 Task: Get directions from Cape Cod, Massachusetts, United States to World of Coca-Cola, Georgia, United States and explore the nearby things to do with rating 2 and above and open now
Action: Mouse moved to (231, 69)
Screenshot: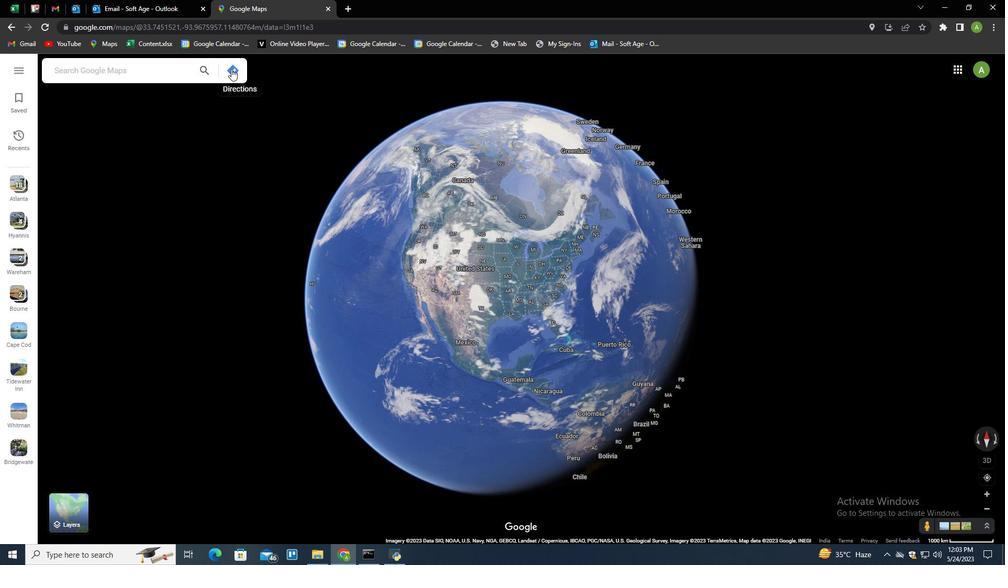 
Action: Mouse pressed left at (231, 69)
Screenshot: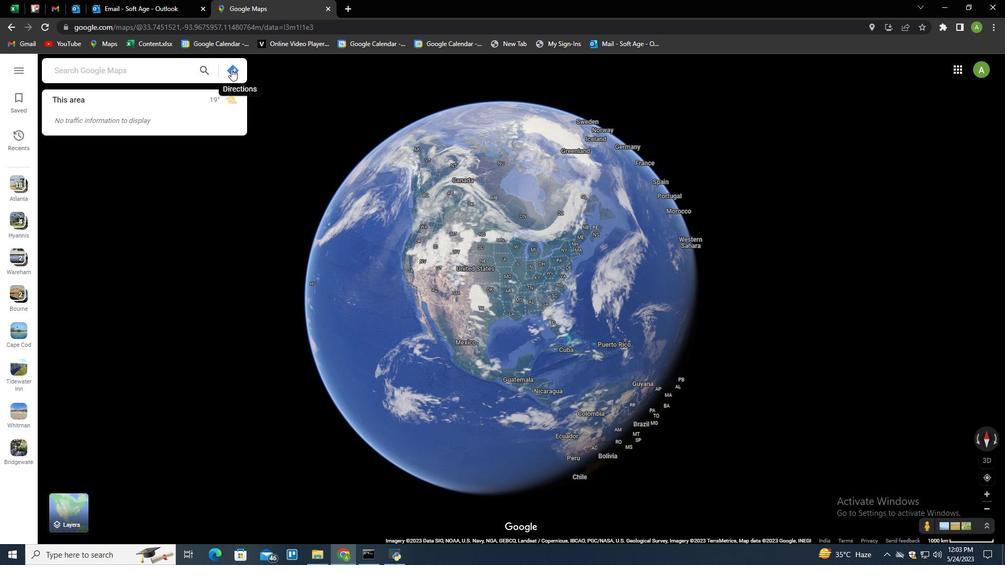 
Action: Mouse moved to (162, 102)
Screenshot: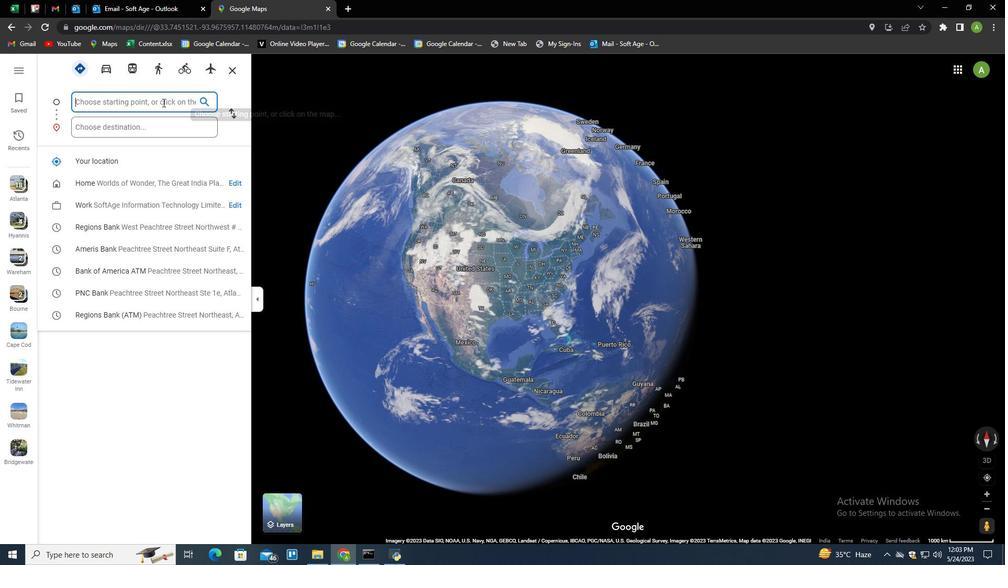 
Action: Mouse pressed left at (162, 102)
Screenshot: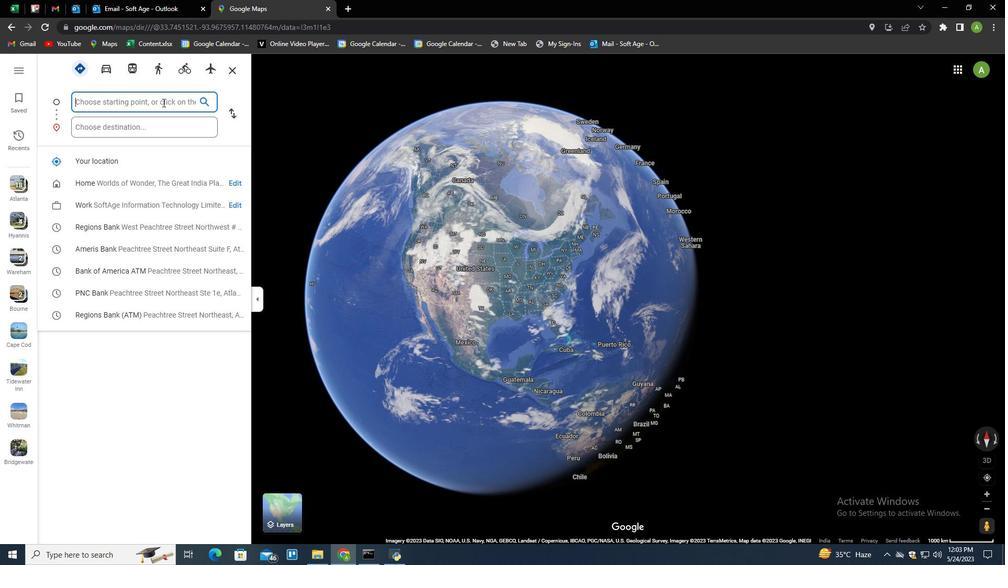 
Action: Key pressed <Key.shift>Cape<Key.space><Key.shift>Cod,<Key.space><Key.shift>Massachusetts,<Key.space><Key.shift>United<Key.space><Key.shift>Statee<Key.backspace>s<Key.tab><Key.tab><Key.shift>Work<Key.backspace>ld<Key.space>of<Key.space><Key.shift>Coca-<Key.shift>Coa,<Key.space><Key.shift>Geordia<Key.backspace><Key.backspace><Key.backspace>gia,<Key.space><Key.shift>United<Key.space><Key.shift>States<Key.down><Key.enter>
Screenshot: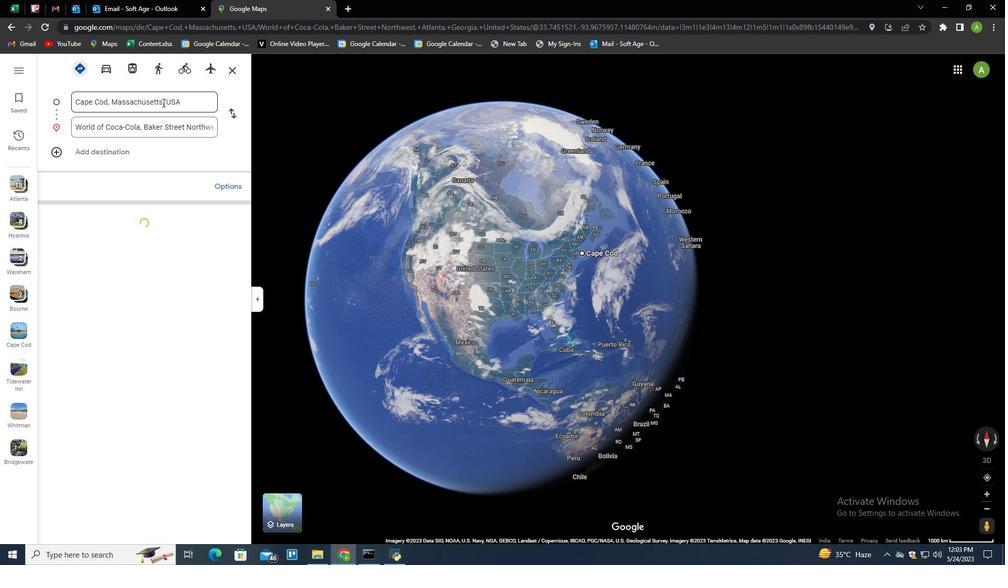 
Action: Mouse moved to (572, 70)
Screenshot: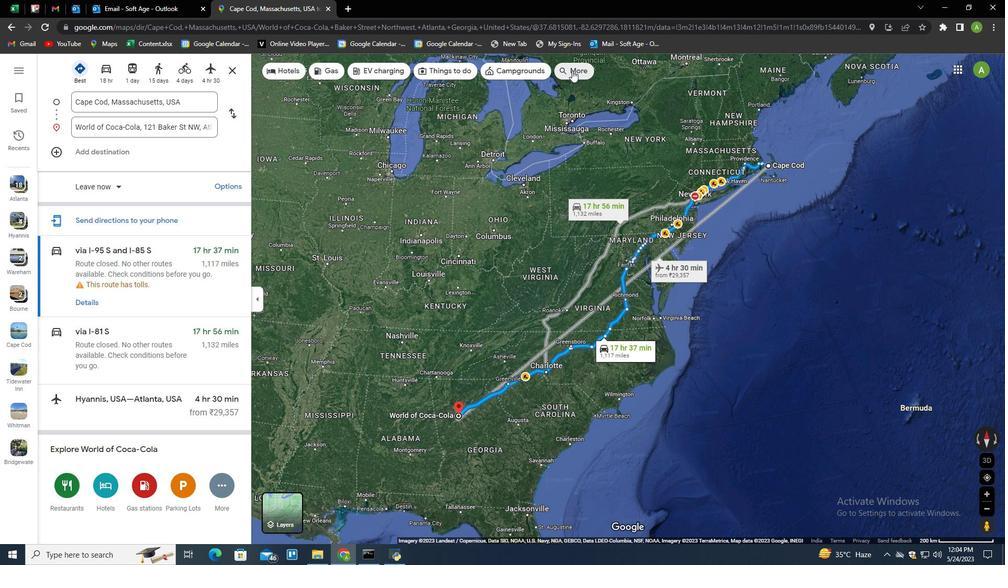 
Action: Mouse pressed left at (572, 70)
Screenshot: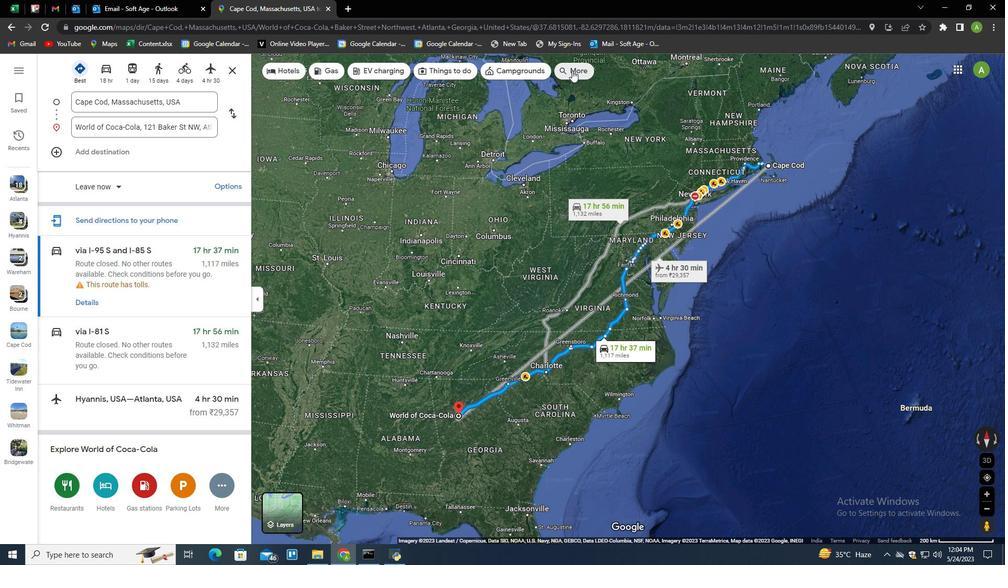 
Action: Mouse moved to (192, 336)
Screenshot: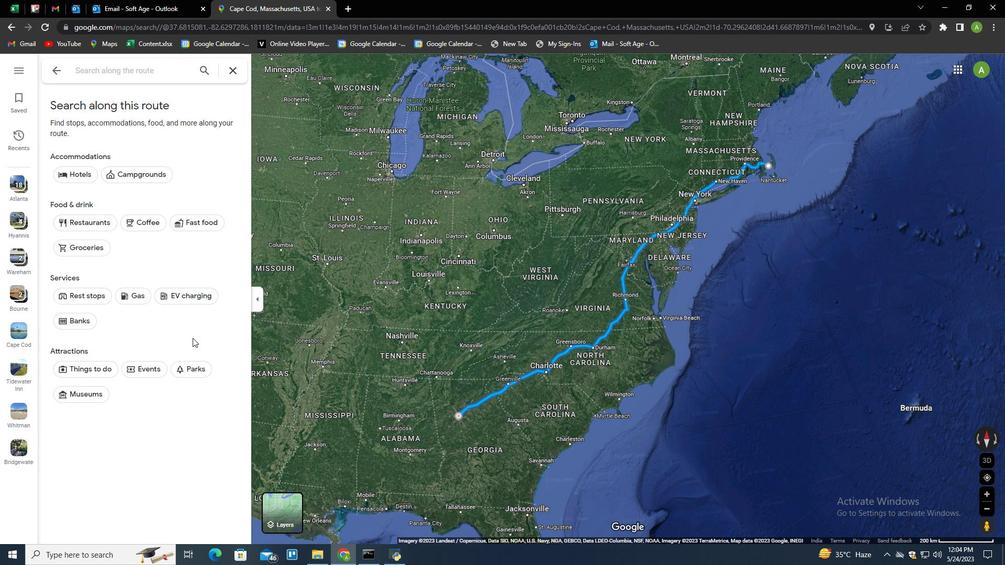 
Action: Mouse scrolled (192, 336) with delta (0, 0)
Screenshot: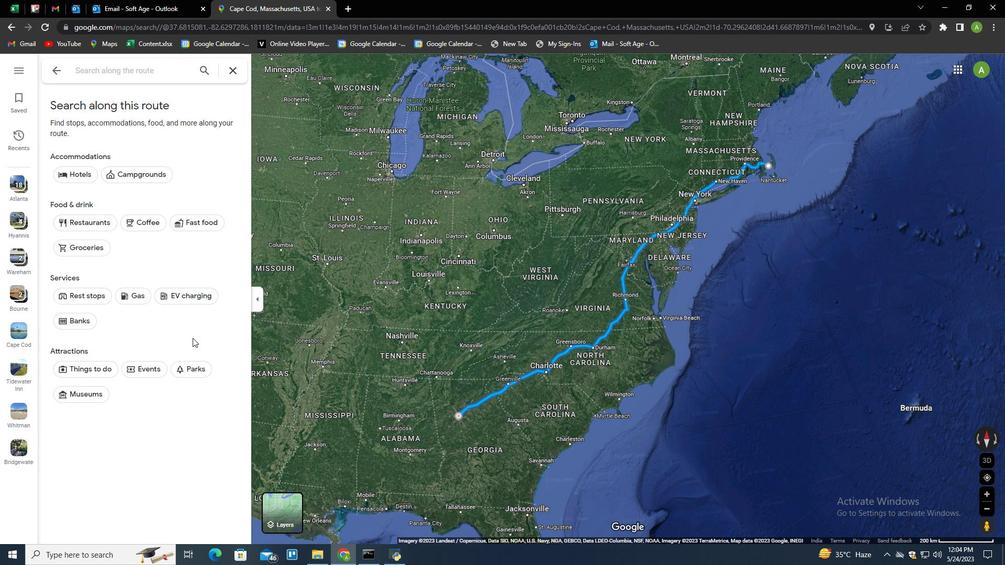
Action: Mouse moved to (52, 66)
Screenshot: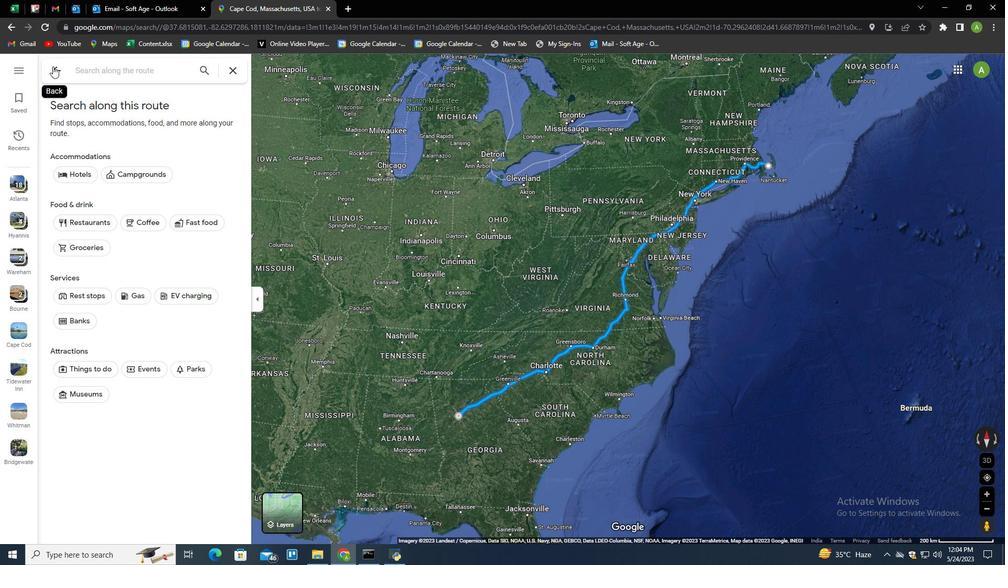 
Action: Mouse pressed left at (52, 66)
Screenshot: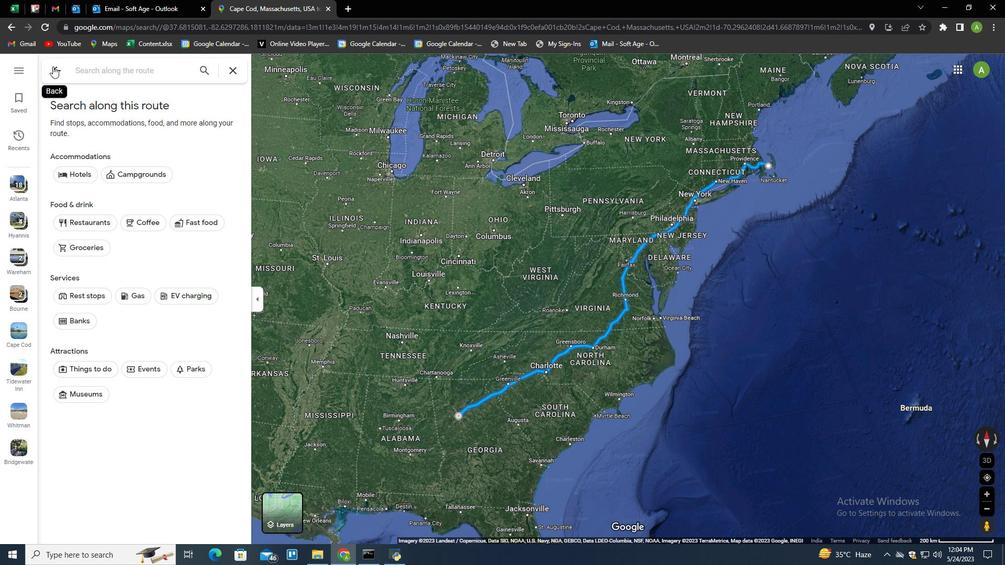 
Action: Mouse moved to (158, 281)
Screenshot: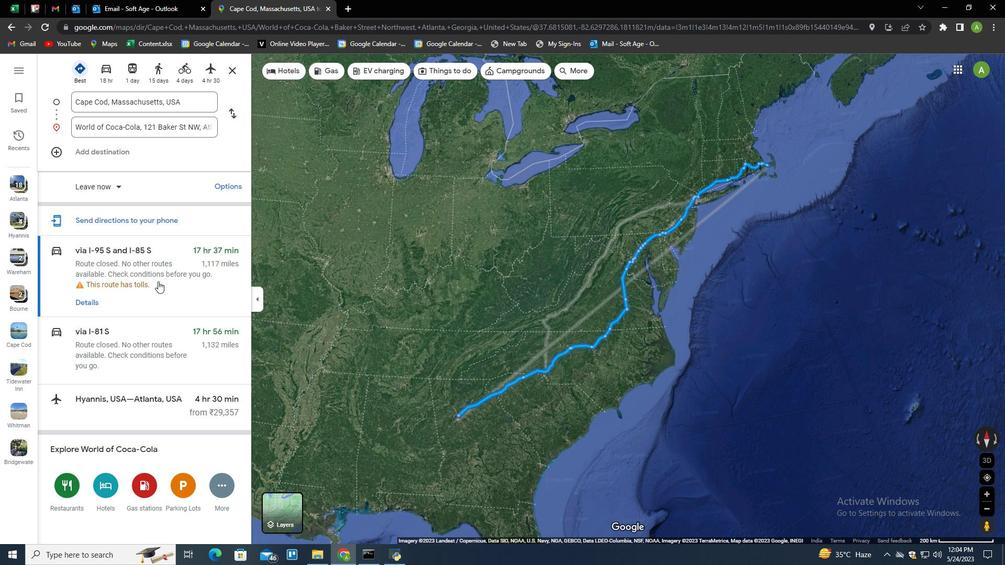 
Action: Mouse scrolled (158, 281) with delta (0, 0)
Screenshot: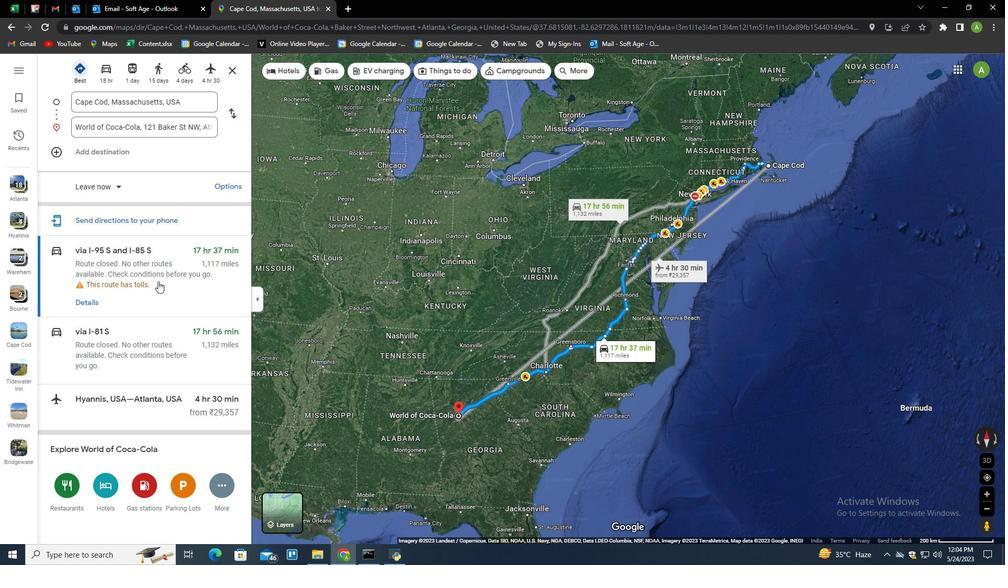 
Action: Mouse scrolled (158, 281) with delta (0, 0)
Screenshot: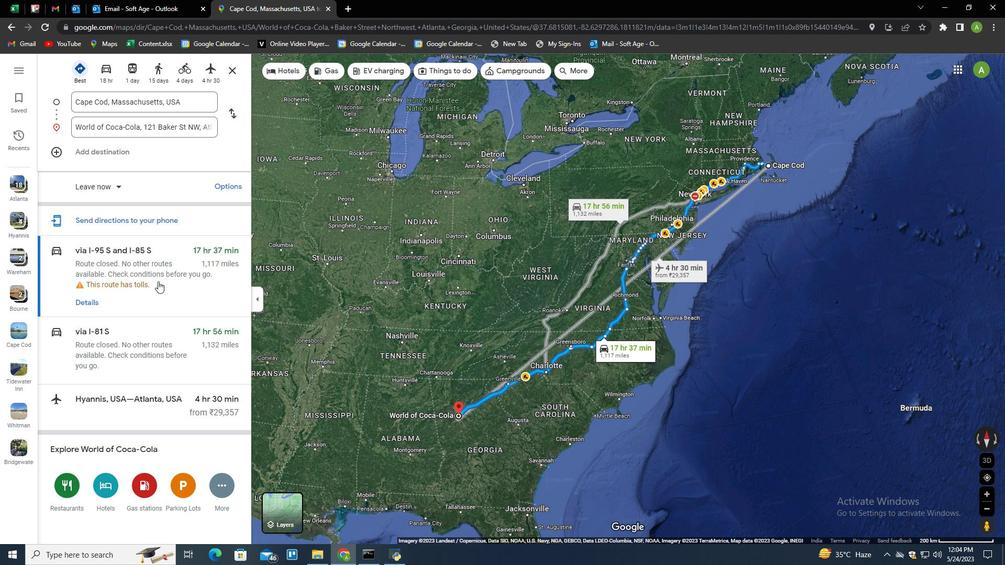 
Action: Mouse scrolled (158, 281) with delta (0, 0)
Screenshot: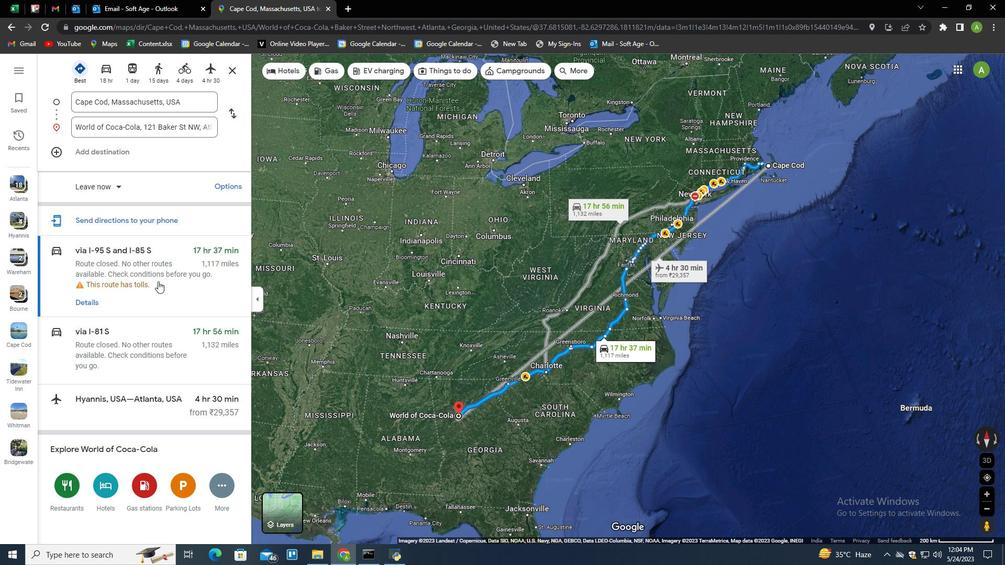 
Action: Mouse scrolled (158, 281) with delta (0, 0)
Screenshot: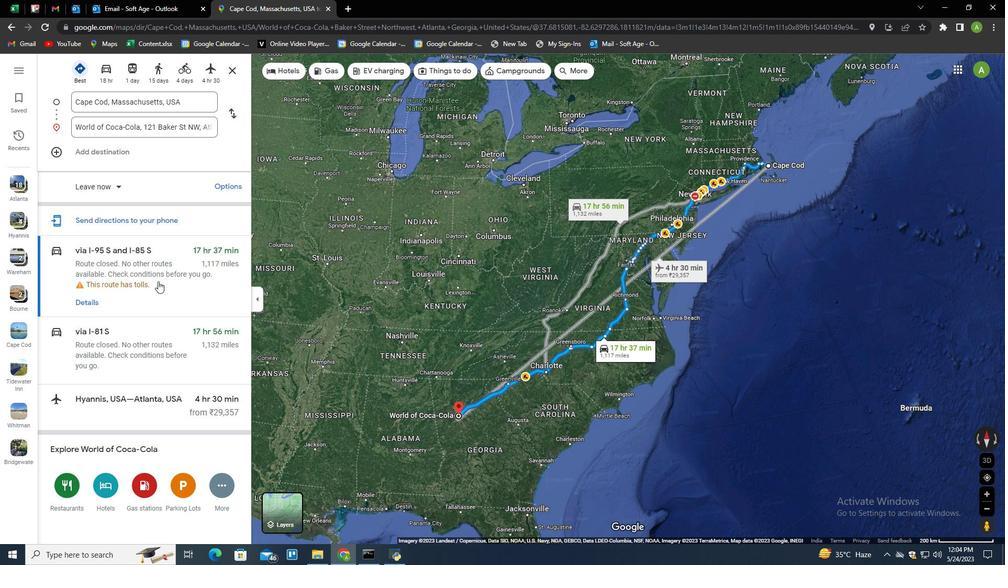 
Action: Mouse moved to (114, 185)
Screenshot: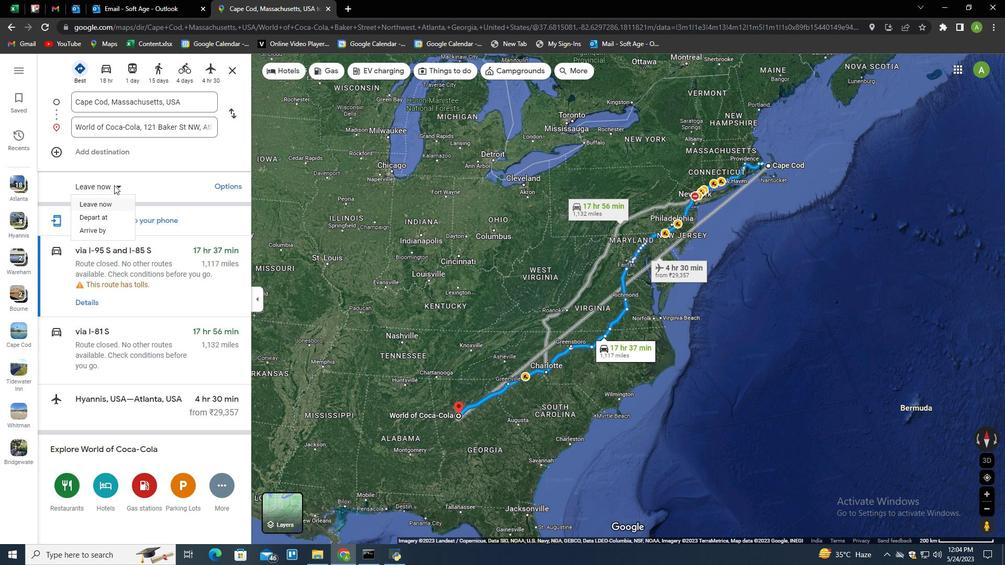 
Action: Mouse pressed left at (114, 185)
Screenshot: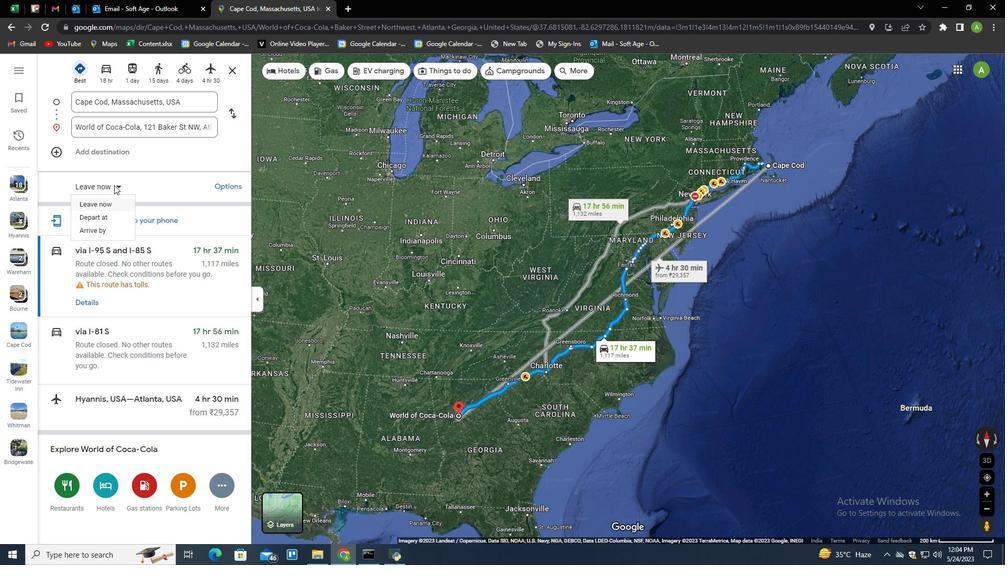 
Action: Mouse moved to (107, 225)
Screenshot: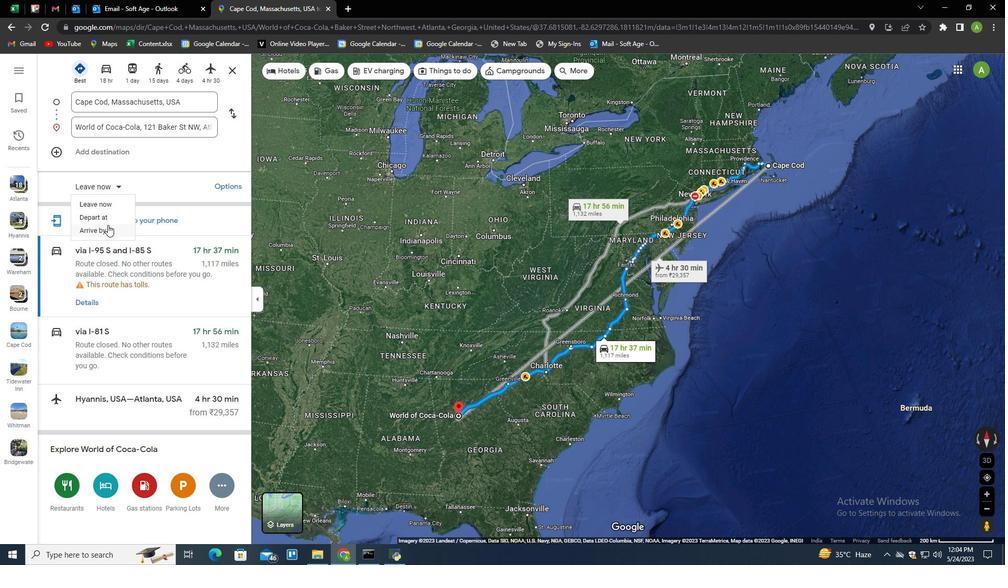 
Action: Mouse pressed left at (107, 225)
Screenshot: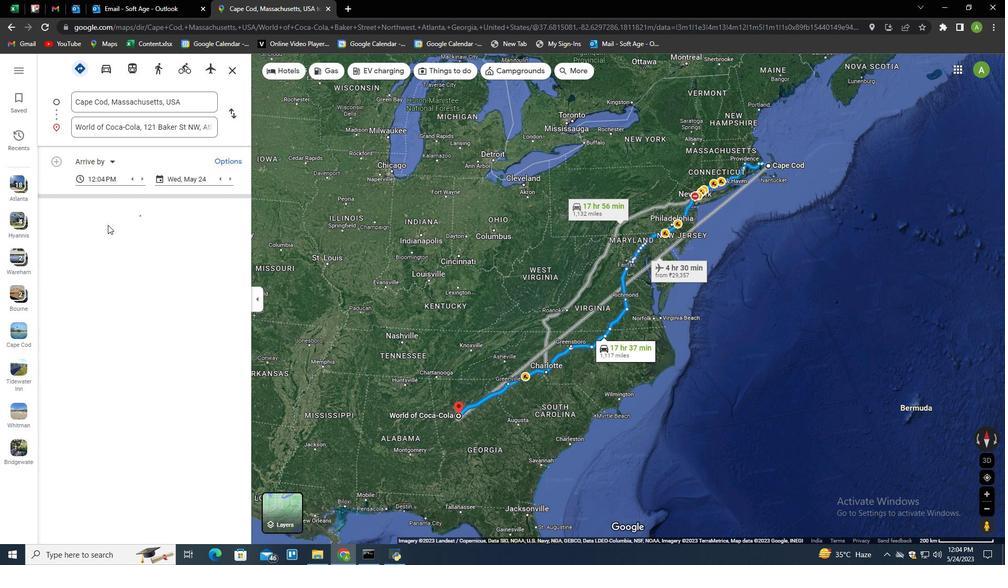 
Action: Mouse moved to (110, 163)
Screenshot: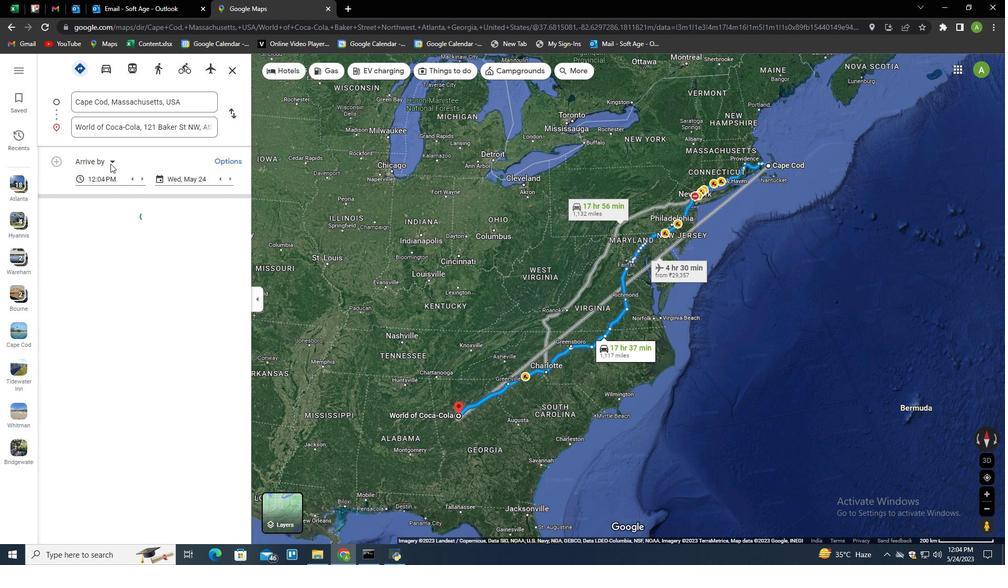 
Action: Mouse pressed left at (110, 163)
Screenshot: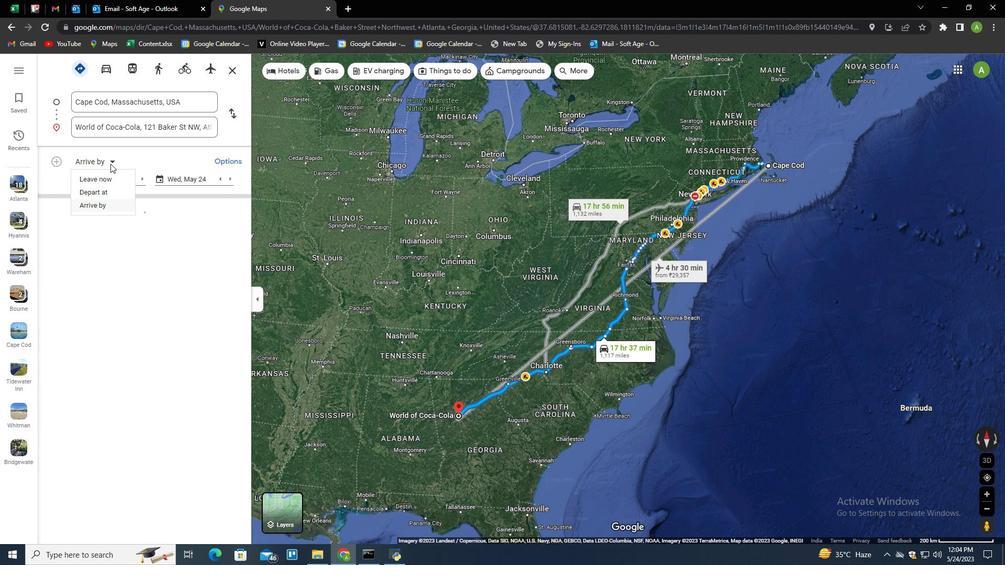 
Action: Mouse moved to (109, 178)
Screenshot: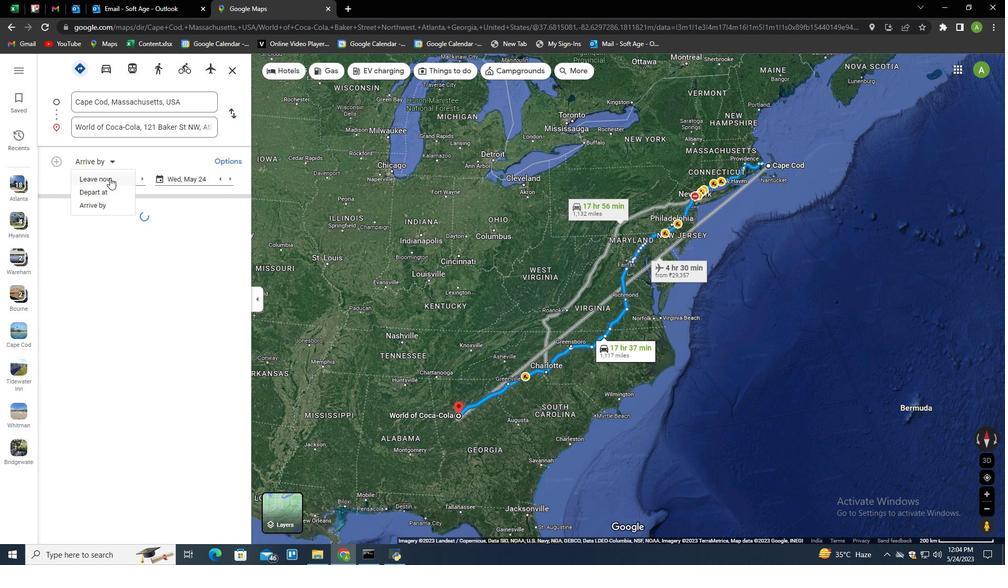 
Action: Mouse pressed left at (109, 178)
Screenshot: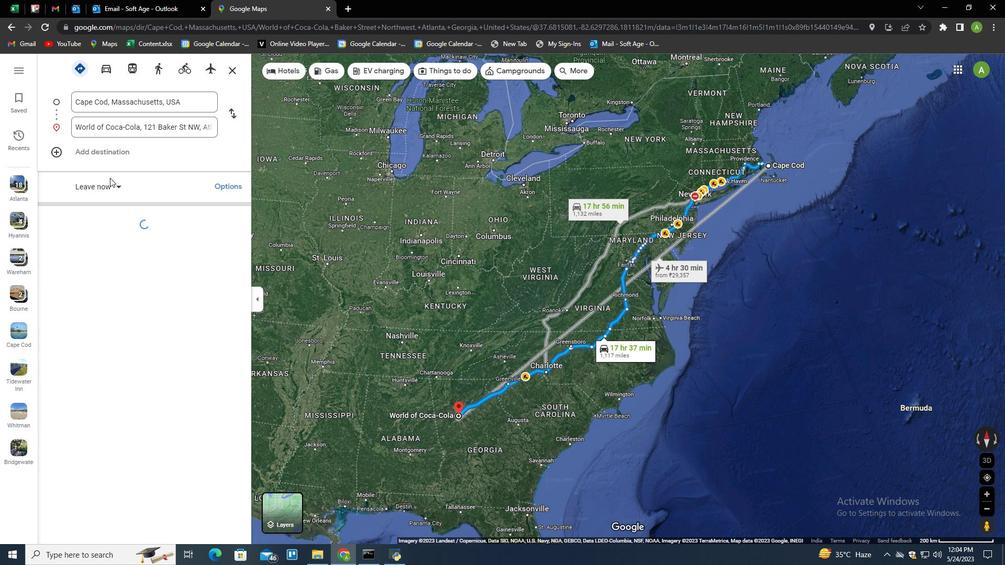 
Action: Mouse moved to (233, 194)
Screenshot: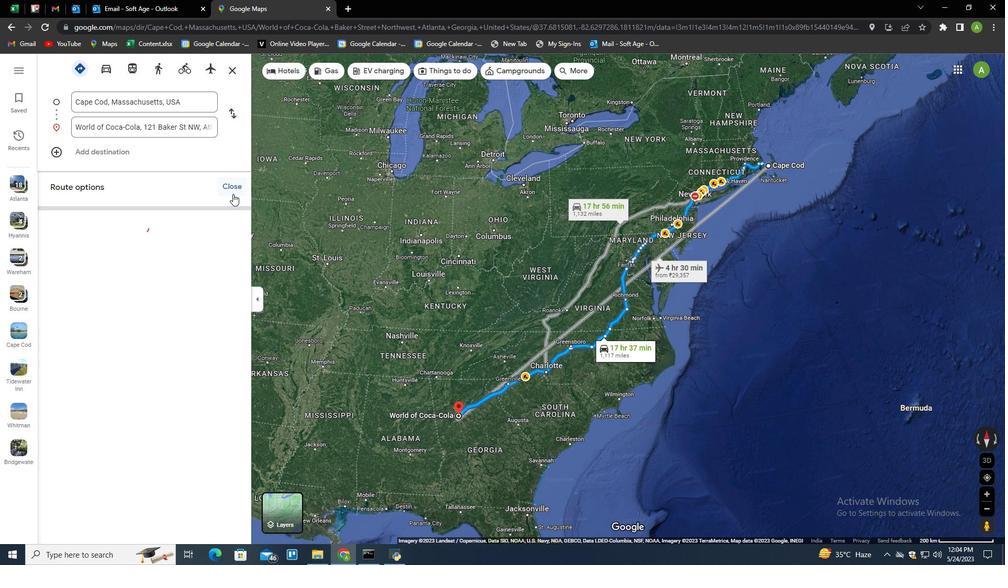 
Action: Mouse pressed left at (233, 194)
Screenshot: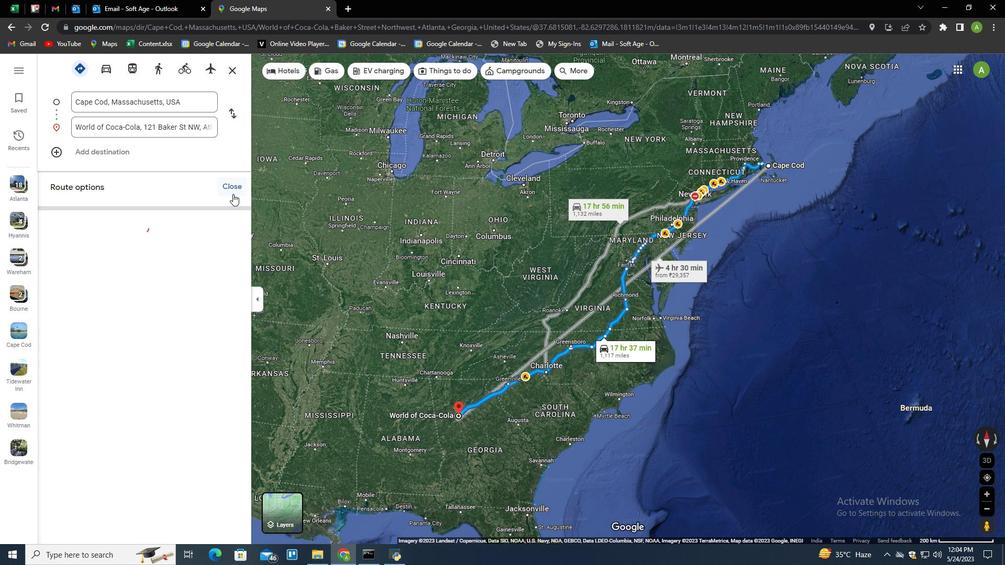 
Action: Mouse moved to (216, 370)
Screenshot: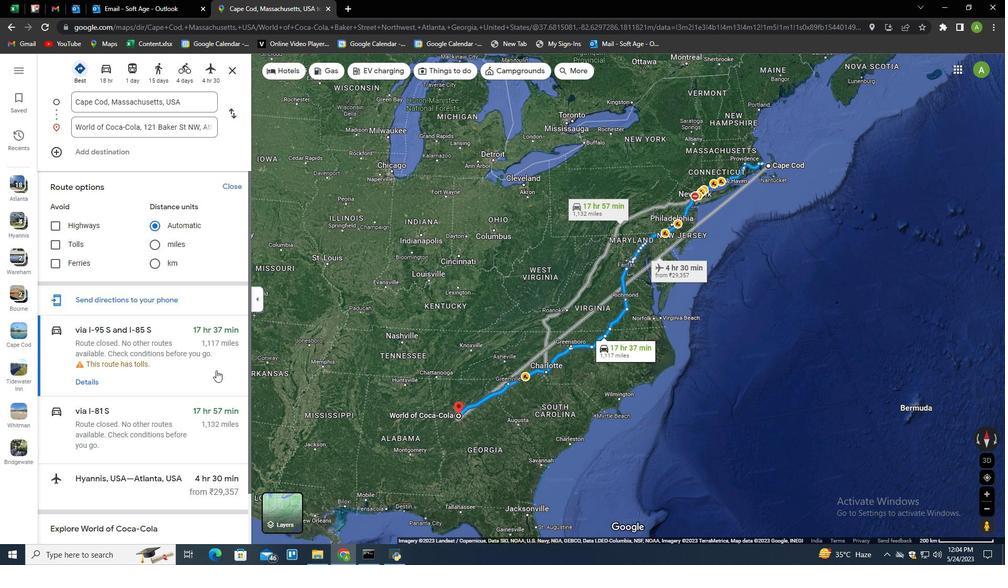 
Action: Mouse scrolled (216, 370) with delta (0, 0)
Screenshot: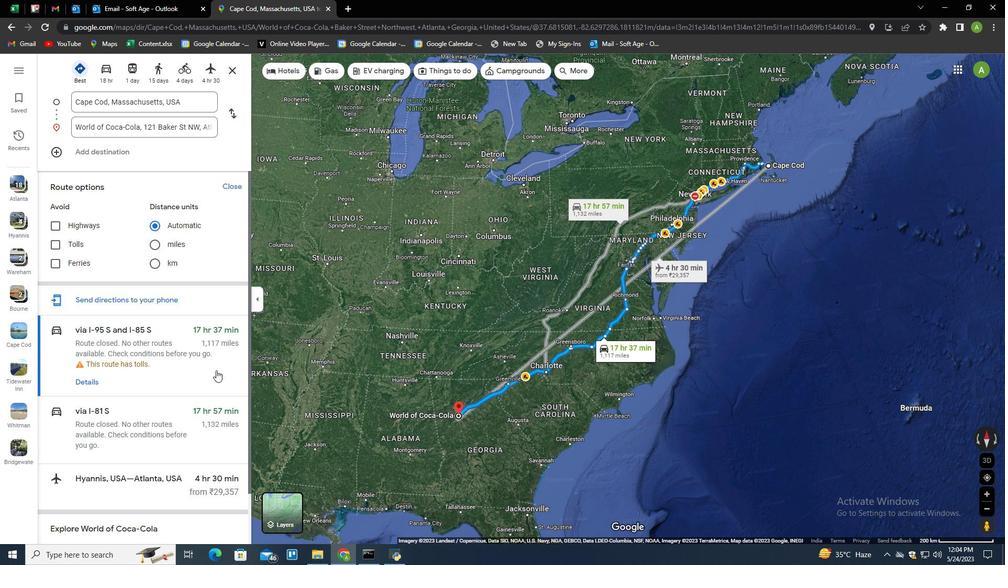 
Action: Mouse scrolled (216, 370) with delta (0, 0)
Screenshot: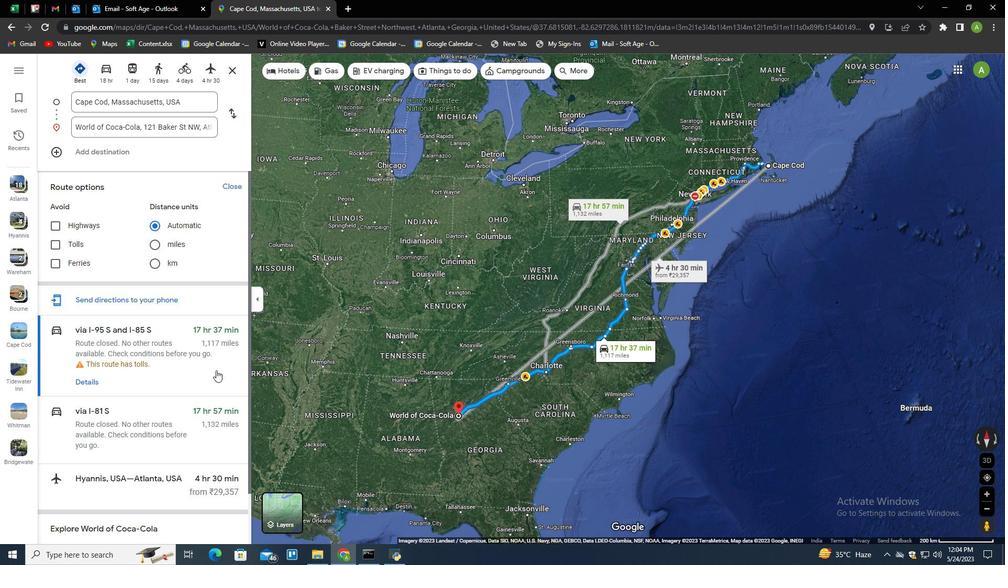 
Action: Mouse scrolled (216, 370) with delta (0, 0)
Screenshot: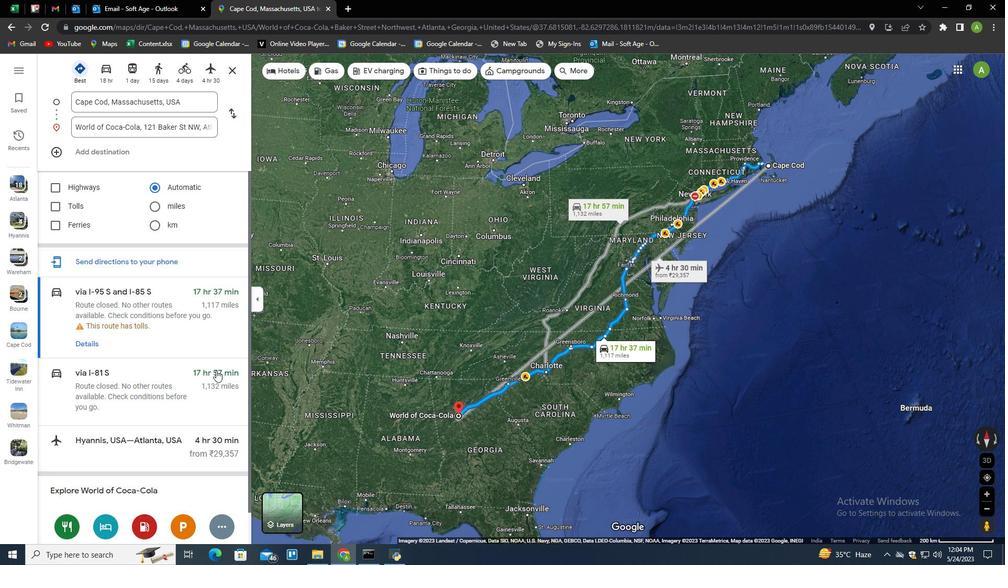 
Action: Mouse scrolled (216, 370) with delta (0, 0)
Screenshot: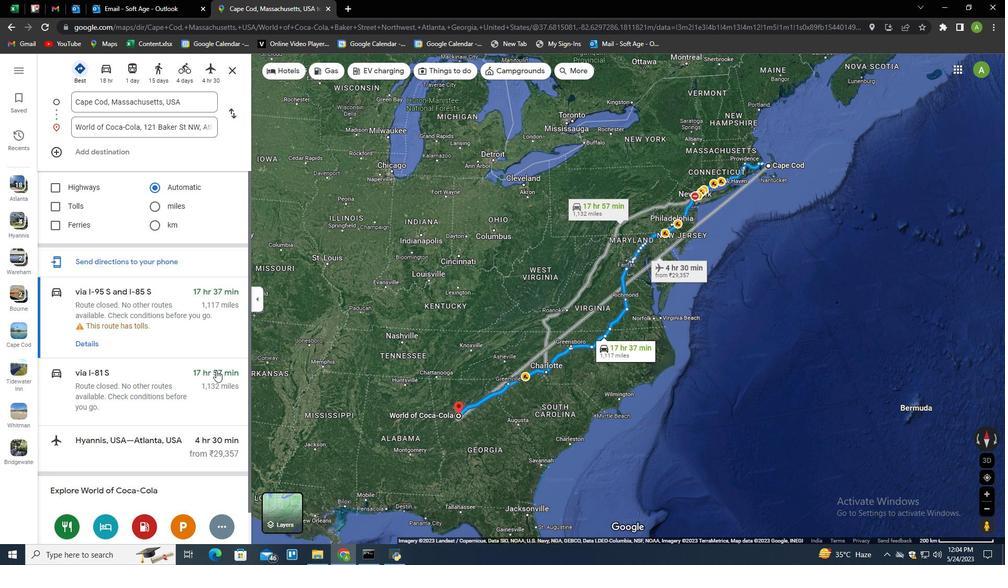 
Action: Mouse scrolled (216, 370) with delta (0, 0)
Screenshot: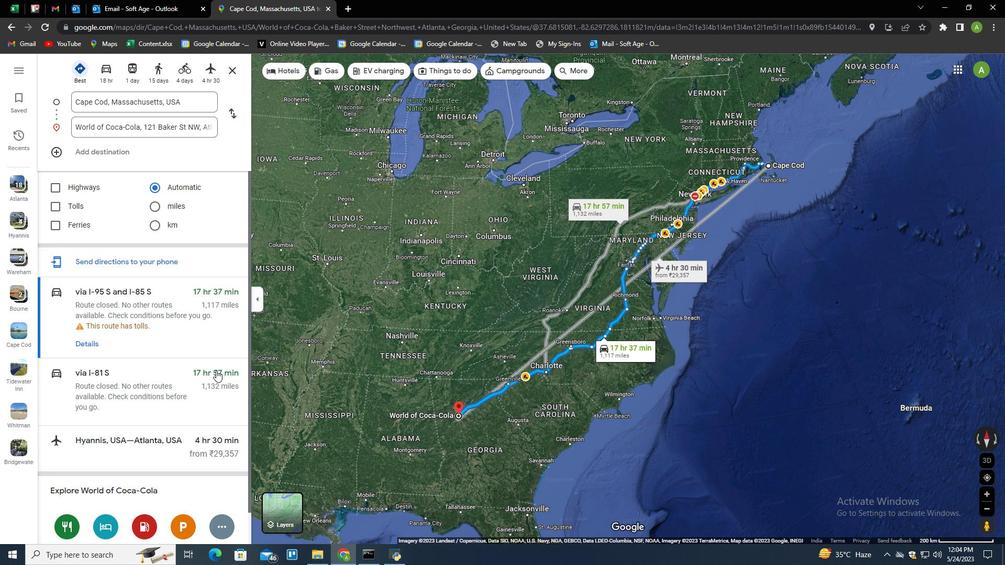 
Action: Mouse scrolled (216, 370) with delta (0, 0)
Screenshot: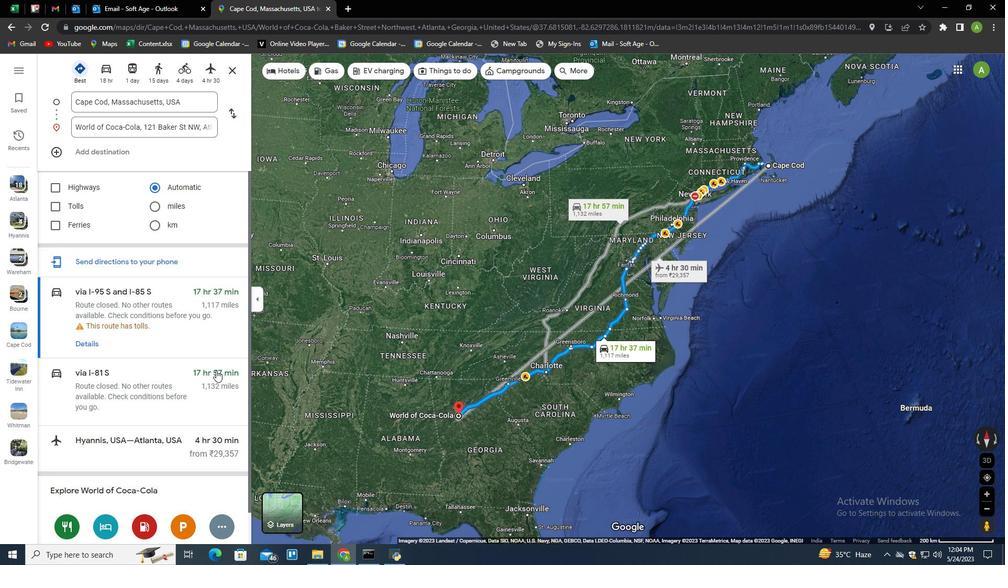 
Action: Mouse moved to (156, 389)
Screenshot: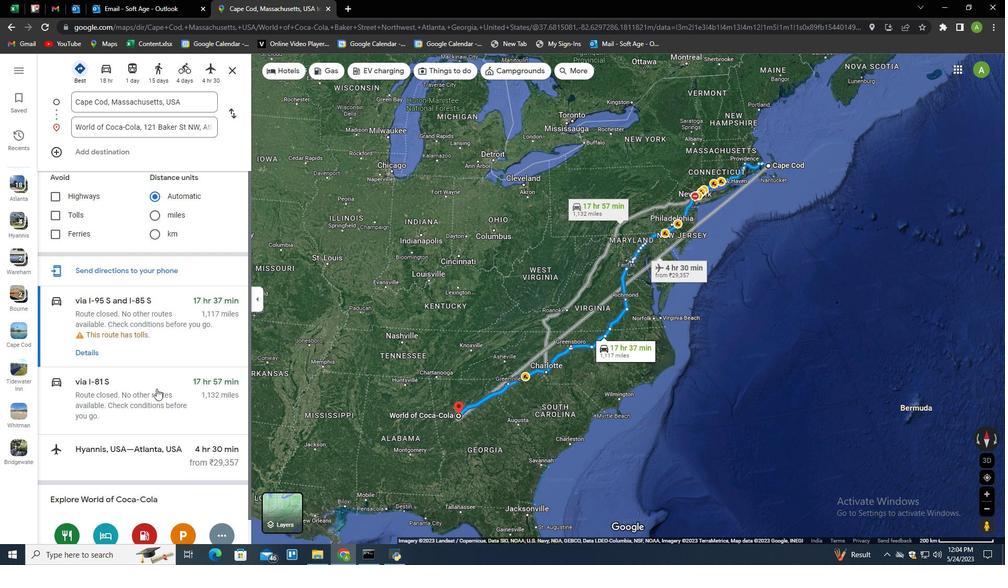 
Action: Mouse scrolled (156, 389) with delta (0, 0)
Screenshot: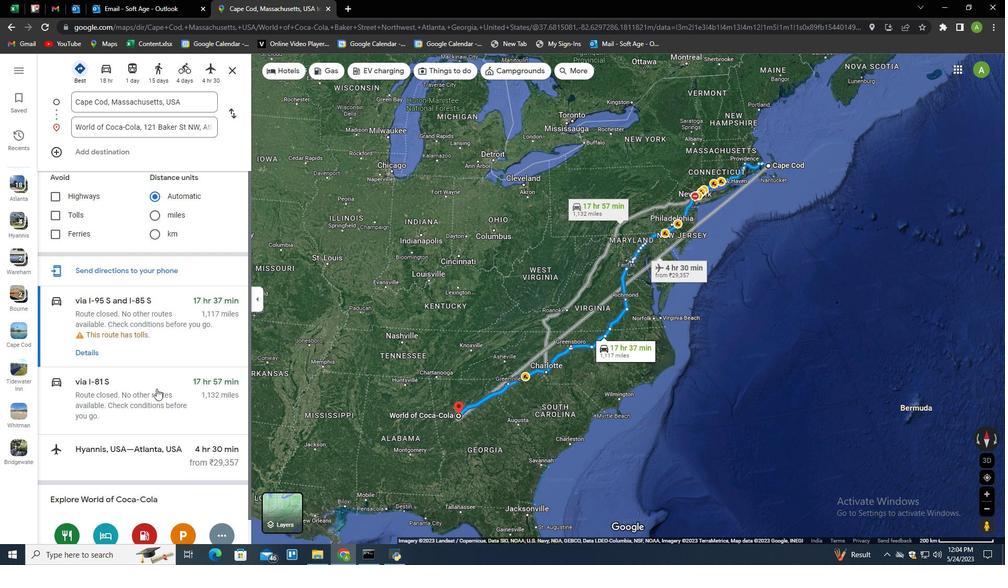 
Action: Mouse scrolled (156, 389) with delta (0, 0)
Screenshot: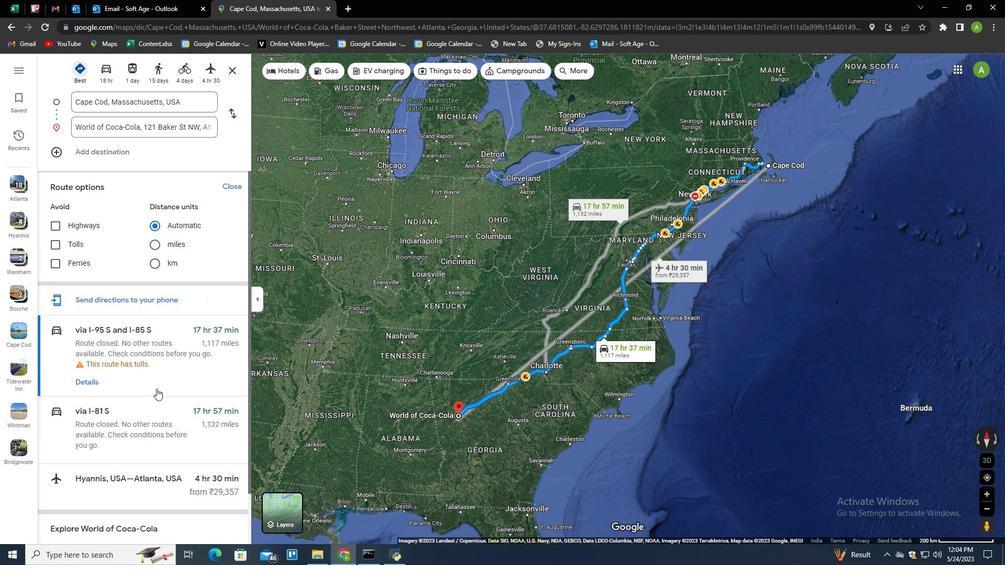 
Action: Mouse scrolled (156, 389) with delta (0, 0)
Screenshot: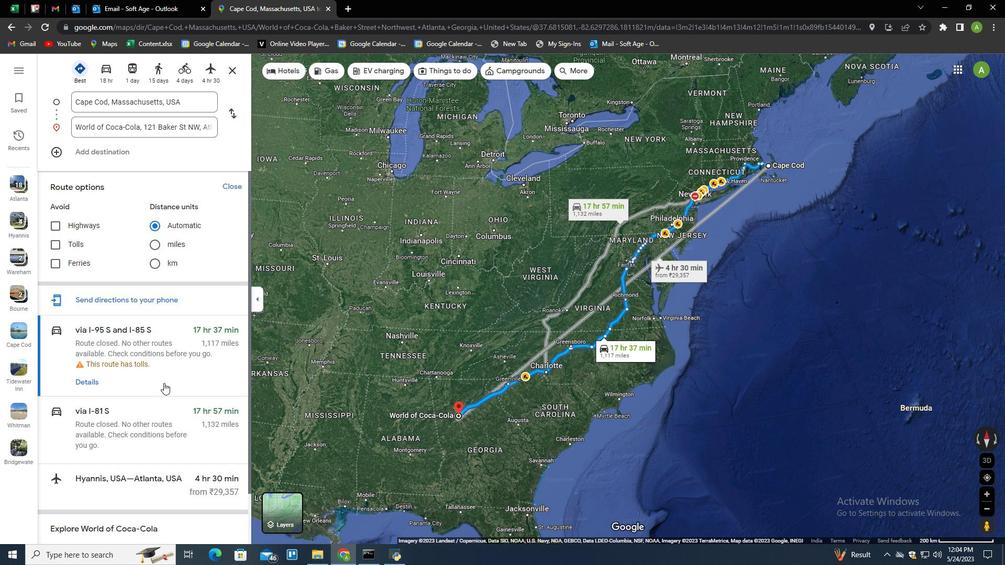 
Action: Mouse moved to (439, 68)
Screenshot: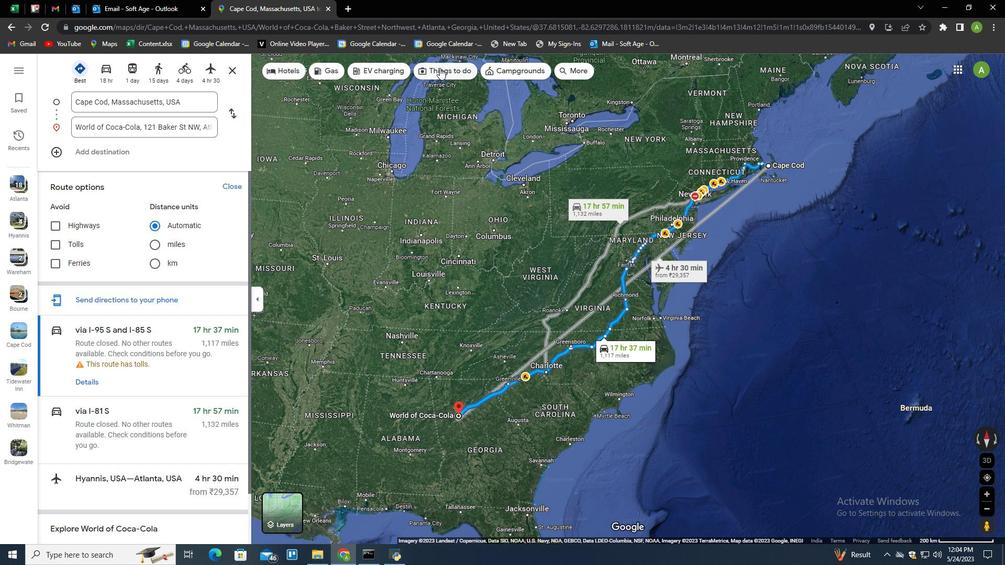 
Action: Mouse pressed left at (439, 68)
Screenshot: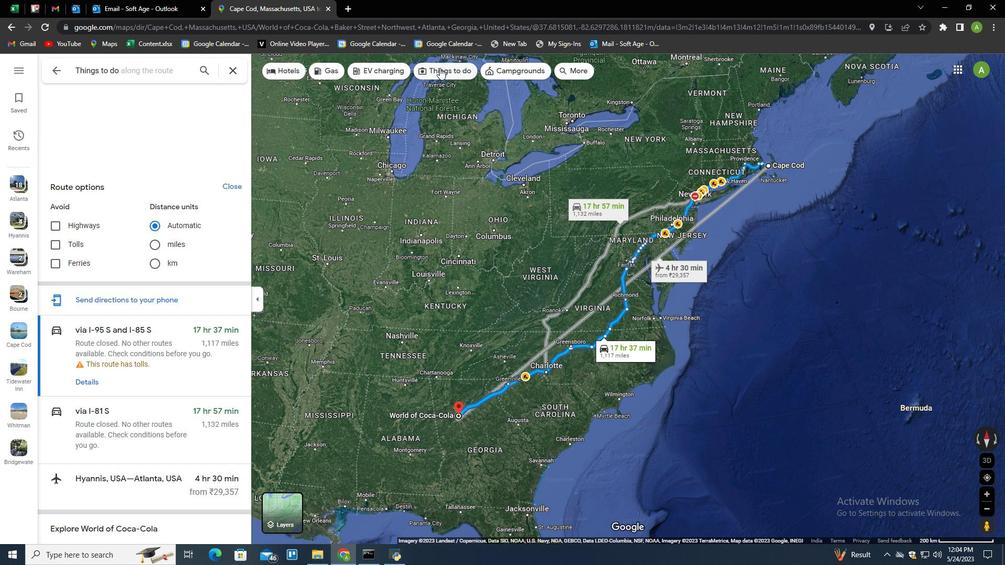 
Action: Mouse moved to (80, 339)
Screenshot: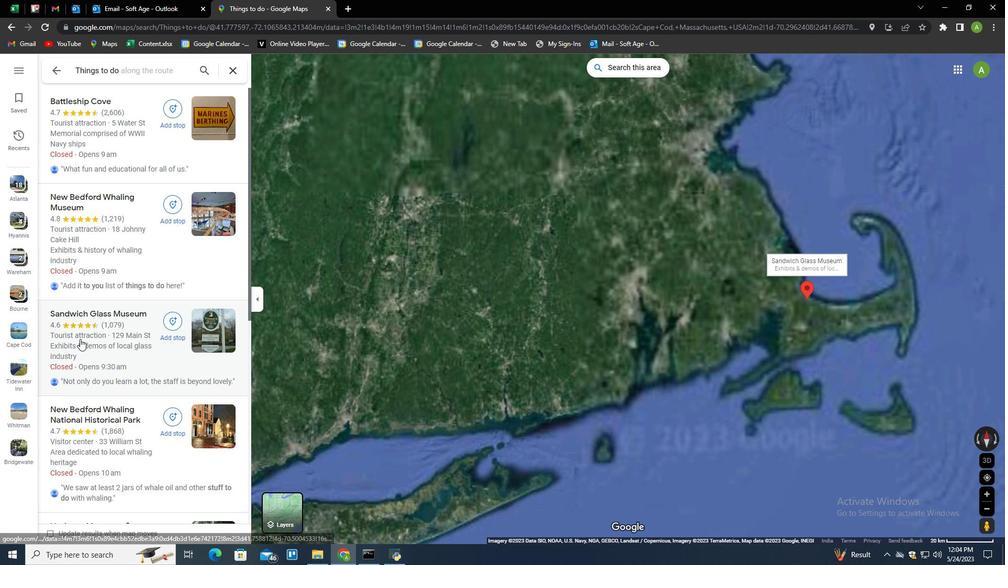 
Action: Mouse scrolled (80, 339) with delta (0, 0)
Screenshot: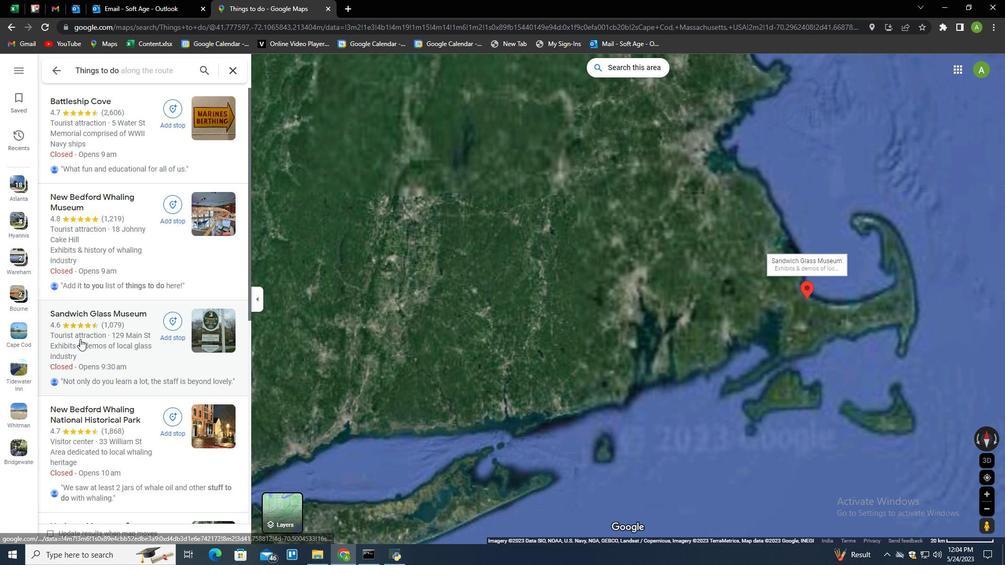 
Action: Mouse scrolled (80, 339) with delta (0, 0)
Screenshot: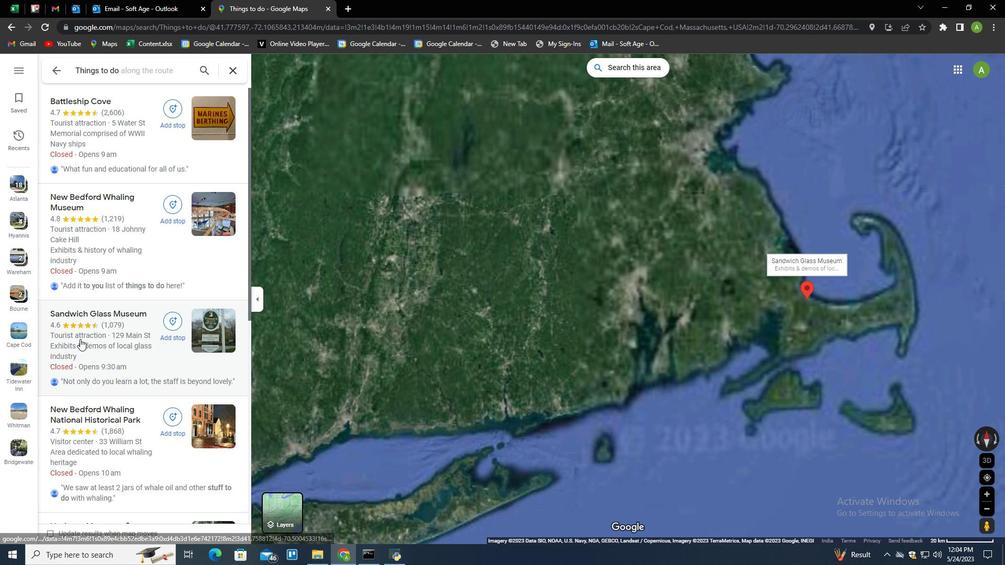 
Action: Mouse scrolled (80, 339) with delta (0, 0)
Screenshot: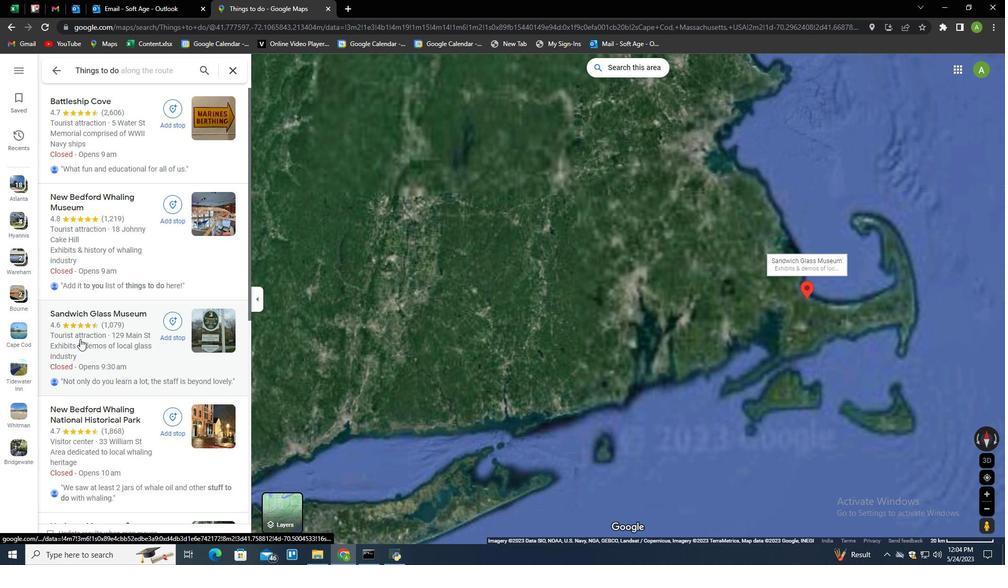 
Action: Mouse scrolled (80, 339) with delta (0, 0)
Screenshot: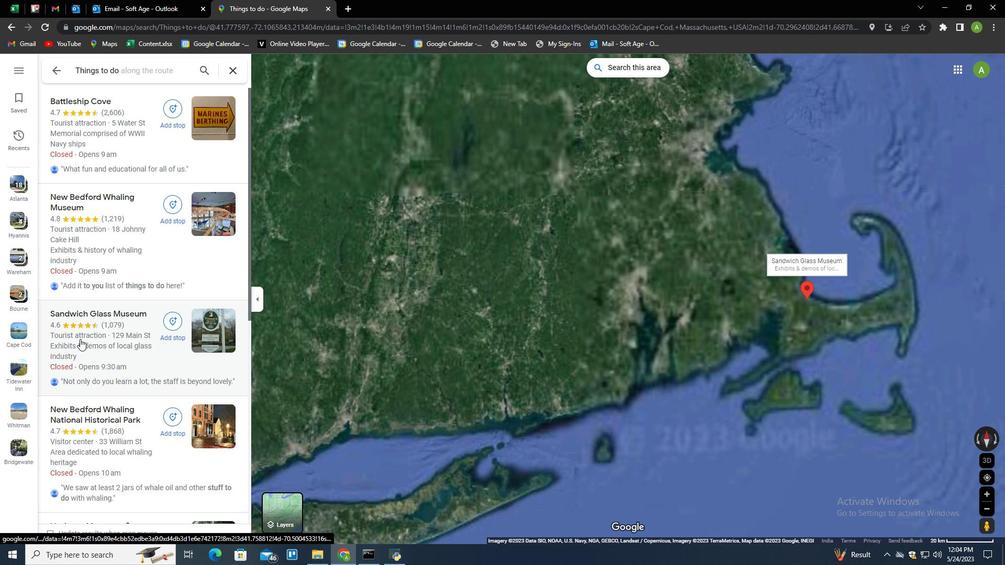 
Action: Mouse moved to (124, 145)
Screenshot: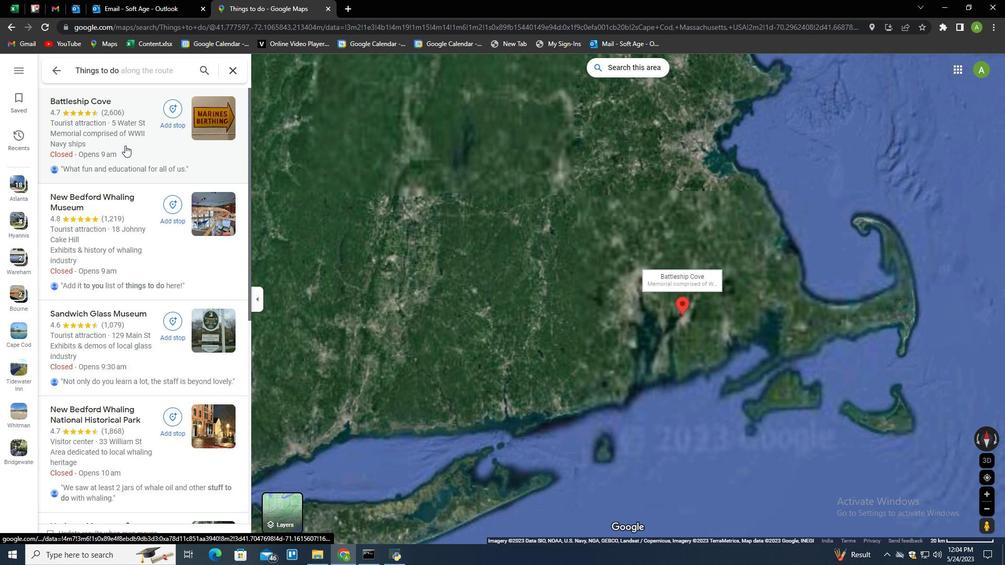 
Action: Mouse scrolled (124, 145) with delta (0, 0)
Screenshot: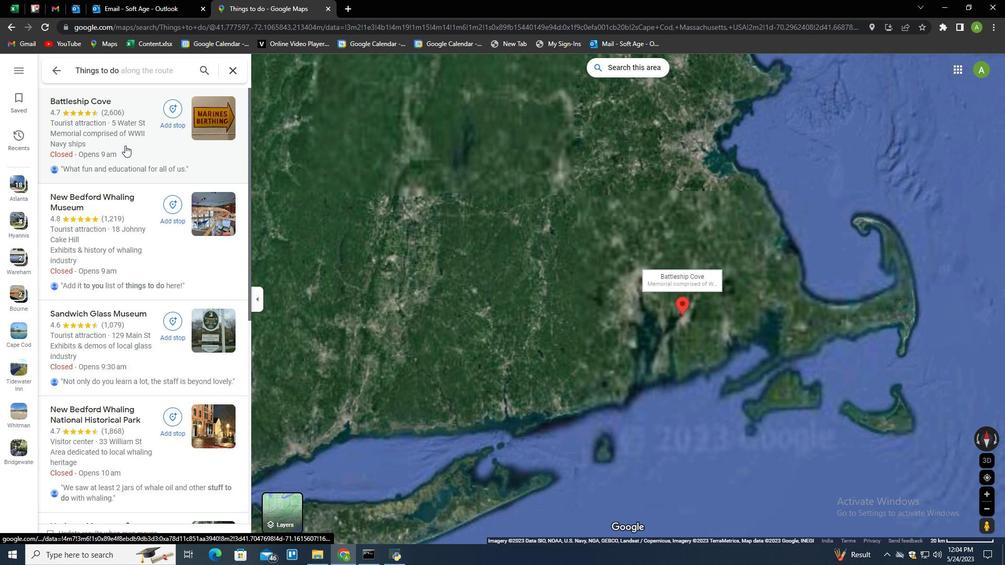 
Action: Mouse moved to (125, 145)
Screenshot: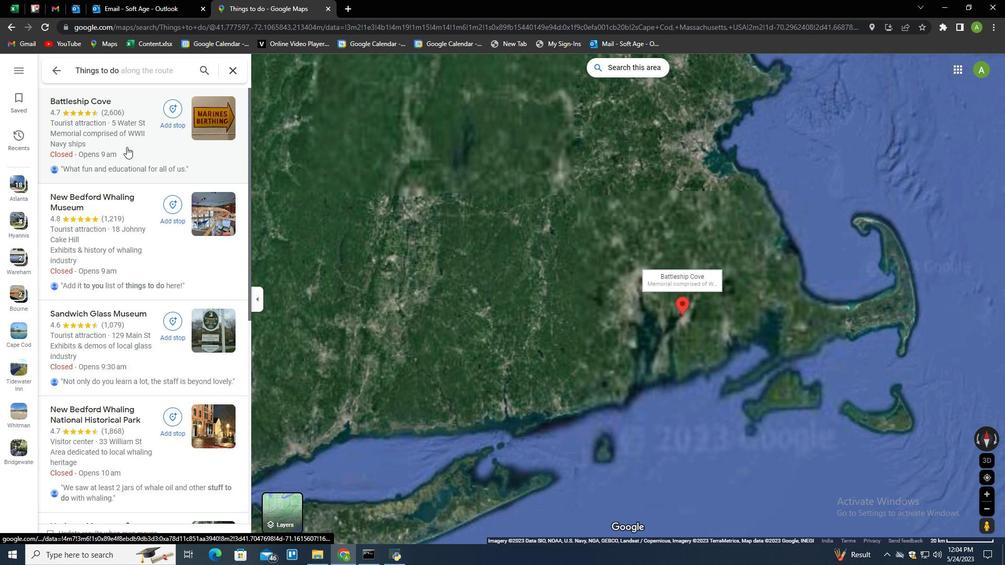 
Action: Mouse scrolled (125, 146) with delta (0, 0)
Screenshot: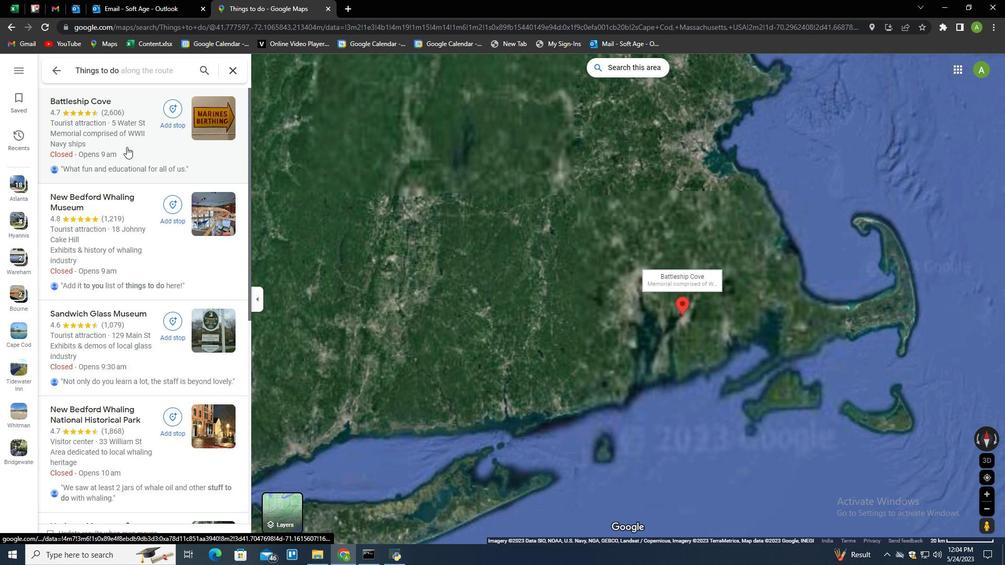 
Action: Mouse moved to (125, 146)
Screenshot: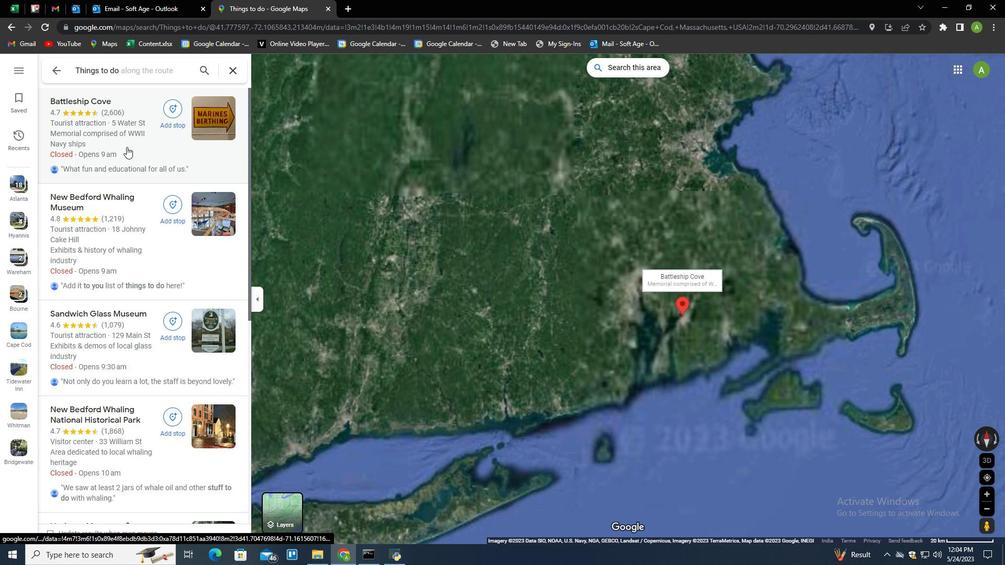 
Action: Mouse scrolled (125, 146) with delta (0, 0)
Screenshot: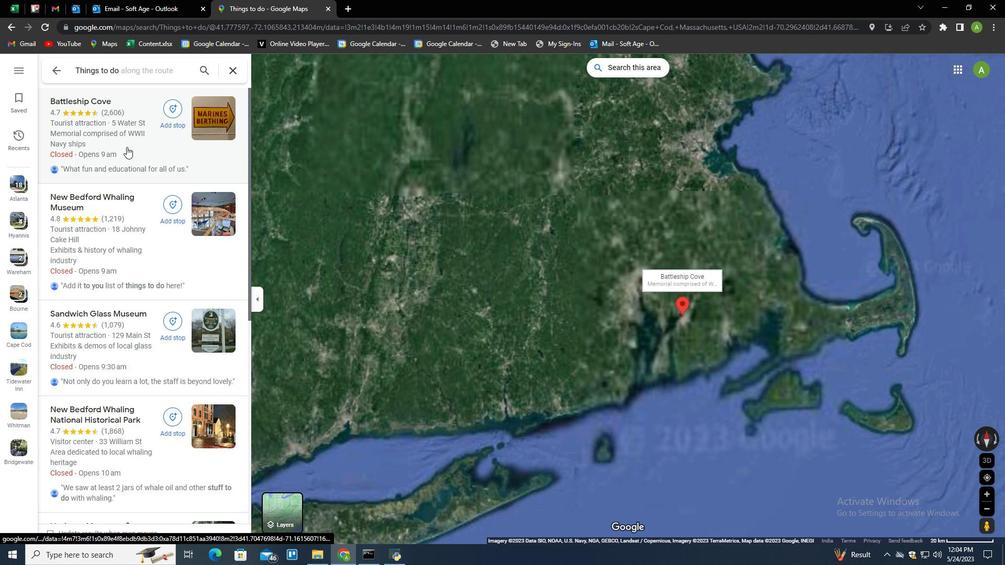 
Action: Mouse scrolled (125, 147) with delta (0, 0)
Screenshot: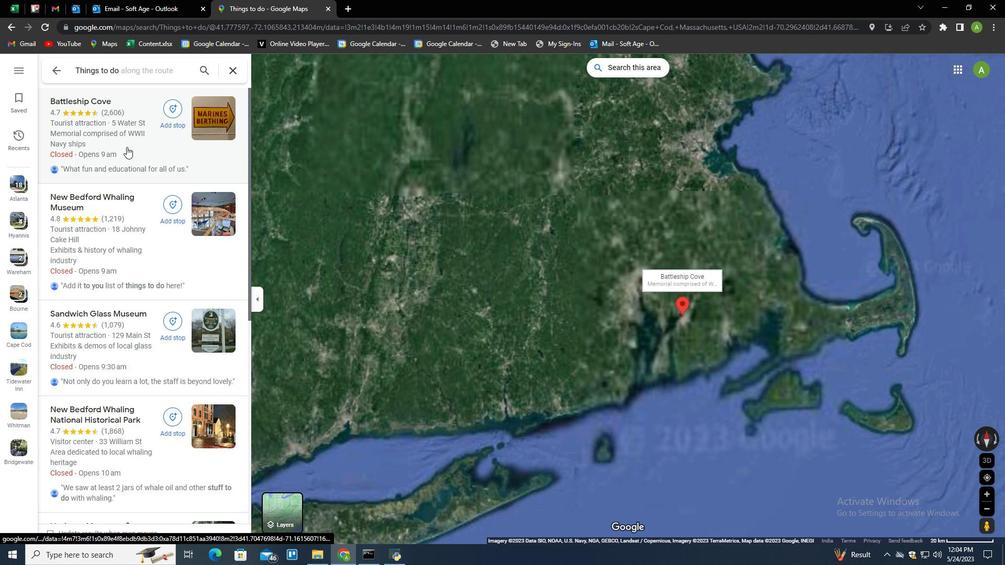 
Action: Mouse moved to (129, 148)
Screenshot: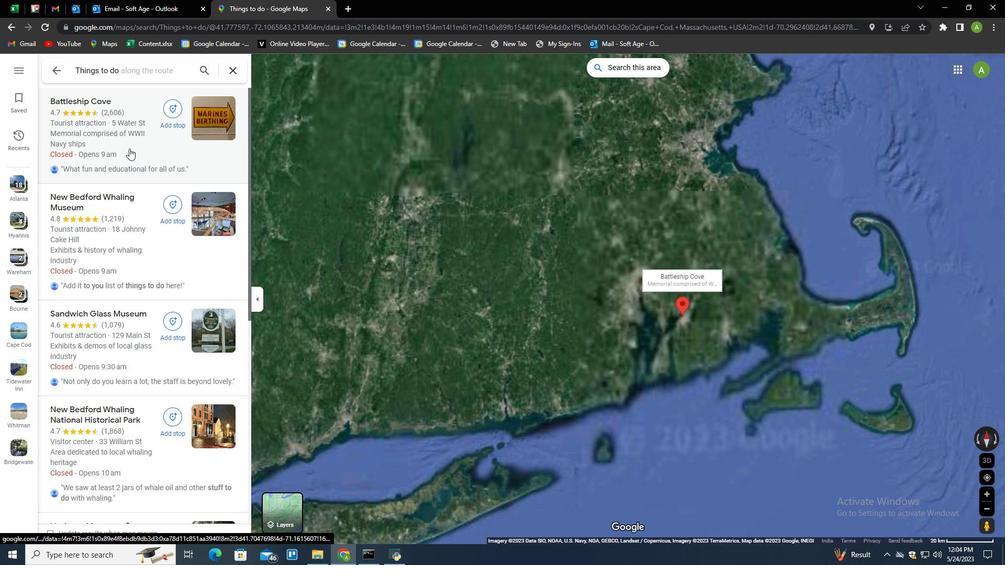 
Action: Mouse scrolled (129, 149) with delta (0, 0)
Screenshot: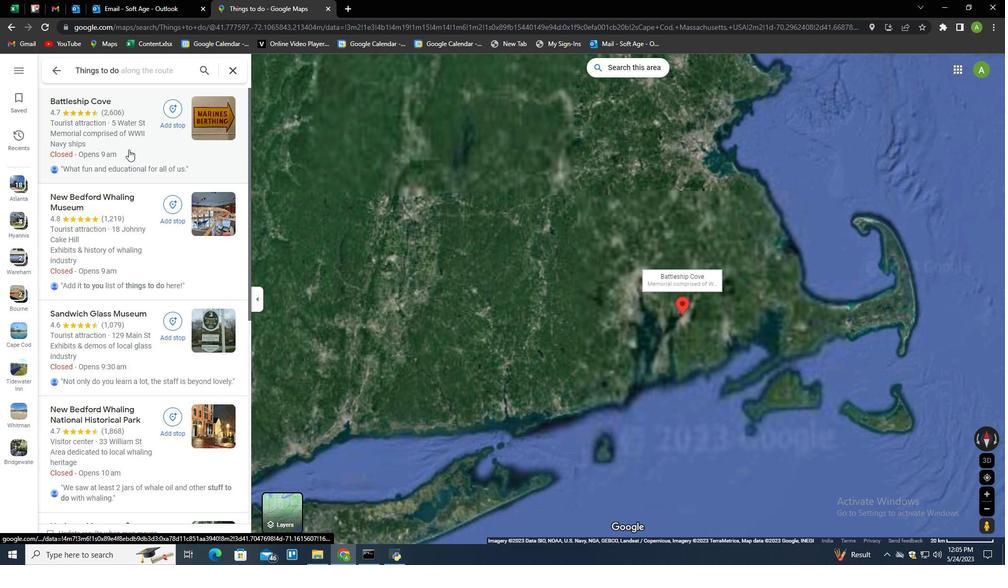 
Action: Mouse scrolled (129, 149) with delta (0, 0)
Screenshot: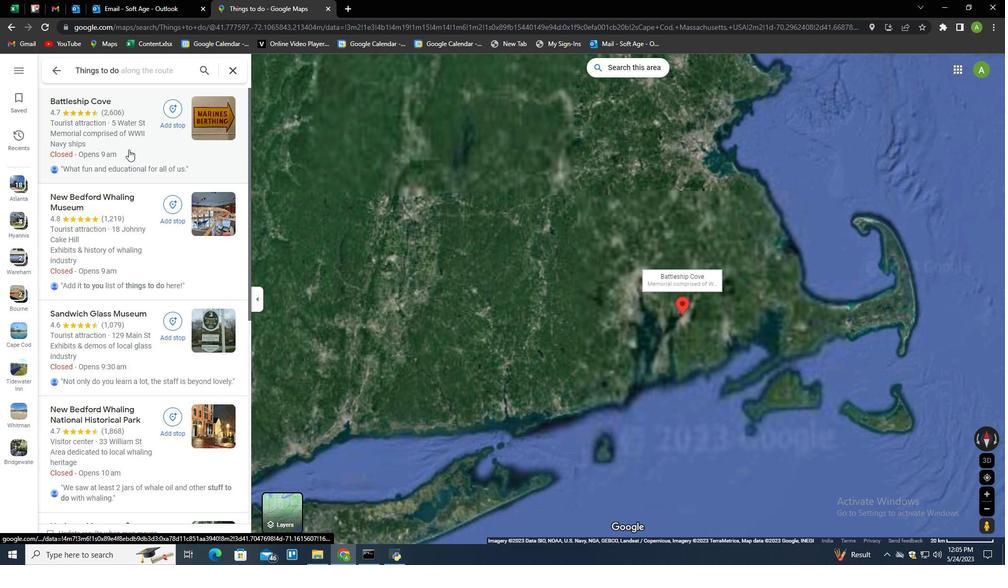 
Action: Mouse scrolled (129, 149) with delta (0, 0)
Screenshot: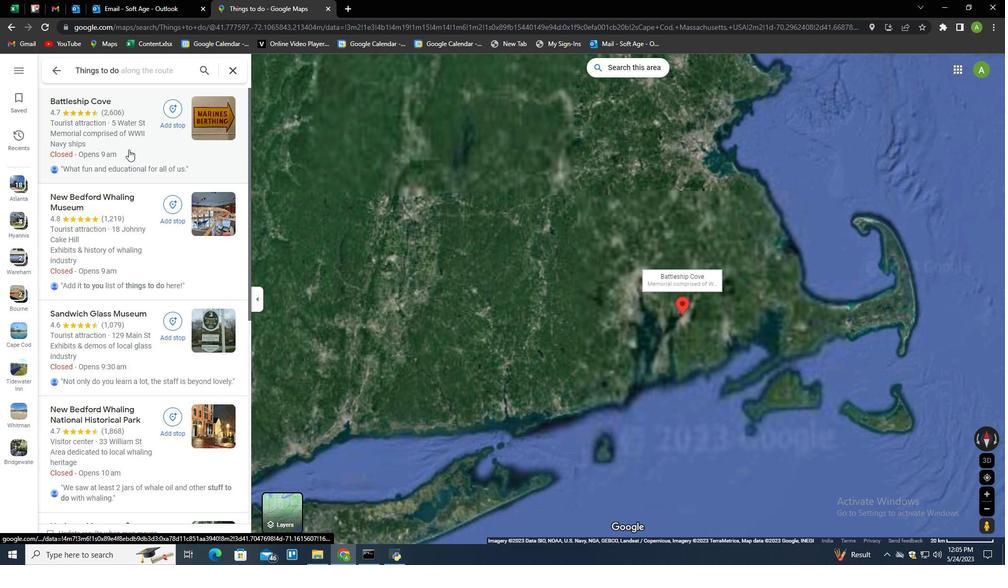 
Action: Mouse moved to (167, 106)
Screenshot: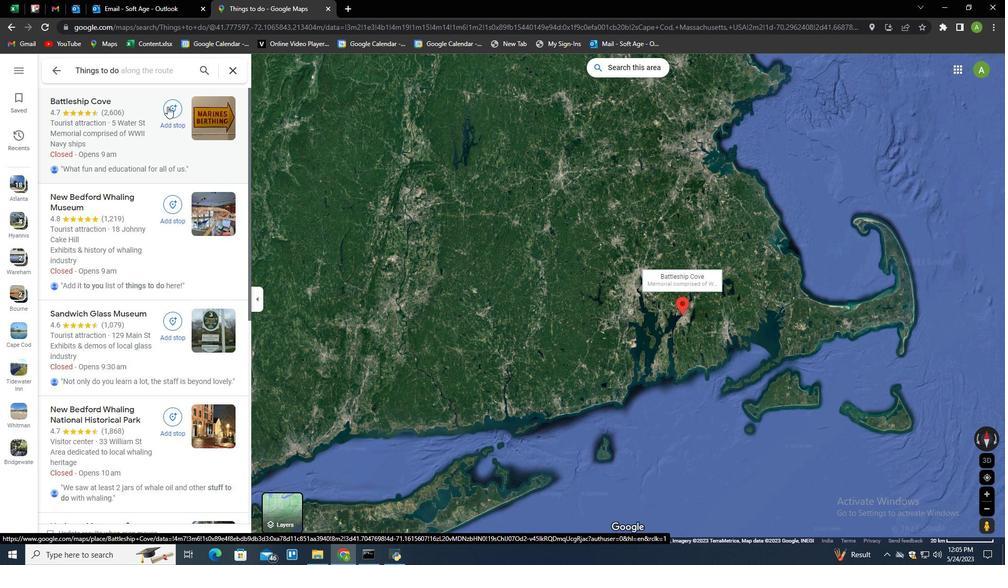 
Action: Mouse pressed left at (167, 106)
Screenshot: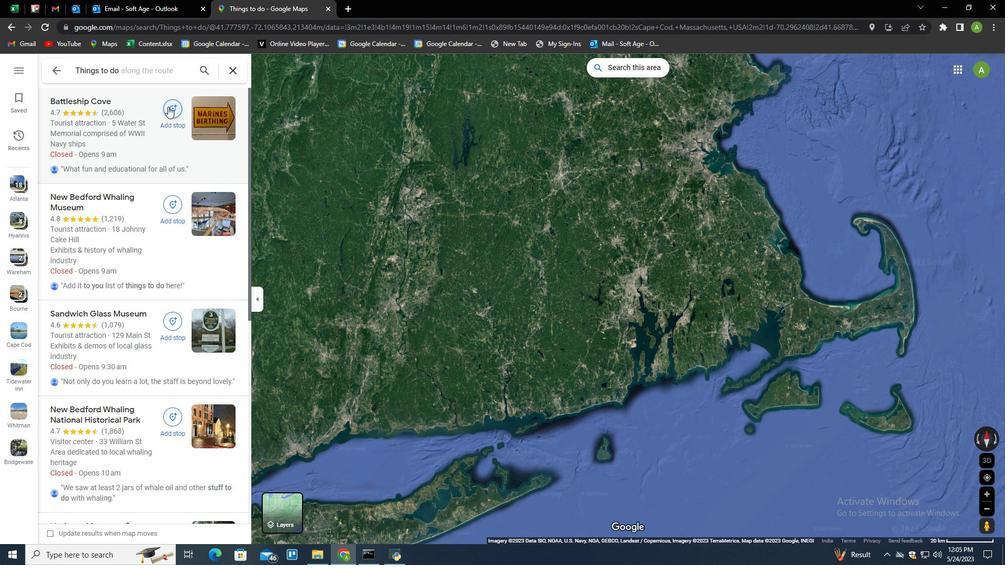 
Action: Mouse moved to (231, 126)
Screenshot: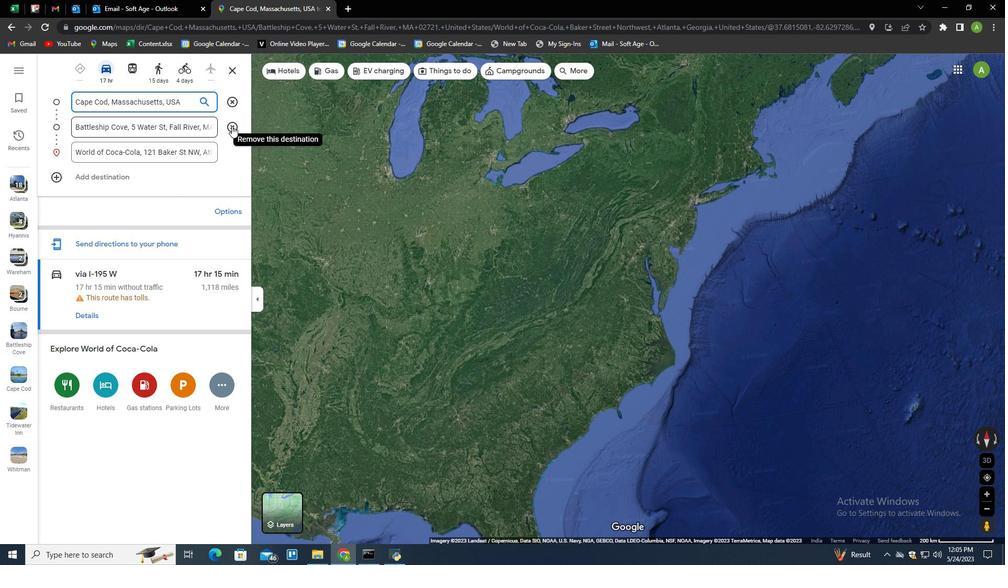 
Action: Mouse pressed left at (231, 126)
Screenshot: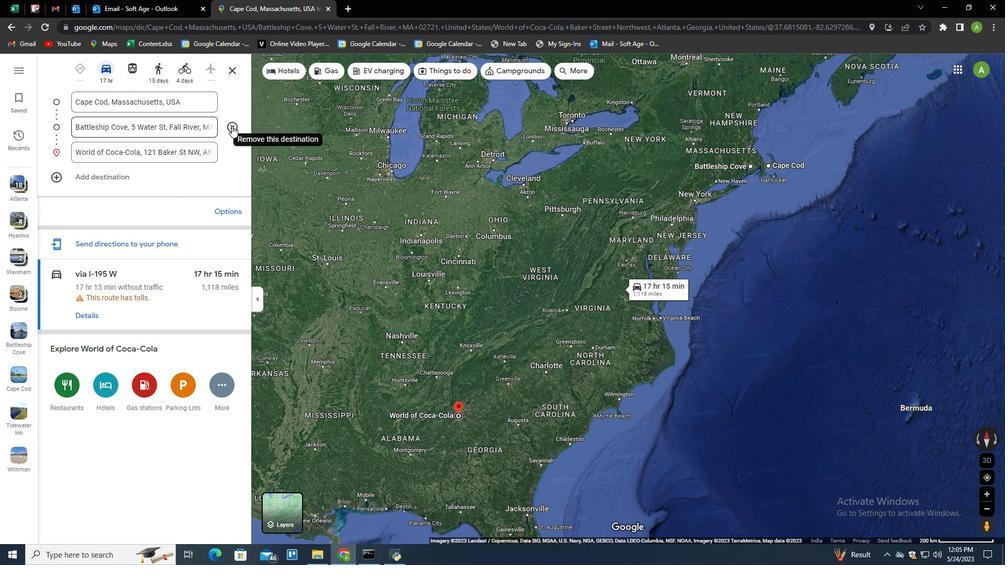 
Action: Mouse moved to (438, 70)
Screenshot: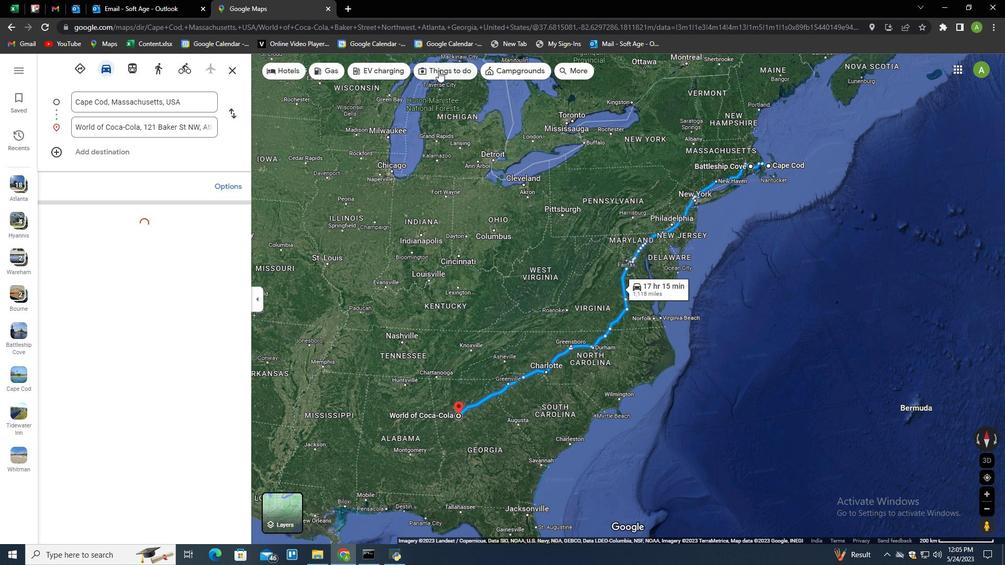 
Action: Mouse pressed left at (438, 70)
Screenshot: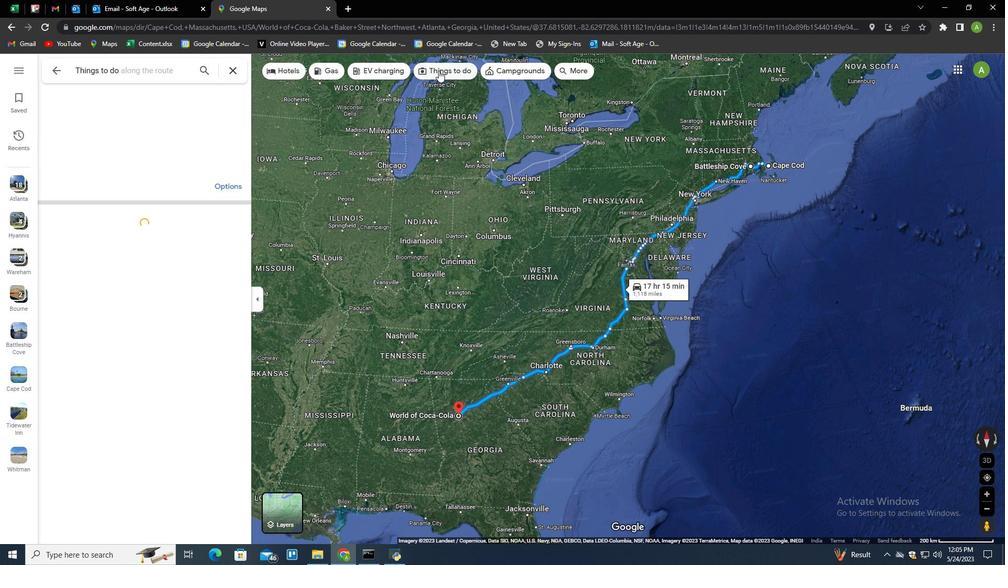 
Action: Mouse moved to (126, 137)
Screenshot: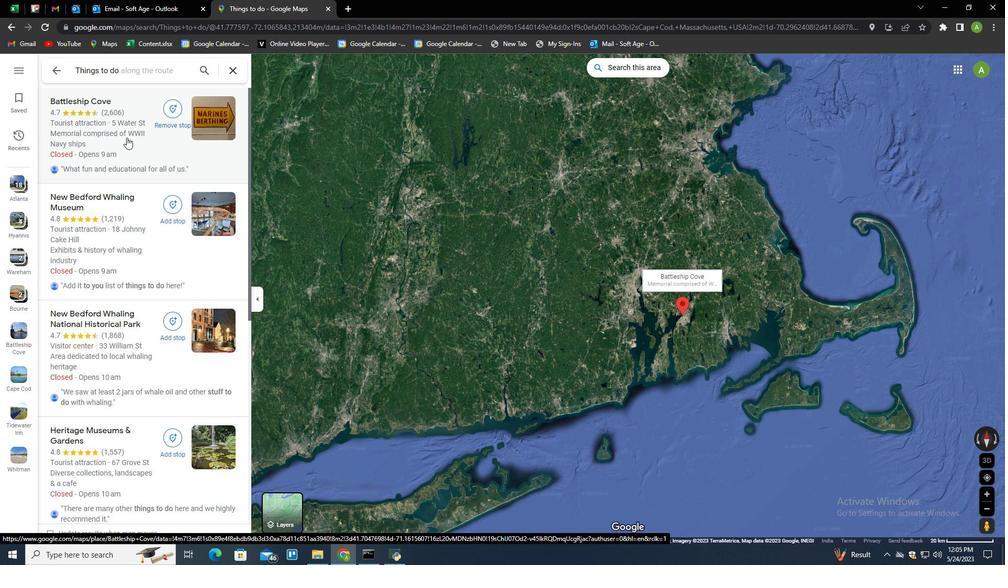 
Action: Mouse pressed left at (126, 137)
Screenshot: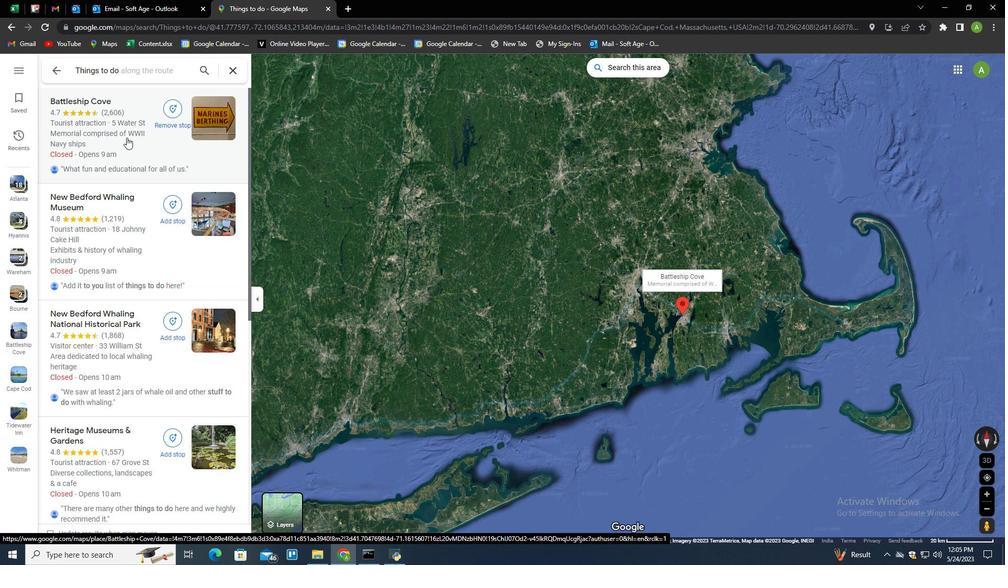 
Action: Mouse moved to (458, 100)
Screenshot: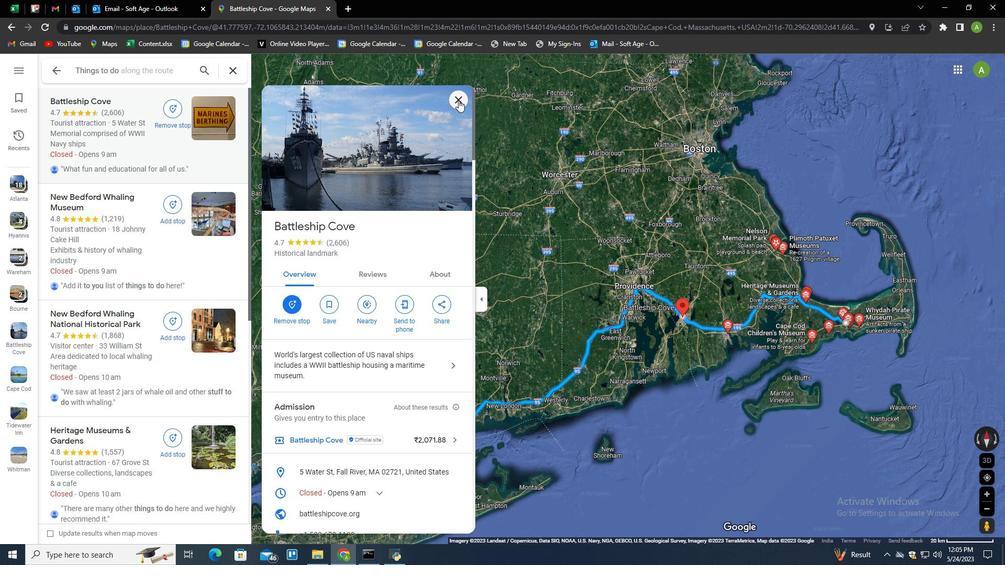 
Action: Mouse pressed left at (458, 100)
Screenshot: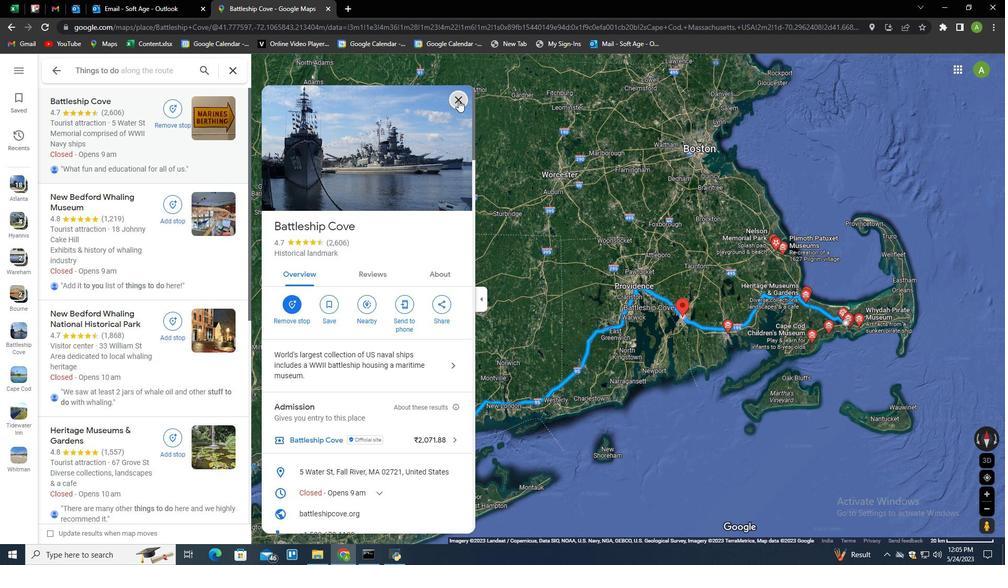 
Action: Mouse moved to (185, 344)
Screenshot: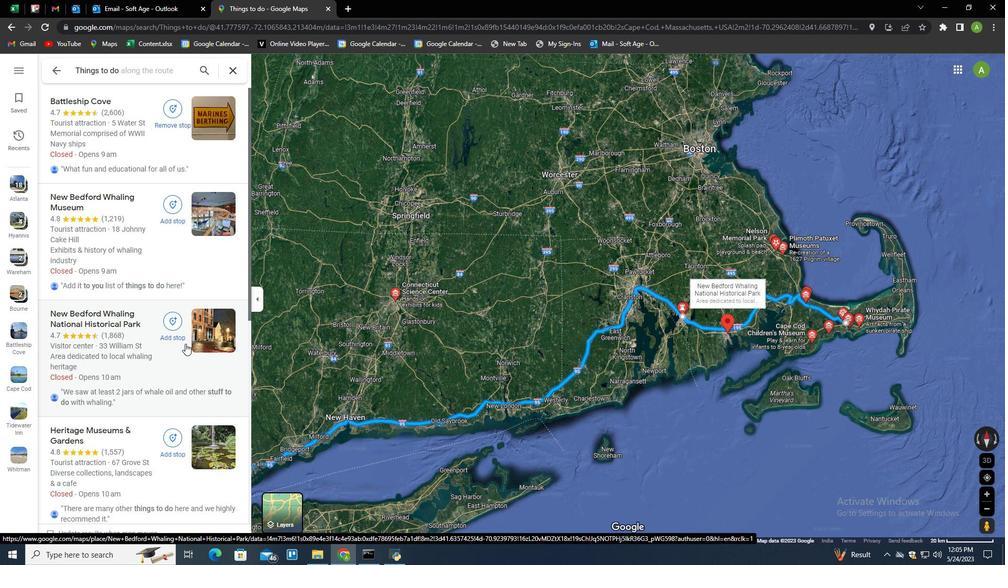 
Action: Mouse scrolled (185, 343) with delta (0, 0)
Screenshot: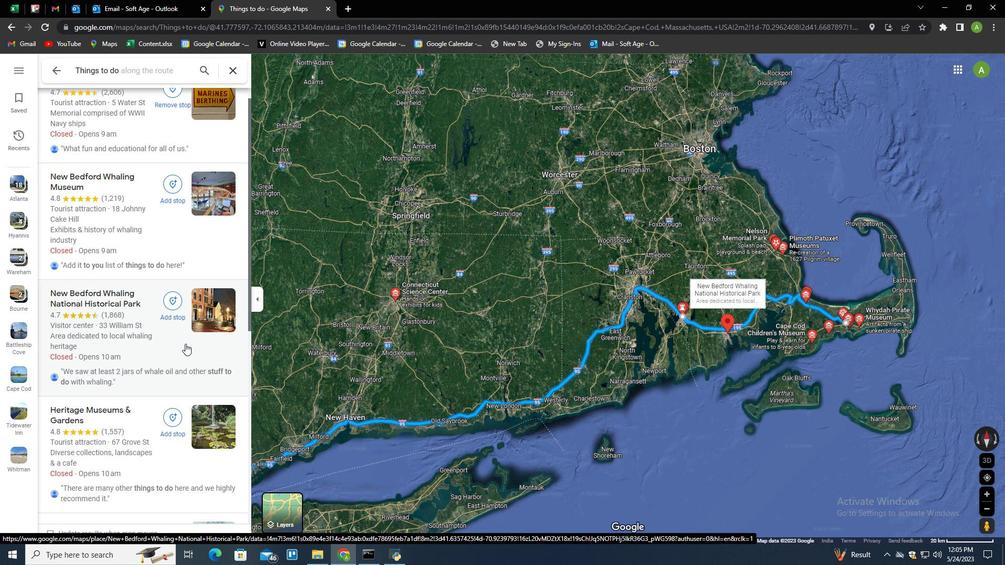 
Action: Mouse scrolled (185, 343) with delta (0, 0)
Screenshot: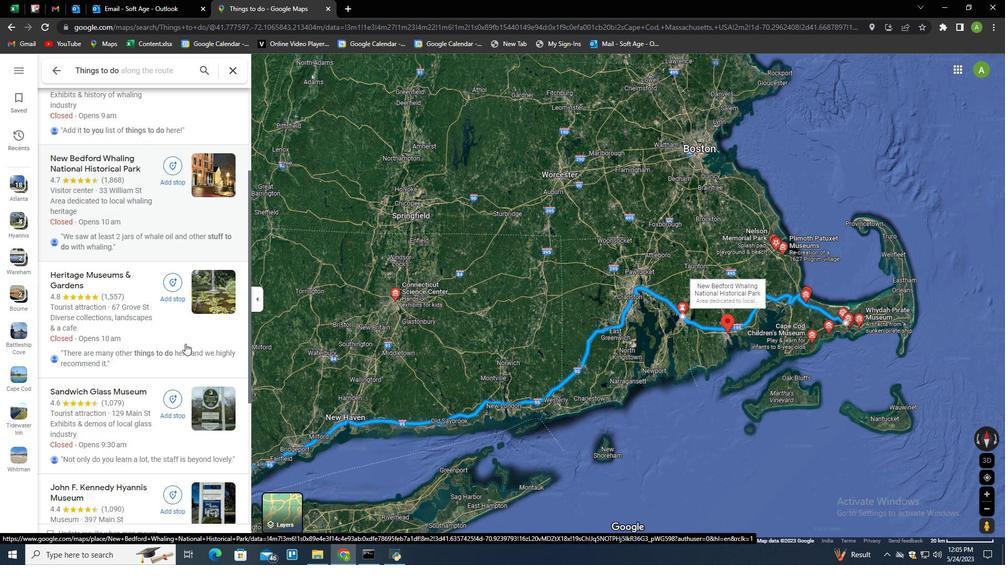 
Action: Mouse scrolled (185, 343) with delta (0, 0)
Screenshot: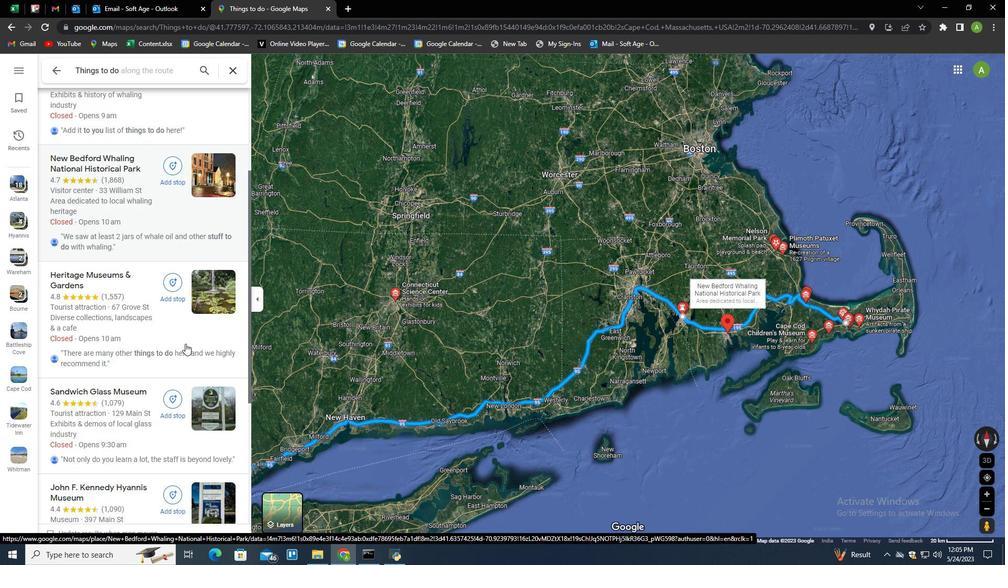 
Action: Mouse scrolled (185, 343) with delta (0, 0)
Screenshot: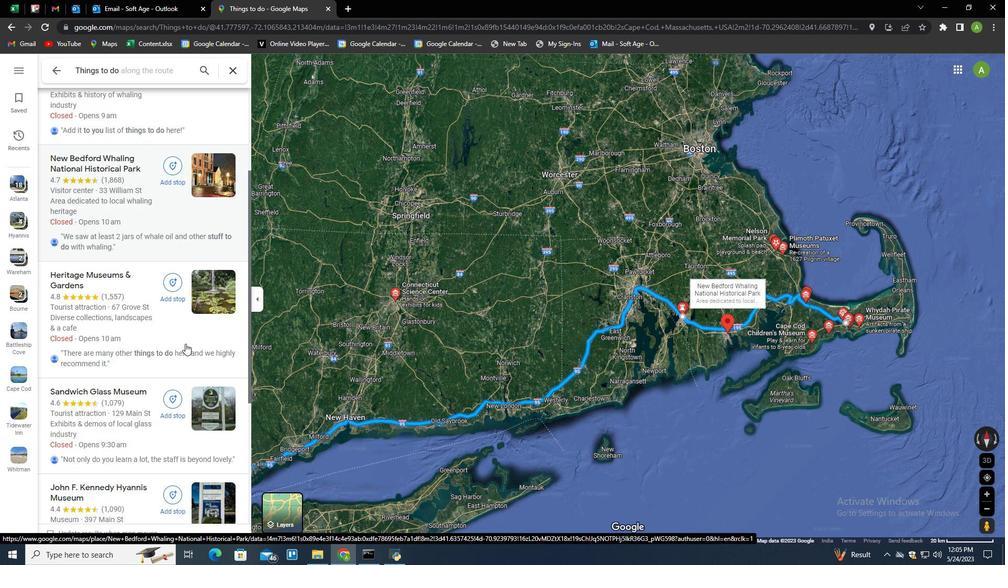 
Action: Mouse scrolled (185, 343) with delta (0, 0)
Screenshot: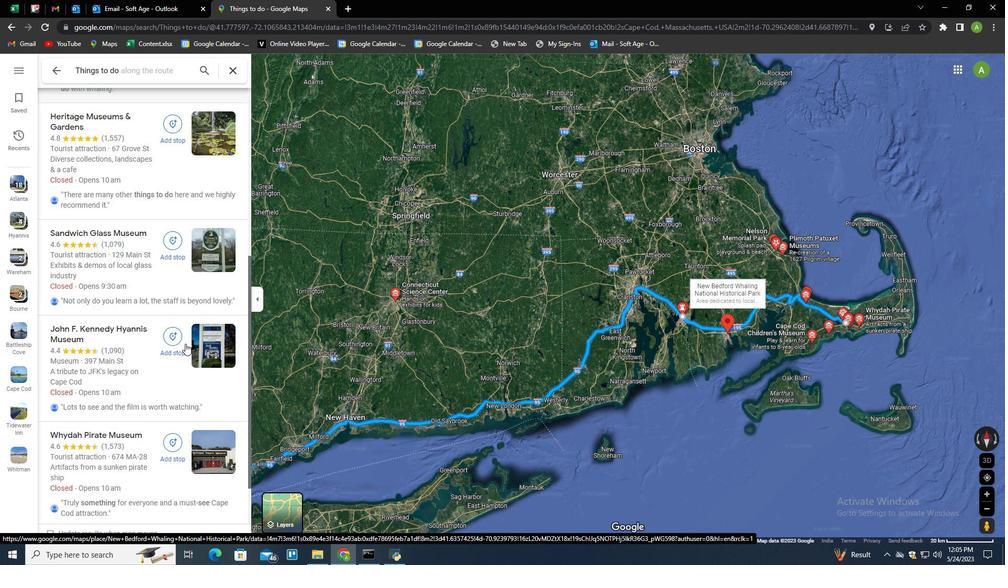 
Action: Mouse scrolled (185, 343) with delta (0, 0)
Screenshot: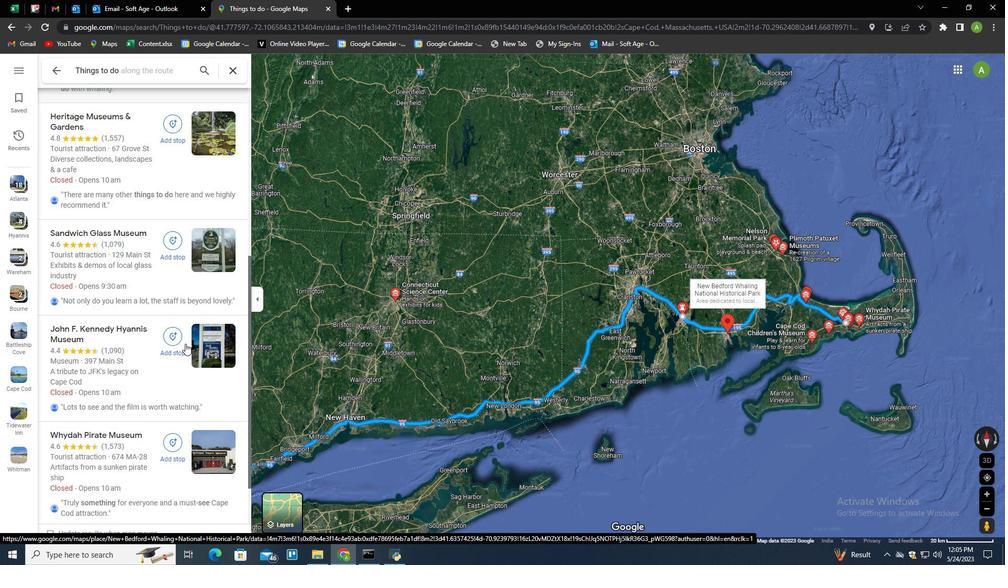 
Action: Mouse scrolled (185, 343) with delta (0, 0)
Screenshot: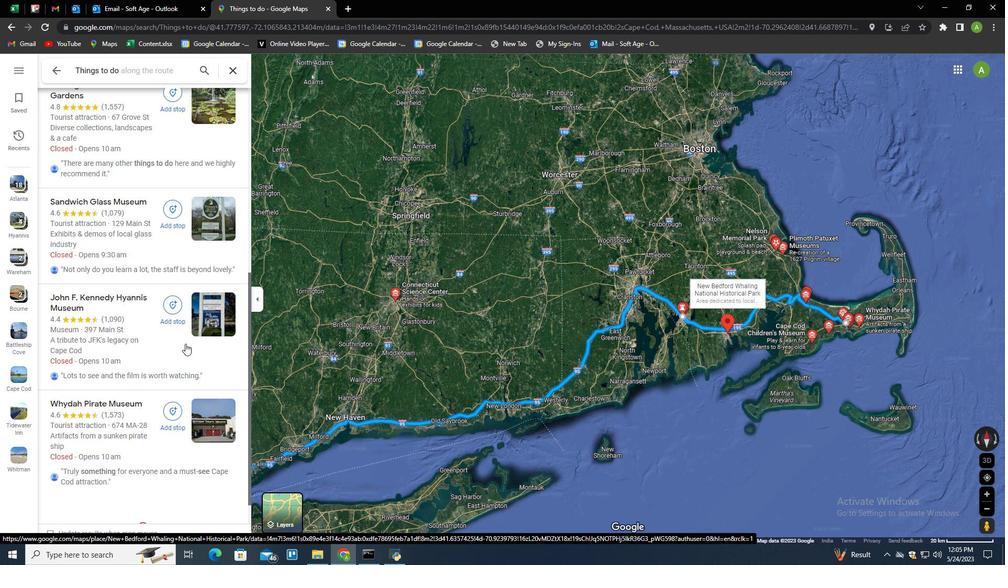 
Action: Mouse scrolled (185, 343) with delta (0, 0)
Screenshot: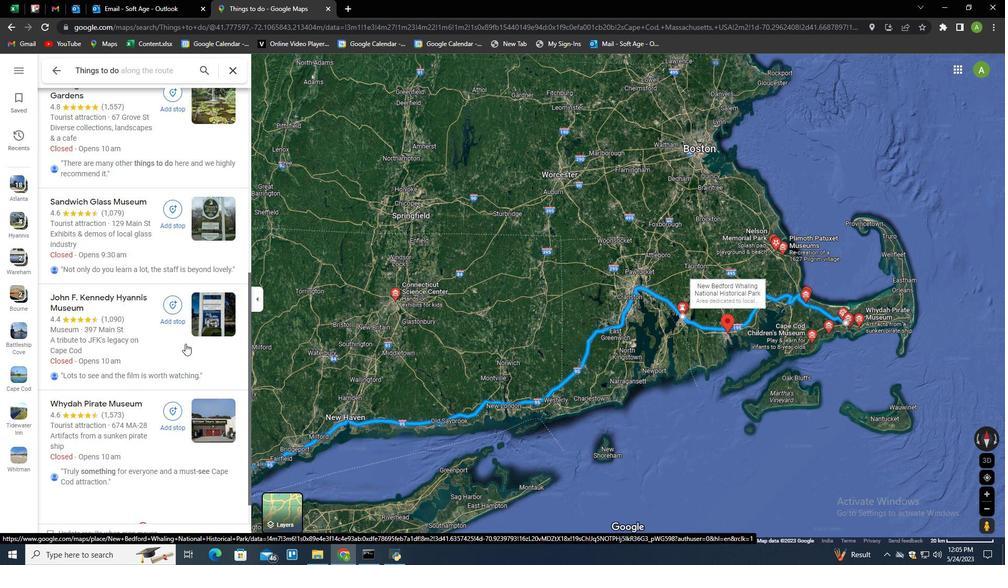 
Action: Mouse scrolled (185, 343) with delta (0, 0)
Screenshot: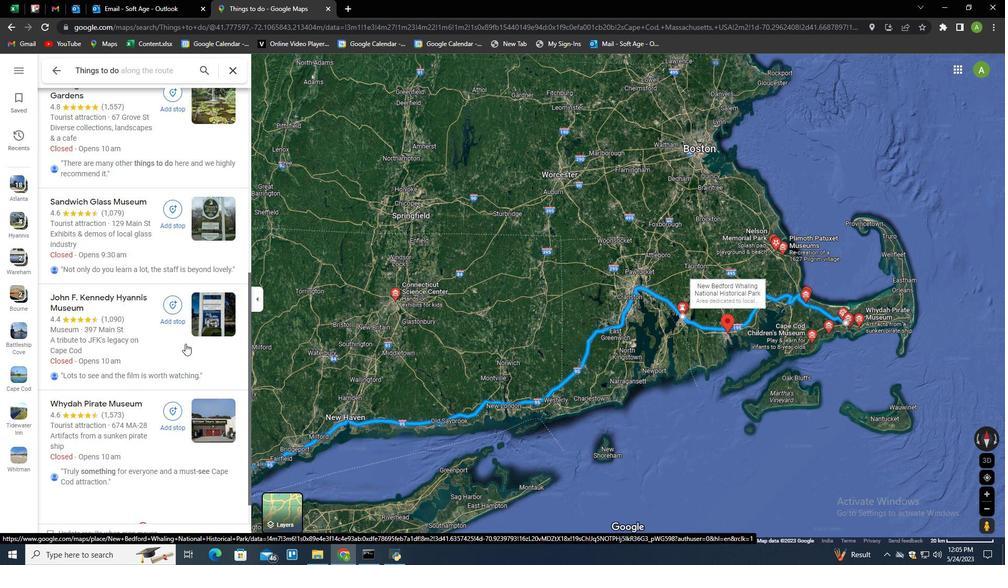 
Action: Mouse scrolled (185, 343) with delta (0, 0)
Screenshot: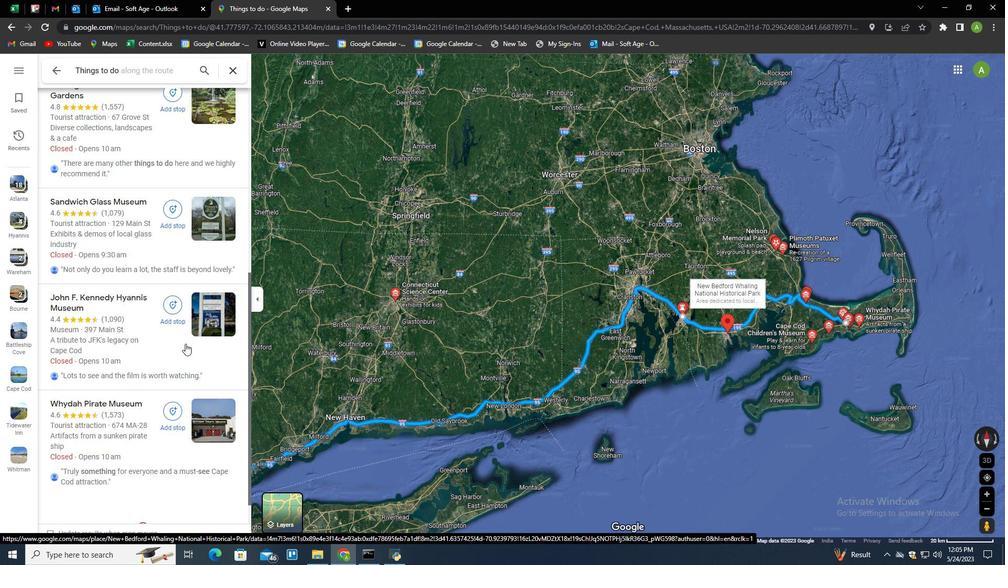 
Action: Mouse scrolled (185, 343) with delta (0, 0)
Screenshot: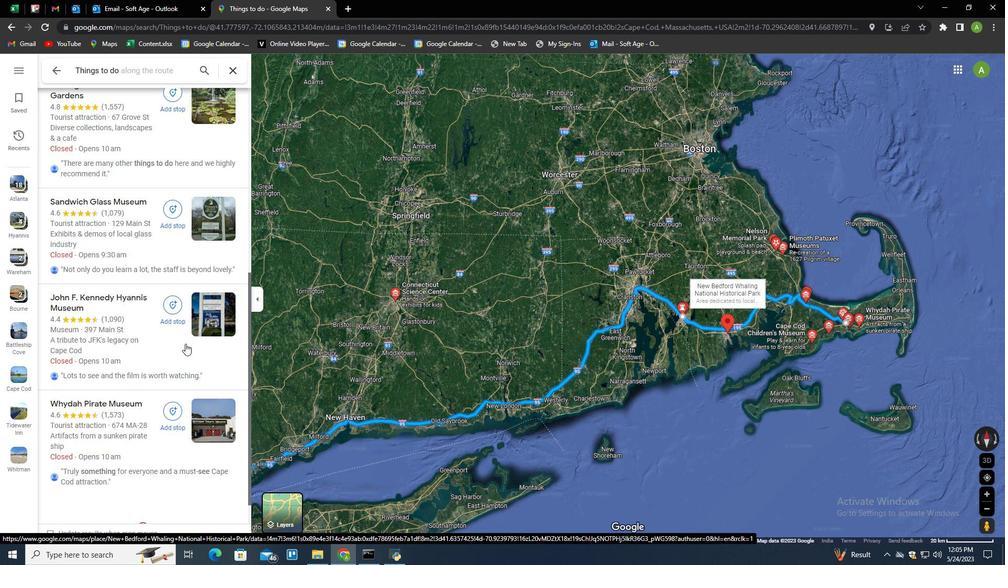 
Action: Mouse scrolled (185, 343) with delta (0, 0)
Screenshot: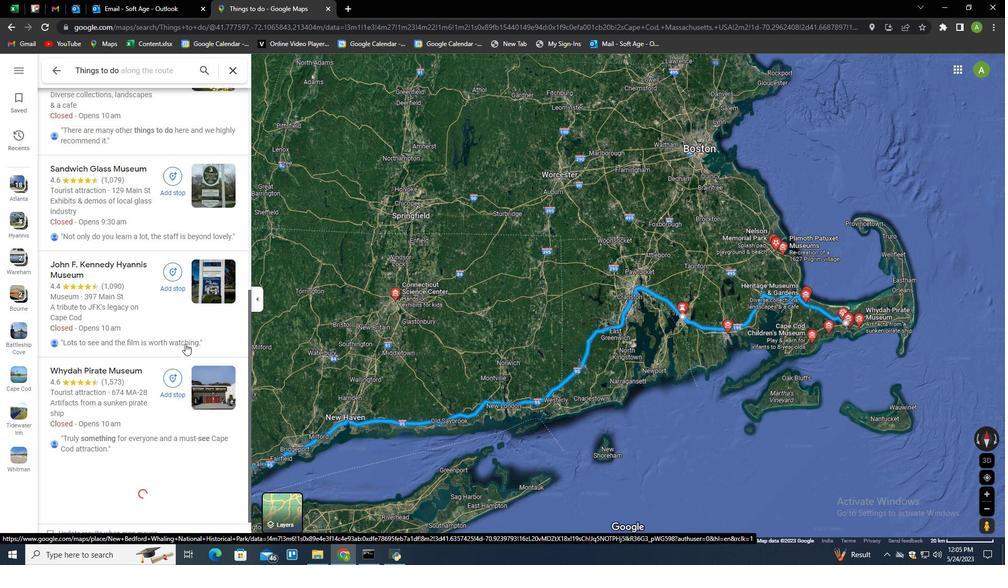 
Action: Mouse scrolled (185, 343) with delta (0, 0)
Screenshot: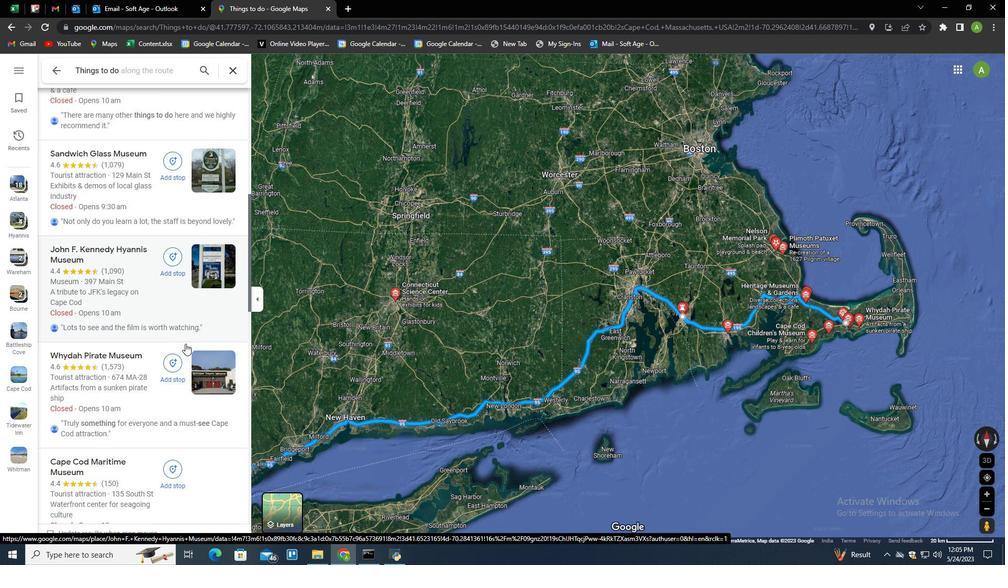 
Action: Mouse scrolled (185, 343) with delta (0, 0)
Screenshot: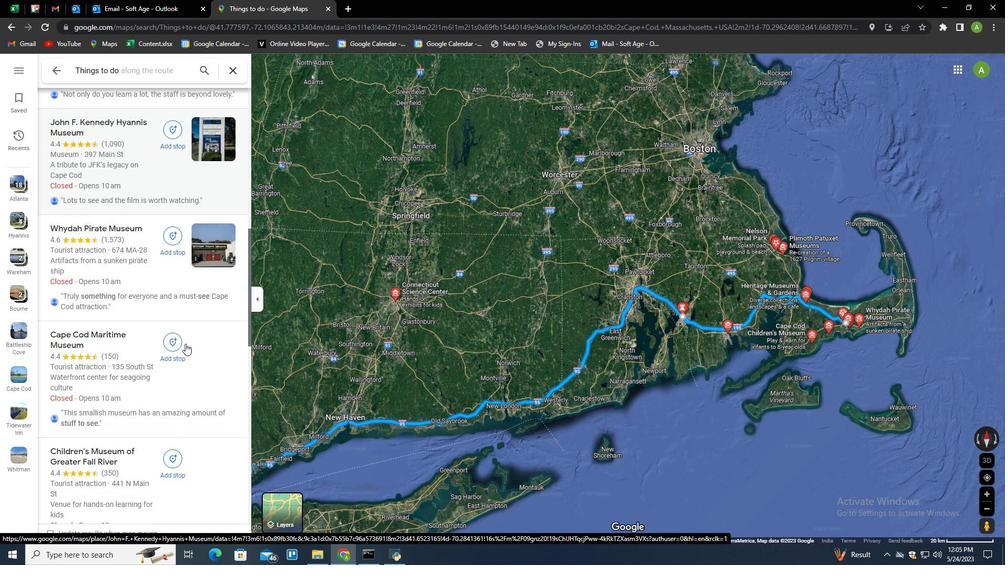
Action: Mouse scrolled (185, 343) with delta (0, 0)
Screenshot: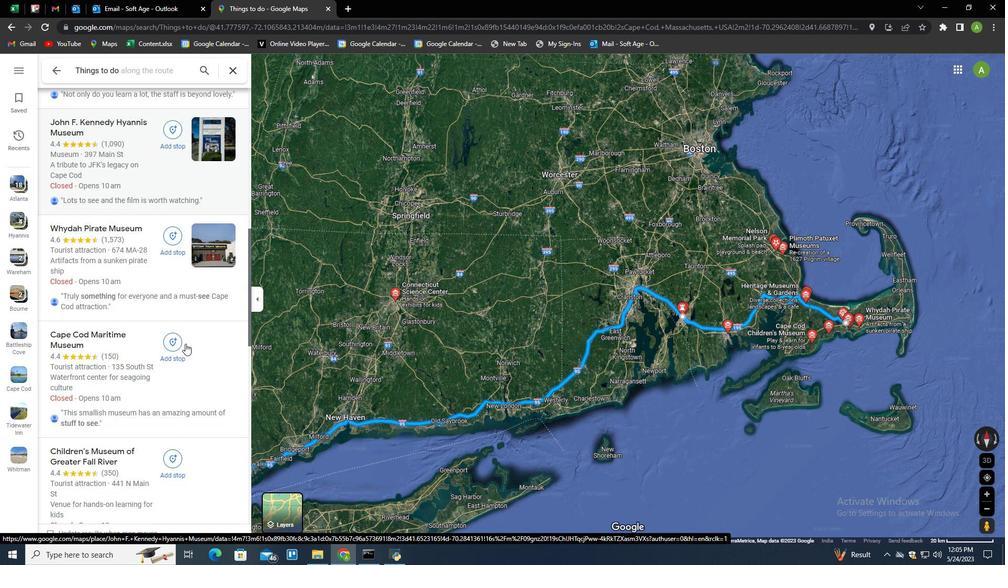 
Action: Mouse scrolled (185, 343) with delta (0, 0)
Screenshot: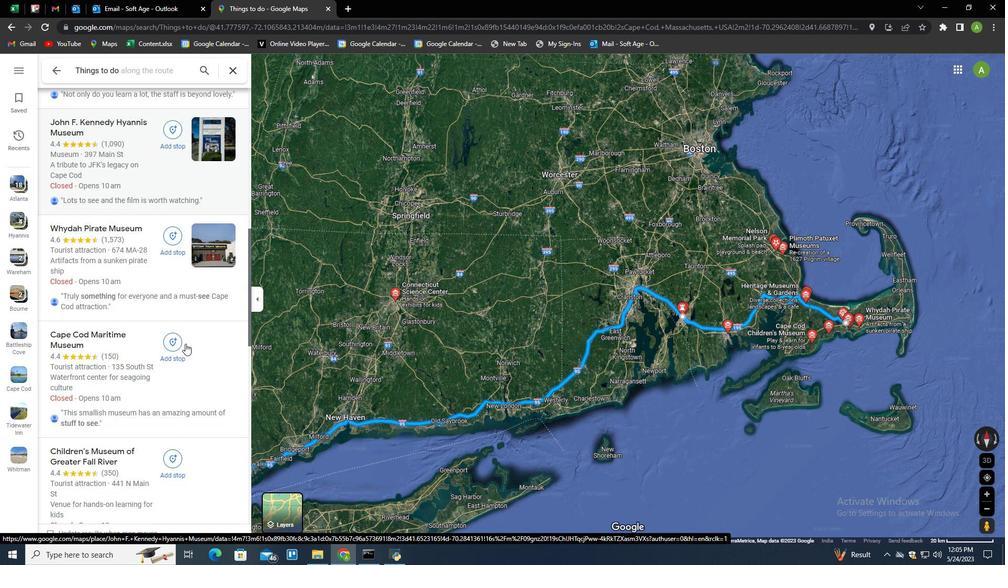 
Action: Mouse scrolled (185, 343) with delta (0, 0)
Screenshot: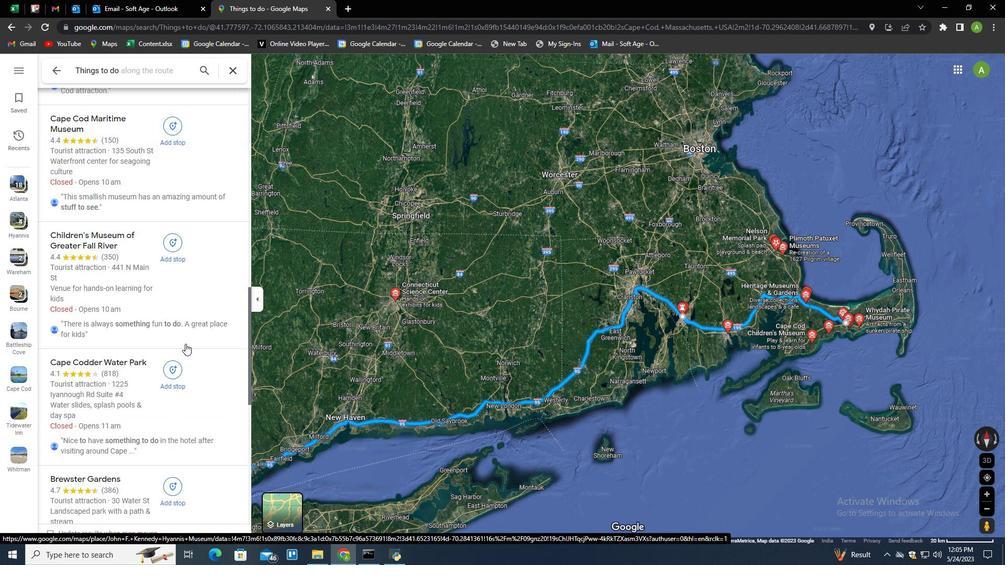 
Action: Mouse scrolled (185, 343) with delta (0, 0)
Screenshot: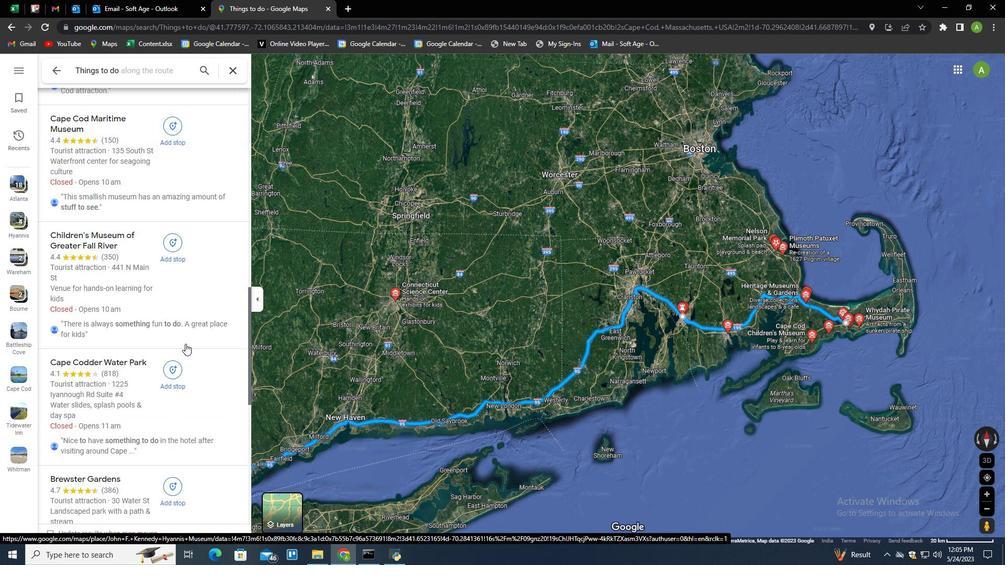 
Action: Mouse scrolled (185, 343) with delta (0, 0)
Screenshot: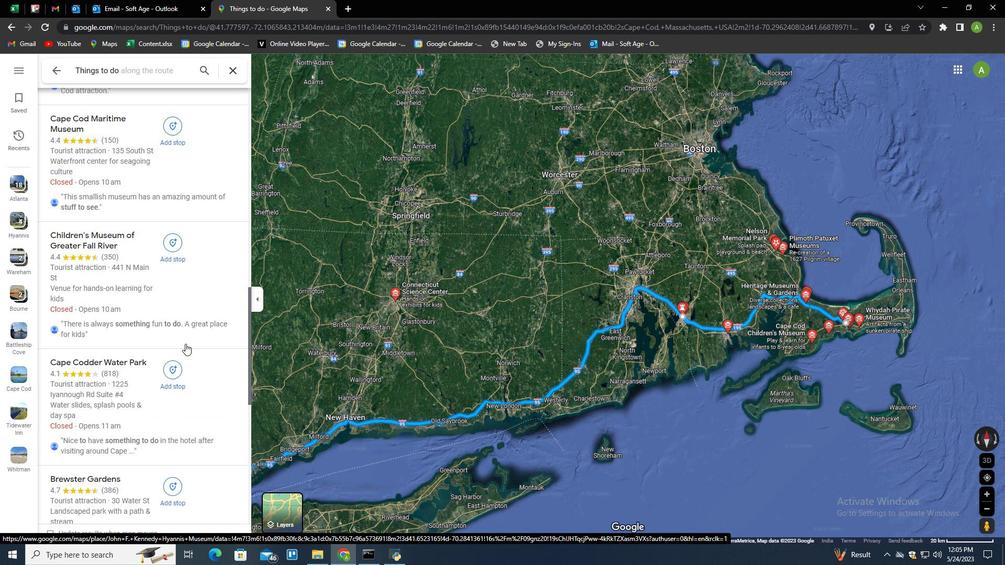 
Action: Mouse scrolled (185, 343) with delta (0, 0)
Screenshot: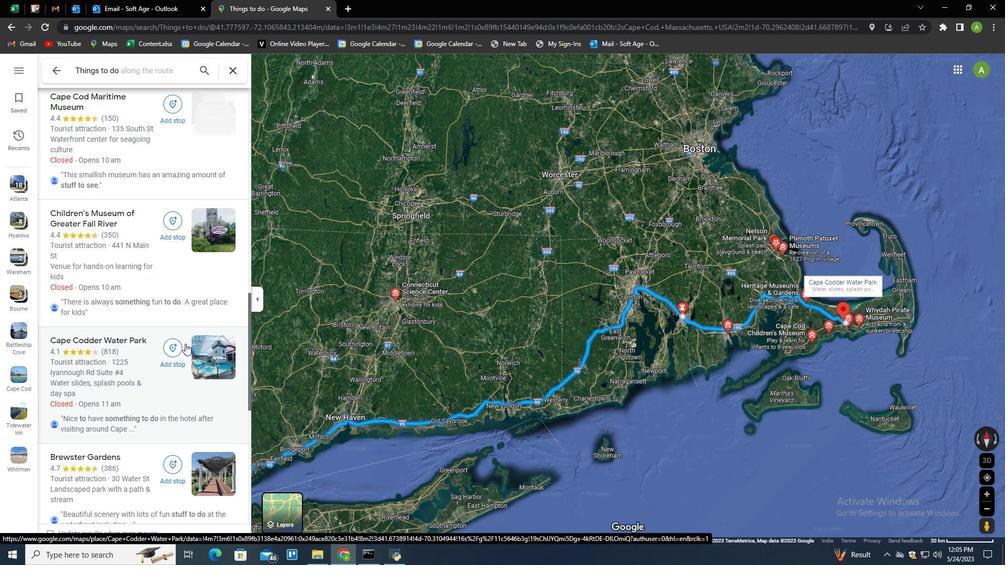 
Action: Mouse scrolled (185, 344) with delta (0, 0)
Screenshot: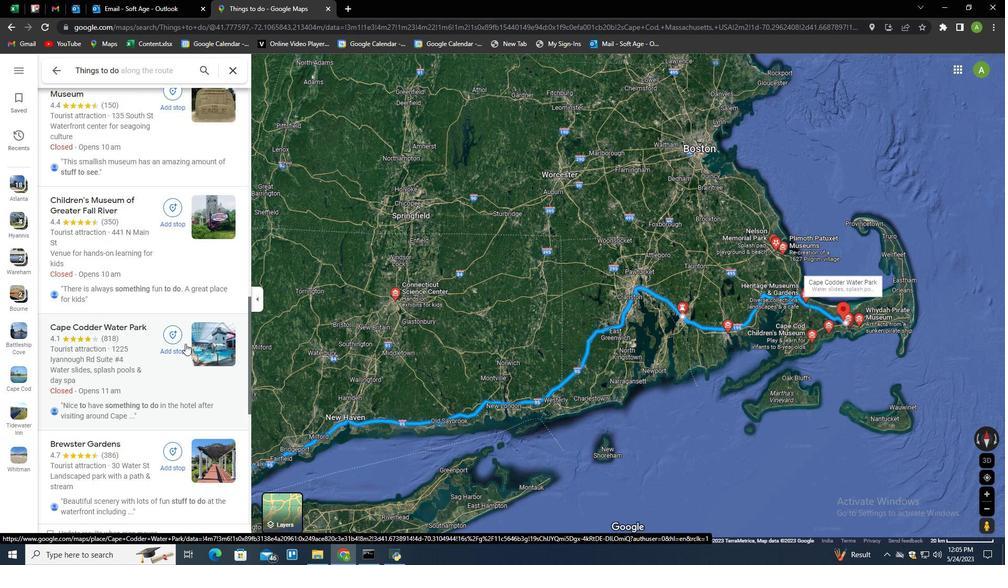 
Action: Mouse scrolled (185, 344) with delta (0, 0)
Screenshot: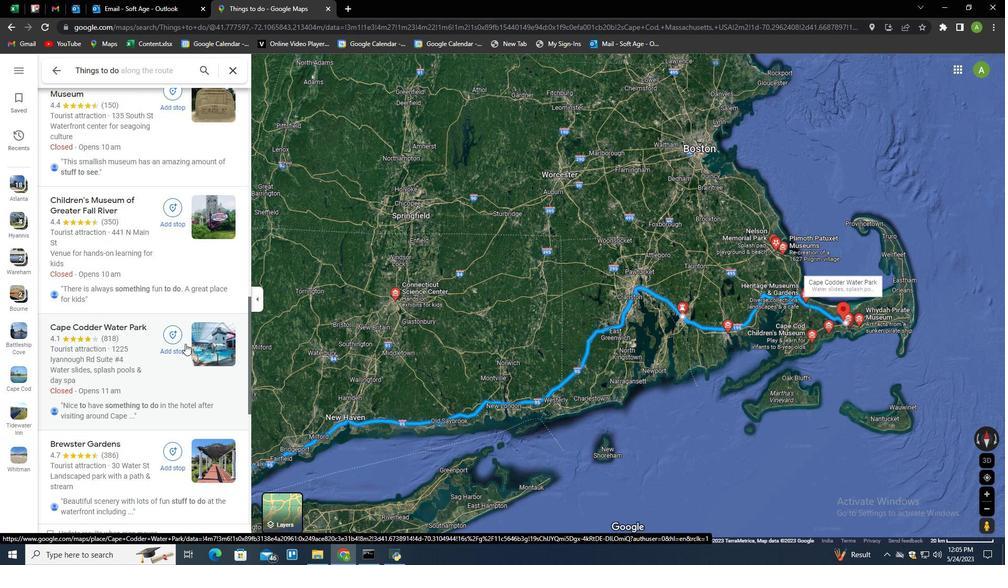 
Action: Mouse scrolled (185, 344) with delta (0, 0)
Screenshot: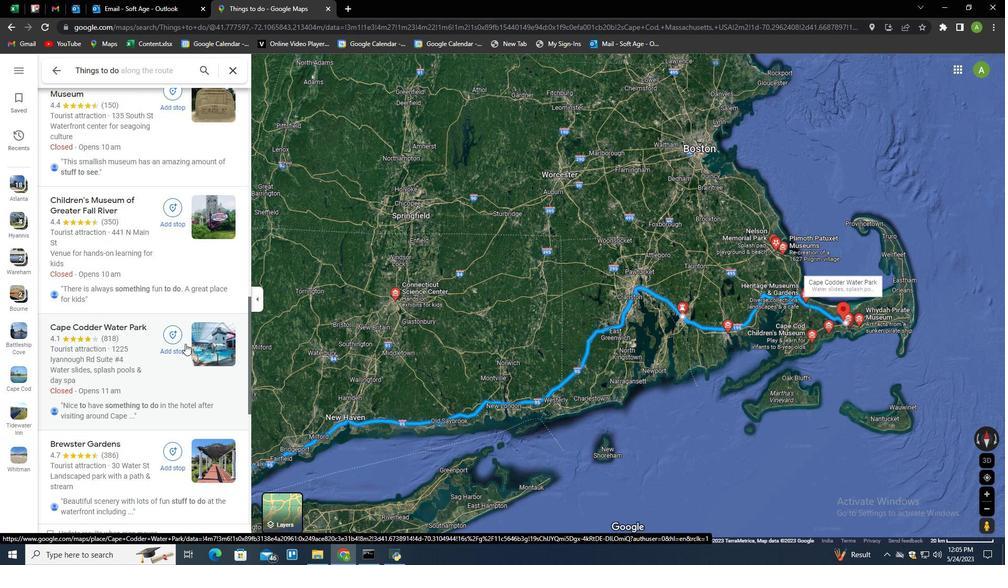 
Action: Mouse scrolled (185, 344) with delta (0, 0)
Screenshot: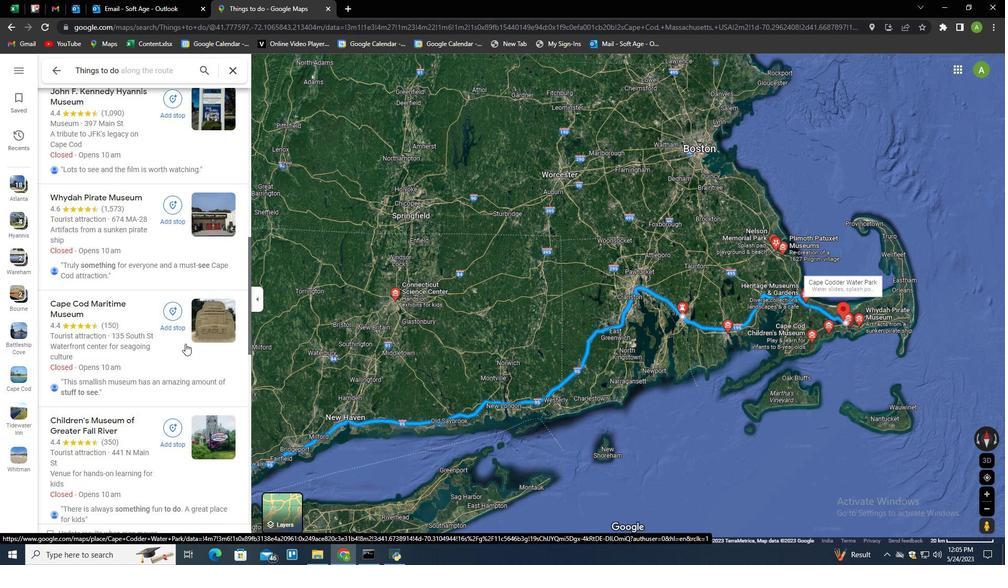 
Action: Mouse scrolled (185, 344) with delta (0, 0)
Screenshot: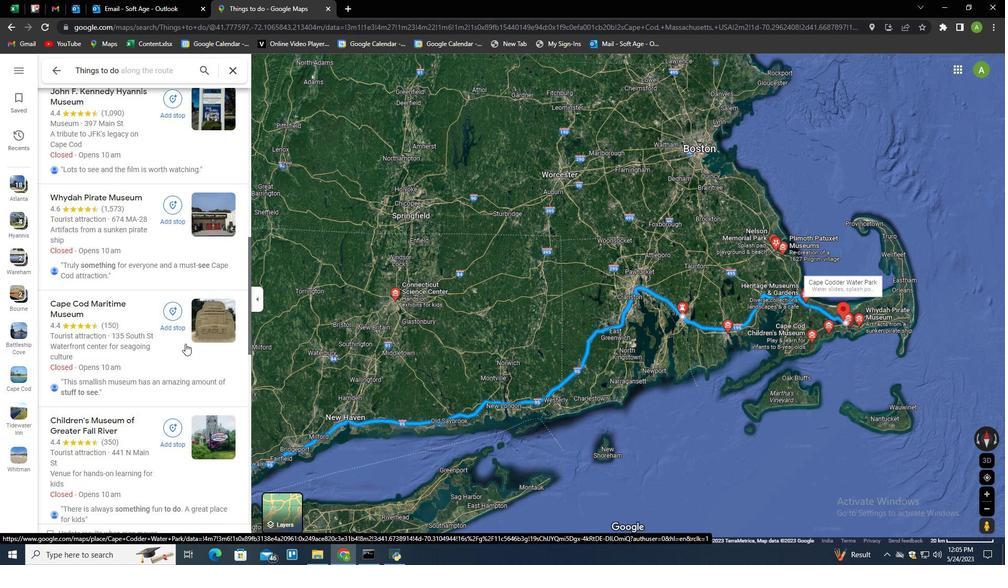 
Action: Mouse scrolled (185, 343) with delta (0, 0)
Screenshot: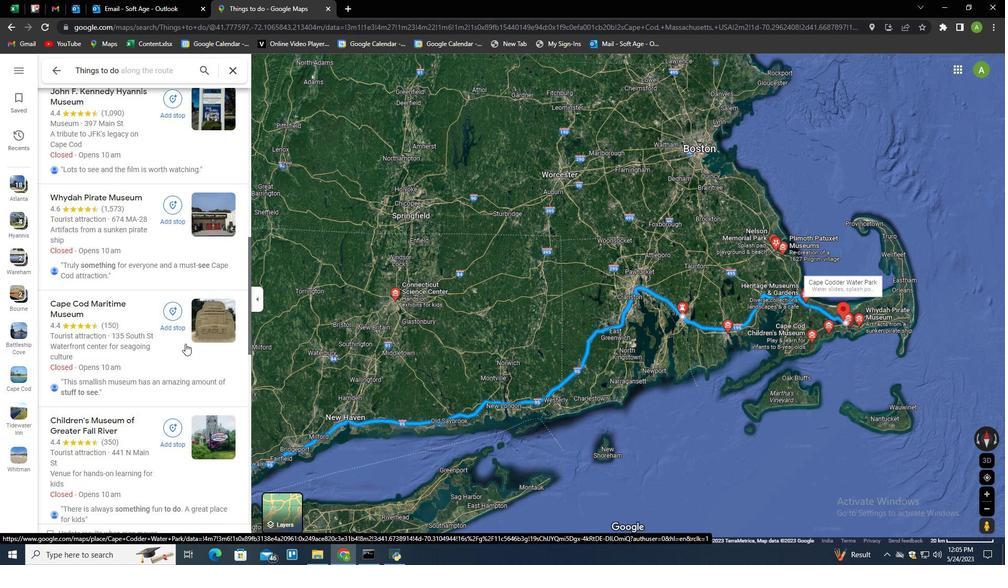 
Action: Mouse scrolled (185, 344) with delta (0, 0)
Screenshot: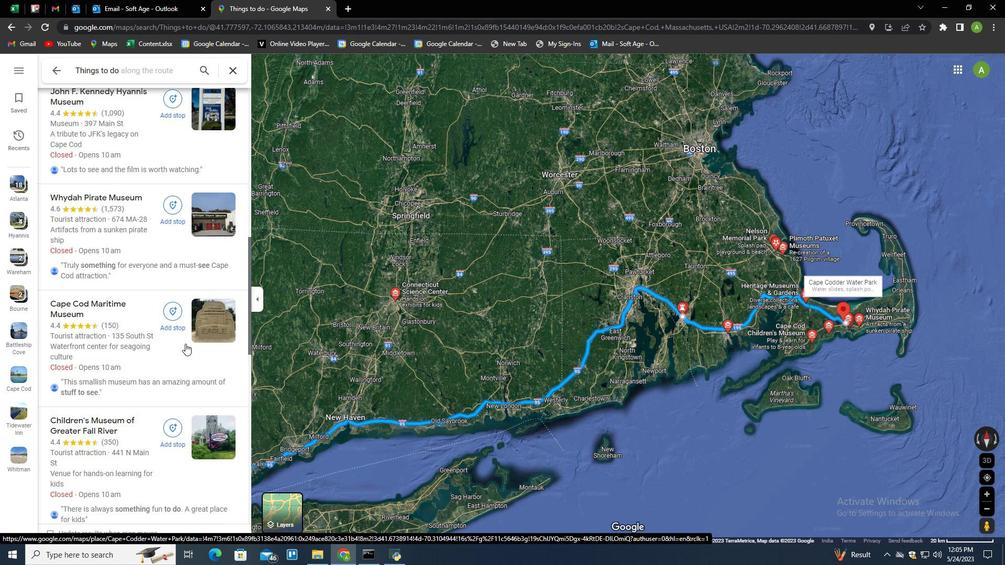 
Action: Mouse scrolled (185, 344) with delta (0, 0)
Screenshot: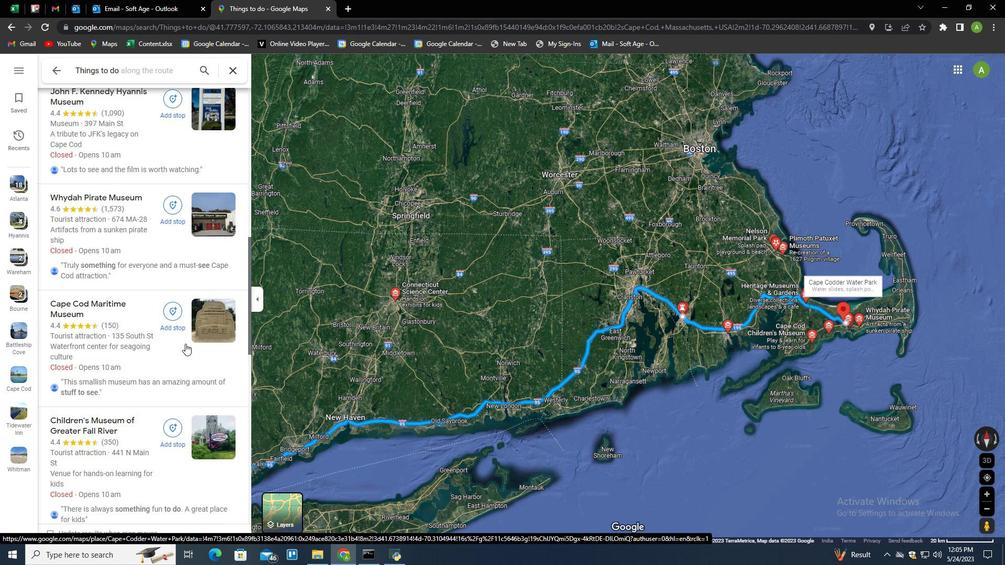 
Action: Mouse scrolled (185, 344) with delta (0, 0)
Screenshot: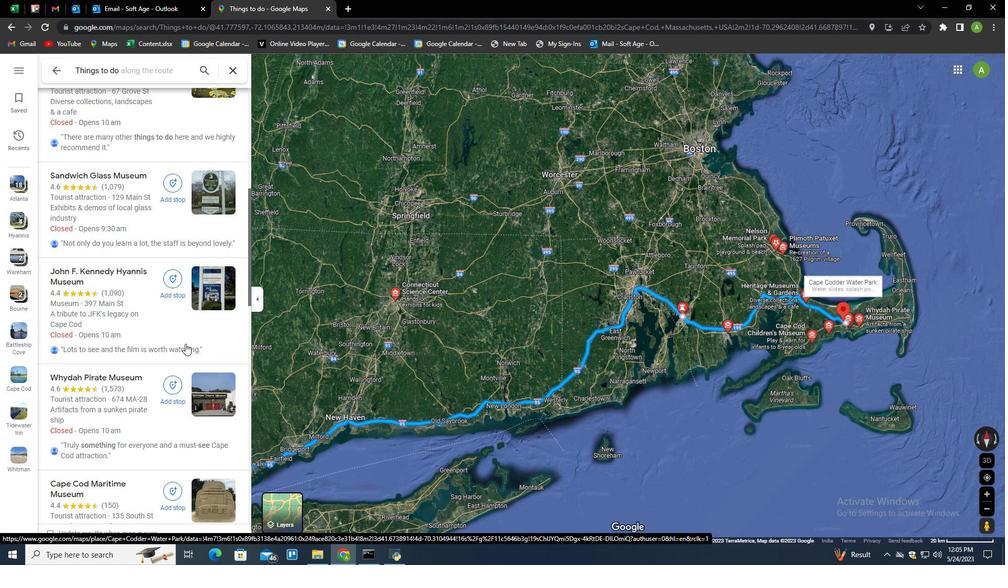 
Action: Mouse scrolled (185, 344) with delta (0, 0)
Screenshot: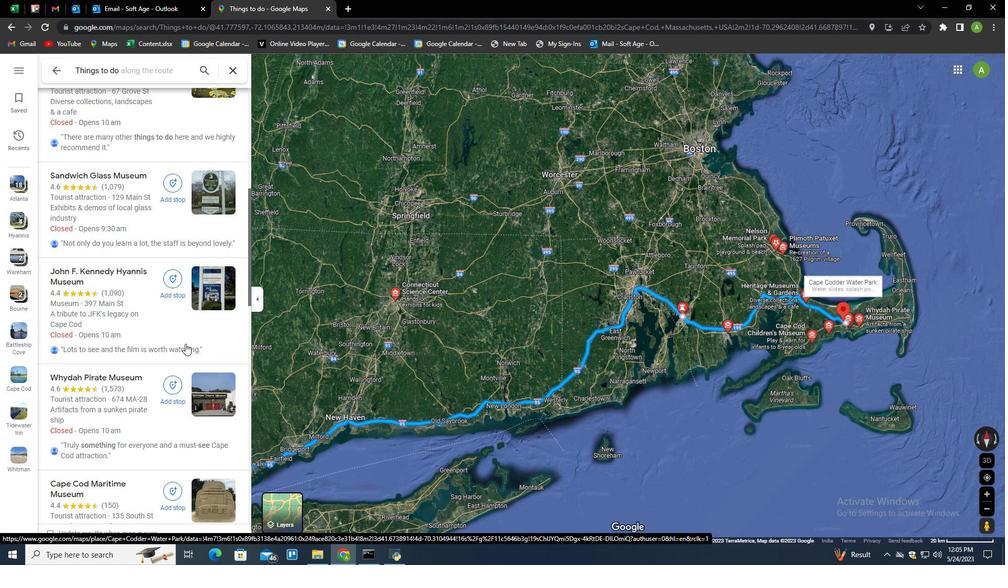 
Action: Mouse scrolled (185, 344) with delta (0, 0)
Screenshot: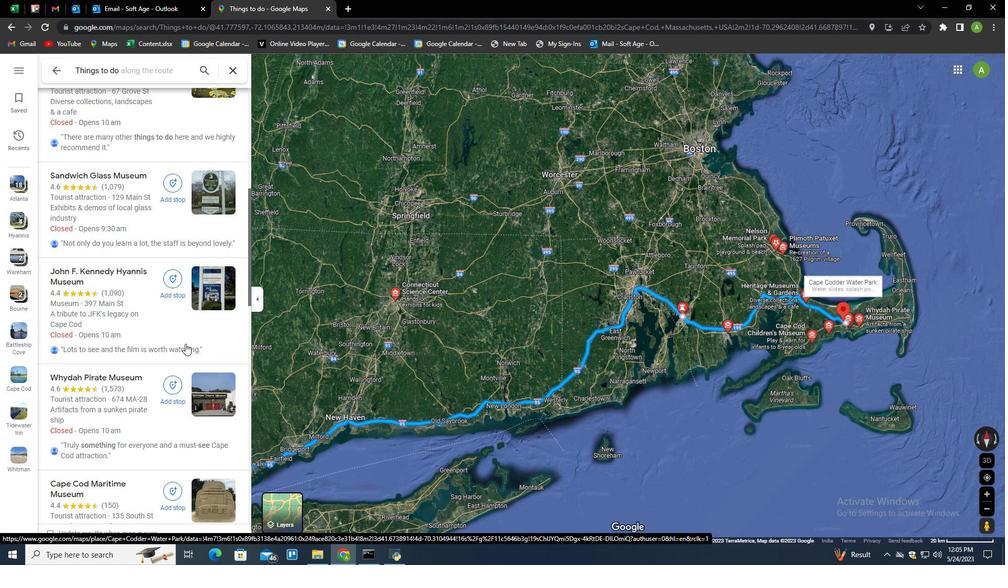 
Action: Mouse scrolled (185, 343) with delta (0, 0)
Screenshot: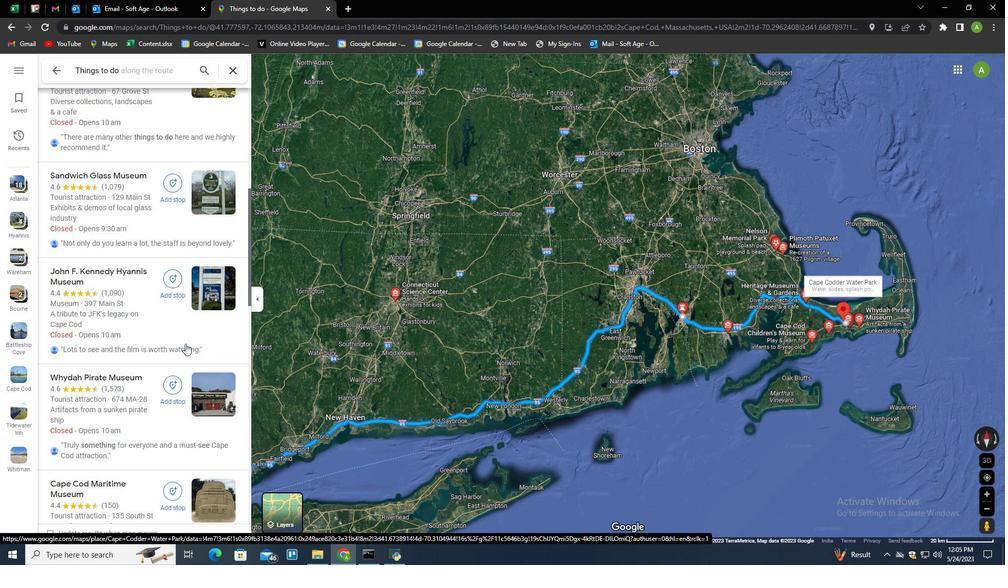 
Action: Mouse scrolled (185, 344) with delta (0, 0)
Screenshot: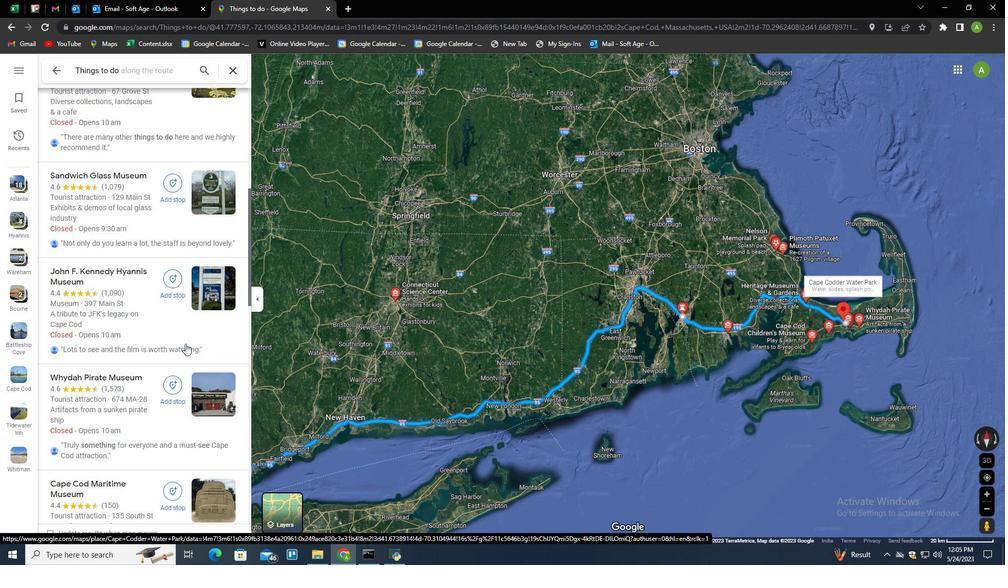 
Action: Mouse scrolled (185, 343) with delta (0, 0)
Screenshot: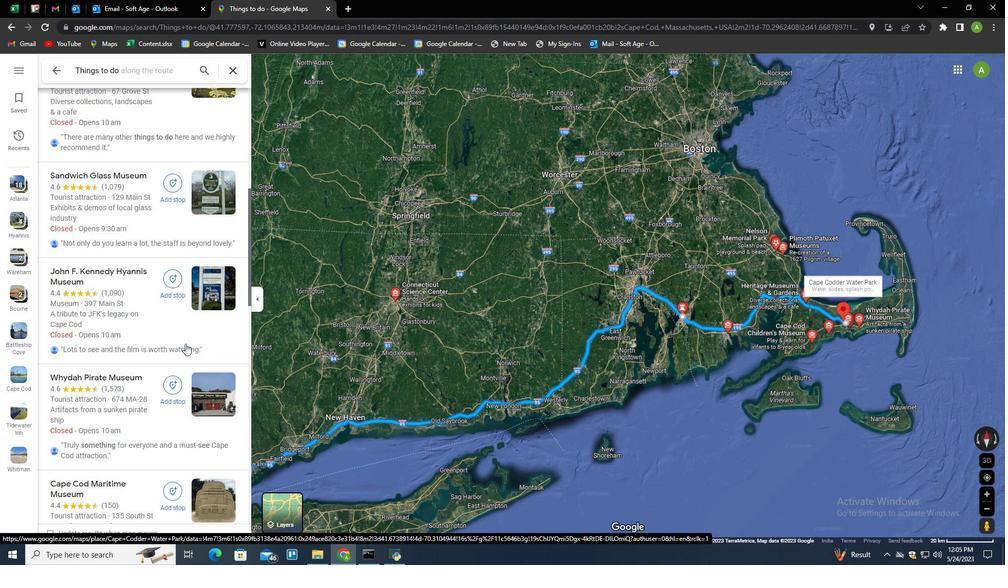 
Action: Mouse scrolled (185, 344) with delta (0, 0)
Screenshot: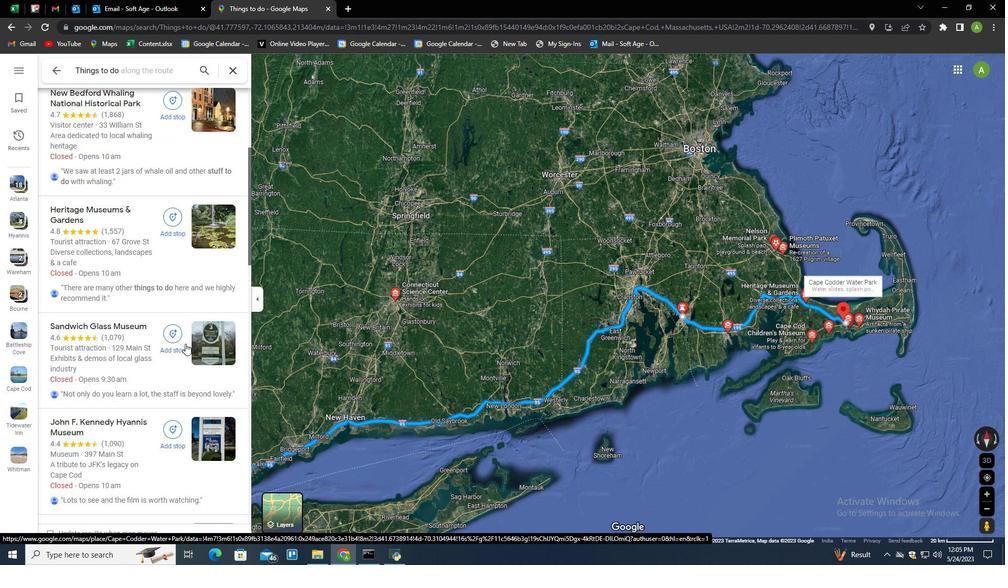 
Action: Mouse scrolled (185, 344) with delta (0, 0)
Screenshot: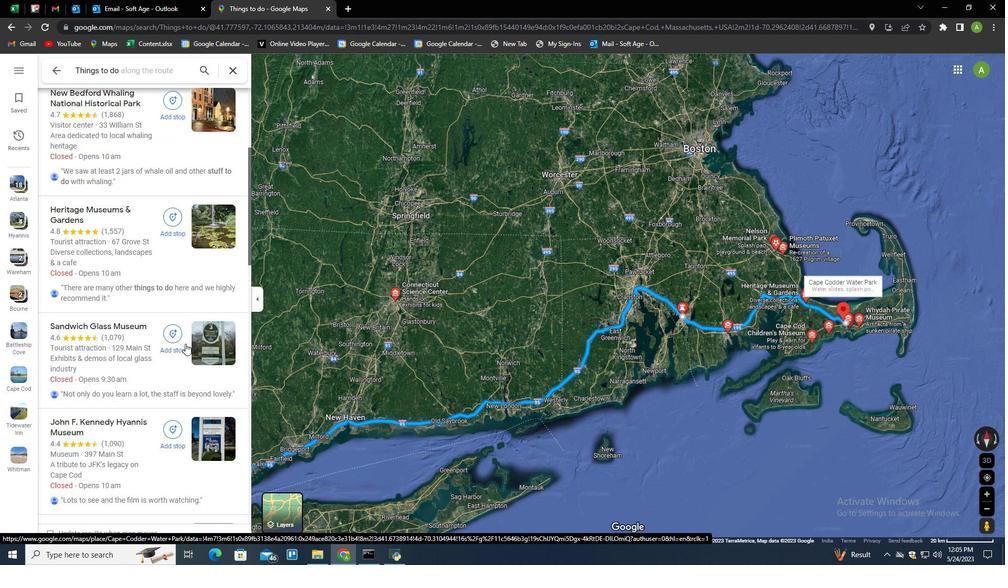 
Action: Mouse scrolled (185, 344) with delta (0, 0)
Screenshot: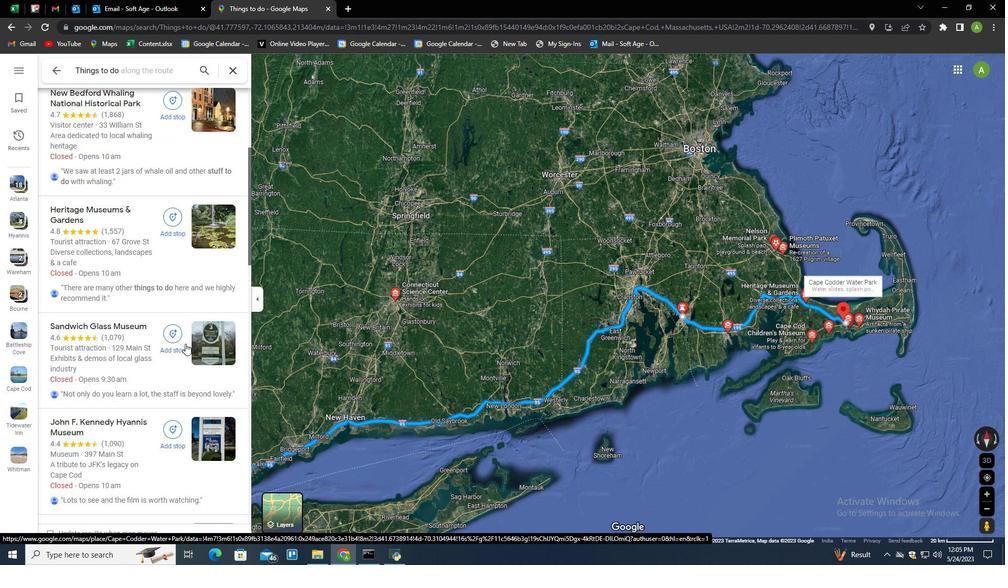 
Action: Mouse scrolled (185, 344) with delta (0, 0)
Screenshot: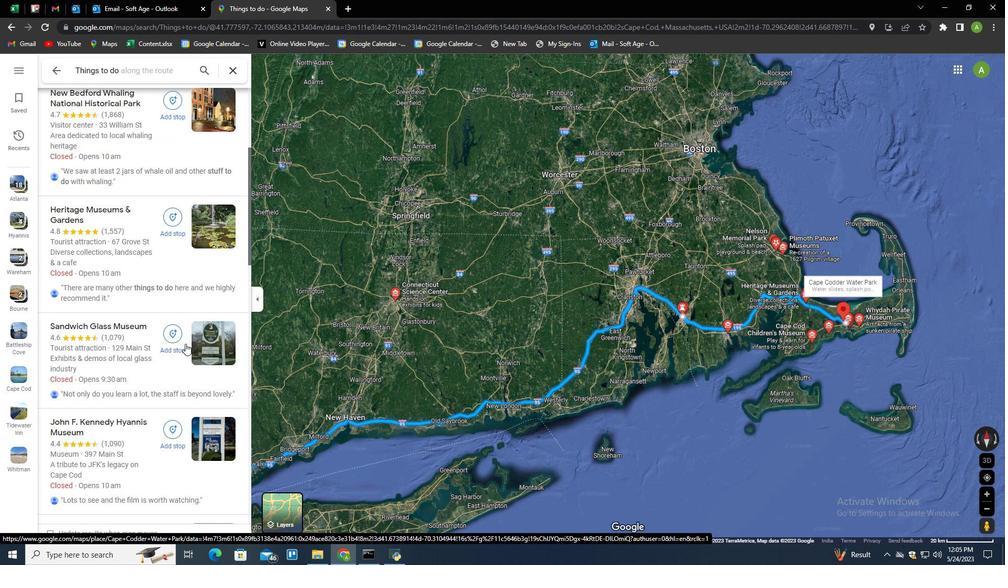
Action: Mouse scrolled (185, 344) with delta (0, 0)
Screenshot: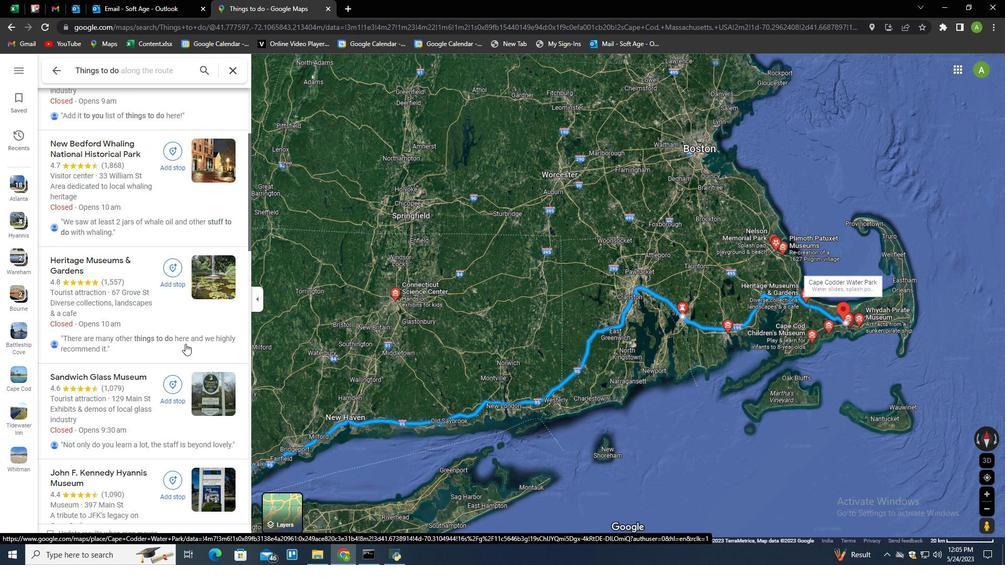 
Action: Mouse scrolled (185, 344) with delta (0, 0)
Screenshot: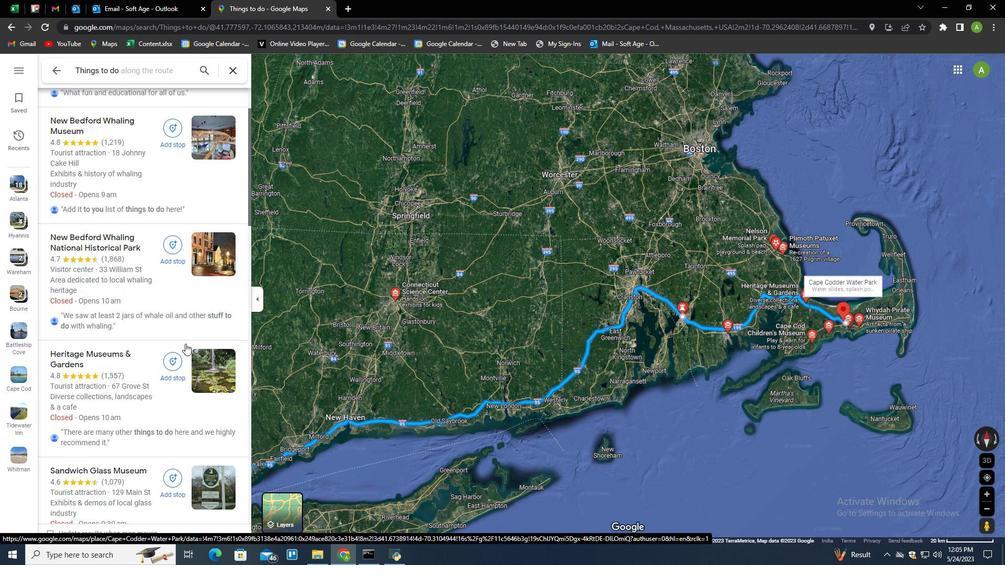 
Action: Mouse scrolled (185, 344) with delta (0, 0)
Screenshot: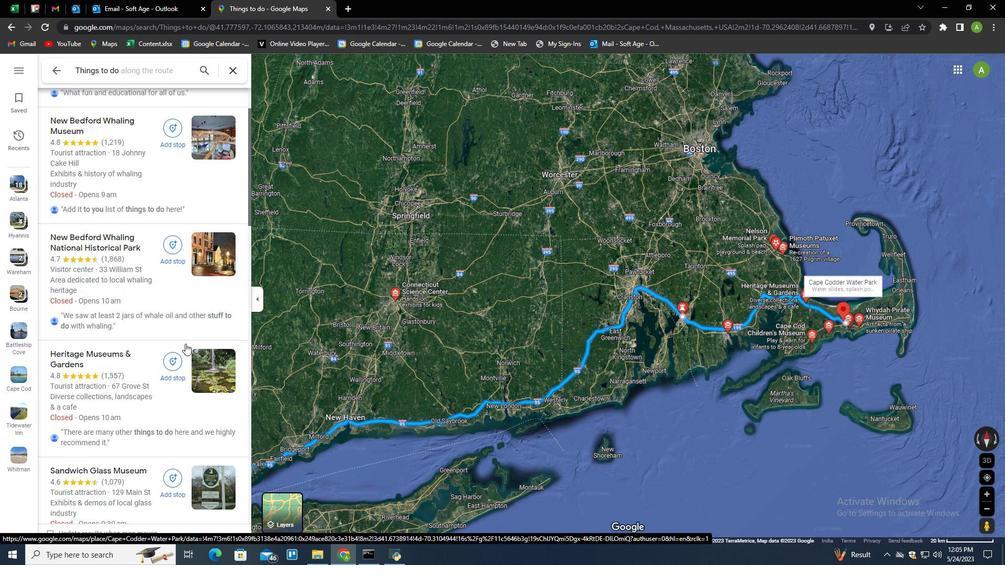 
Action: Mouse scrolled (185, 344) with delta (0, 0)
Screenshot: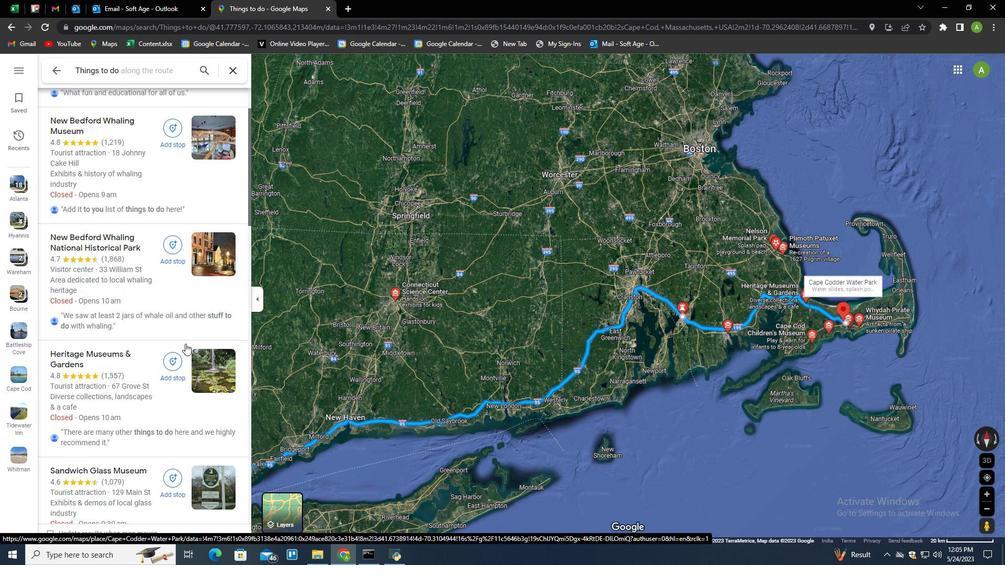 
Action: Mouse scrolled (185, 344) with delta (0, 0)
Screenshot: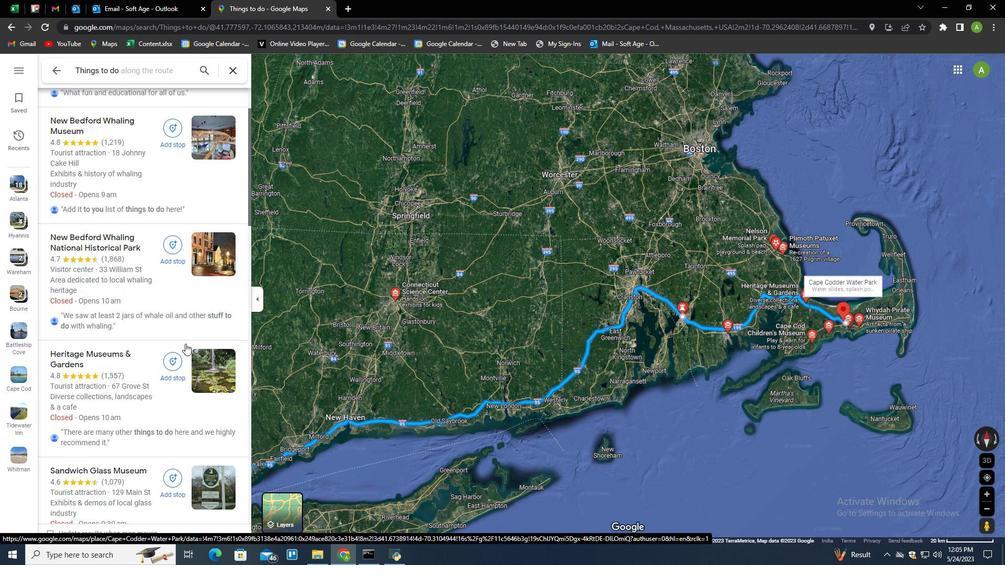 
Action: Mouse scrolled (185, 344) with delta (0, 0)
Screenshot: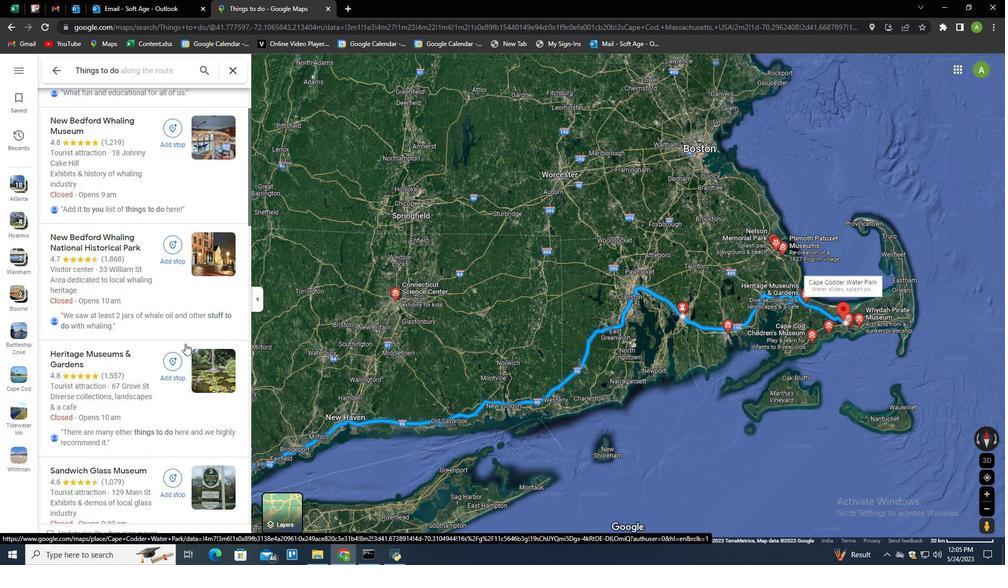 
Action: Mouse scrolled (185, 344) with delta (0, 0)
Screenshot: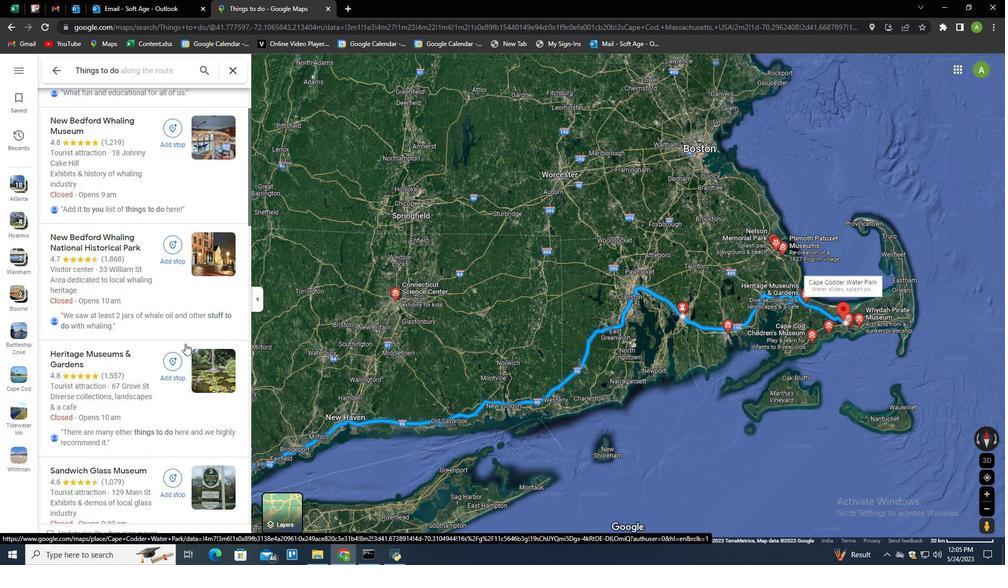 
Action: Mouse scrolled (185, 344) with delta (0, 0)
Screenshot: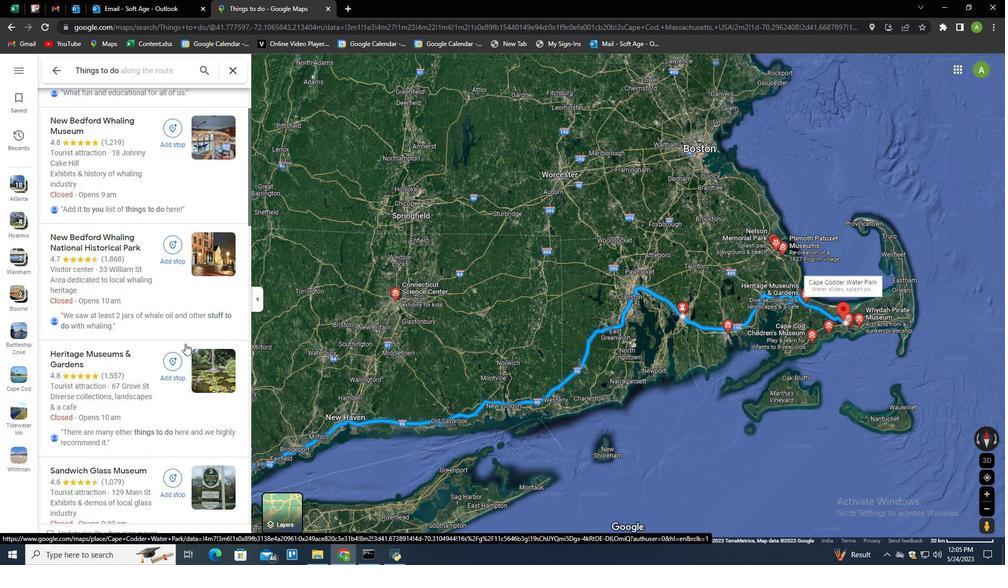 
Action: Mouse scrolled (185, 344) with delta (0, 0)
Screenshot: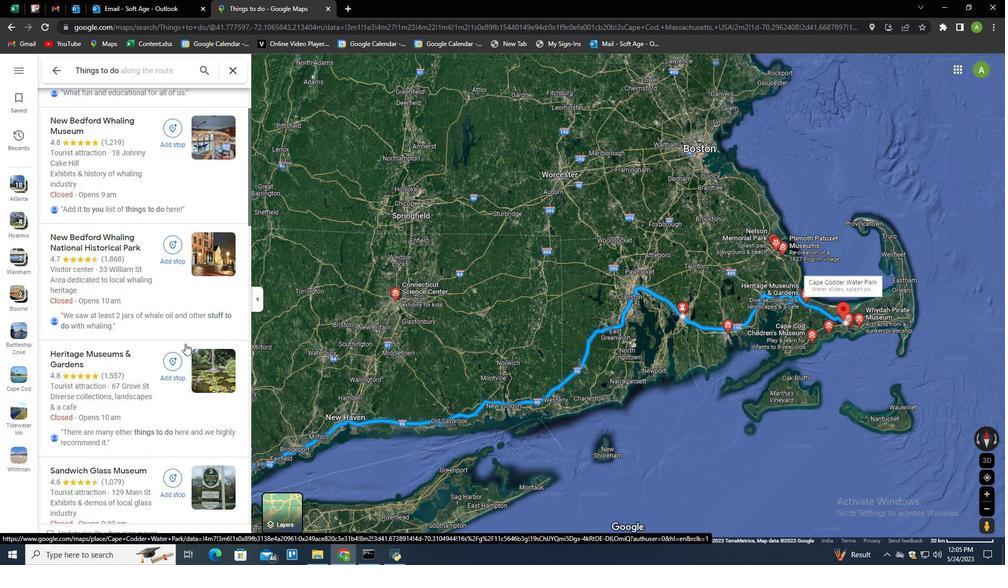 
Action: Mouse scrolled (185, 344) with delta (0, 0)
Screenshot: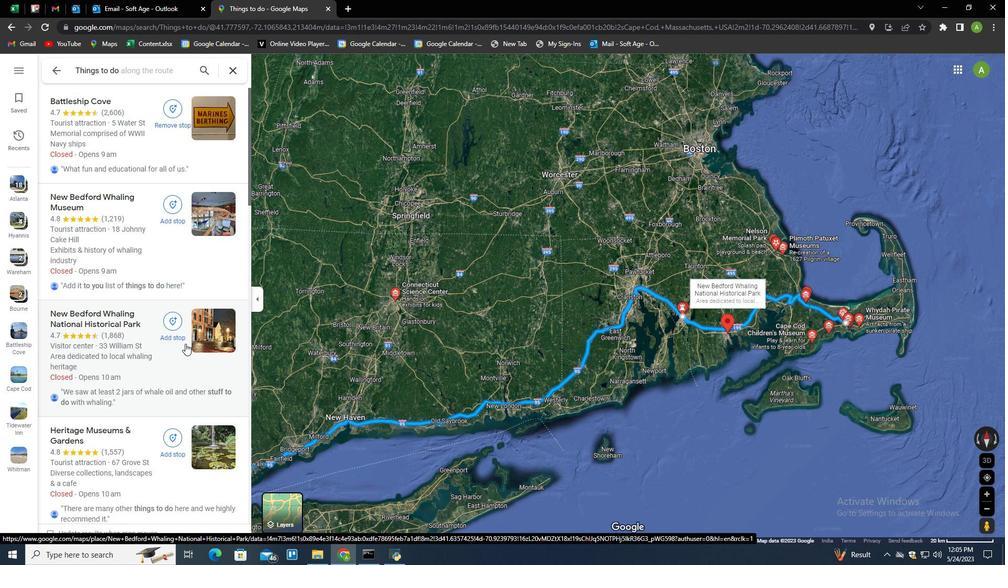 
Action: Mouse scrolled (185, 344) with delta (0, 0)
Screenshot: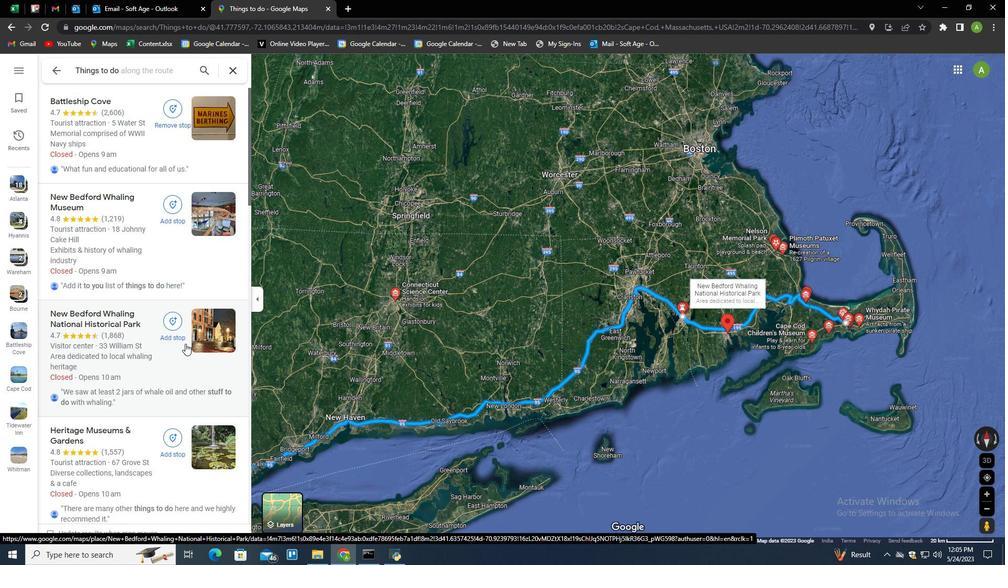 
Action: Mouse scrolled (185, 344) with delta (0, 0)
Screenshot: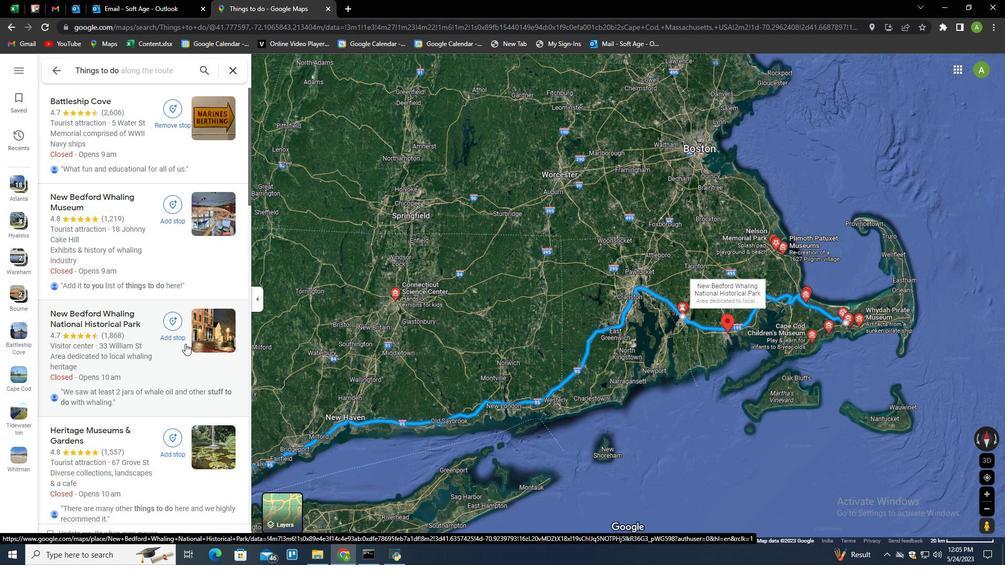 
Action: Mouse scrolled (185, 343) with delta (0, 0)
Screenshot: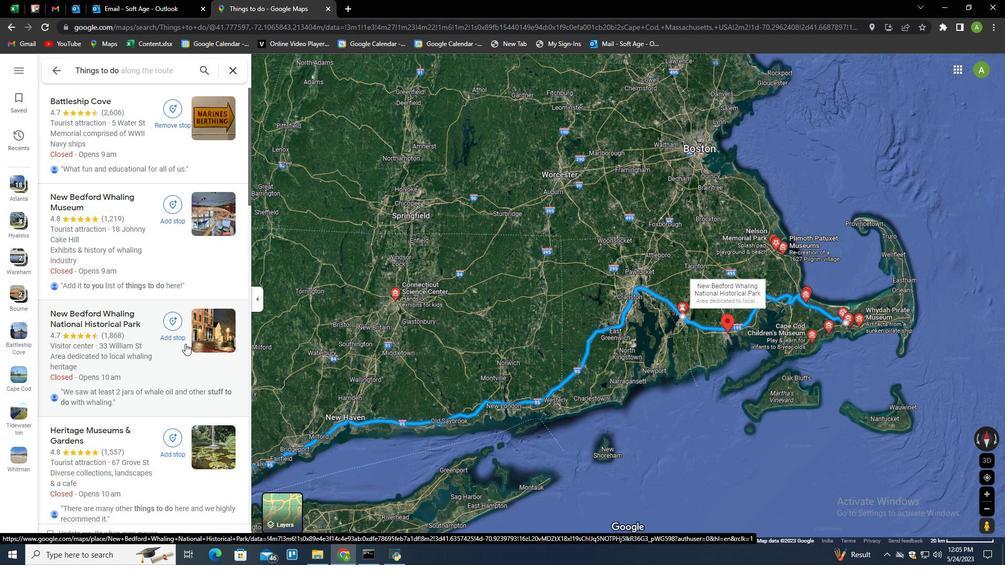 
Action: Mouse scrolled (185, 344) with delta (0, 0)
Screenshot: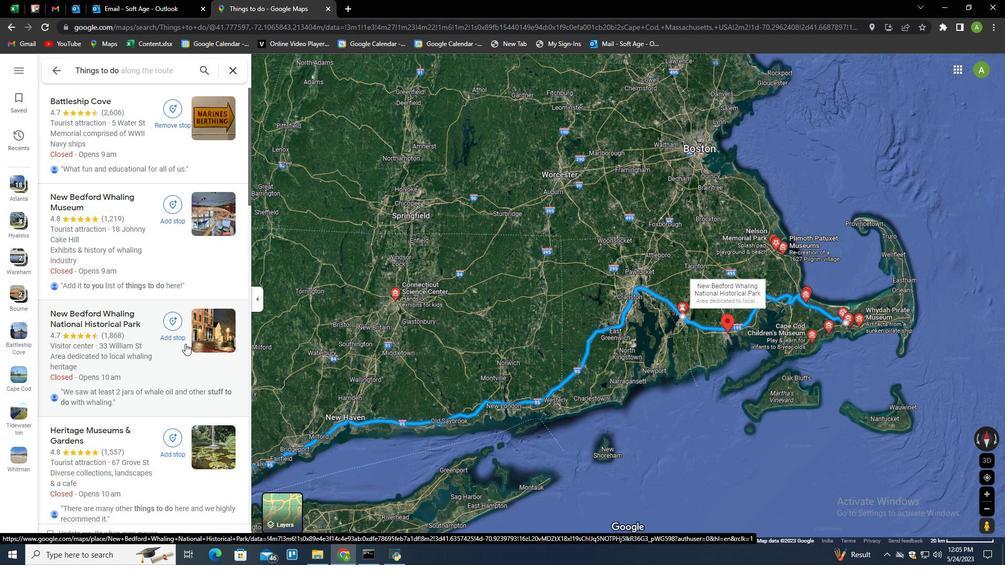 
Action: Mouse scrolled (185, 344) with delta (0, 0)
Screenshot: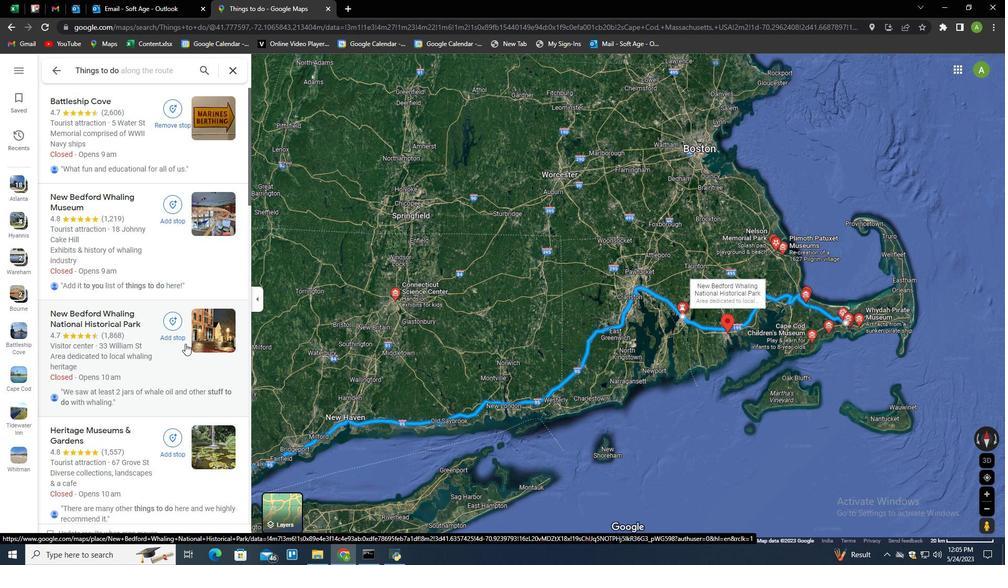 
Action: Mouse scrolled (185, 344) with delta (0, 0)
Screenshot: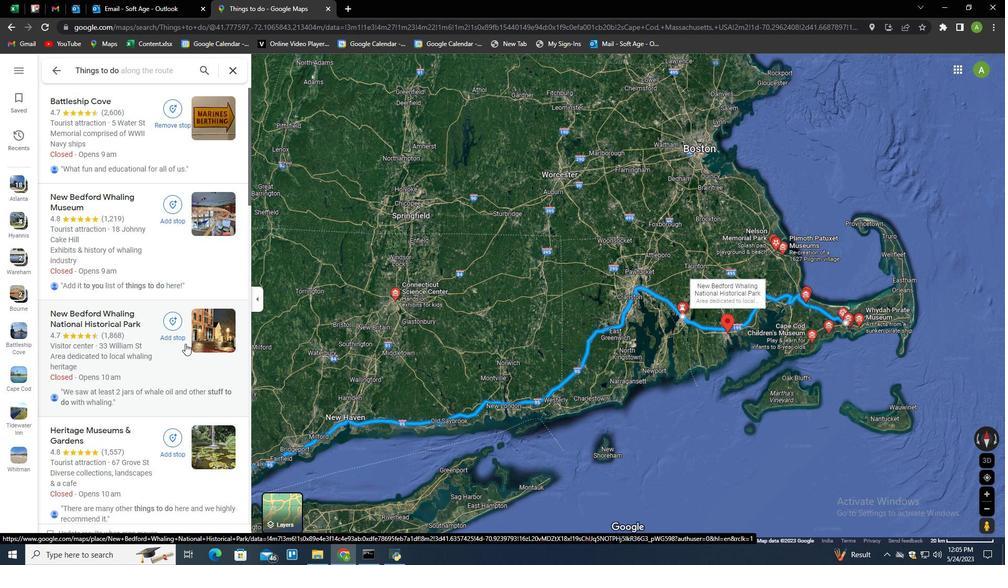 
Action: Mouse scrolled (185, 344) with delta (0, 0)
Screenshot: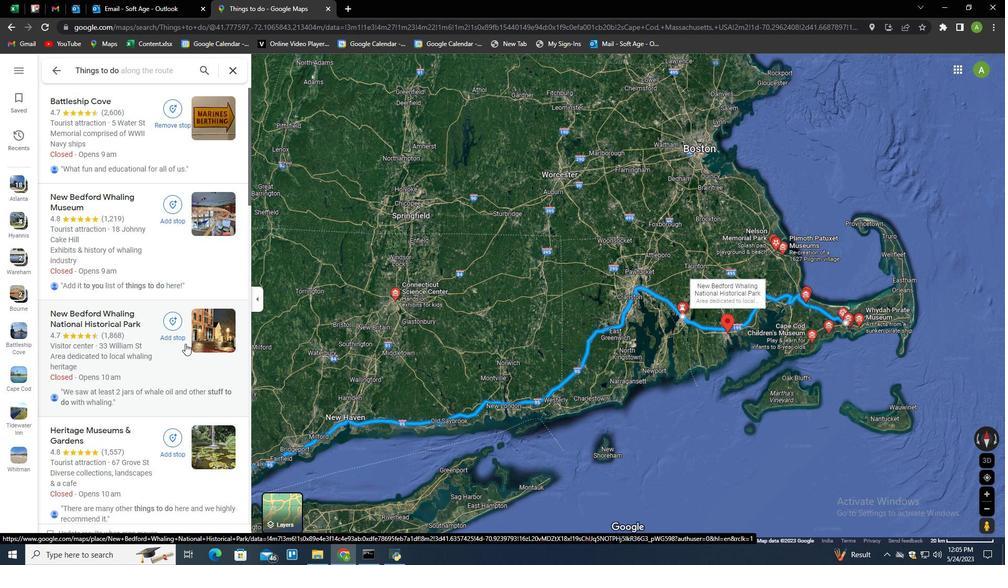 
Action: Mouse scrolled (185, 344) with delta (0, 0)
Screenshot: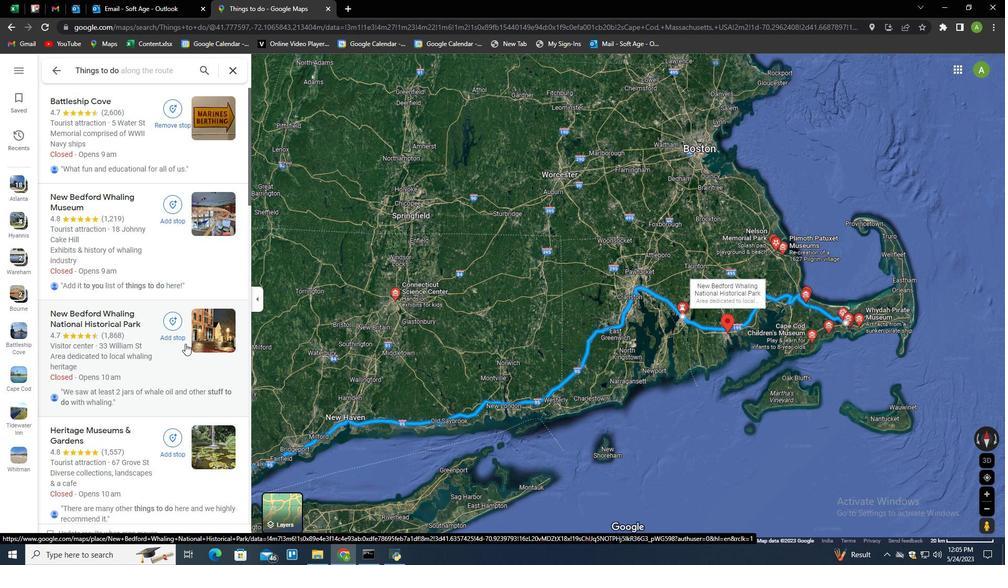 
Action: Mouse scrolled (185, 344) with delta (0, 0)
Screenshot: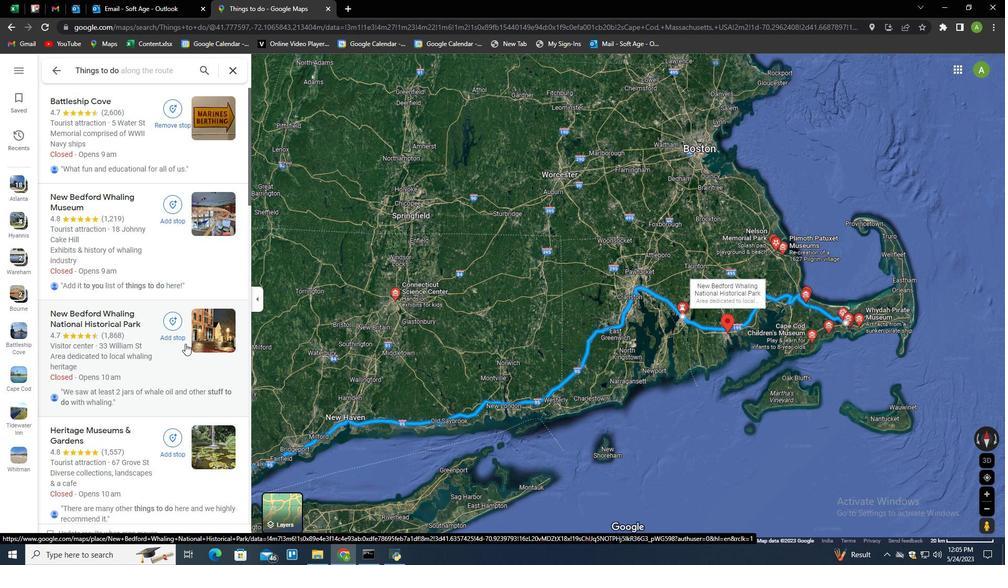 
Action: Mouse scrolled (185, 344) with delta (0, 0)
Screenshot: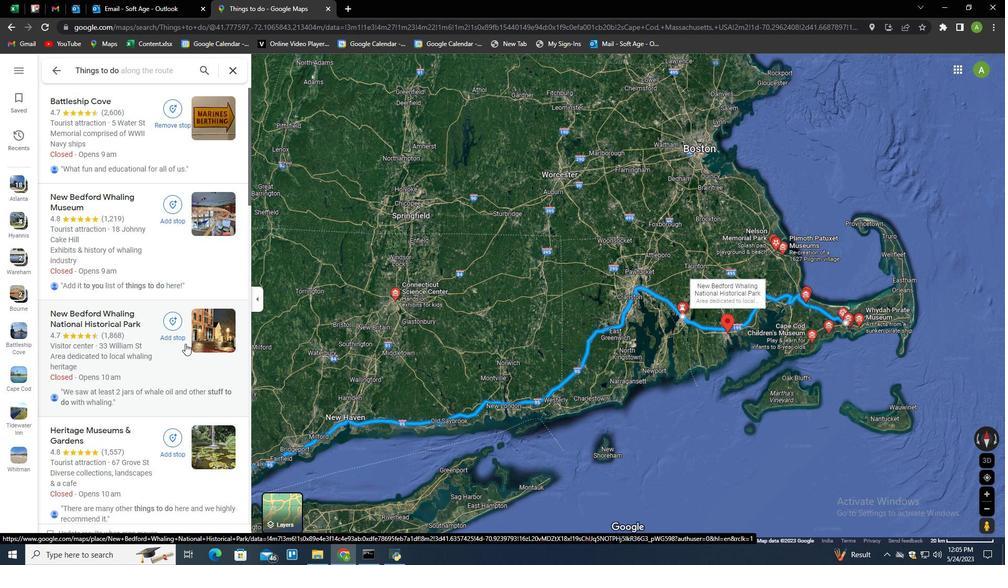 
Action: Mouse scrolled (185, 344) with delta (0, 0)
Screenshot: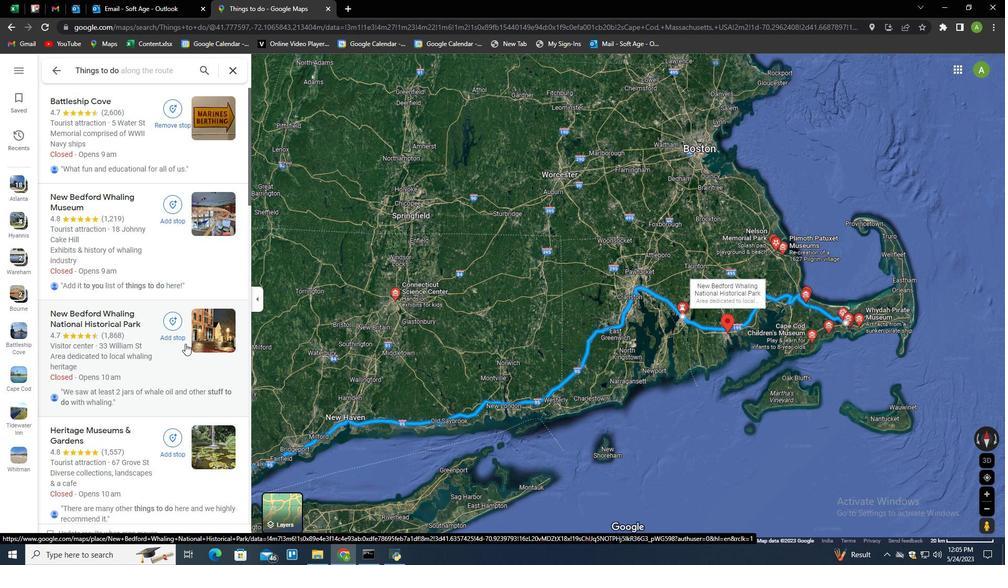 
Action: Mouse scrolled (185, 344) with delta (0, 0)
Screenshot: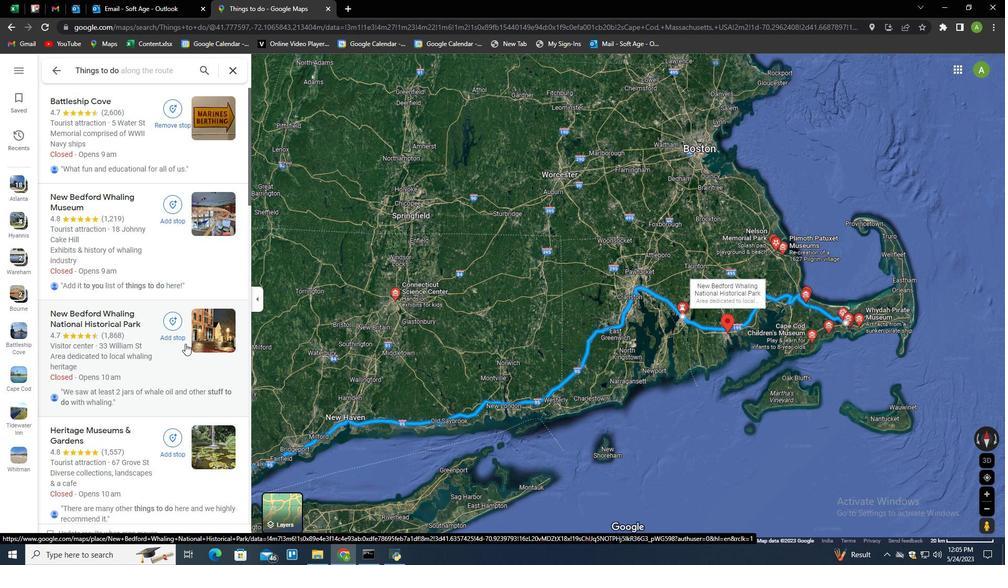 
Action: Mouse scrolled (185, 344) with delta (0, 0)
Screenshot: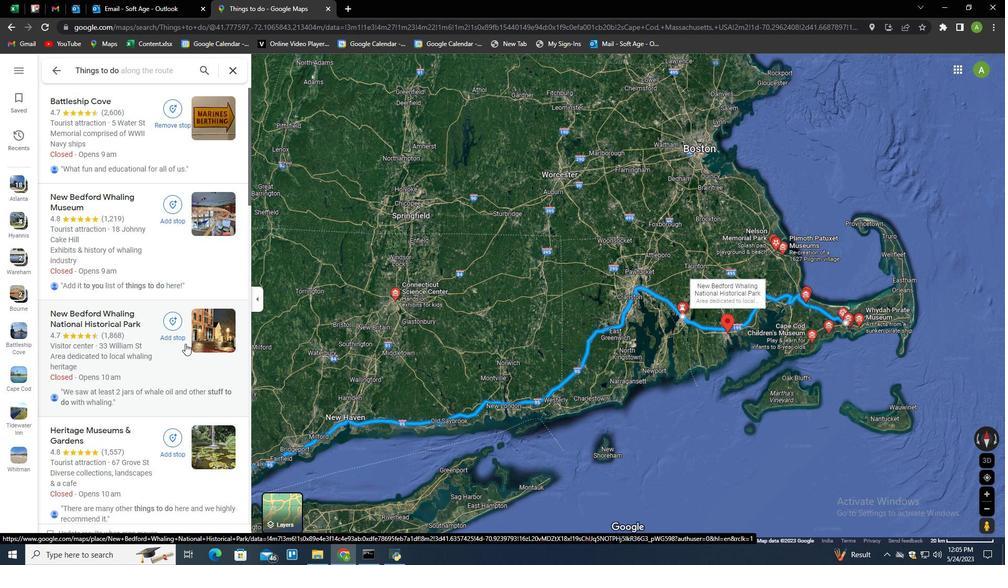 
Action: Mouse scrolled (185, 344) with delta (0, 0)
Screenshot: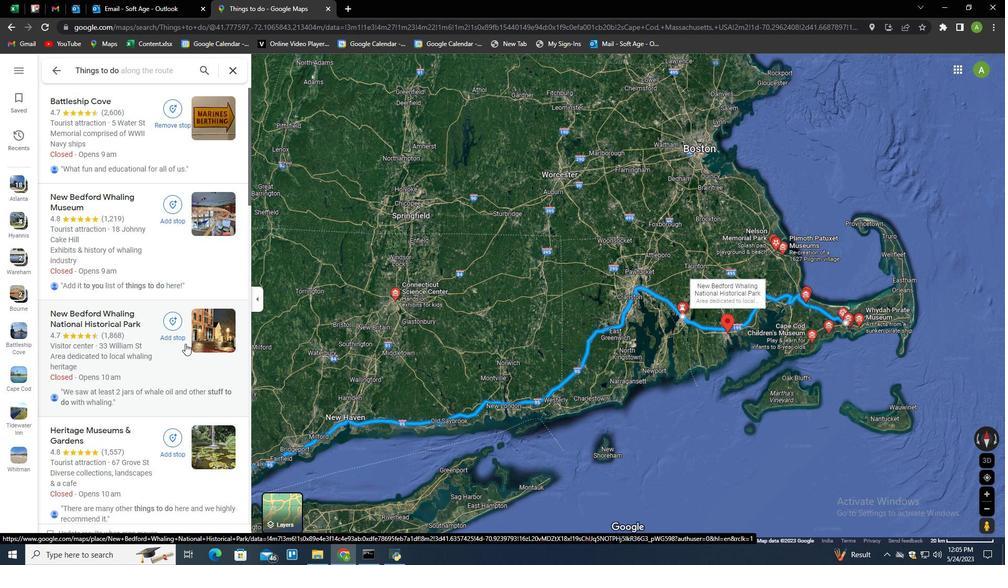 
Action: Mouse scrolled (185, 344) with delta (0, 0)
Screenshot: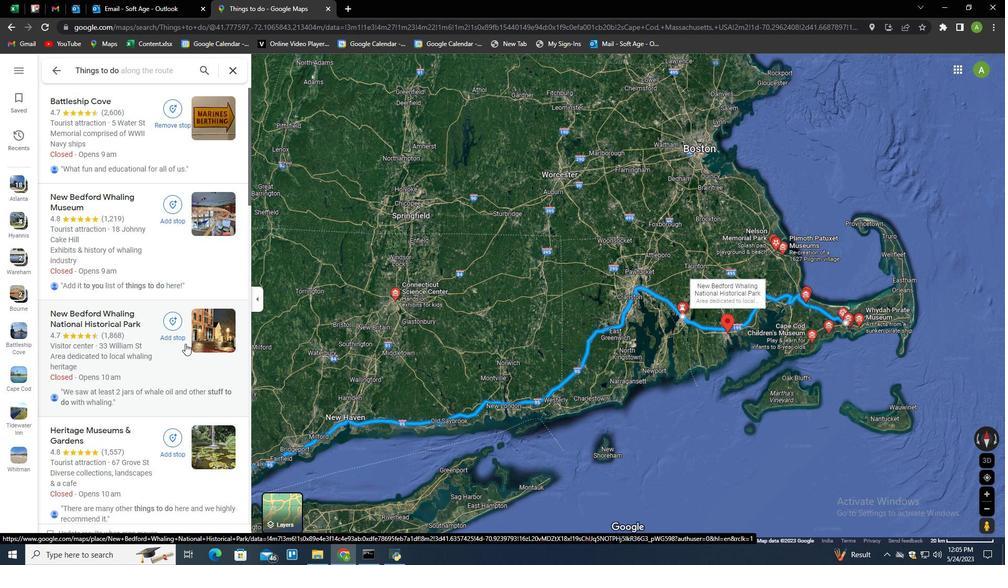 
Action: Mouse scrolled (185, 344) with delta (0, 0)
Screenshot: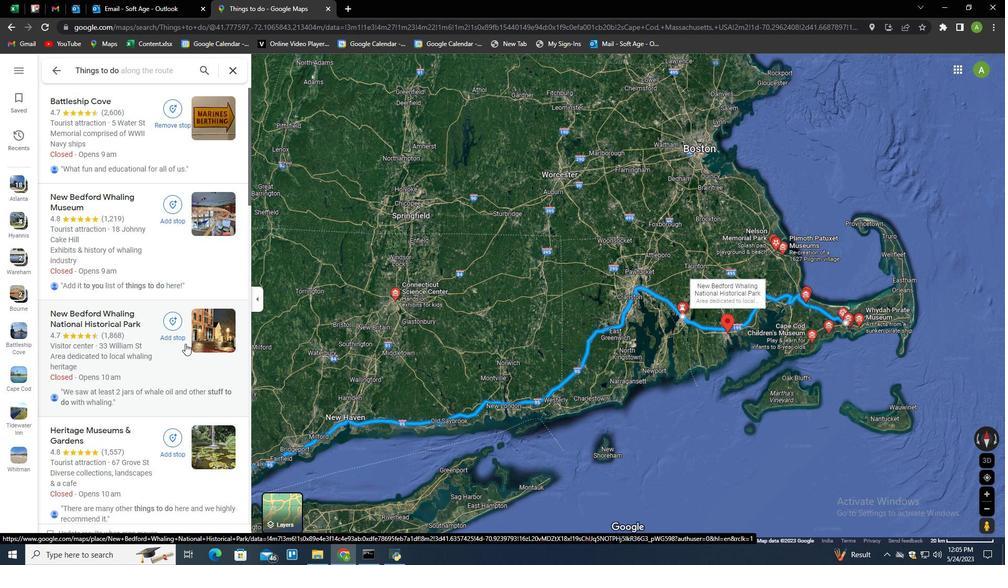 
Action: Mouse moved to (166, 74)
Screenshot: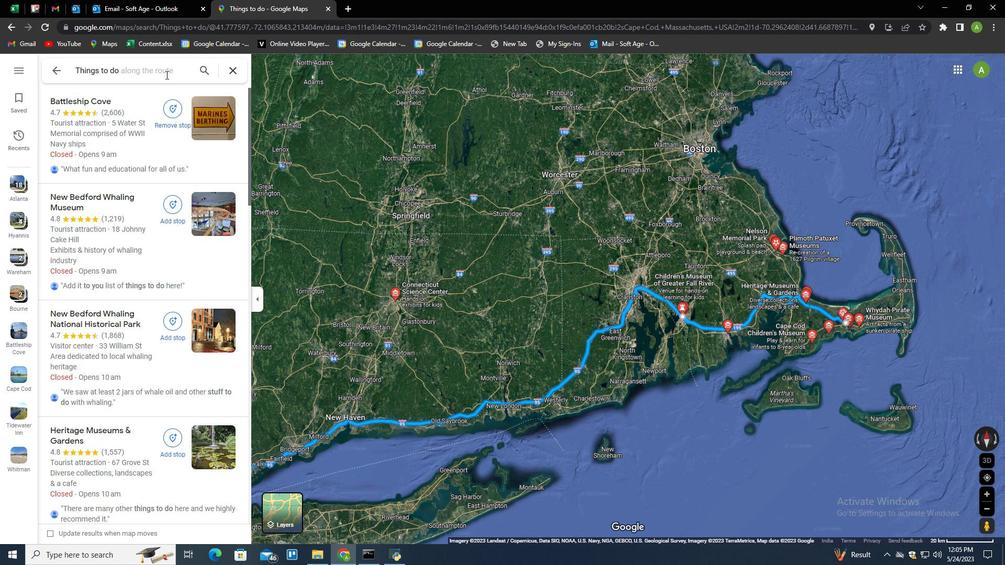 
Action: Mouse pressed left at (166, 74)
Screenshot: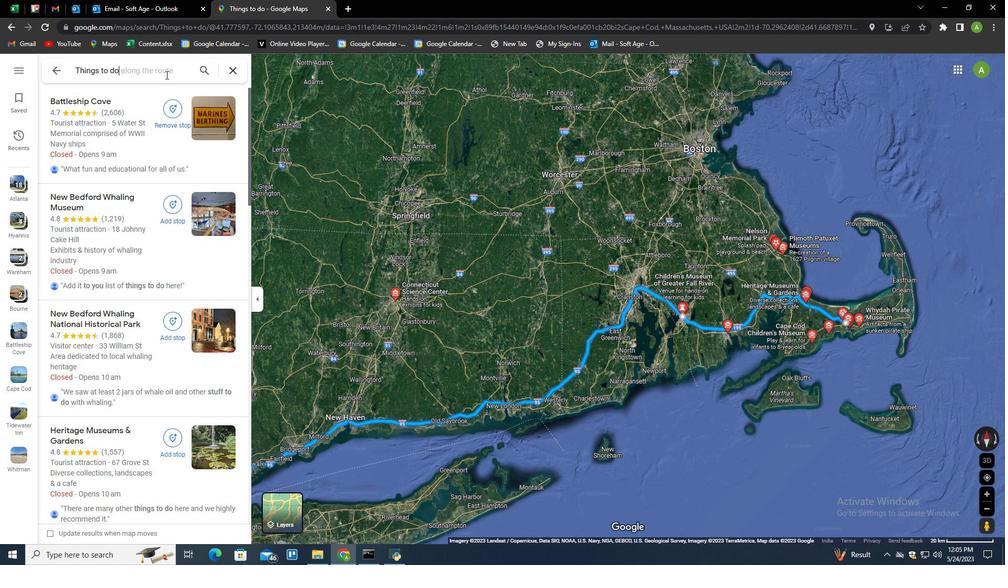 
Action: Mouse moved to (200, 74)
Screenshot: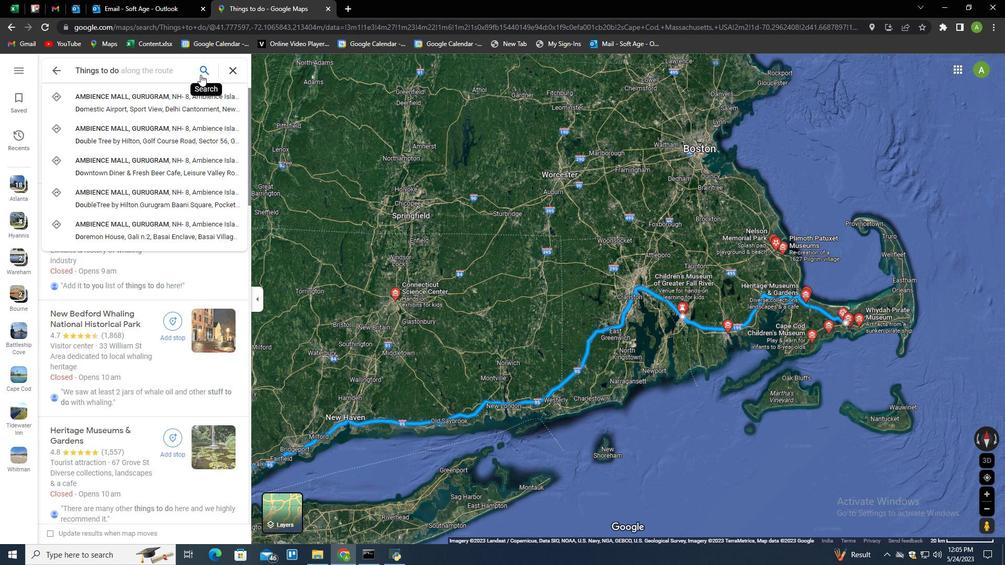 
Action: Mouse pressed left at (200, 74)
Screenshot: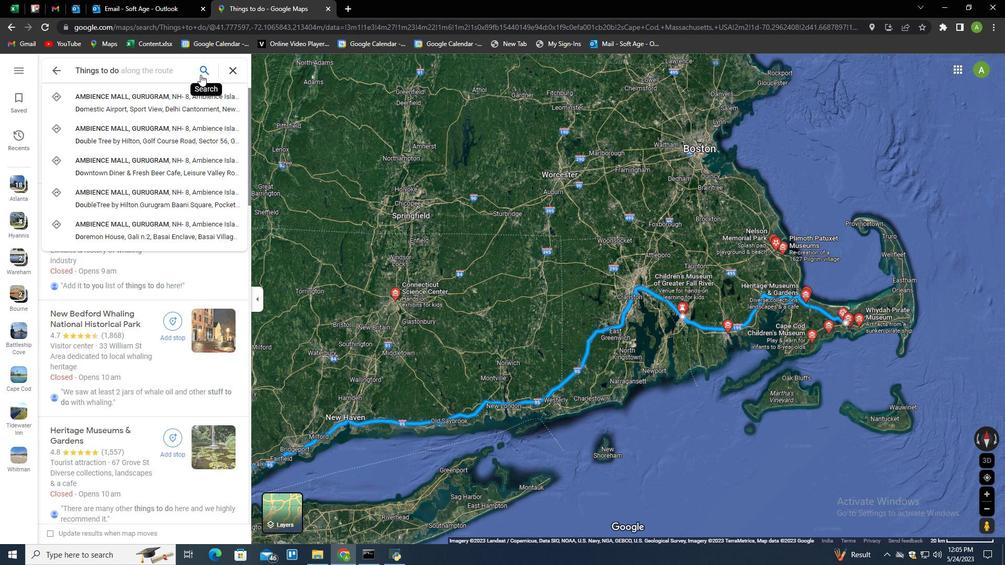 
Action: Mouse moved to (190, 294)
Screenshot: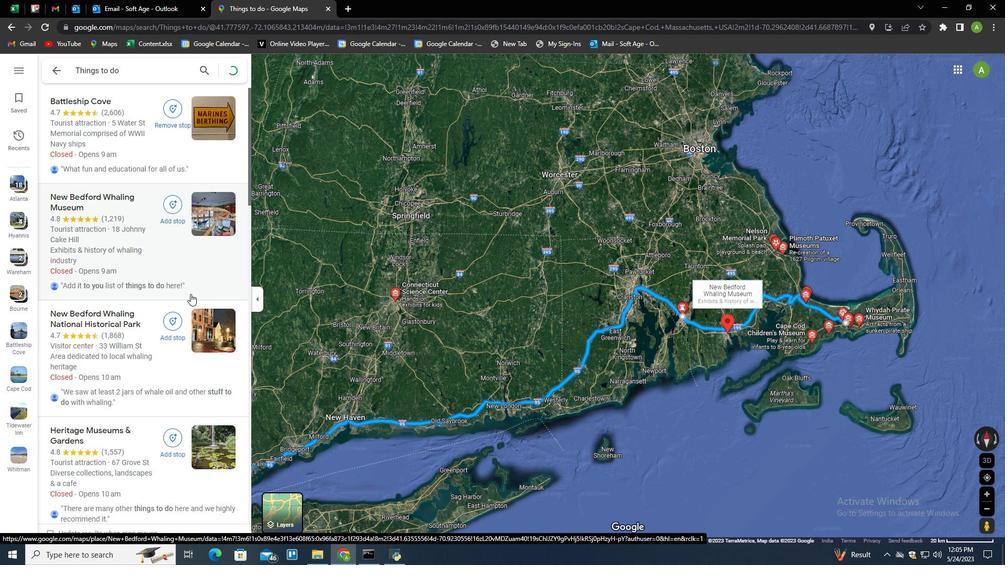 
Action: Mouse scrolled (190, 293) with delta (0, 0)
Screenshot: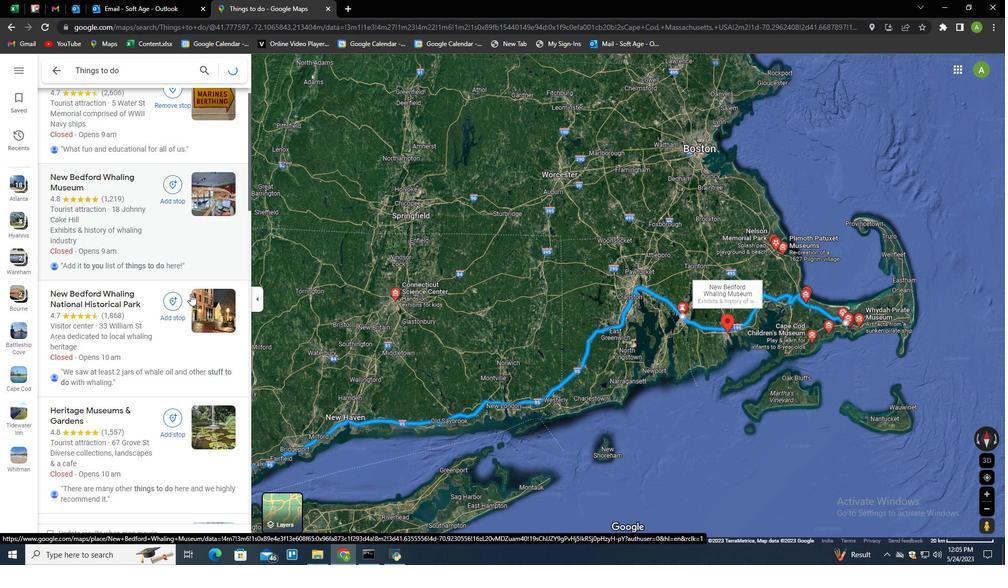 
Action: Mouse scrolled (190, 293) with delta (0, 0)
Screenshot: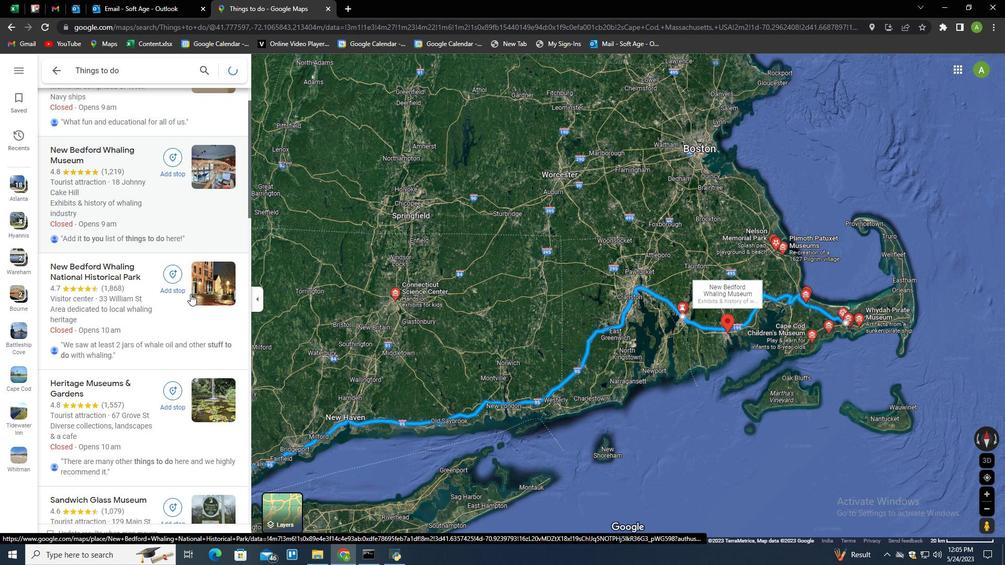 
Action: Mouse scrolled (190, 293) with delta (0, 0)
Screenshot: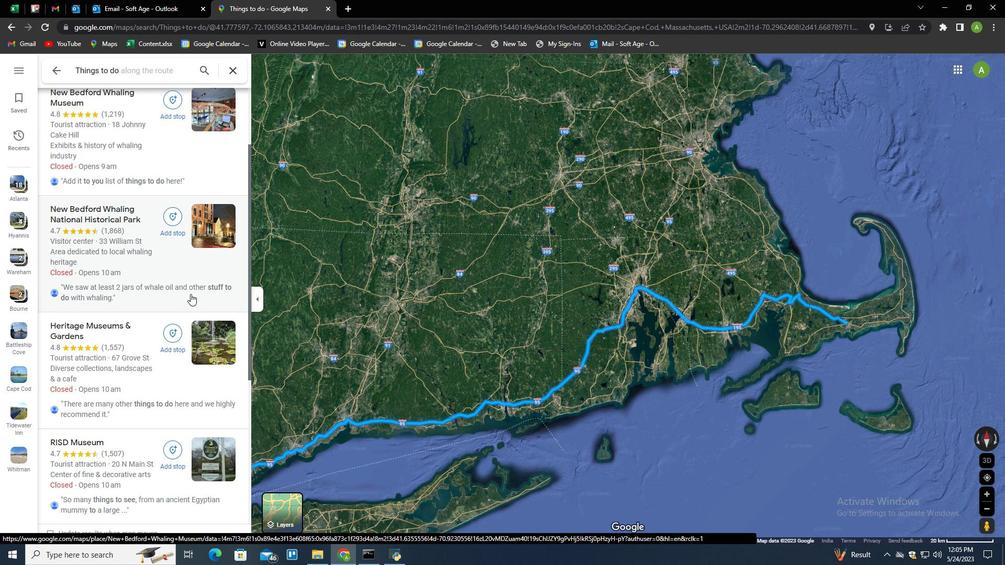 
Action: Mouse scrolled (190, 293) with delta (0, 0)
Screenshot: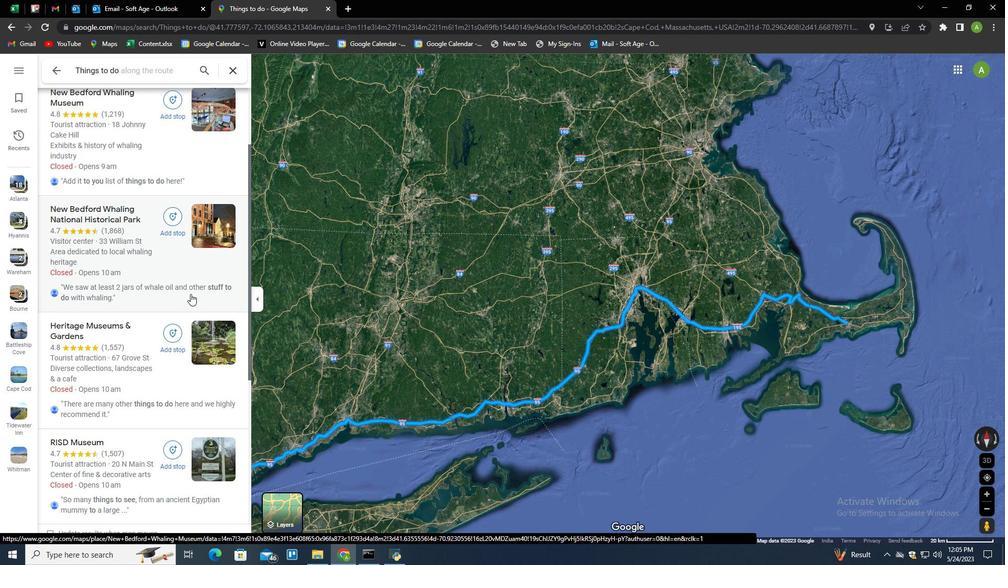 
Action: Mouse scrolled (190, 293) with delta (0, 0)
Screenshot: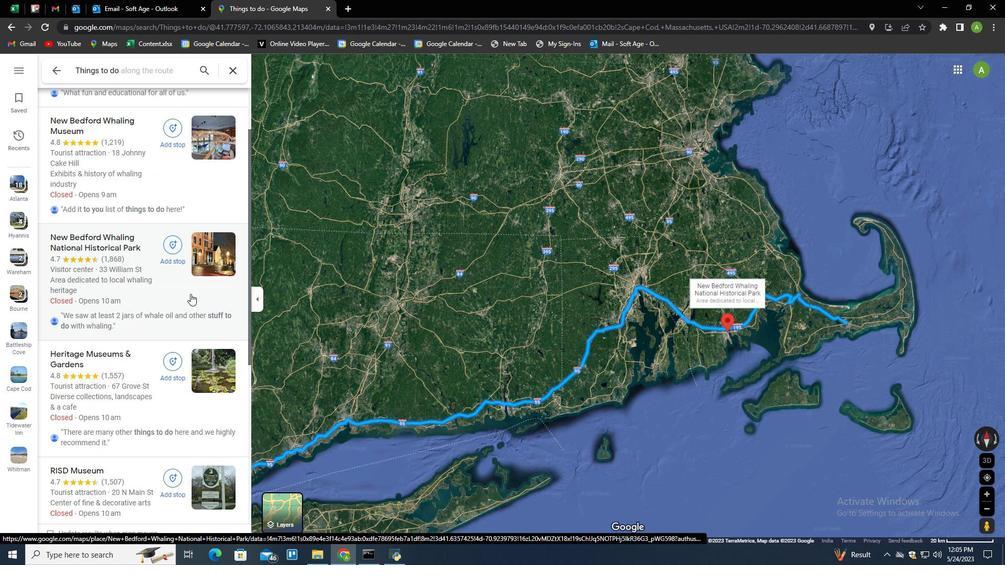 
Action: Mouse scrolled (190, 293) with delta (0, 0)
Screenshot: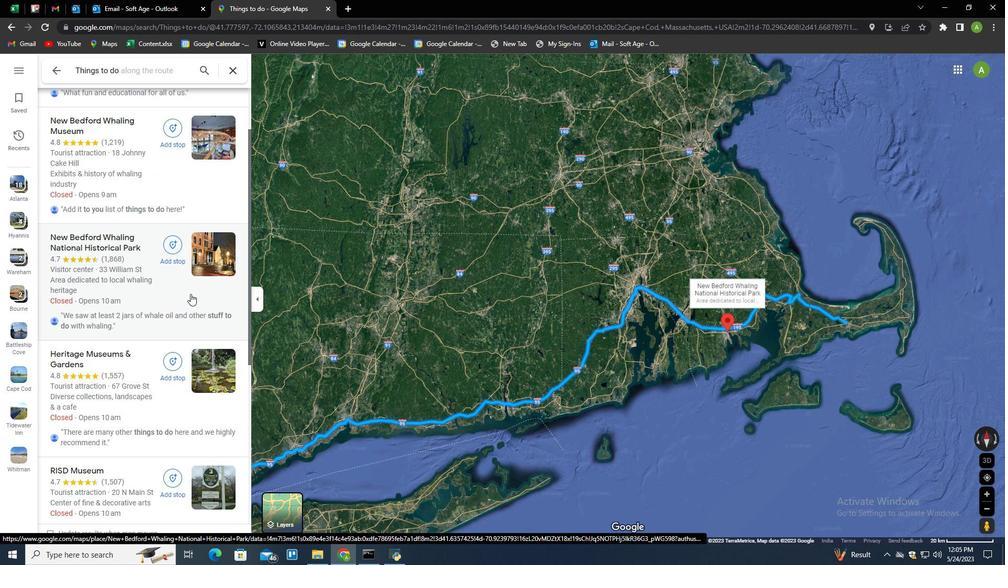 
Action: Mouse scrolled (190, 293) with delta (0, 0)
Screenshot: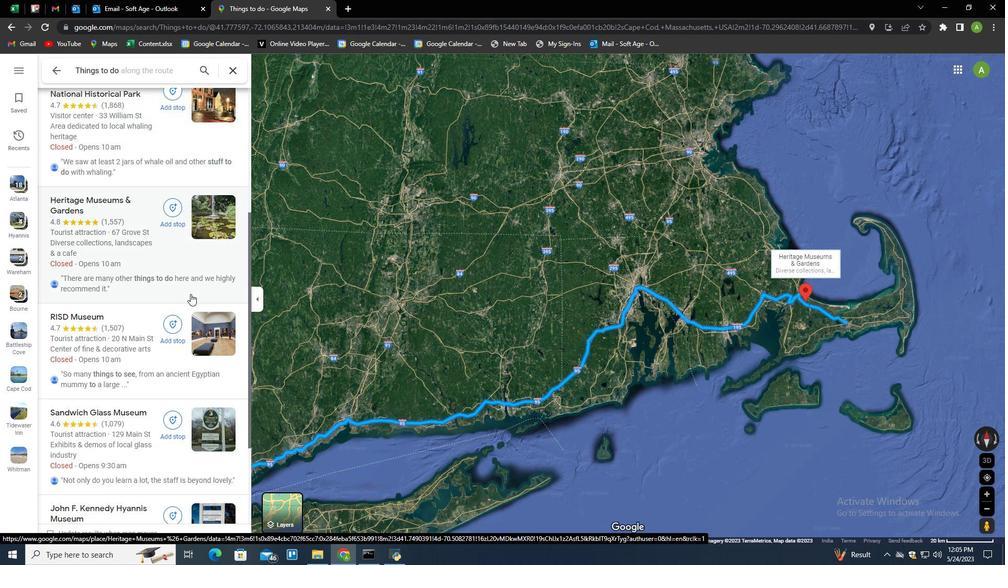 
Action: Mouse scrolled (190, 293) with delta (0, 0)
Screenshot: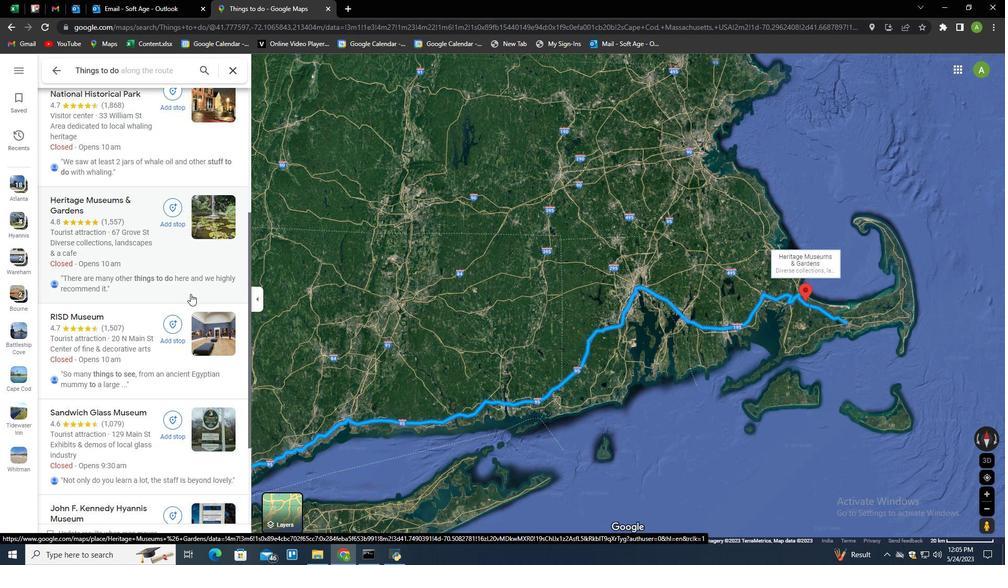 
Action: Mouse scrolled (190, 293) with delta (0, 0)
Screenshot: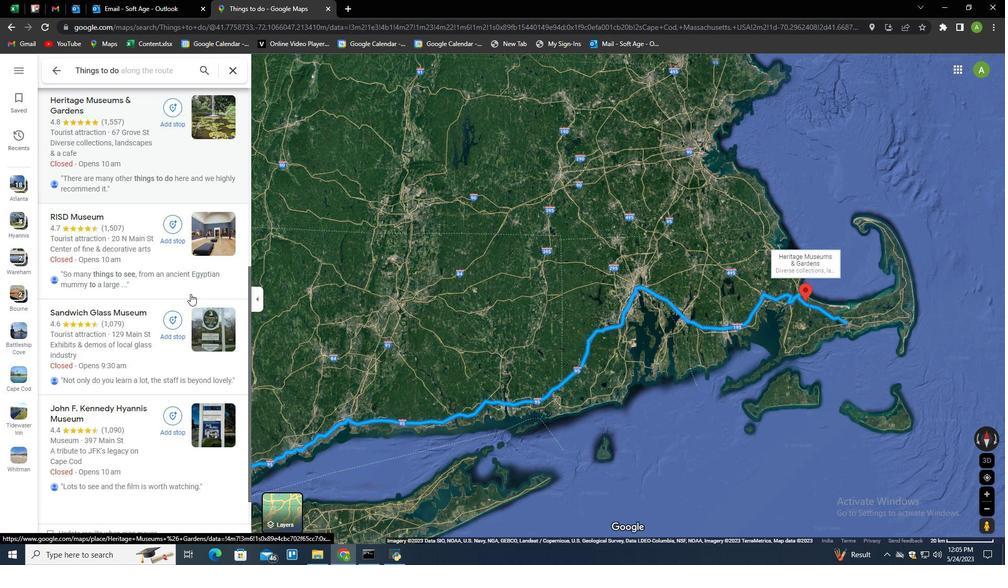 
Action: Mouse scrolled (190, 293) with delta (0, 0)
Screenshot: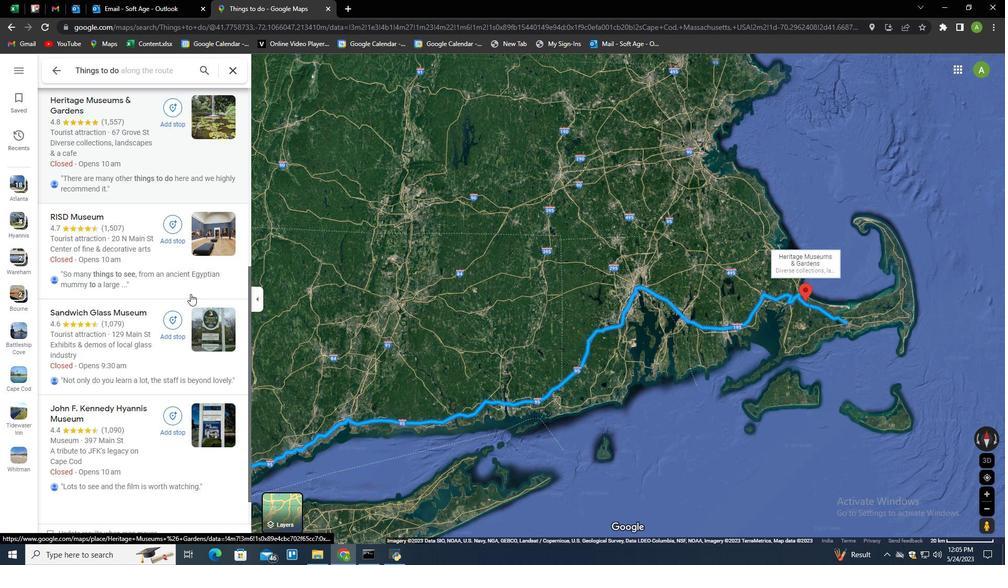 
Action: Mouse scrolled (190, 293) with delta (0, 0)
Screenshot: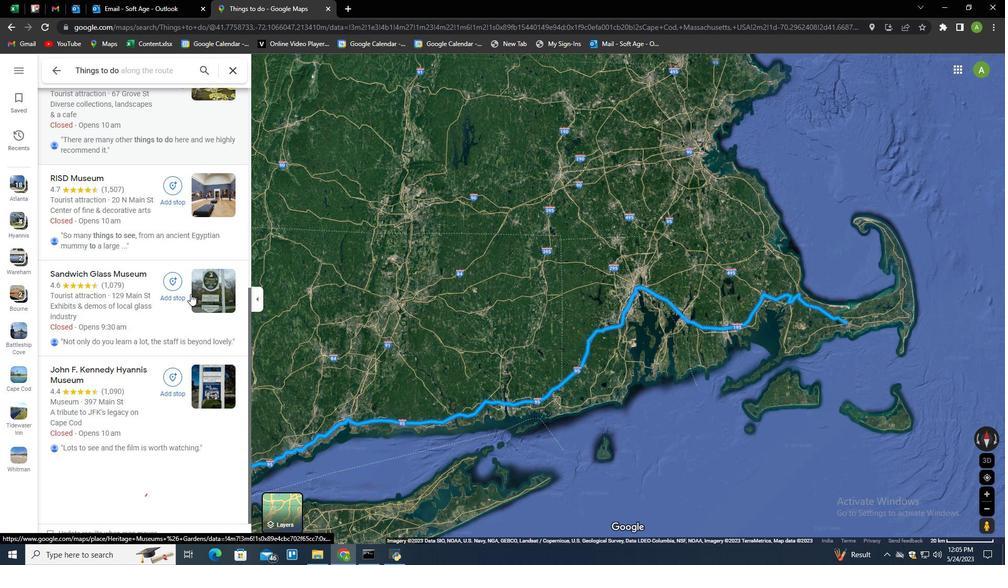 
Action: Mouse scrolled (190, 293) with delta (0, 0)
Screenshot: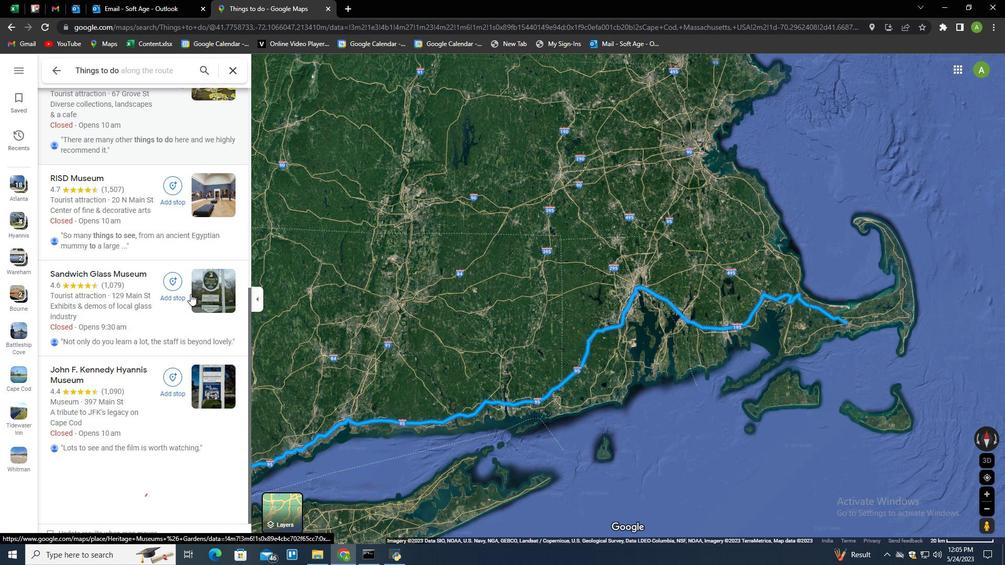 
Action: Mouse scrolled (190, 293) with delta (0, 0)
Screenshot: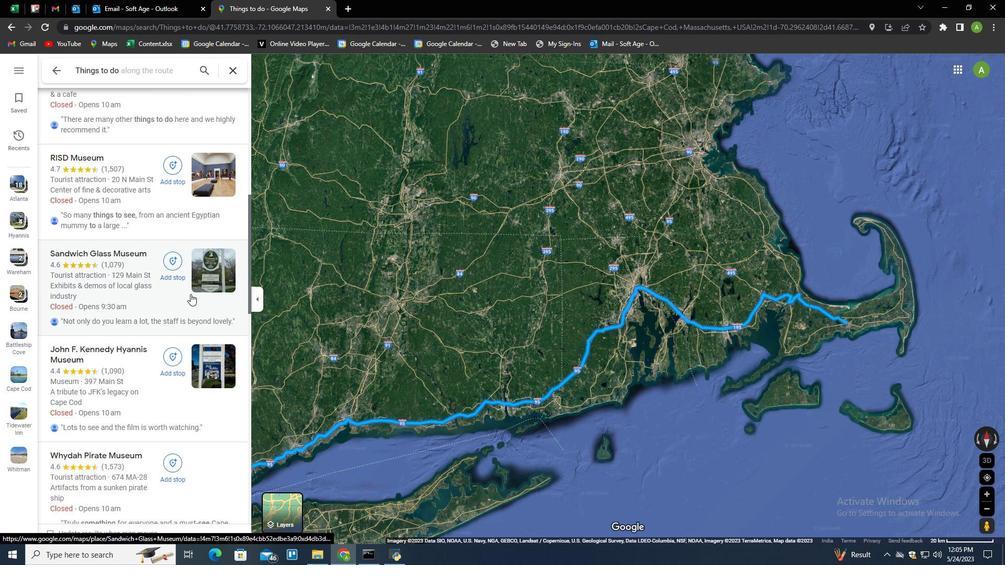 
Action: Mouse moved to (190, 294)
Screenshot: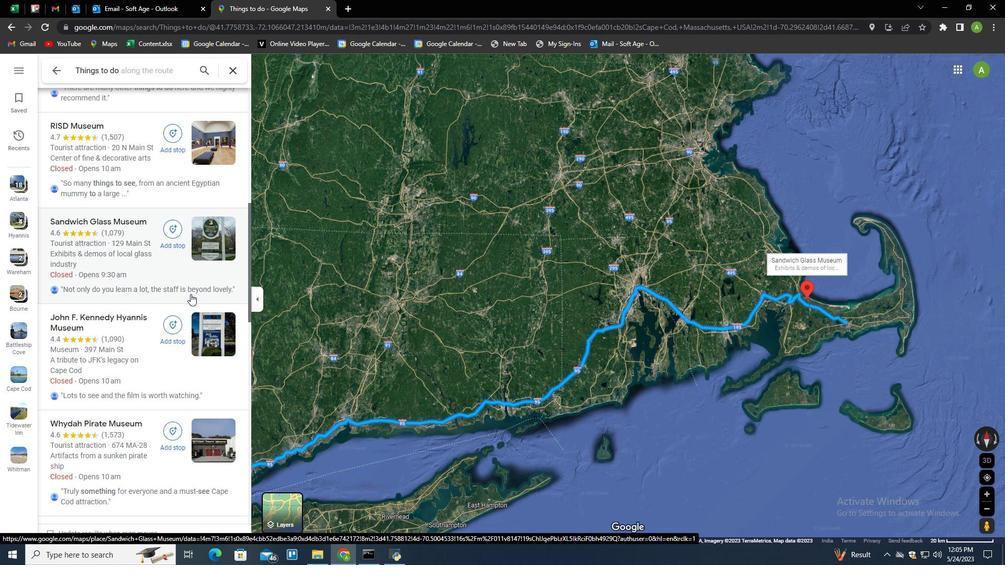 
Action: Mouse scrolled (190, 293) with delta (0, 0)
Screenshot: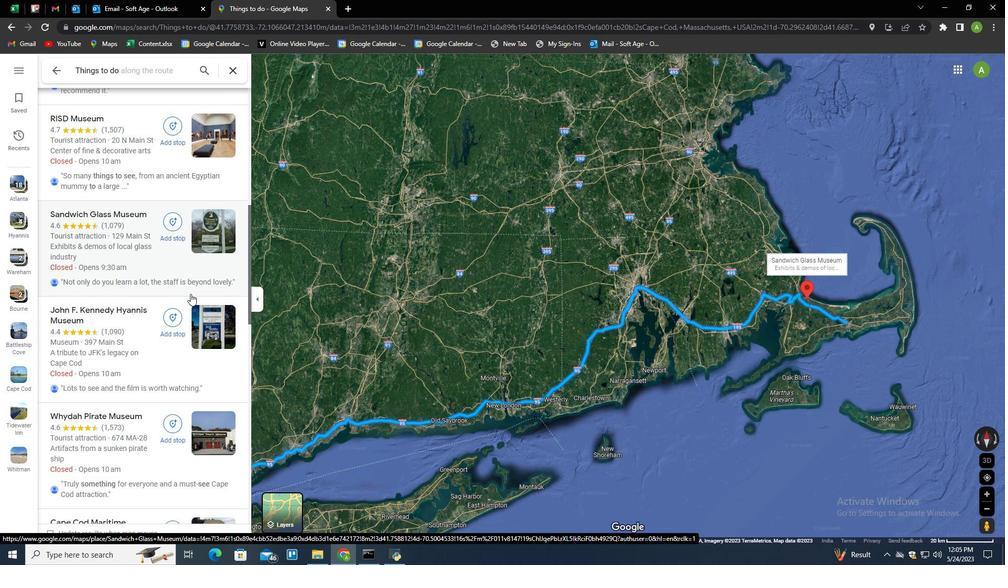
Action: Mouse scrolled (190, 293) with delta (0, 0)
Screenshot: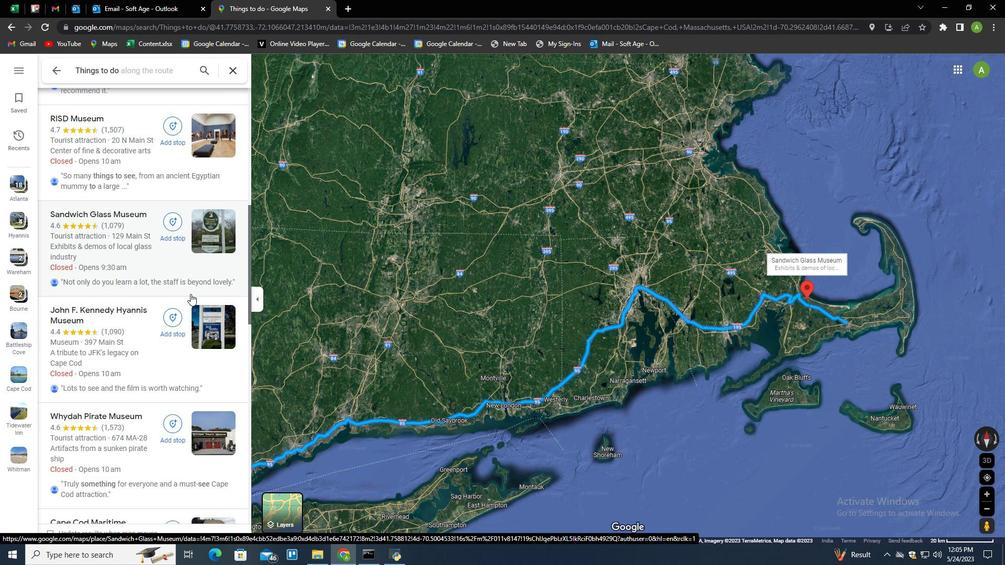 
Action: Mouse scrolled (190, 293) with delta (0, 0)
Screenshot: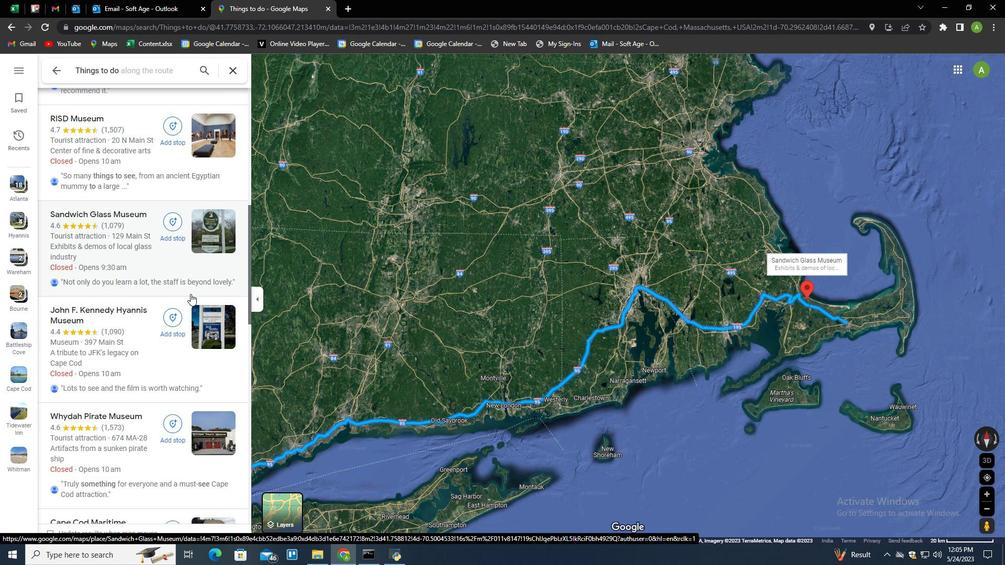 
Action: Mouse scrolled (190, 293) with delta (0, 0)
Screenshot: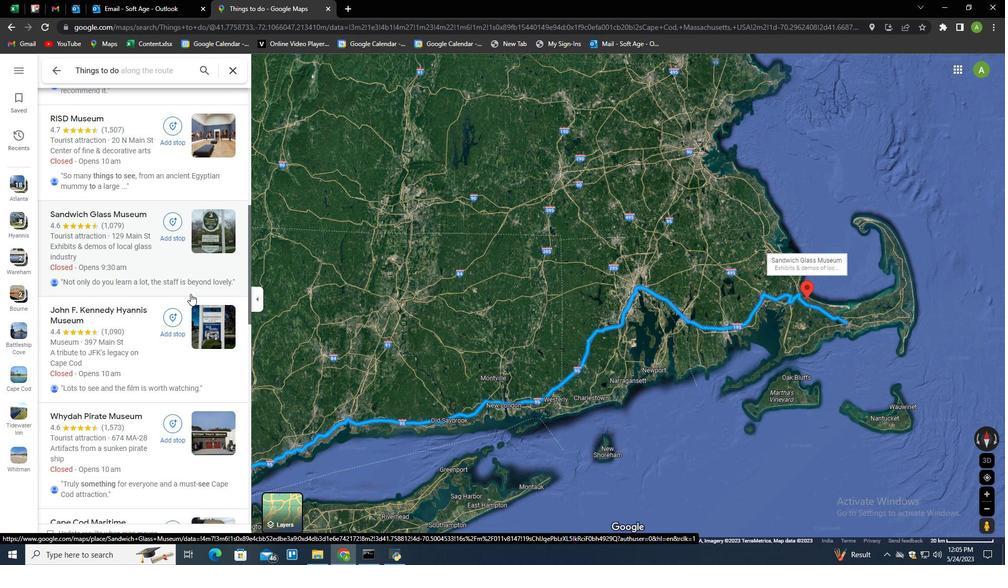 
Action: Mouse scrolled (190, 293) with delta (0, 0)
Screenshot: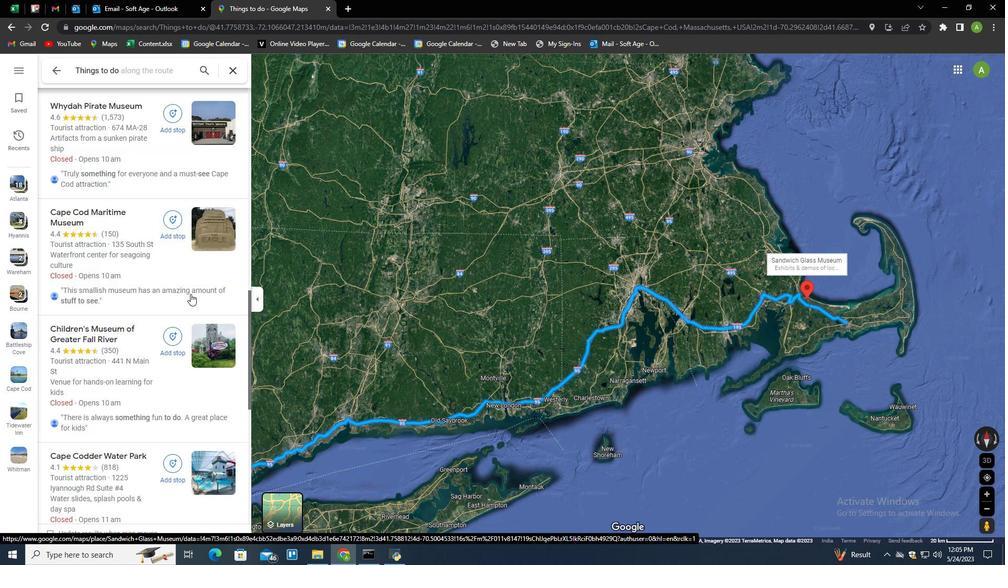 
Action: Mouse scrolled (190, 293) with delta (0, 0)
Screenshot: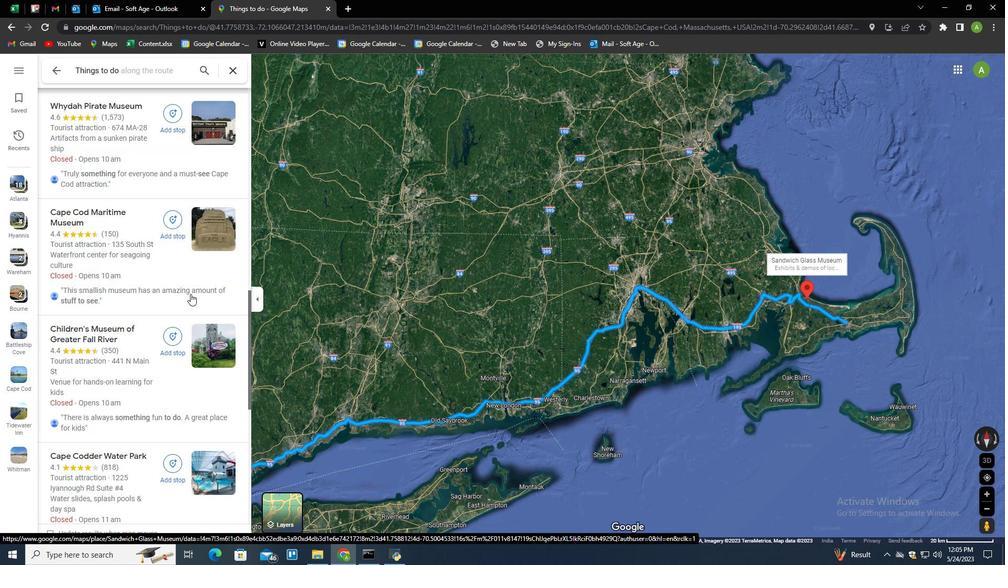 
Action: Mouse scrolled (190, 293) with delta (0, 0)
Screenshot: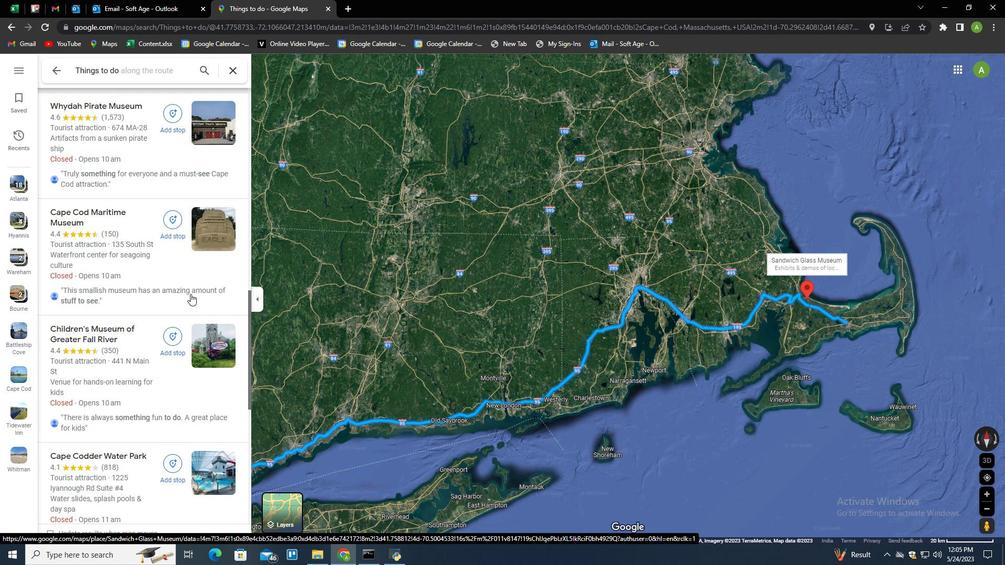 
Action: Mouse scrolled (190, 293) with delta (0, 0)
Screenshot: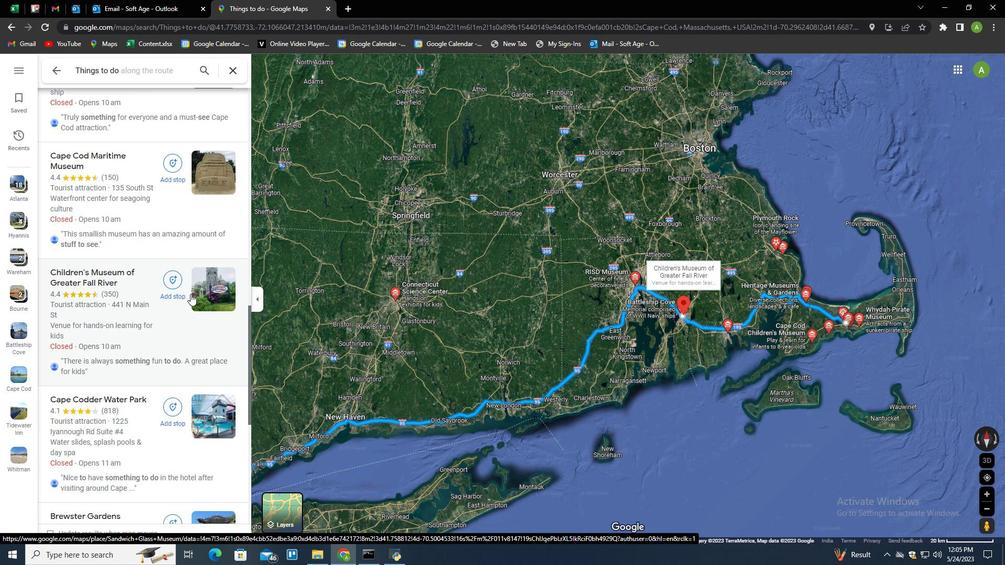 
Action: Mouse scrolled (190, 293) with delta (0, 0)
Screenshot: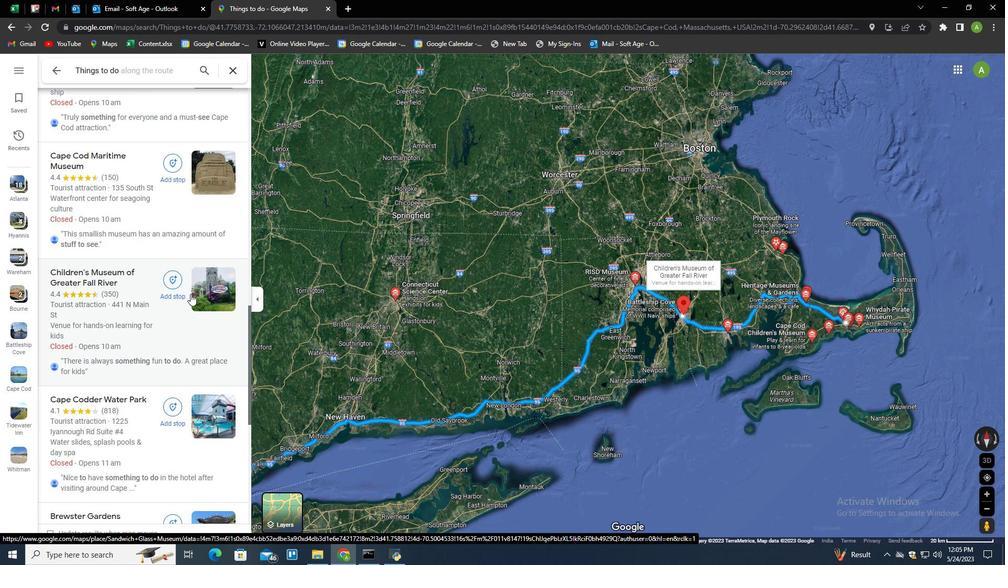 
Action: Mouse scrolled (190, 293) with delta (0, 0)
Screenshot: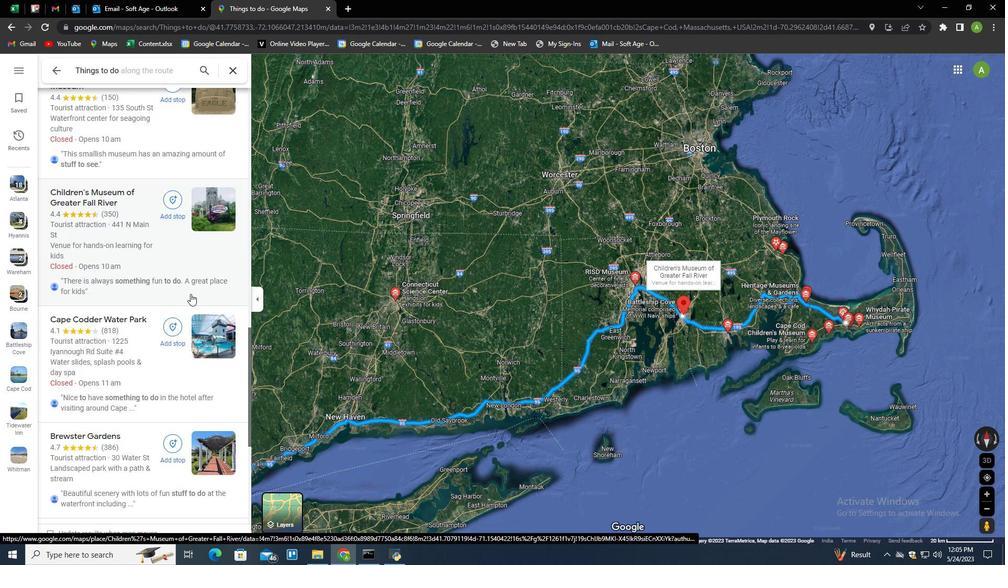 
Action: Mouse scrolled (190, 293) with delta (0, 0)
Screenshot: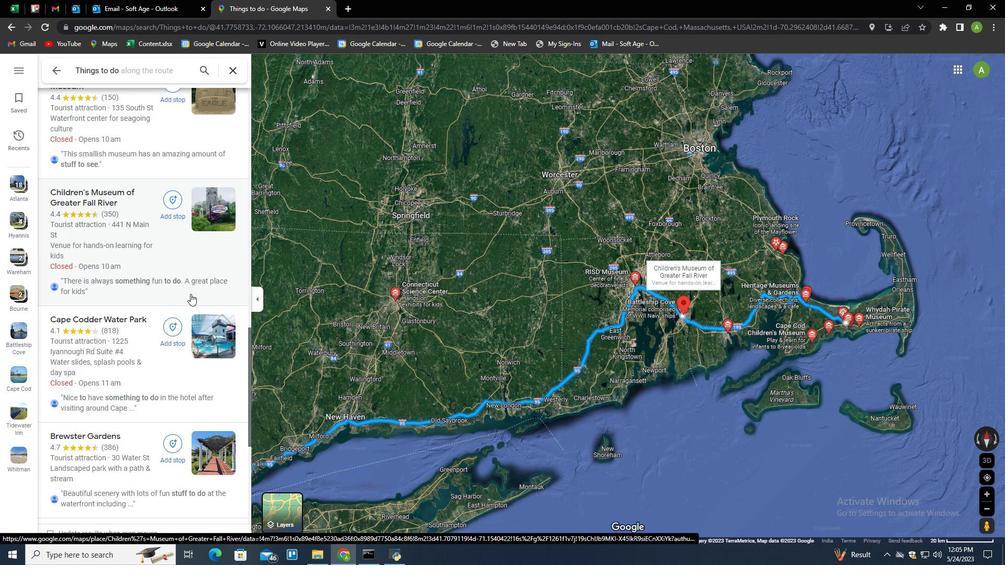 
Action: Mouse scrolled (190, 293) with delta (0, 0)
Screenshot: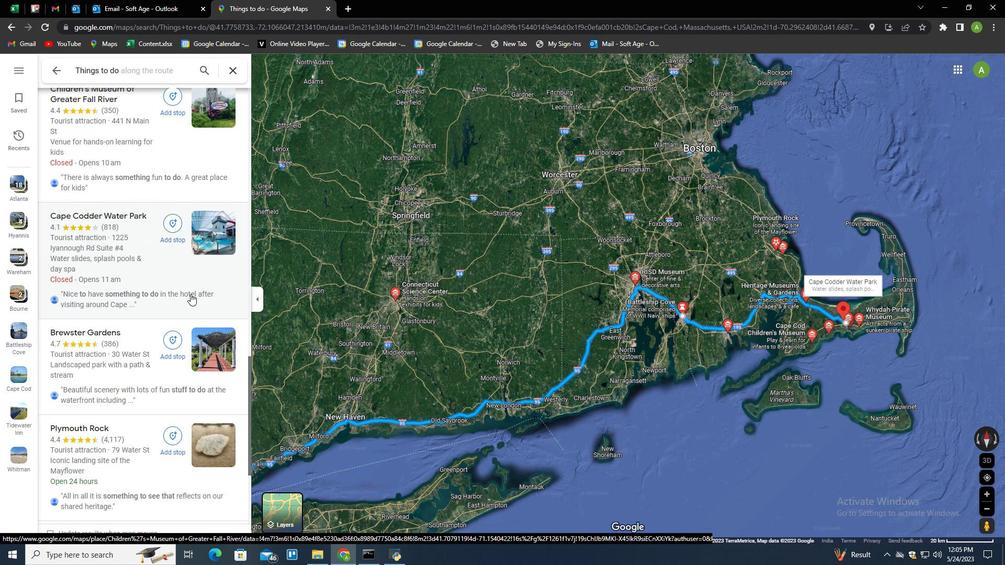 
Action: Mouse scrolled (190, 293) with delta (0, 0)
Screenshot: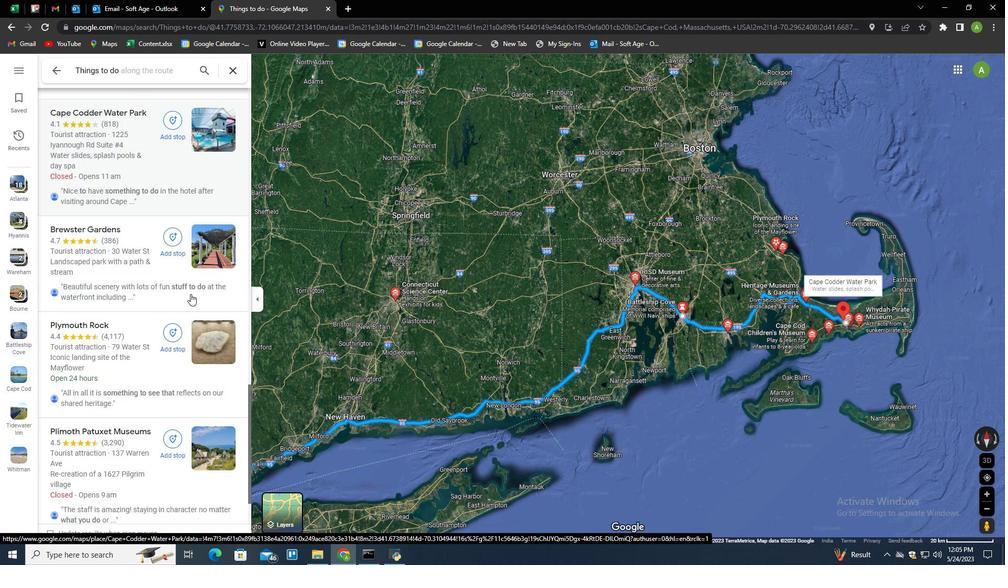 
Action: Mouse scrolled (190, 293) with delta (0, 0)
Screenshot: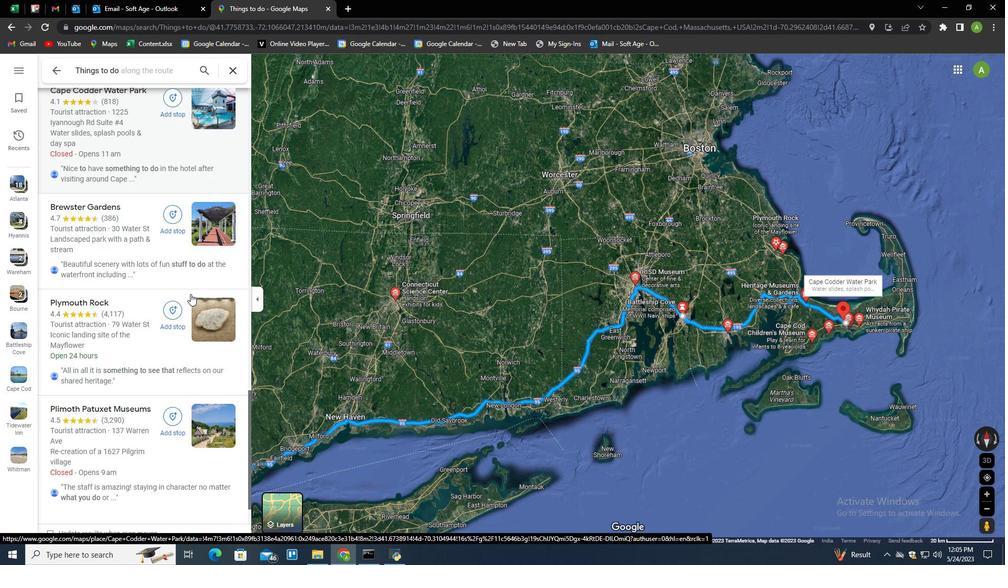 
Action: Mouse scrolled (190, 293) with delta (0, 0)
Screenshot: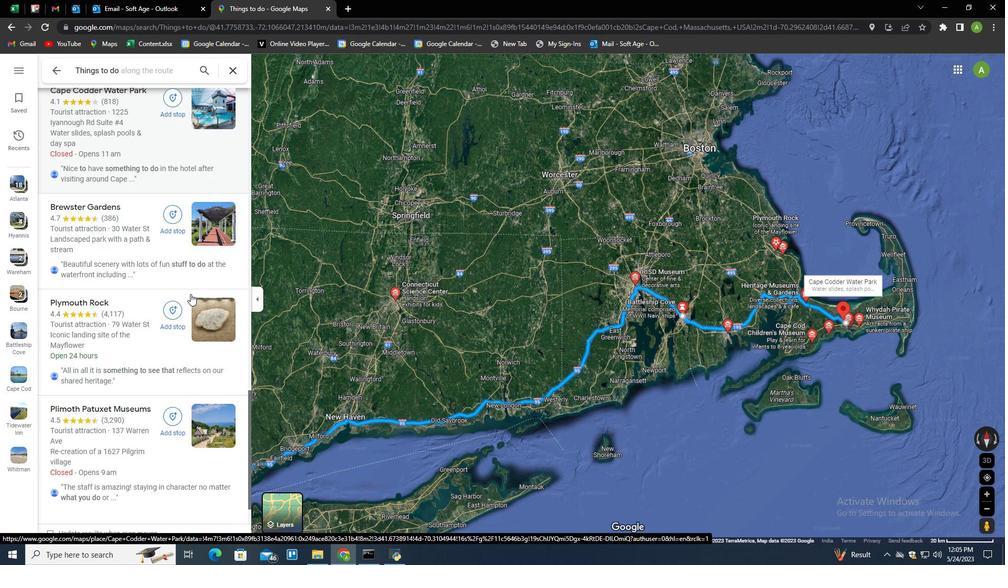 
Action: Mouse scrolled (190, 293) with delta (0, 0)
Screenshot: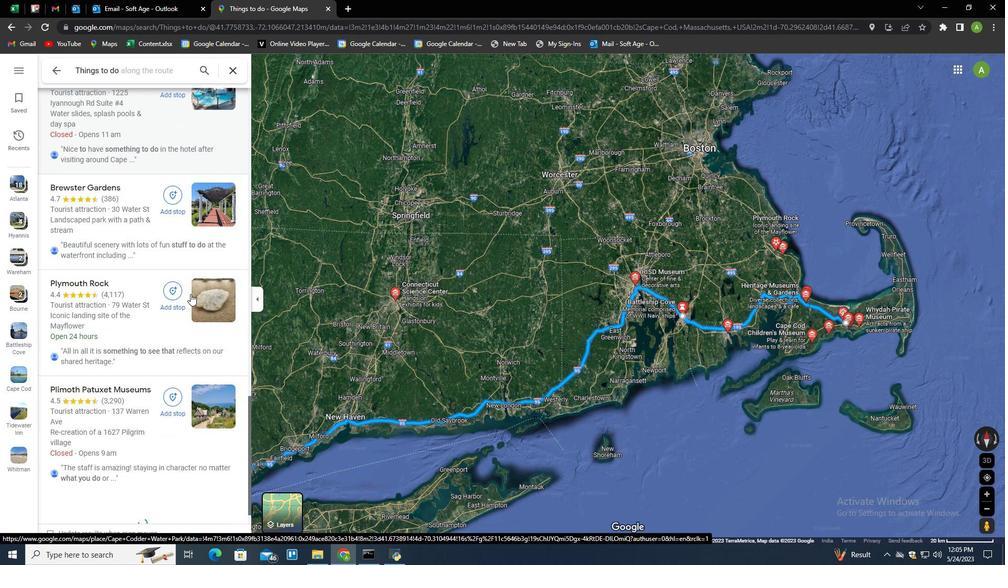
Action: Mouse scrolled (190, 293) with delta (0, 0)
Screenshot: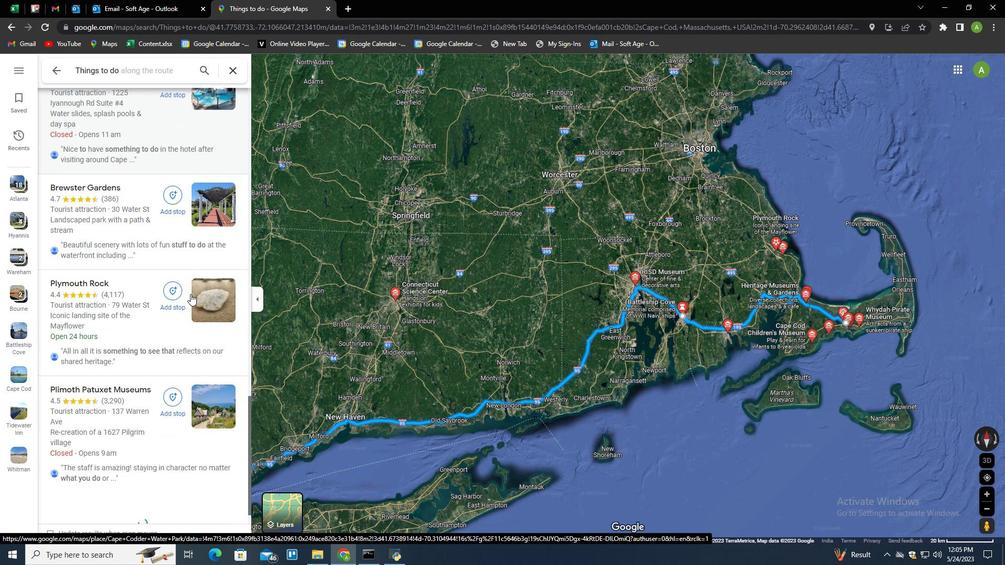 
Action: Mouse scrolled (190, 293) with delta (0, 0)
Screenshot: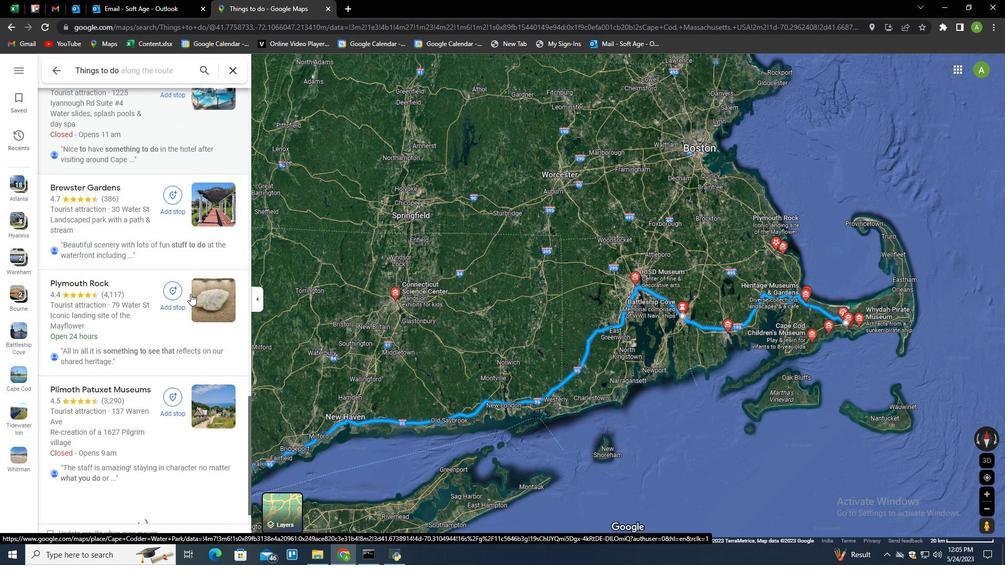 
Action: Mouse scrolled (190, 293) with delta (0, 0)
Screenshot: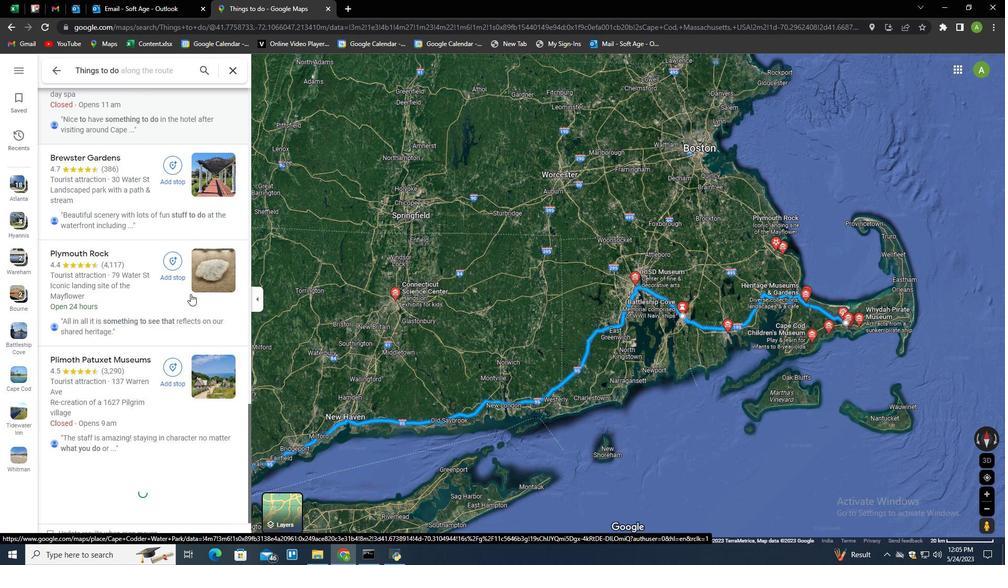
Action: Mouse scrolled (190, 293) with delta (0, 0)
Screenshot: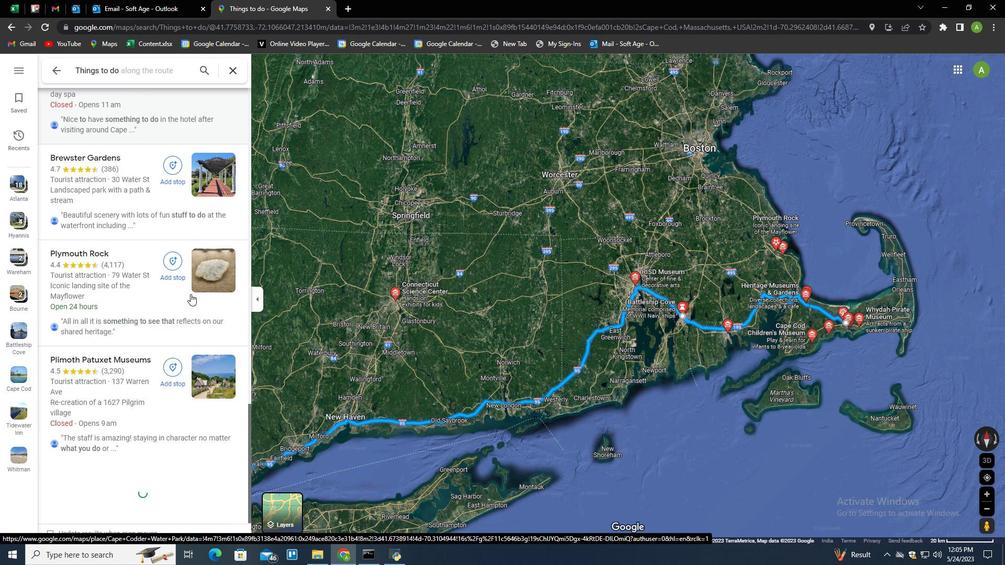
Action: Mouse scrolled (190, 293) with delta (0, 0)
Screenshot: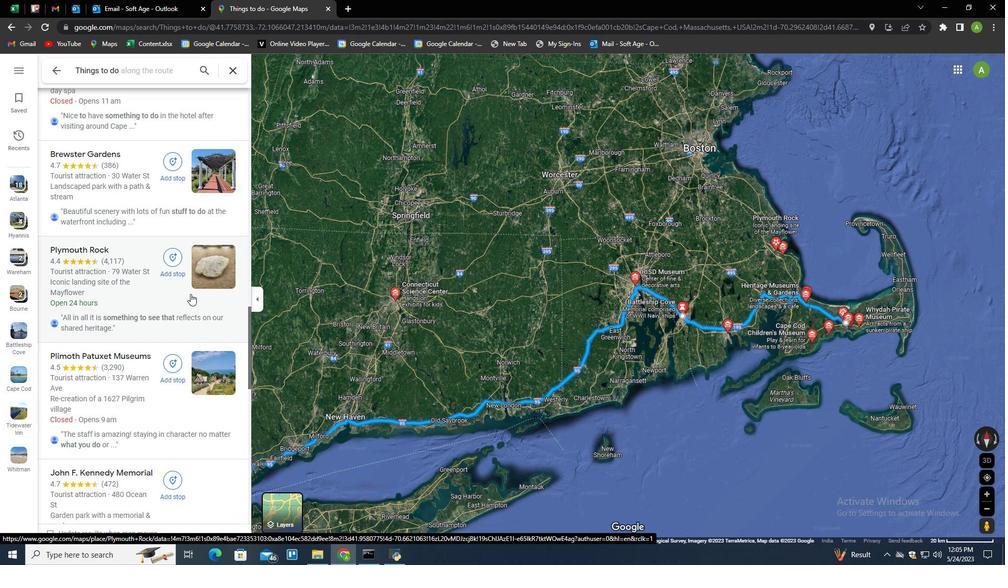 
Action: Mouse scrolled (190, 293) with delta (0, 0)
Screenshot: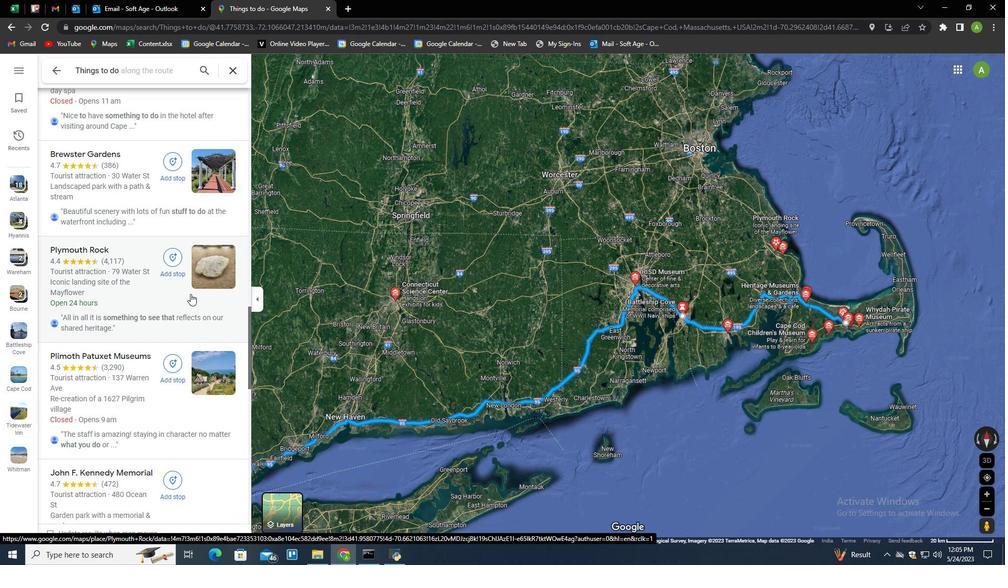 
Action: Mouse scrolled (190, 293) with delta (0, 0)
Screenshot: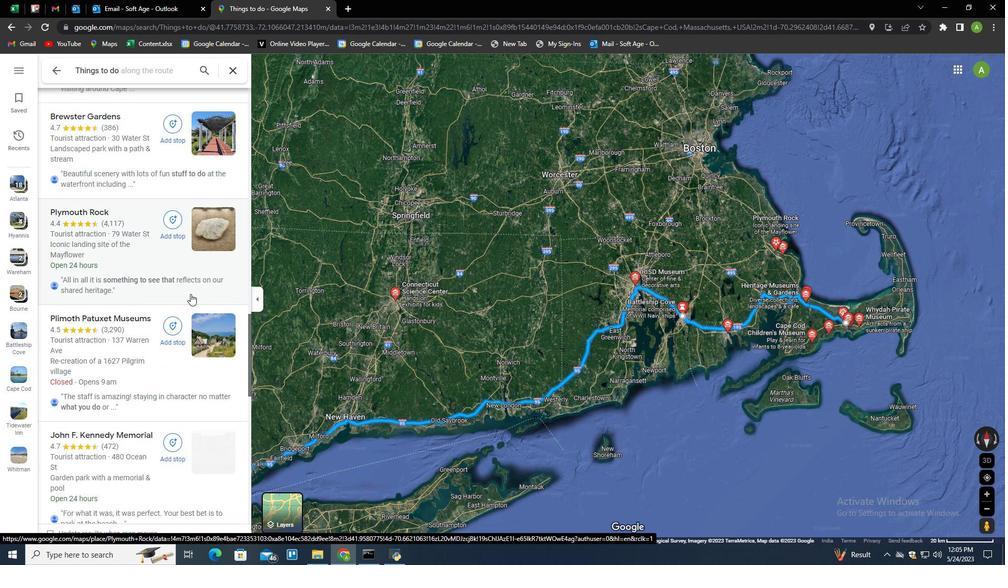 
Action: Mouse scrolled (190, 293) with delta (0, 0)
Screenshot: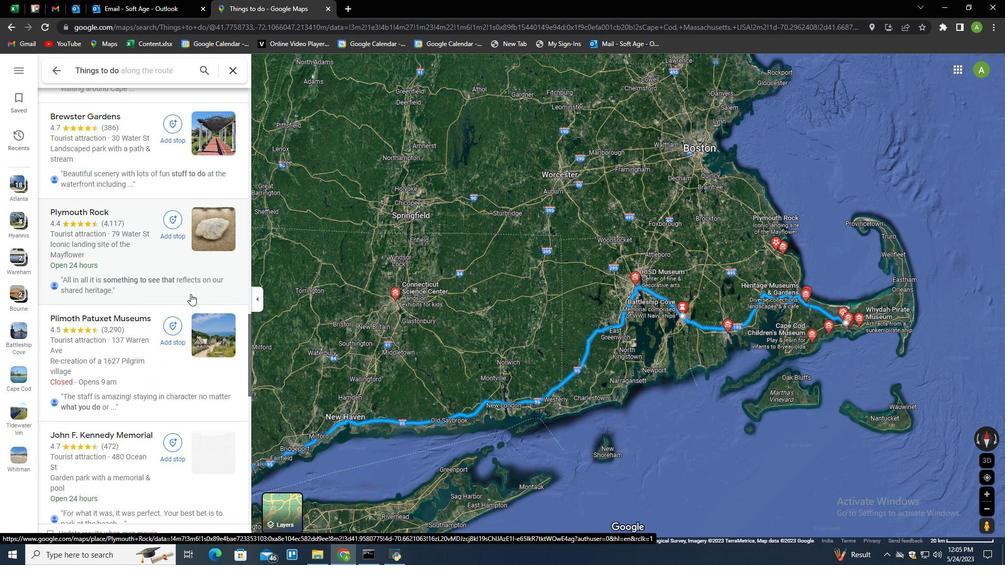 
Action: Mouse scrolled (190, 293) with delta (0, 0)
Screenshot: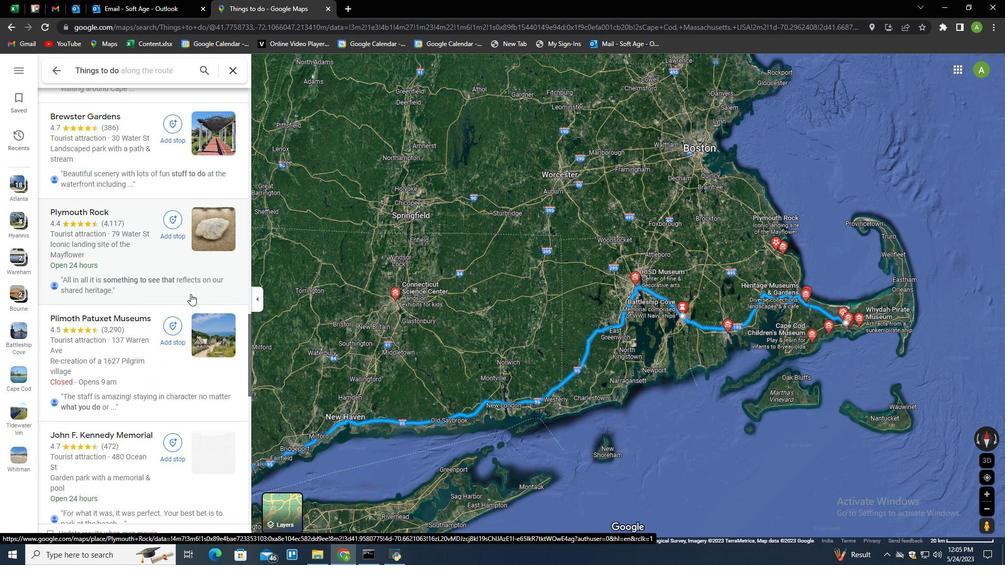 
Action: Mouse scrolled (190, 293) with delta (0, 0)
Screenshot: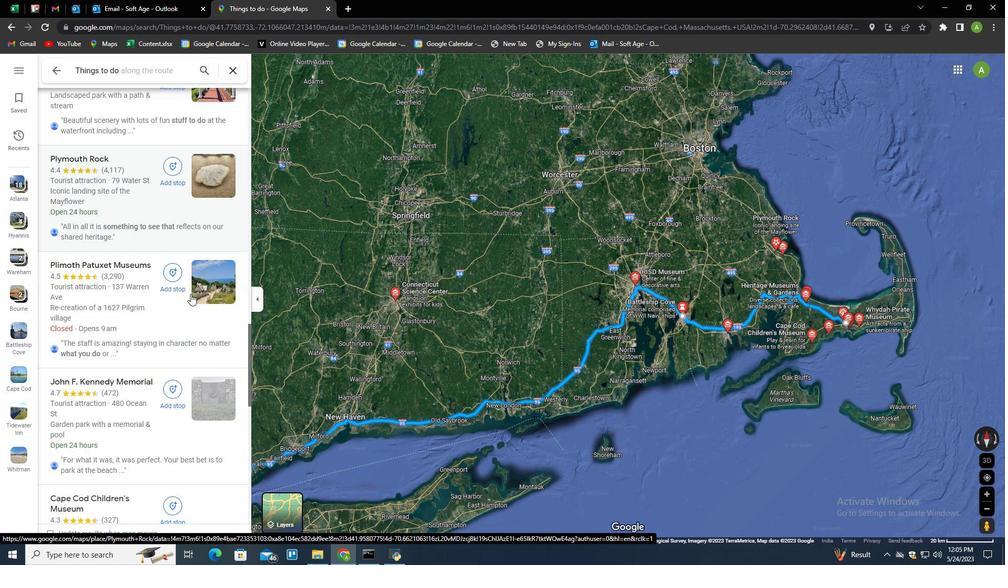 
Action: Mouse moved to (190, 294)
Screenshot: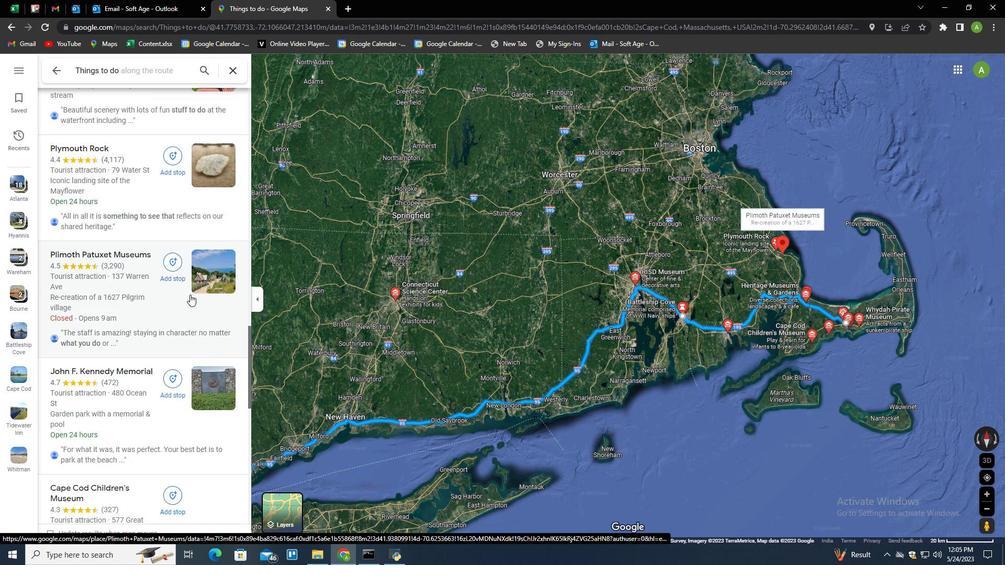 
Action: Mouse scrolled (190, 294) with delta (0, 0)
Screenshot: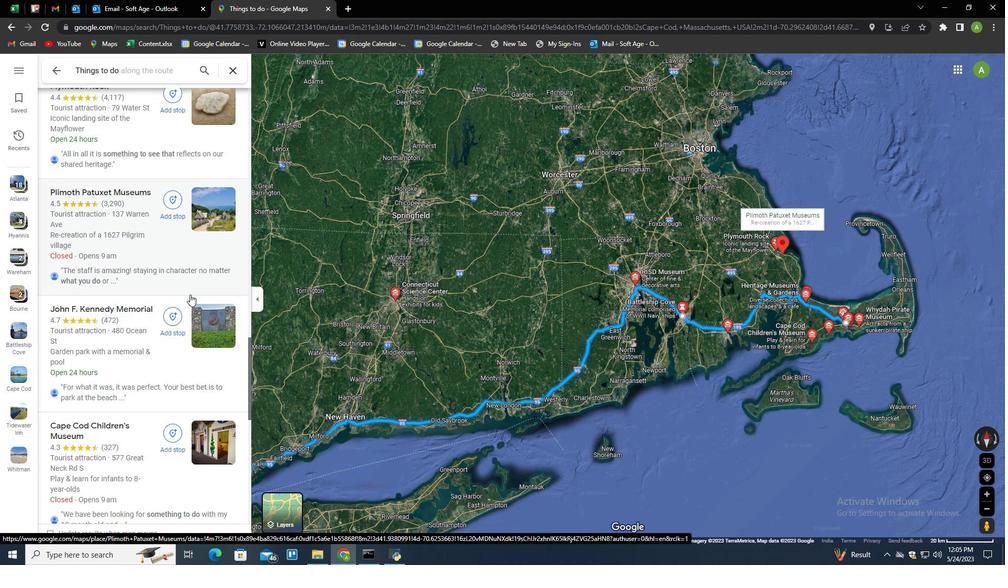 
Action: Mouse scrolled (190, 294) with delta (0, 0)
Screenshot: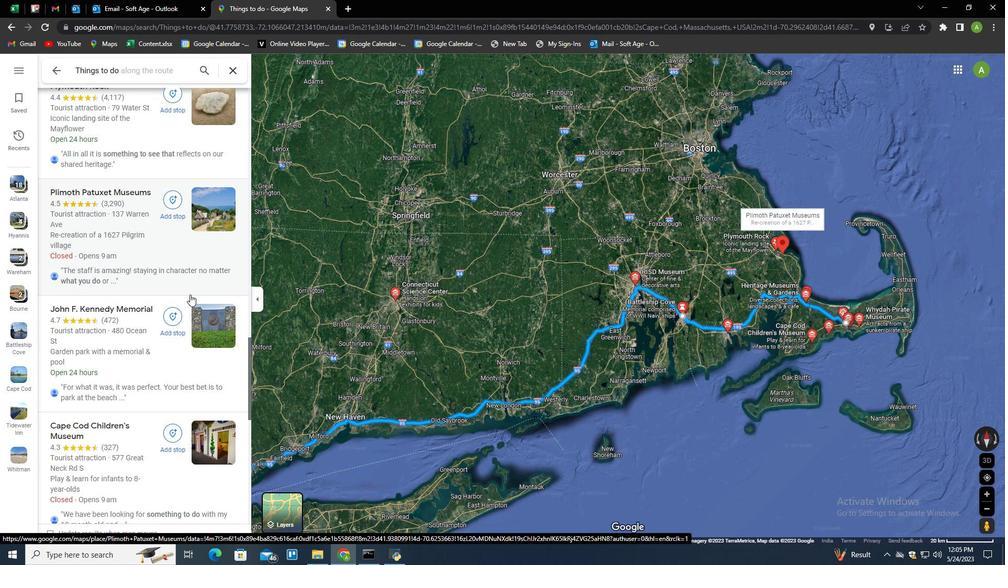 
Action: Mouse scrolled (190, 294) with delta (0, 0)
Screenshot: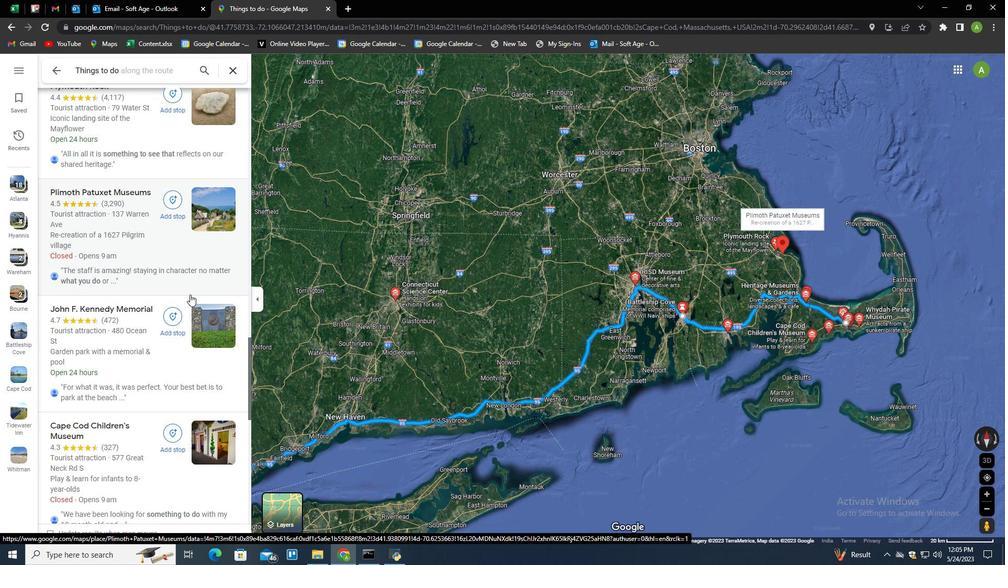 
Action: Mouse scrolled (190, 294) with delta (0, 0)
Screenshot: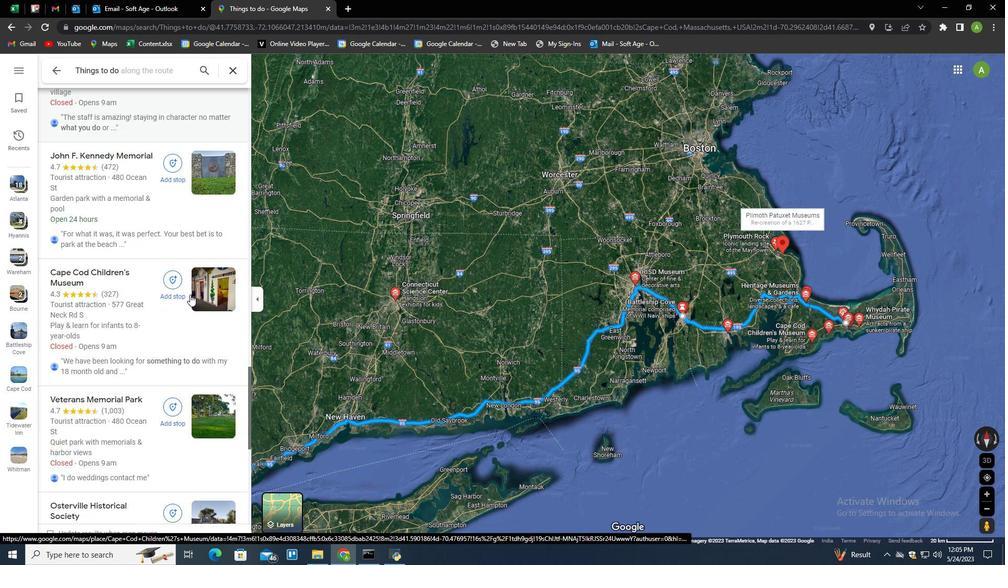 
Action: Mouse scrolled (190, 294) with delta (0, 0)
Screenshot: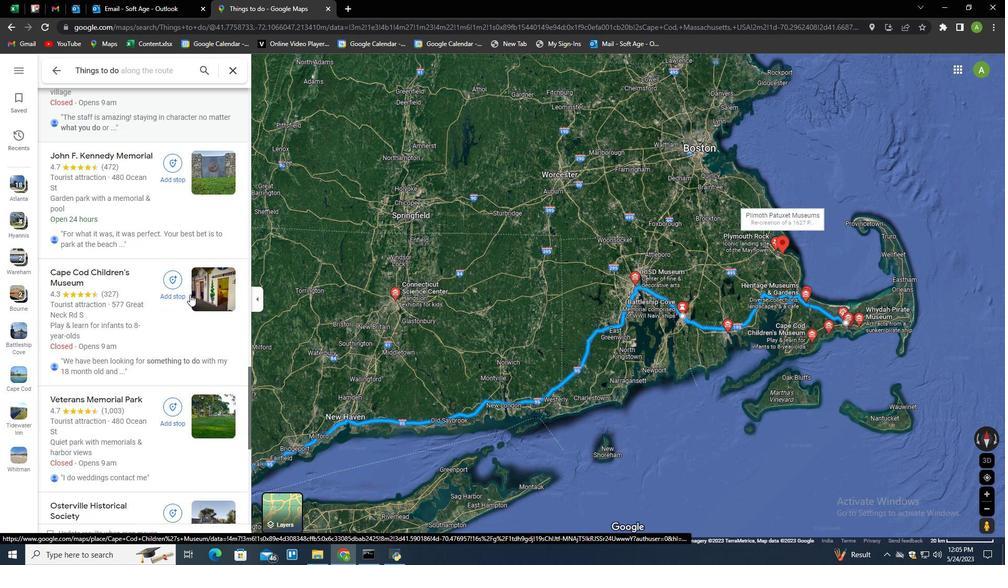 
Action: Mouse scrolled (190, 294) with delta (0, 0)
Screenshot: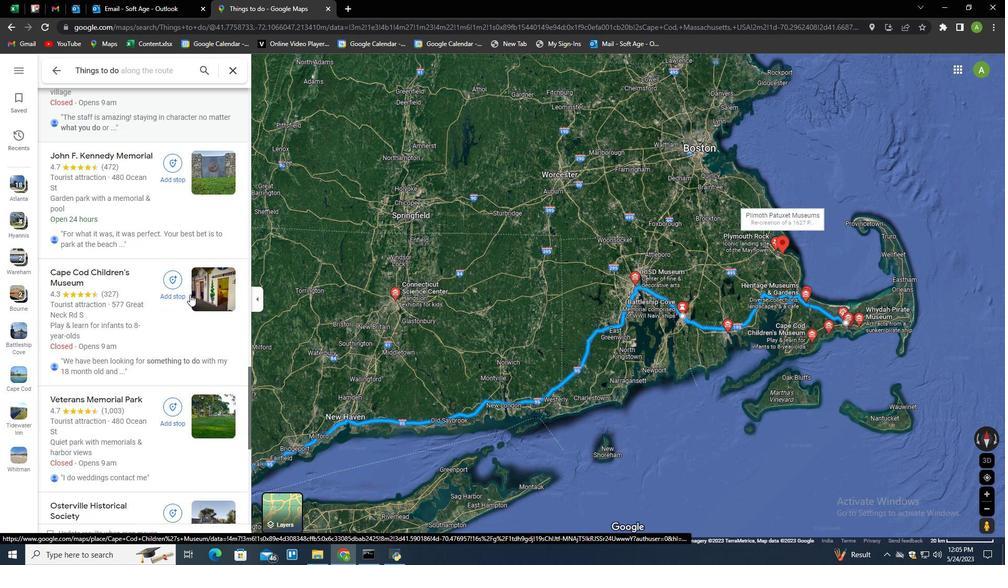 
Action: Mouse scrolled (190, 294) with delta (0, 0)
Screenshot: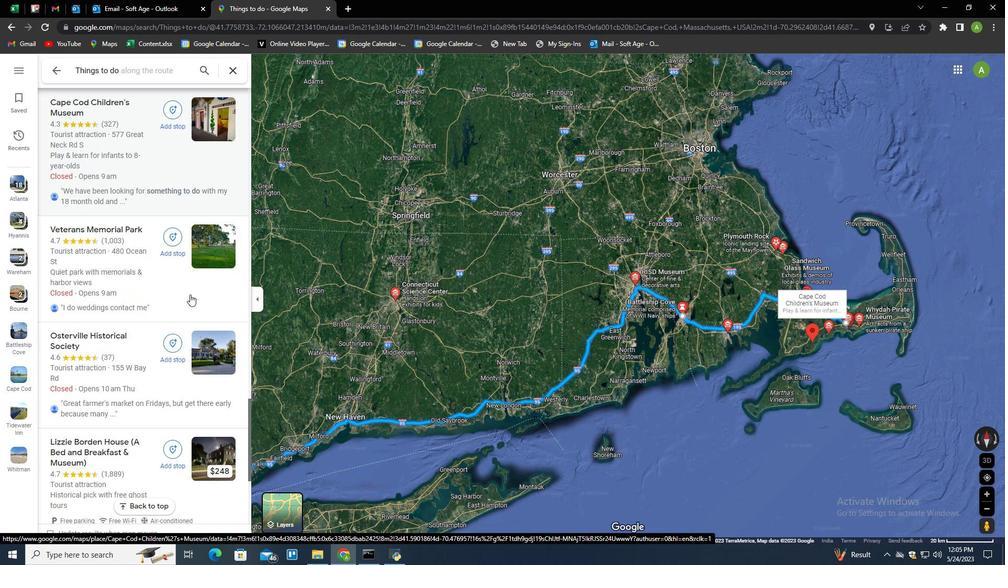 
Action: Mouse scrolled (190, 294) with delta (0, 0)
Screenshot: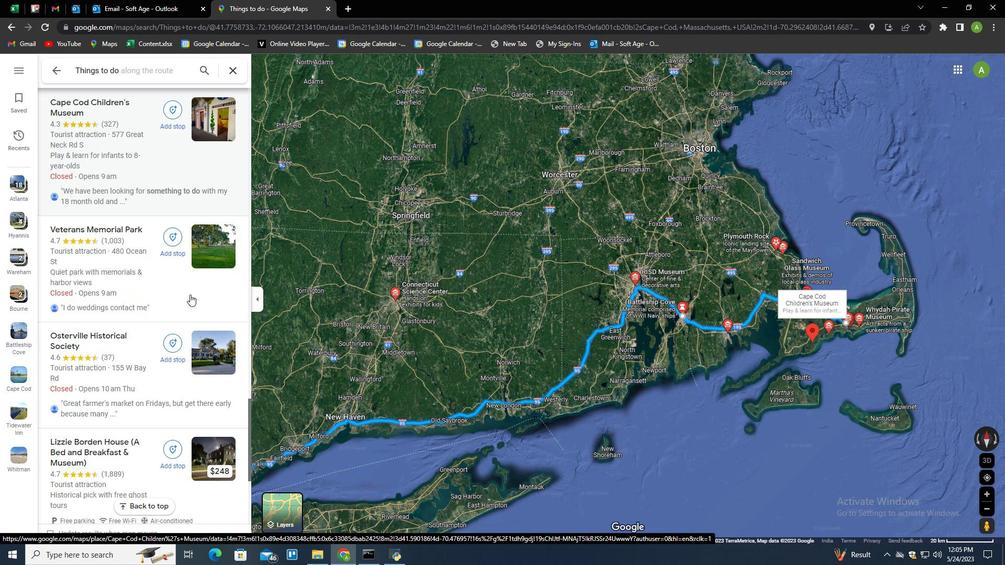 
Action: Mouse scrolled (190, 294) with delta (0, 0)
Screenshot: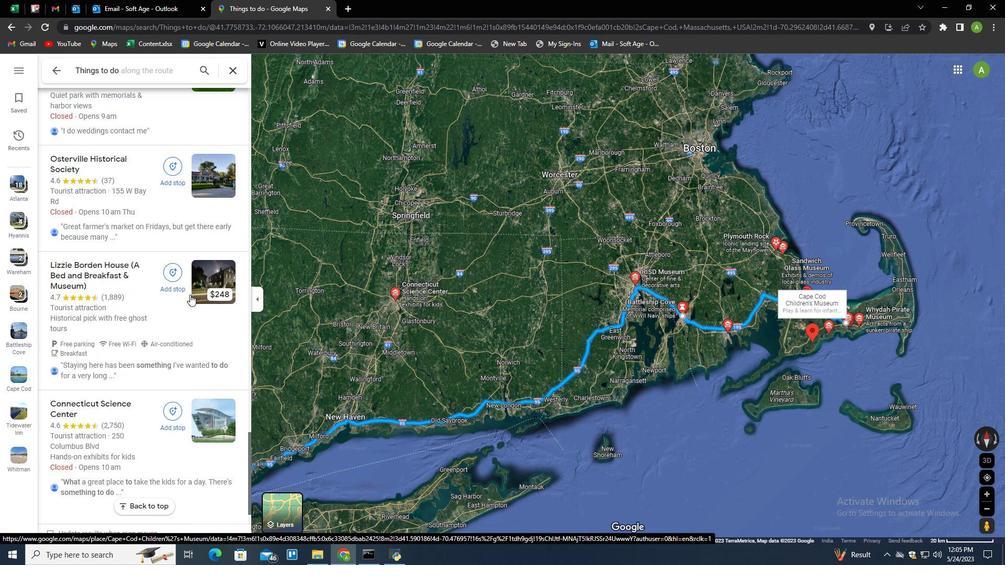 
Action: Mouse scrolled (190, 294) with delta (0, 0)
Screenshot: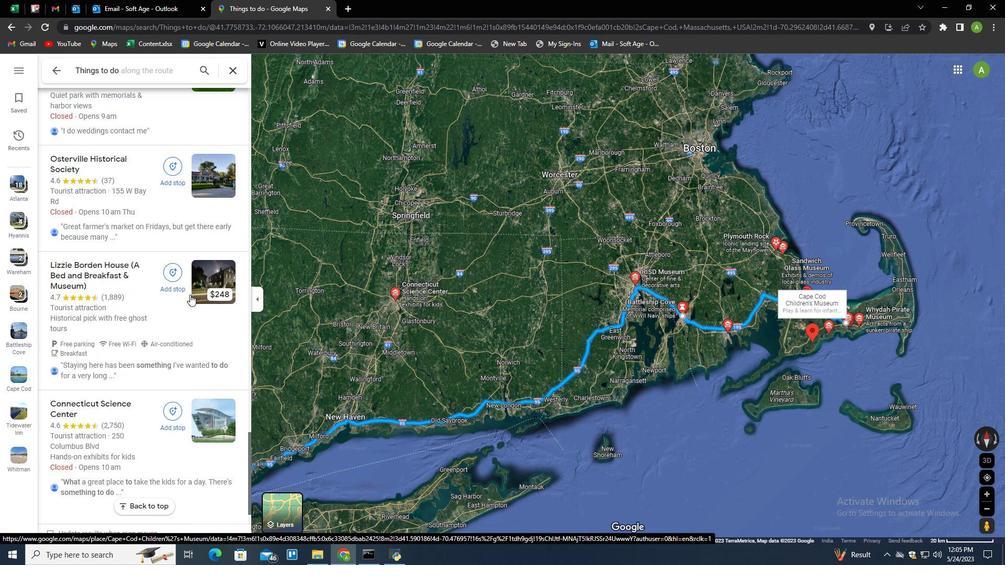 
Action: Mouse scrolled (190, 294) with delta (0, 0)
Screenshot: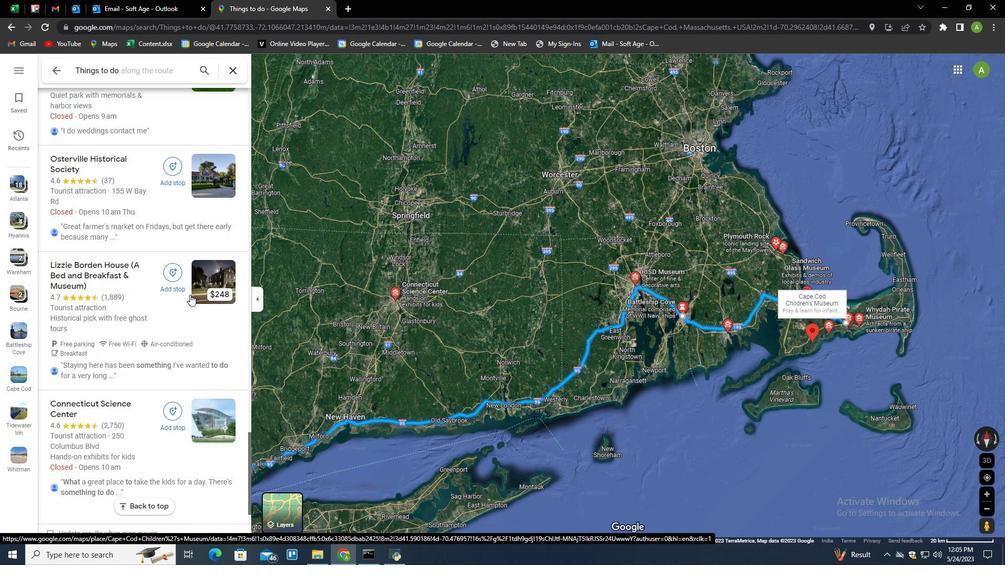 
Action: Mouse scrolled (190, 294) with delta (0, 0)
Screenshot: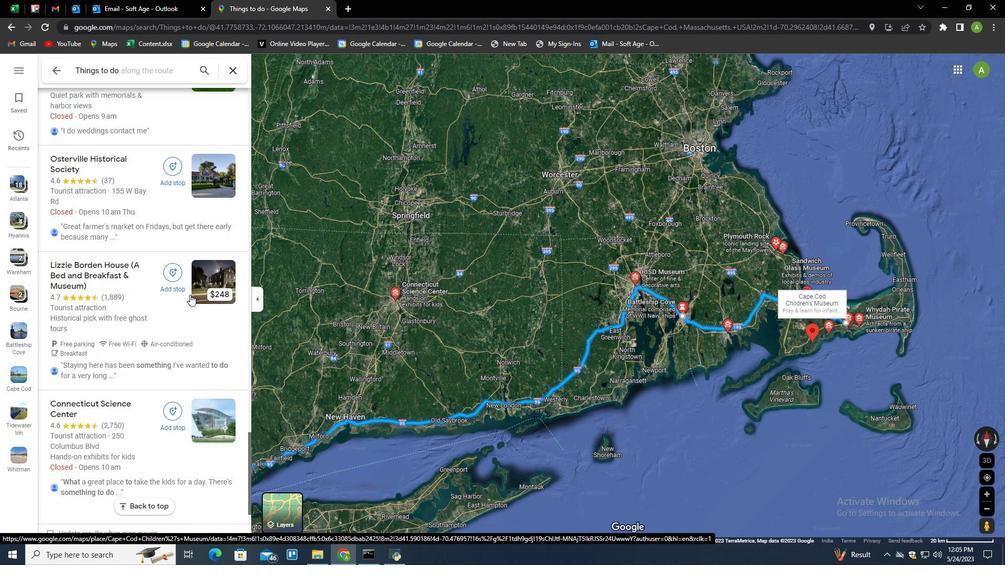 
Action: Mouse scrolled (190, 294) with delta (0, 0)
Screenshot: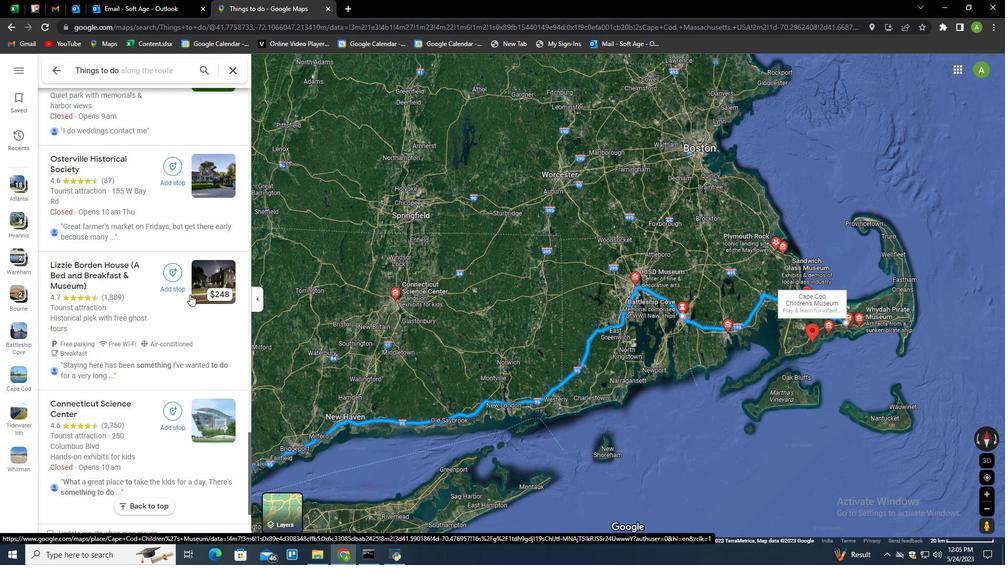 
Action: Mouse scrolled (190, 294) with delta (0, 0)
Screenshot: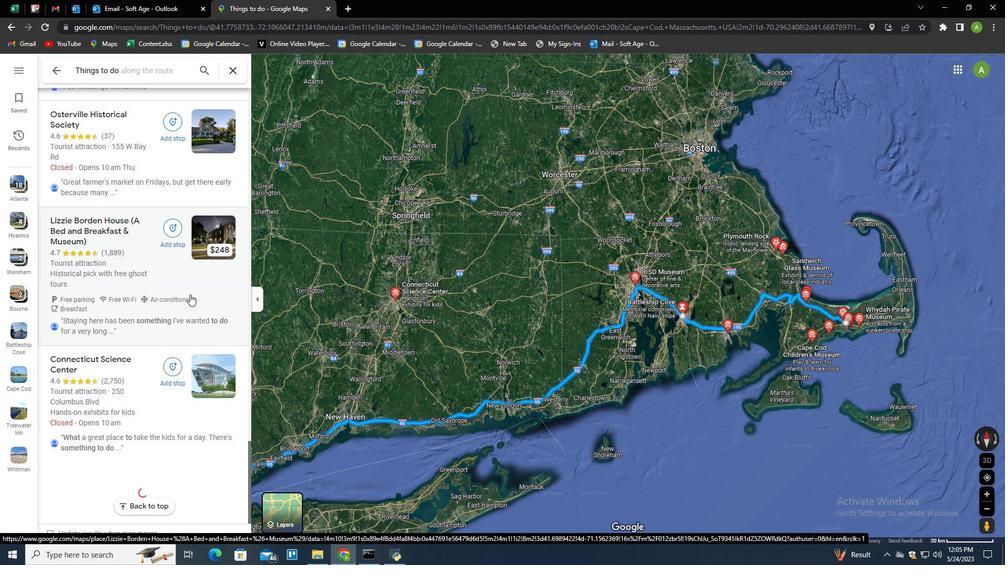 
Action: Mouse scrolled (190, 294) with delta (0, 0)
Screenshot: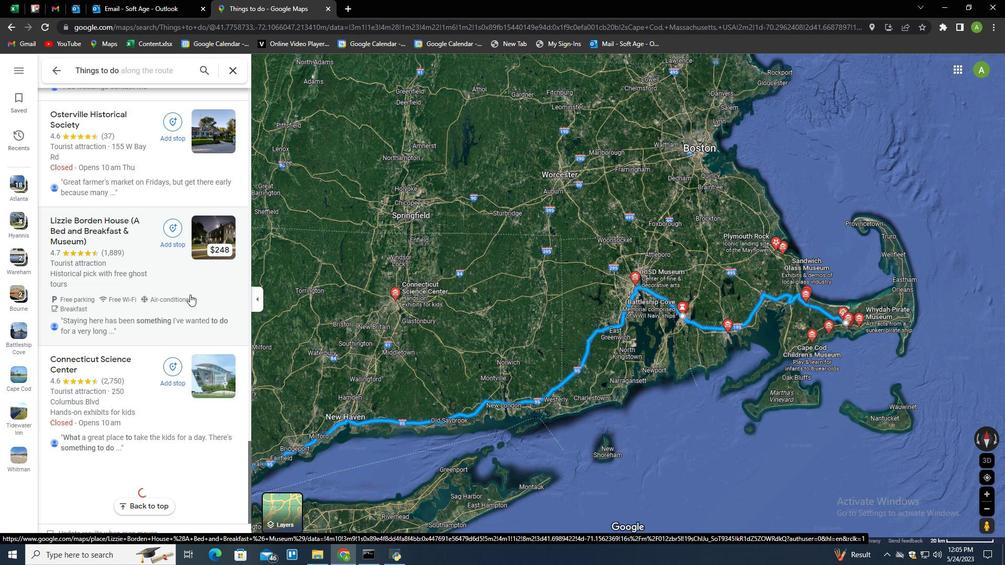 
Action: Mouse scrolled (190, 294) with delta (0, 0)
Screenshot: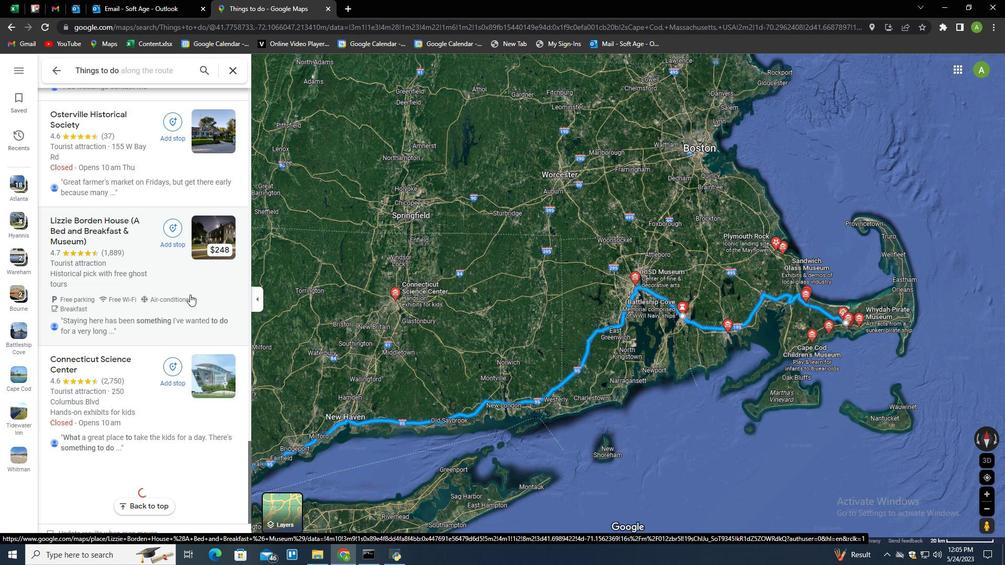 
Action: Mouse scrolled (190, 294) with delta (0, 0)
Screenshot: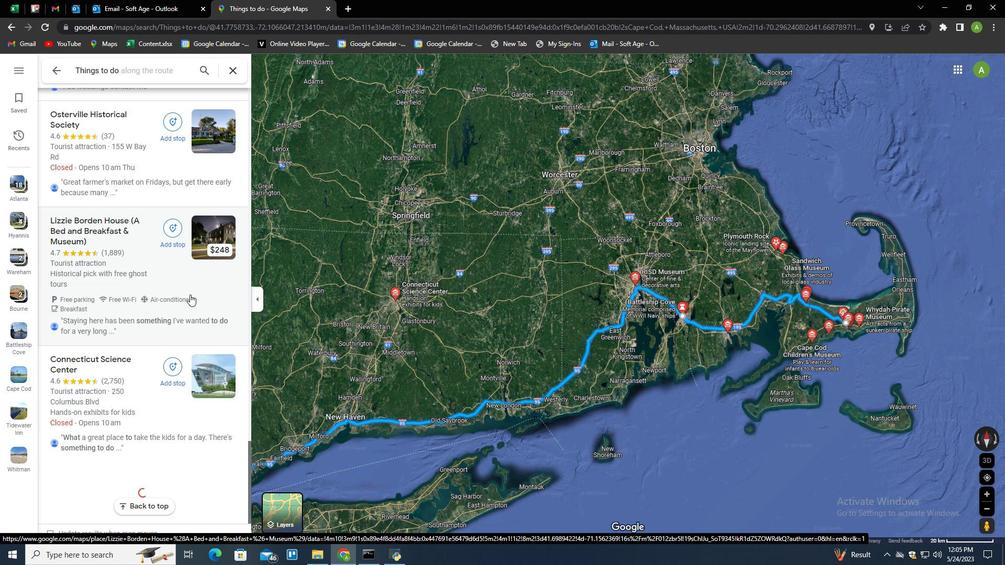 
Action: Mouse scrolled (190, 294) with delta (0, 0)
Screenshot: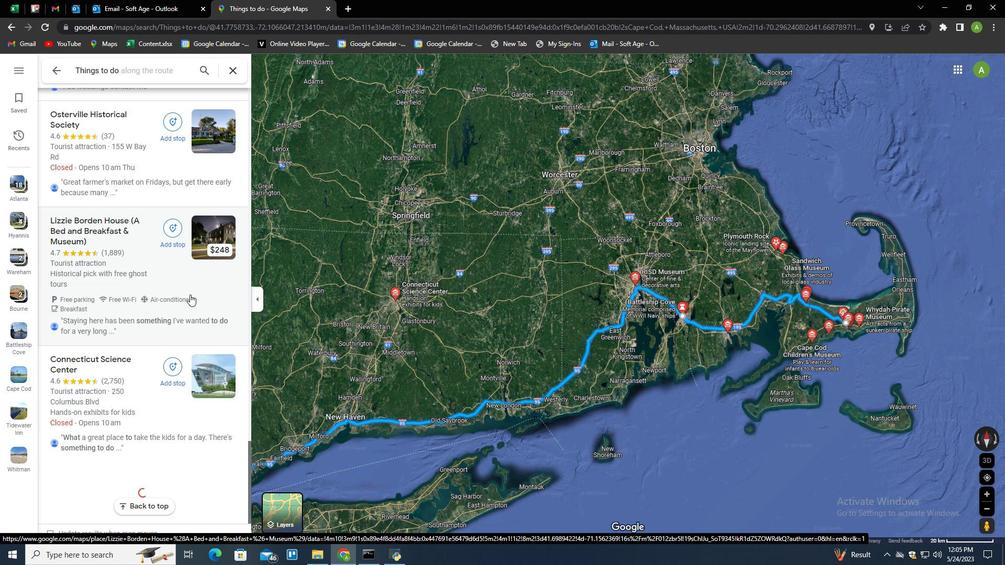 
Action: Mouse scrolled (190, 294) with delta (0, 0)
Screenshot: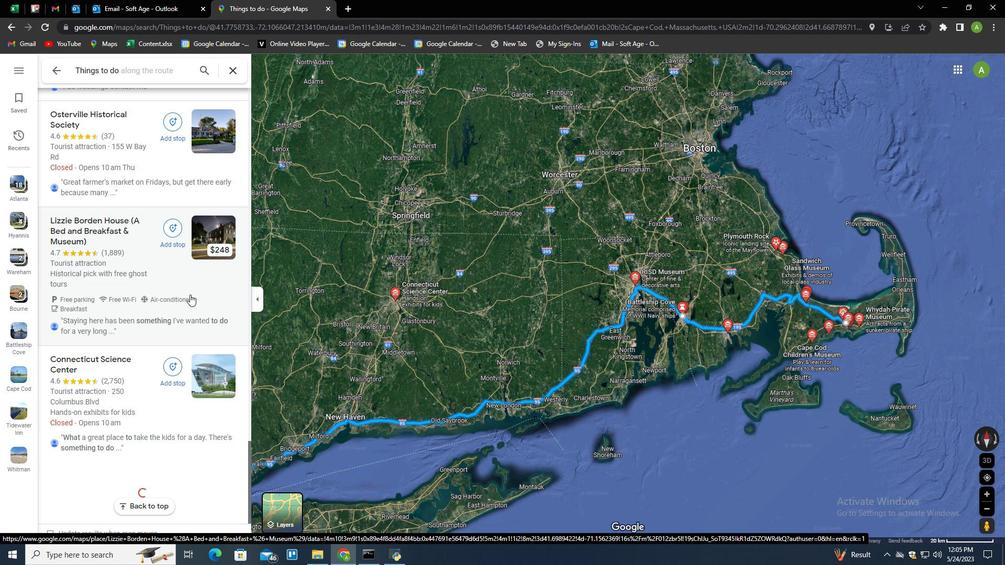 
Action: Mouse moved to (152, 509)
Screenshot: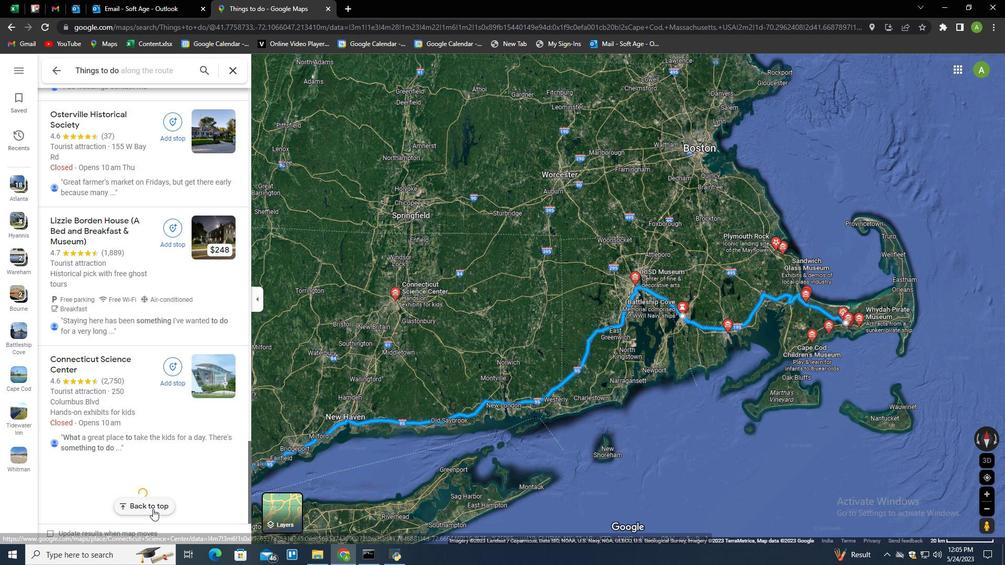 
Action: Mouse pressed left at (152, 509)
Screenshot: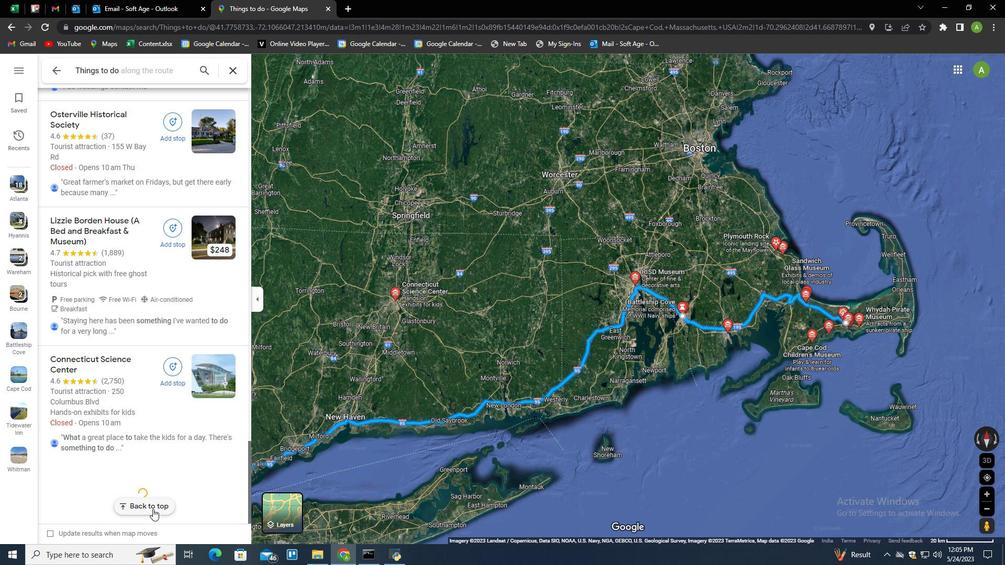
Action: Mouse moved to (140, 304)
Screenshot: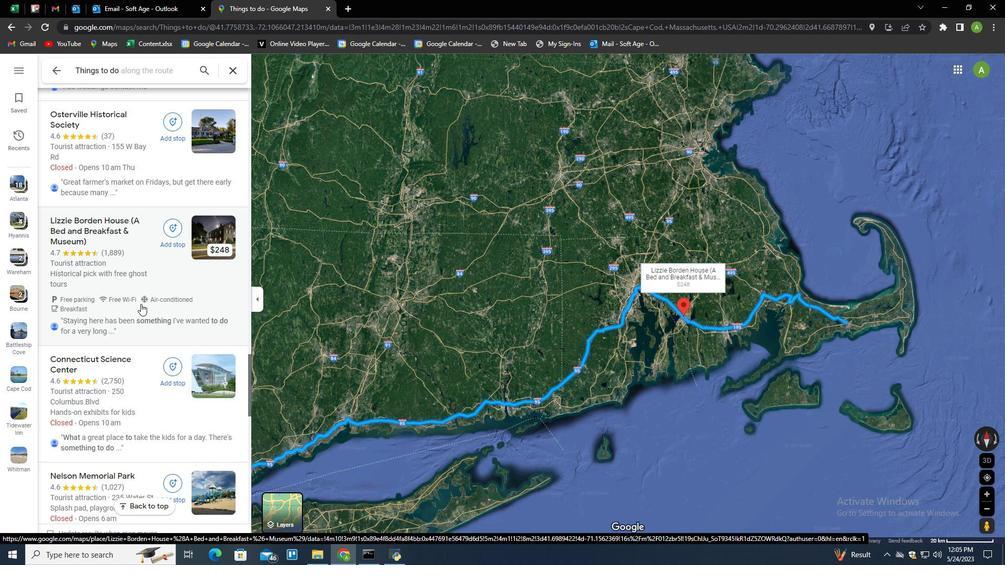 
Action: Mouse scrolled (140, 304) with delta (0, 0)
Screenshot: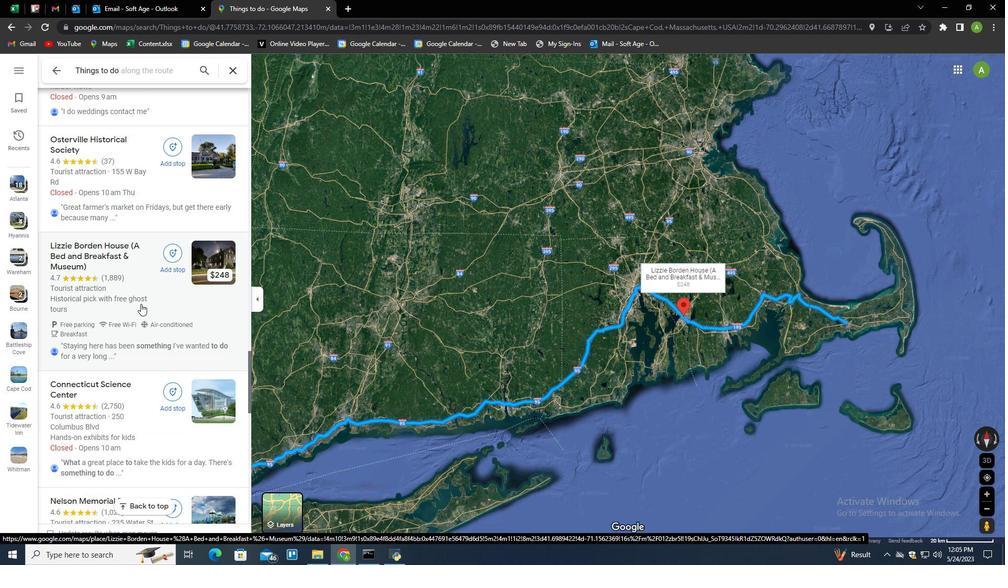 
Action: Mouse scrolled (140, 304) with delta (0, 0)
Screenshot: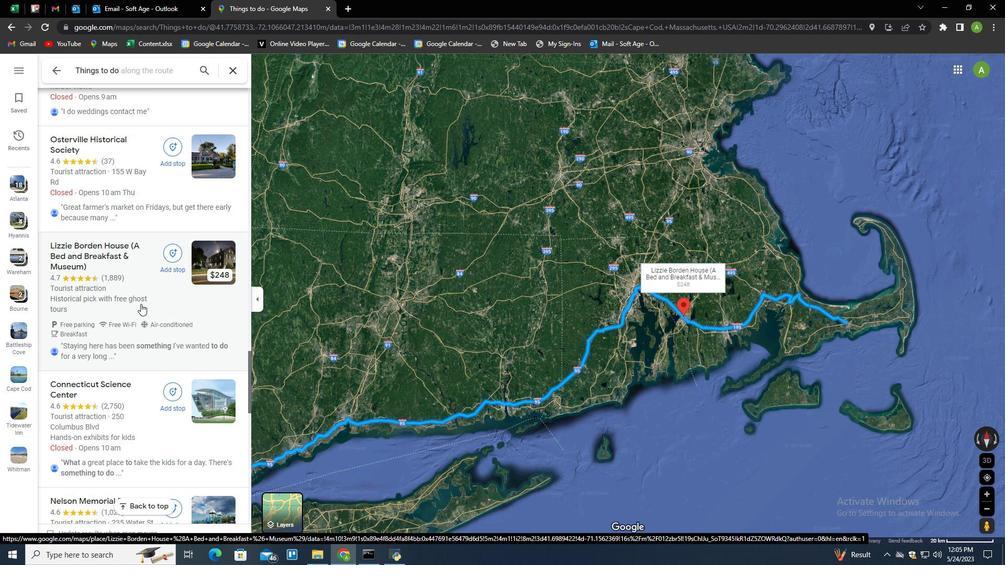 
Action: Mouse scrolled (140, 304) with delta (0, 0)
Screenshot: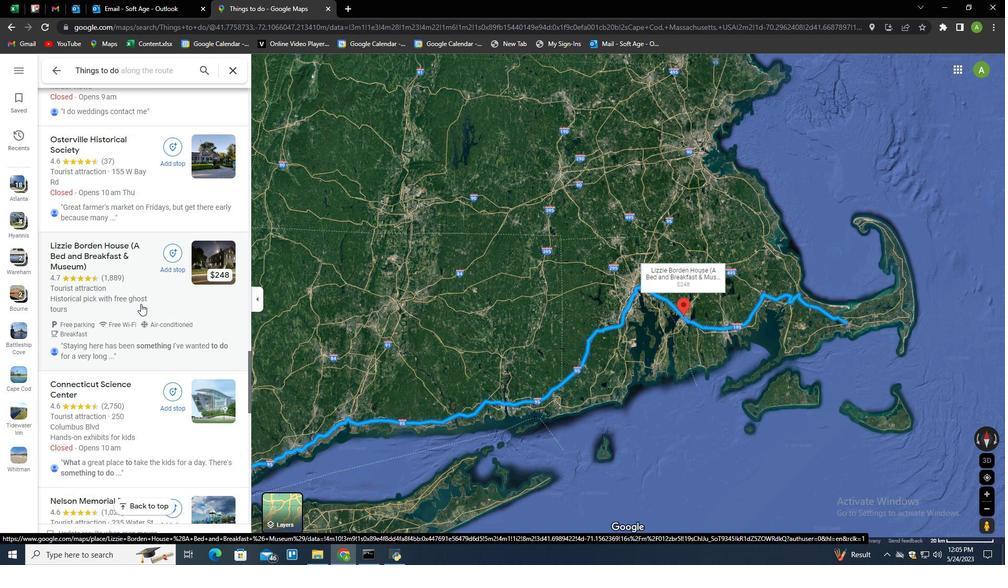 
Action: Mouse scrolled (140, 304) with delta (0, 0)
Screenshot: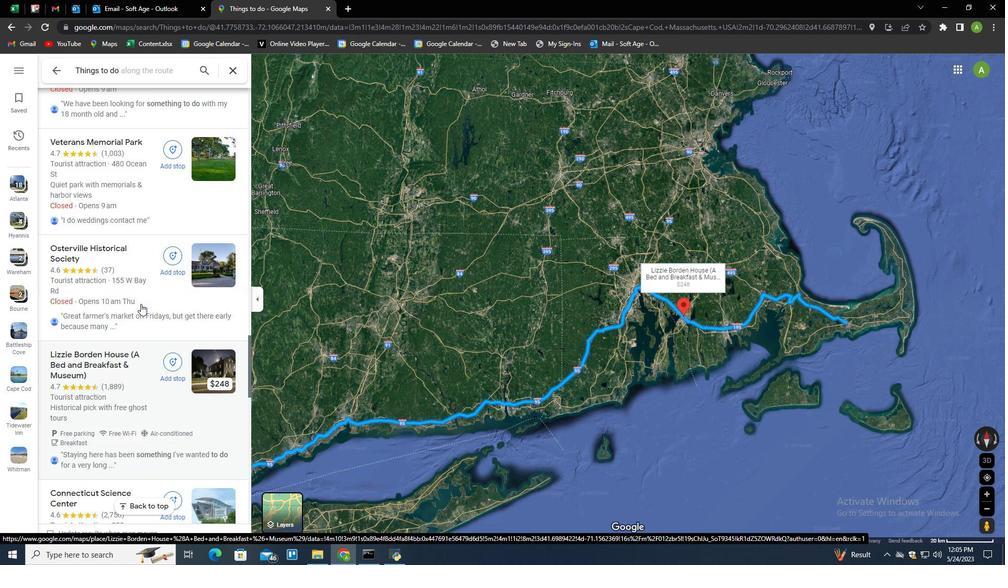 
Action: Mouse scrolled (140, 304) with delta (0, 0)
Screenshot: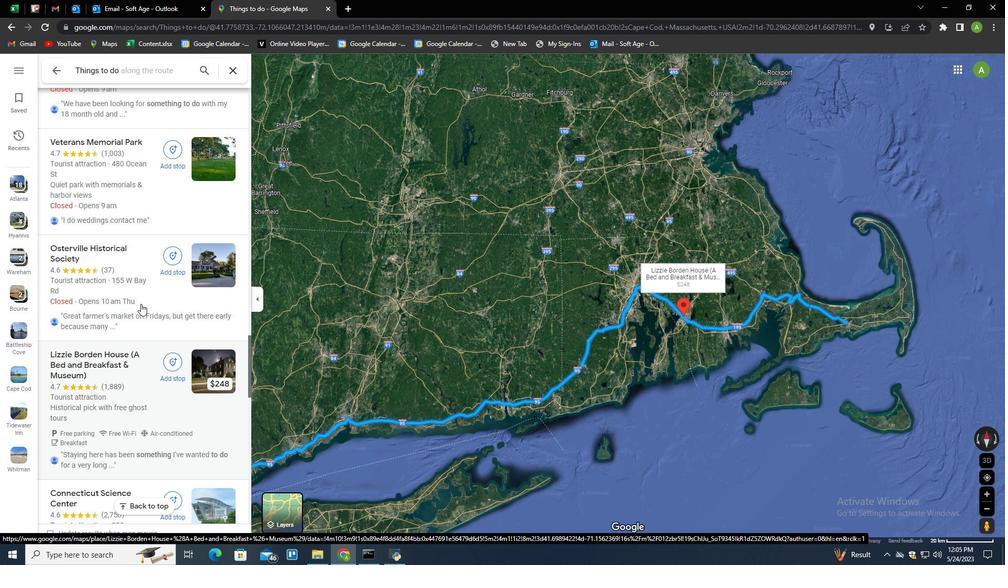 
Action: Mouse scrolled (140, 304) with delta (0, 0)
Screenshot: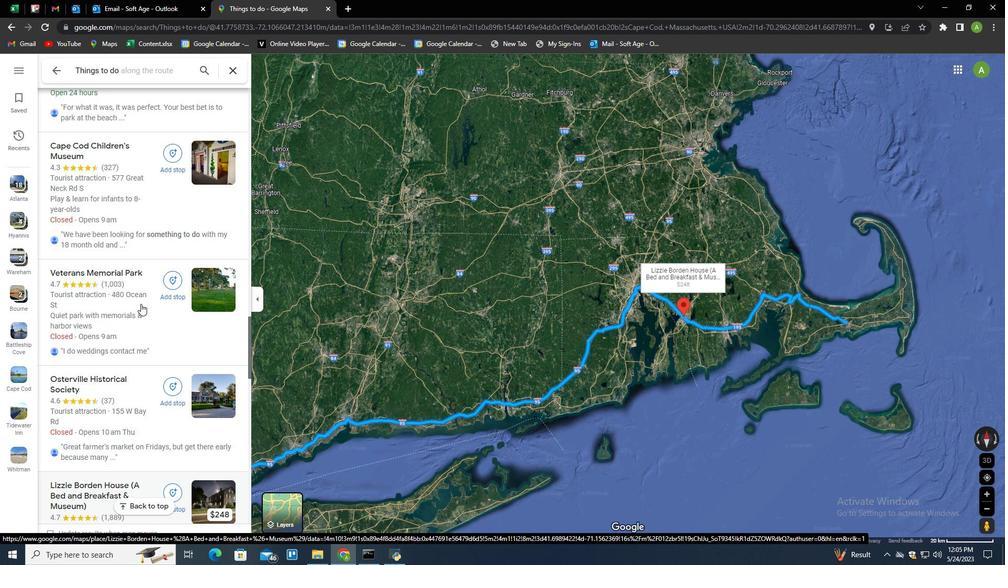 
Action: Mouse scrolled (140, 304) with delta (0, 0)
Screenshot: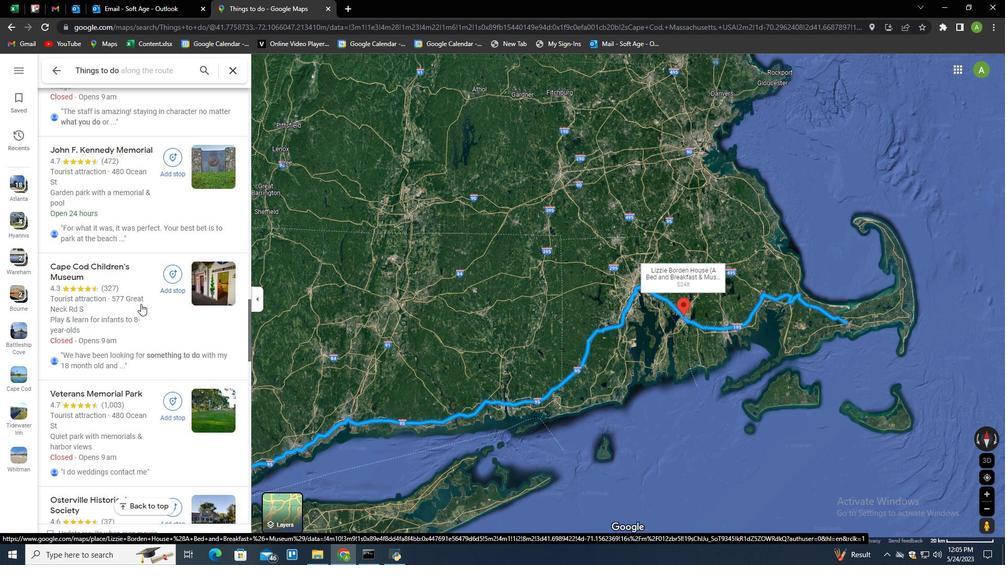 
Action: Mouse scrolled (140, 304) with delta (0, 0)
Screenshot: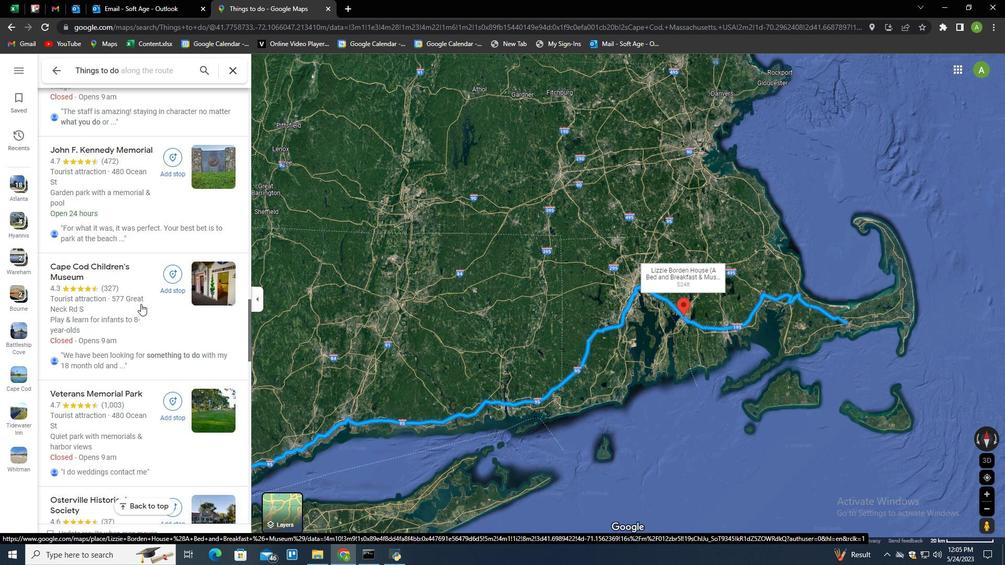
Action: Mouse scrolled (140, 304) with delta (0, 0)
Screenshot: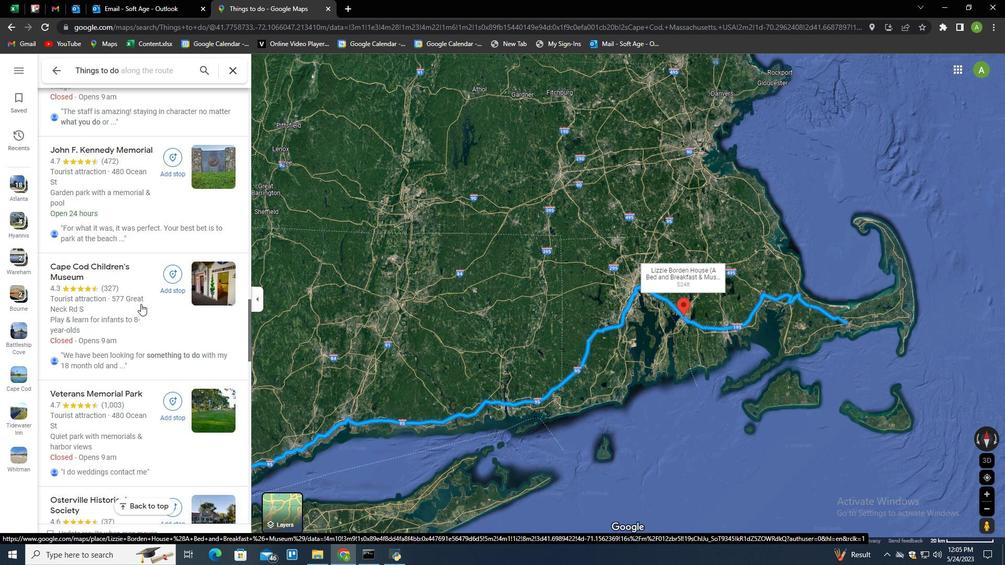 
Action: Mouse scrolled (140, 304) with delta (0, 0)
Screenshot: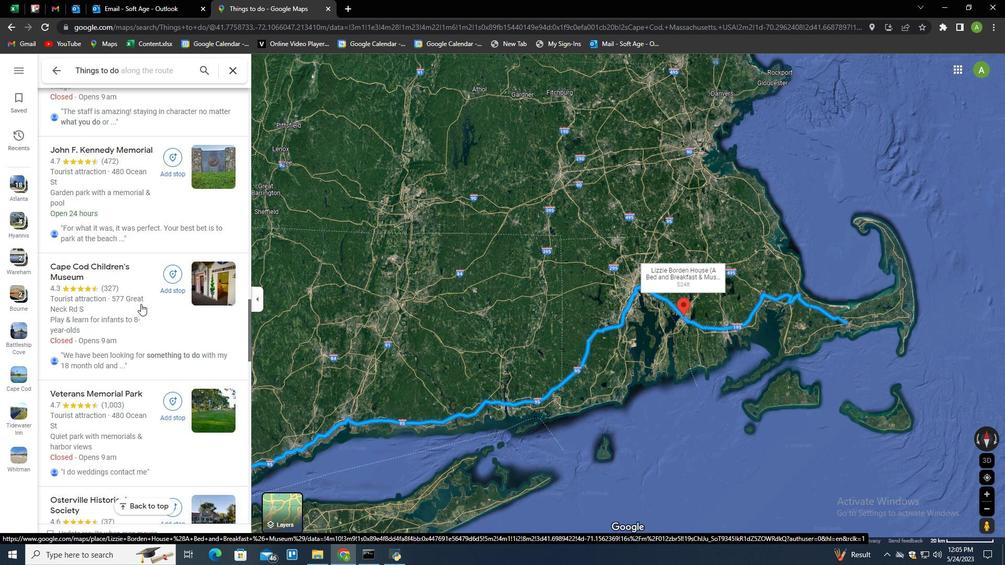 
Action: Mouse scrolled (140, 304) with delta (0, 0)
Screenshot: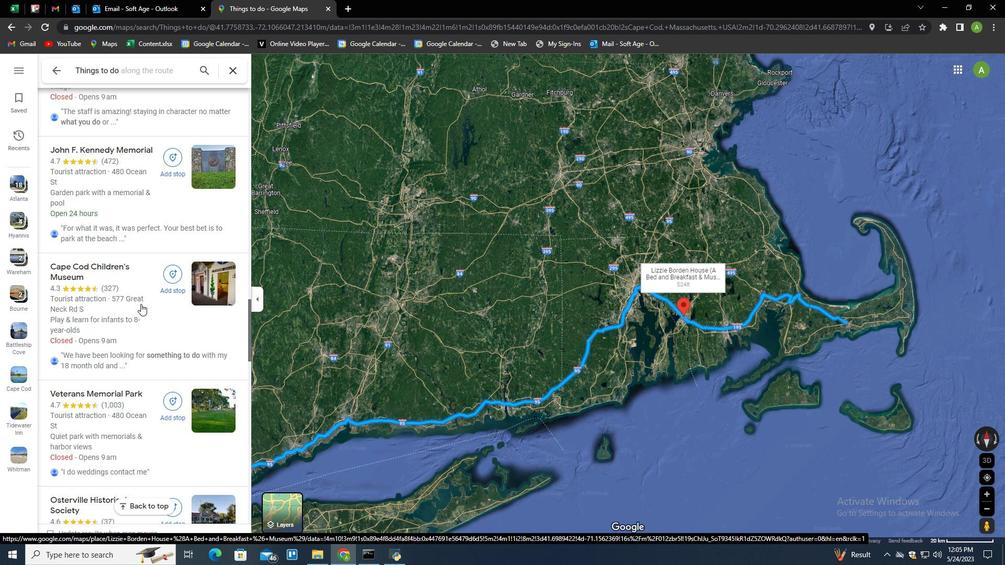 
Action: Mouse scrolled (140, 304) with delta (0, 0)
Screenshot: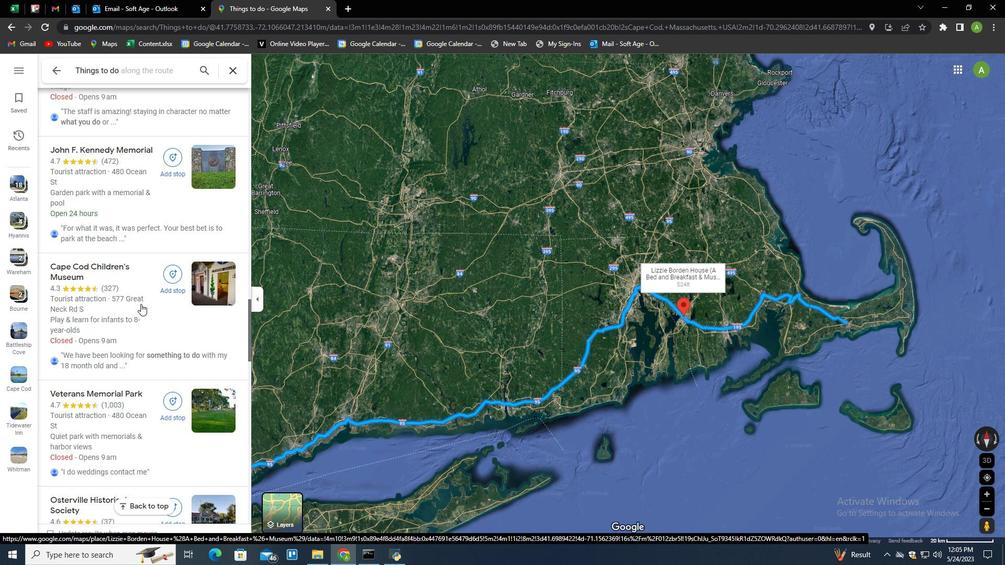 
Action: Mouse scrolled (140, 304) with delta (0, 0)
Screenshot: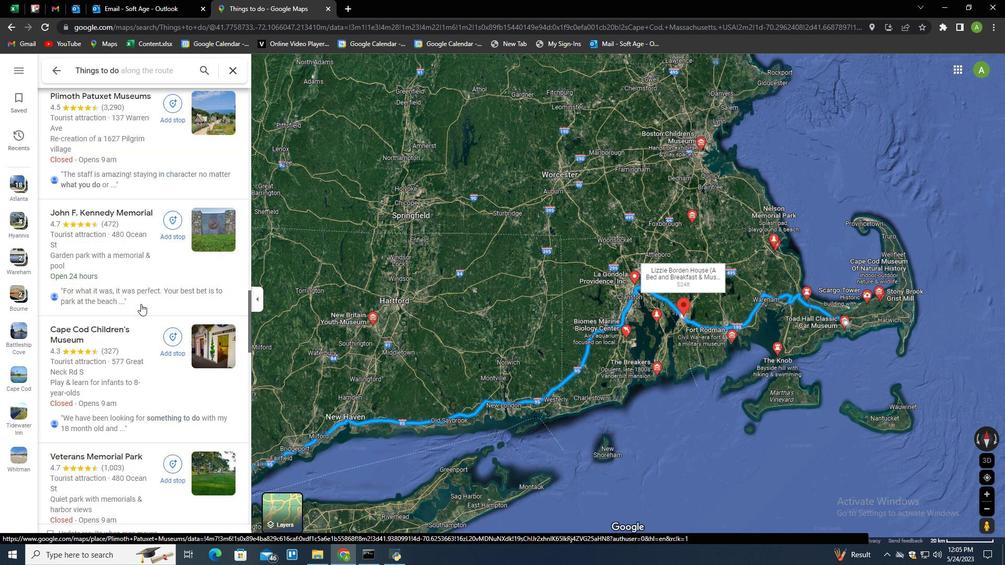 
Action: Mouse scrolled (140, 304) with delta (0, 0)
Screenshot: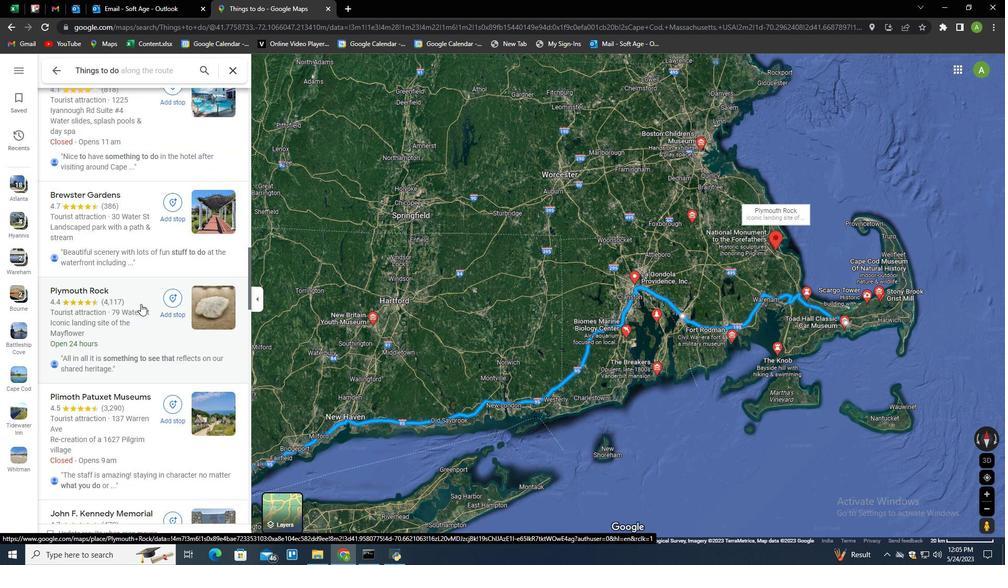 
Action: Mouse scrolled (140, 304) with delta (0, 0)
Screenshot: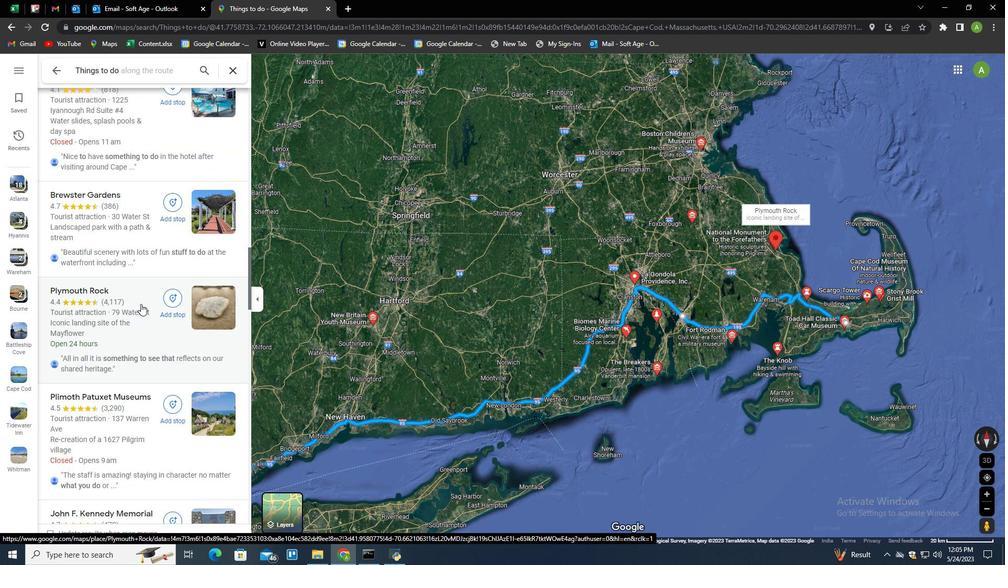 
Action: Mouse scrolled (140, 304) with delta (0, 0)
Screenshot: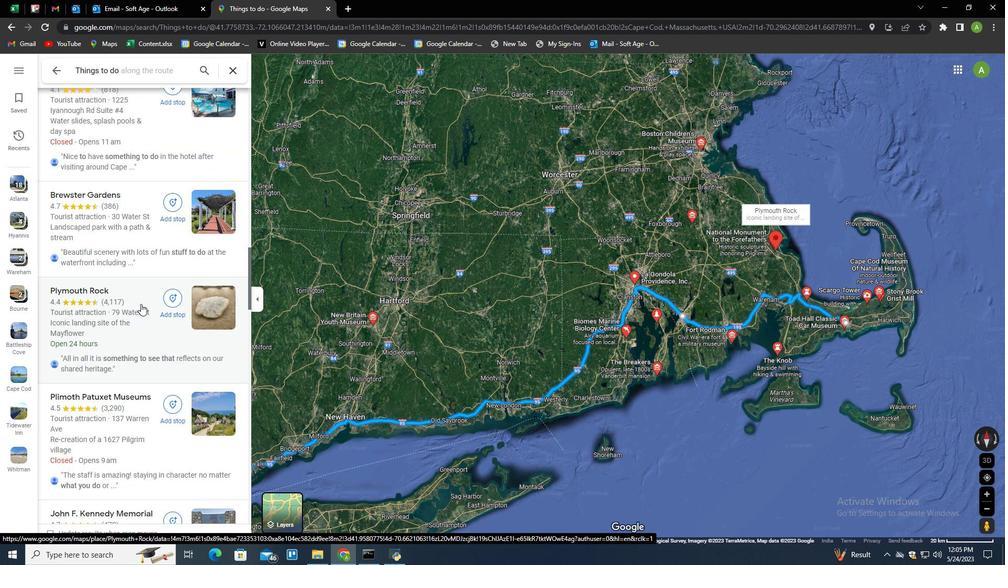 
Action: Mouse scrolled (140, 304) with delta (0, 0)
Screenshot: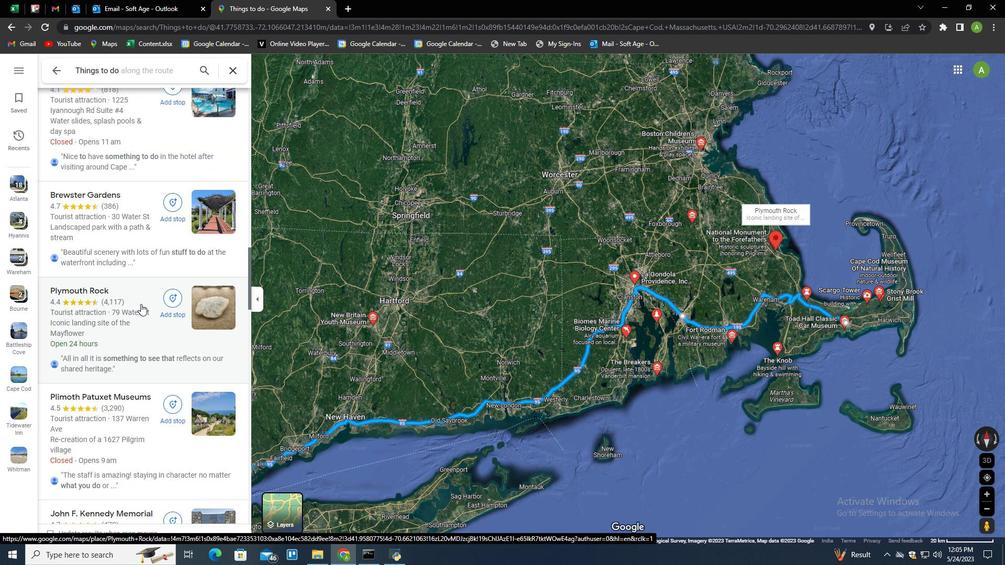 
Action: Mouse scrolled (140, 303) with delta (0, 0)
Screenshot: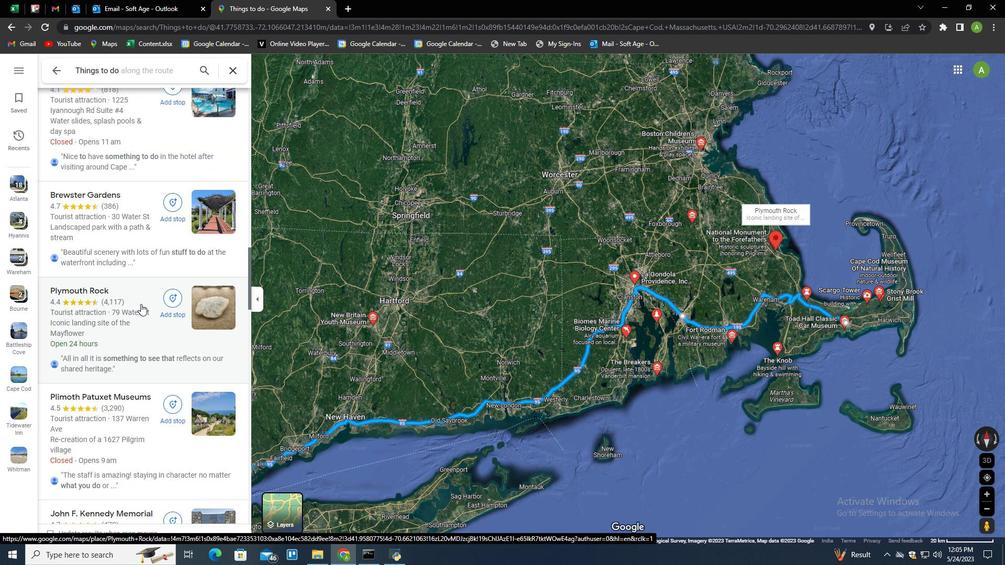 
Action: Mouse scrolled (140, 304) with delta (0, 0)
Screenshot: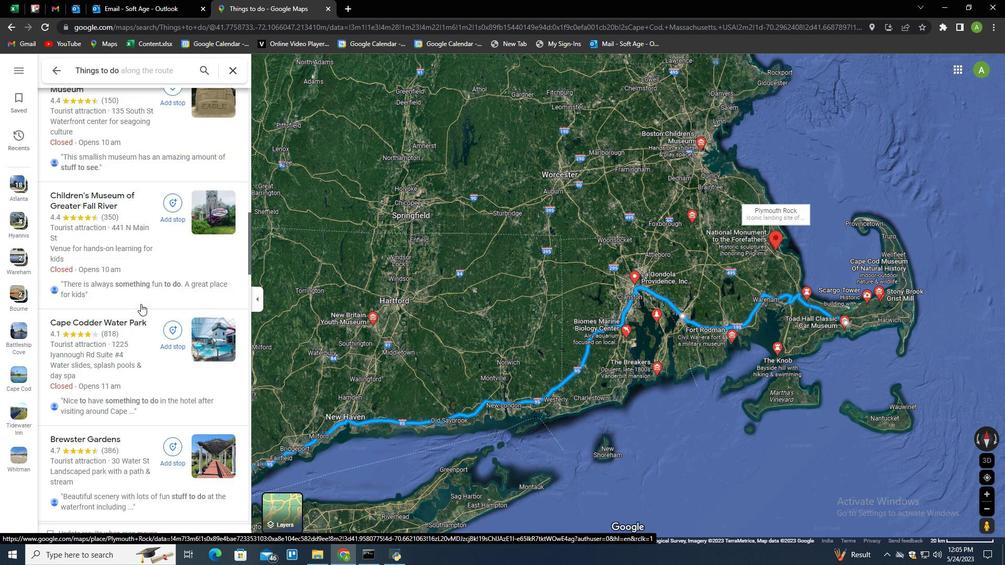 
Action: Mouse scrolled (140, 304) with delta (0, 0)
Screenshot: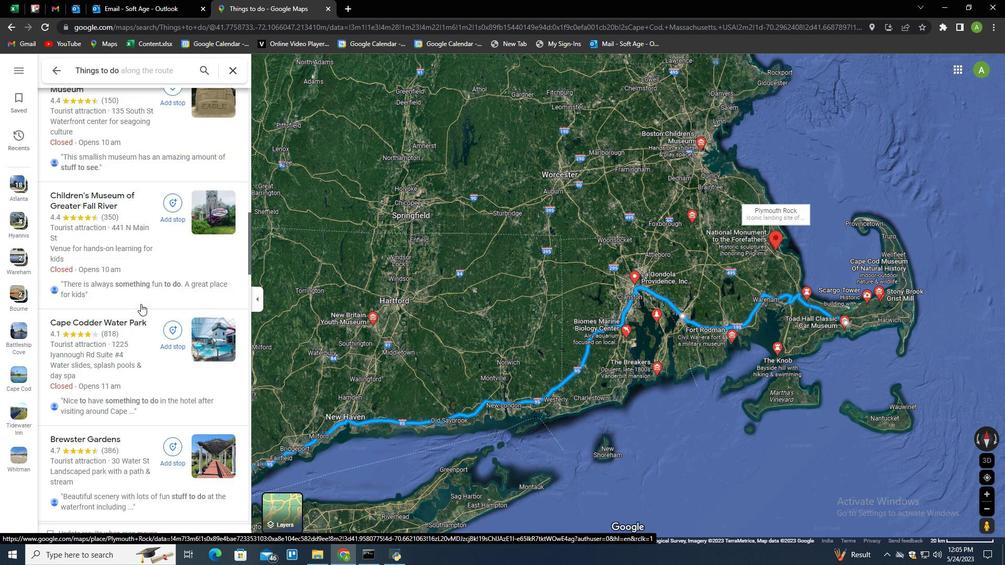 
Action: Mouse scrolled (140, 304) with delta (0, 0)
Screenshot: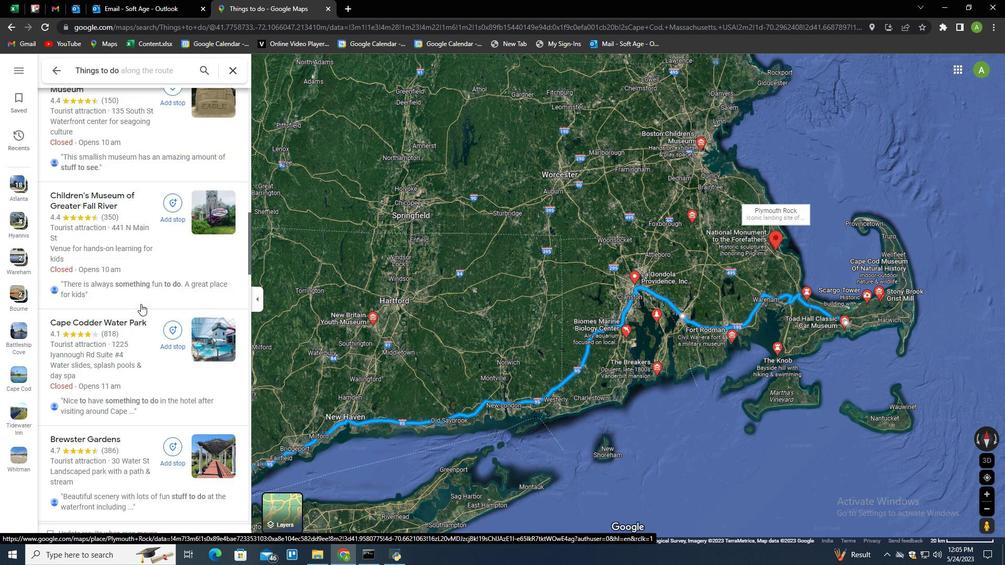 
Action: Mouse scrolled (140, 304) with delta (0, 0)
Screenshot: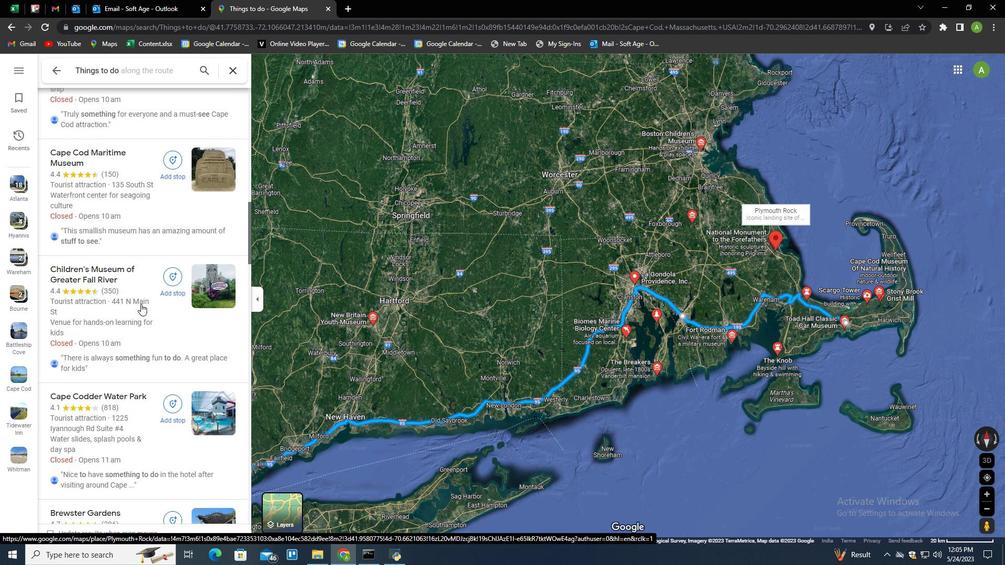 
Action: Mouse scrolled (140, 304) with delta (0, 0)
Screenshot: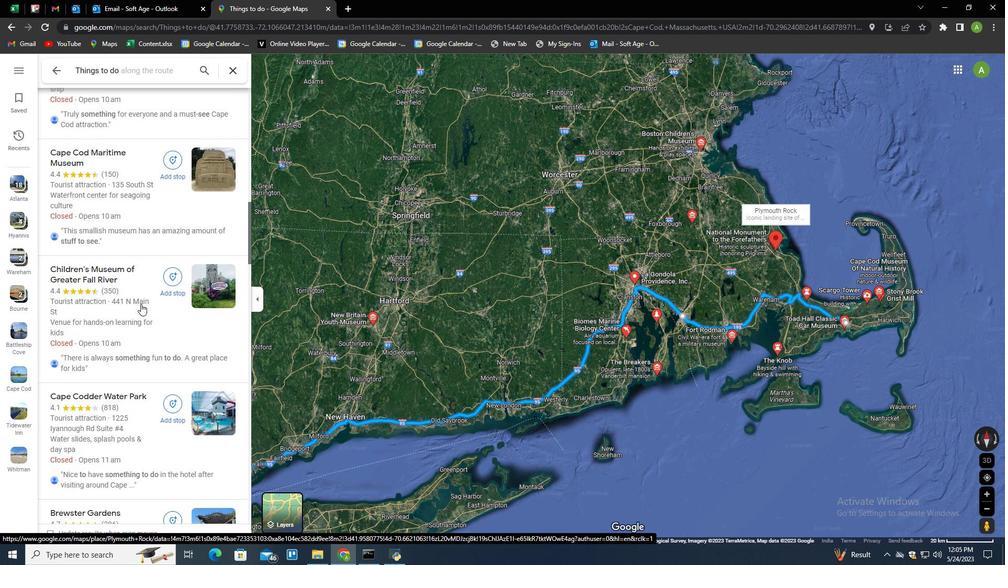 
Action: Mouse scrolled (140, 304) with delta (0, 0)
Screenshot: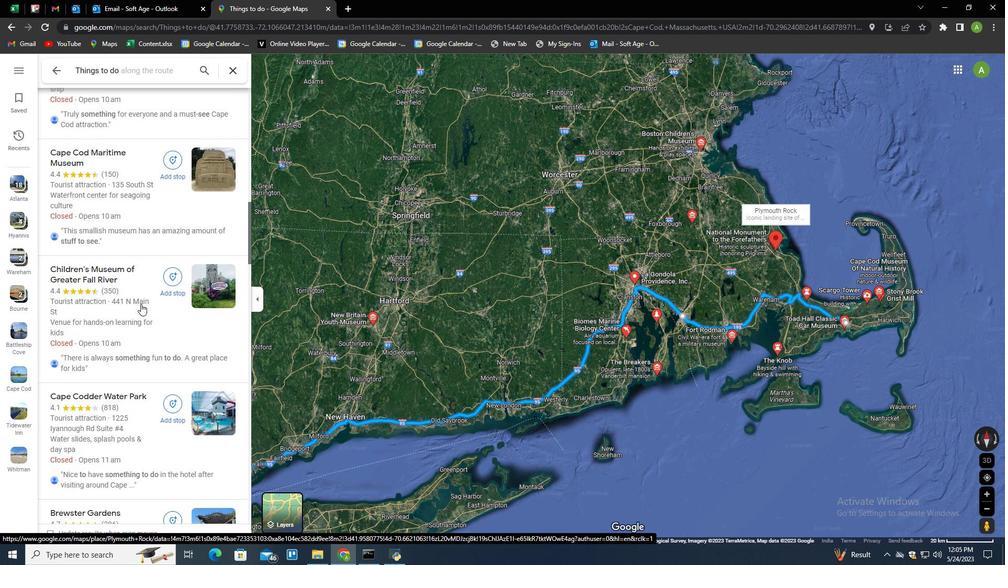 
Action: Mouse scrolled (140, 304) with delta (0, 0)
Screenshot: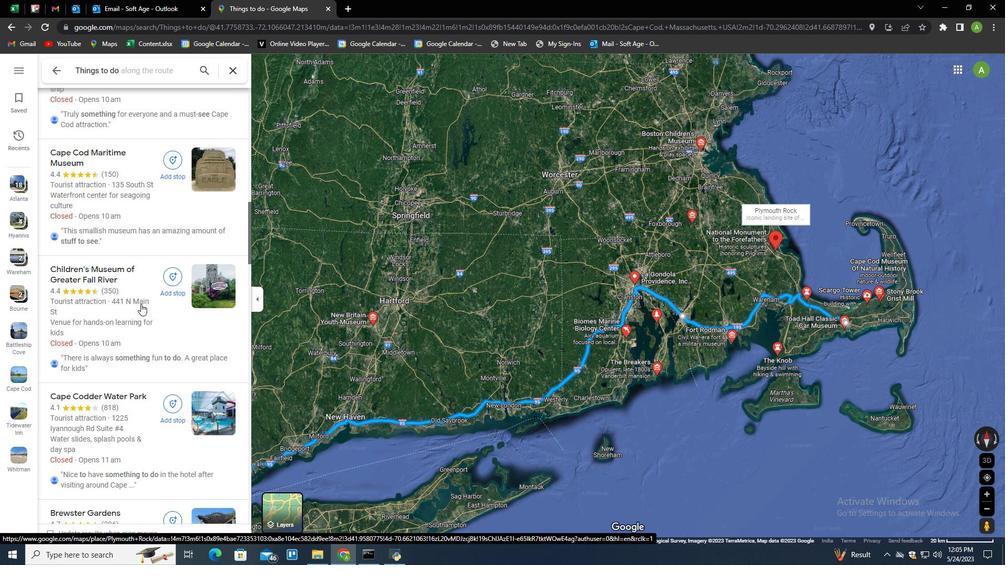 
Action: Mouse scrolled (140, 303) with delta (0, 0)
Screenshot: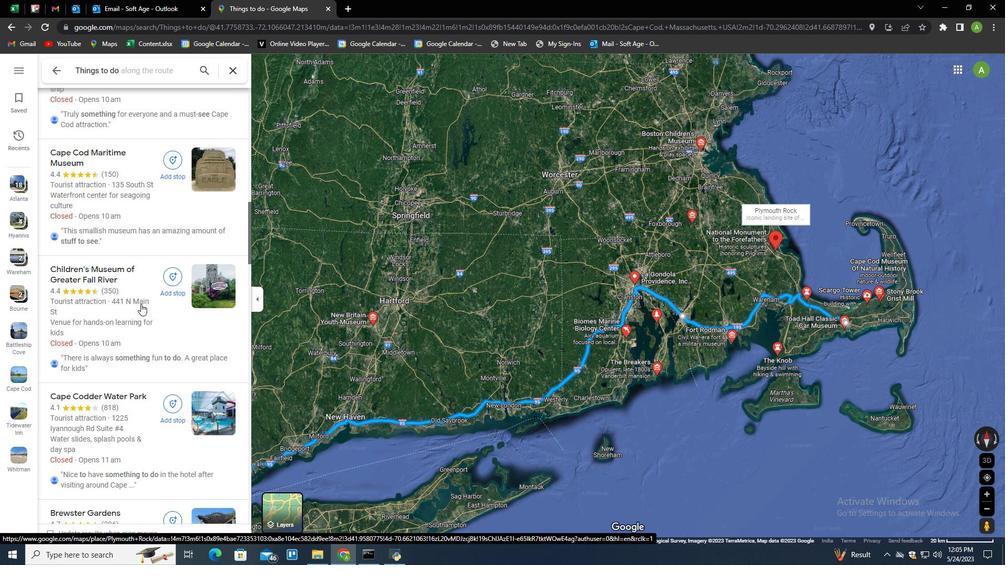 
Action: Mouse scrolled (140, 304) with delta (0, 0)
Screenshot: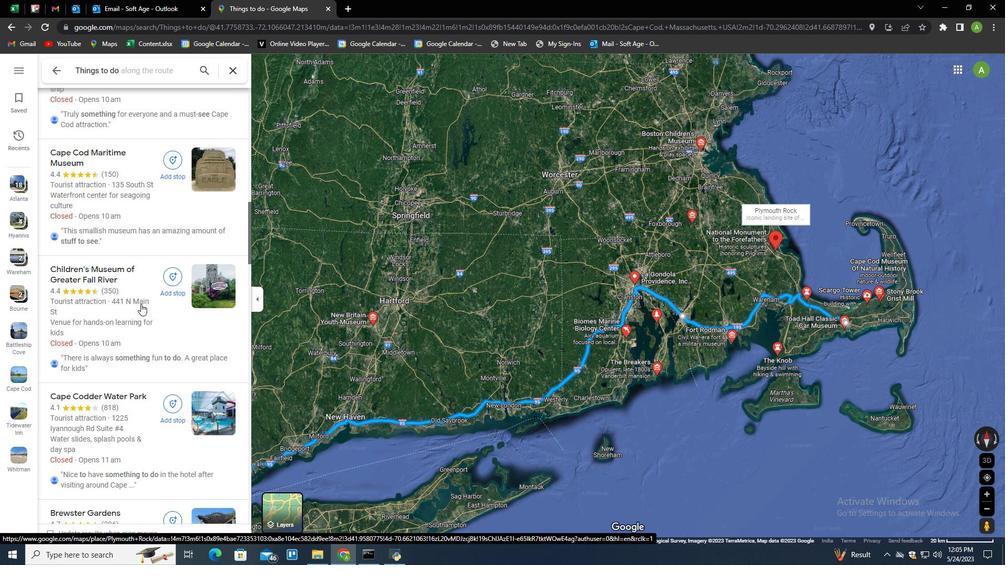 
Action: Mouse scrolled (140, 304) with delta (0, 0)
Screenshot: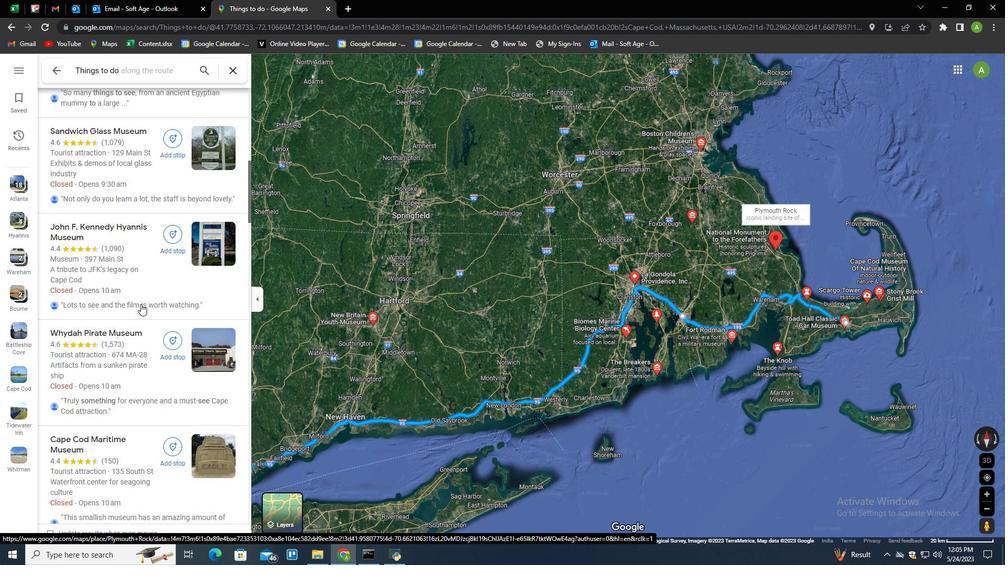
Action: Mouse scrolled (140, 304) with delta (0, 0)
Screenshot: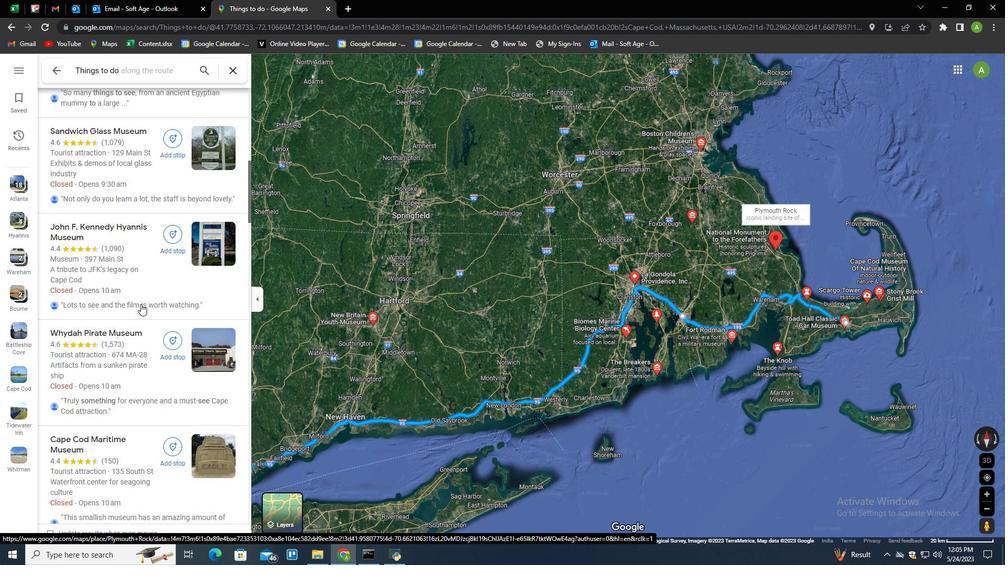 
Action: Mouse scrolled (140, 304) with delta (0, 0)
Screenshot: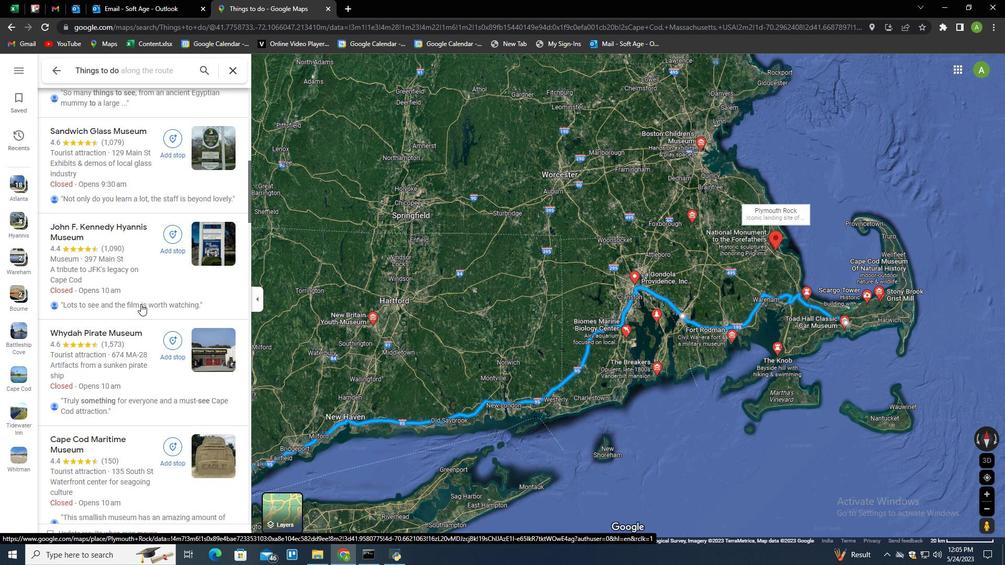 
Action: Mouse scrolled (140, 304) with delta (0, 0)
Screenshot: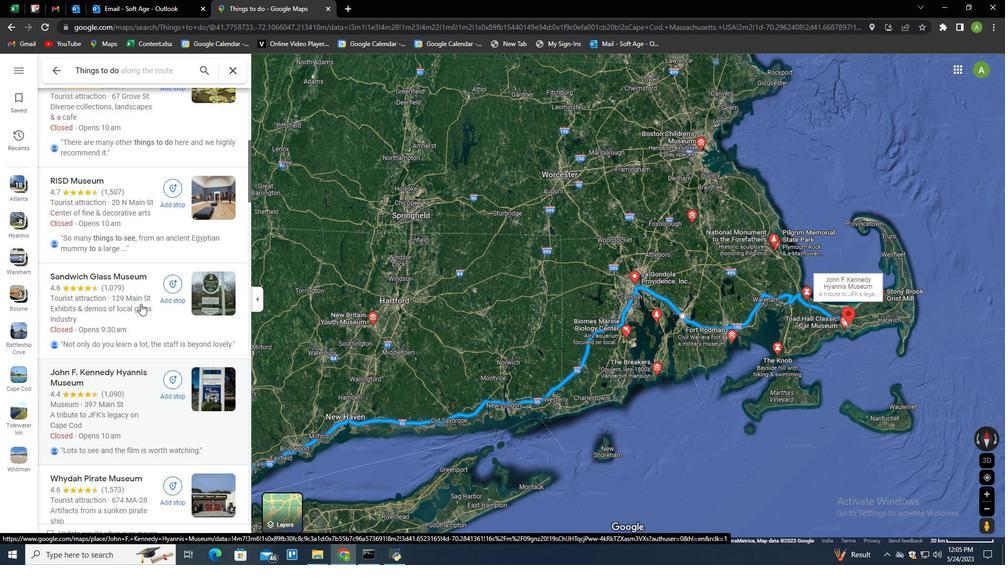 
Action: Mouse scrolled (140, 304) with delta (0, 0)
Screenshot: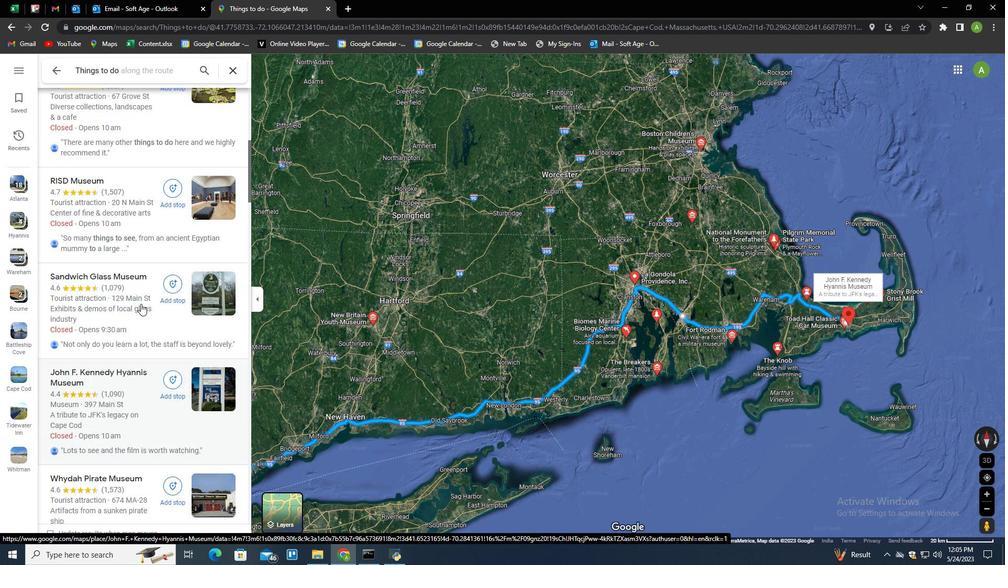 
Action: Mouse scrolled (140, 304) with delta (0, 0)
Screenshot: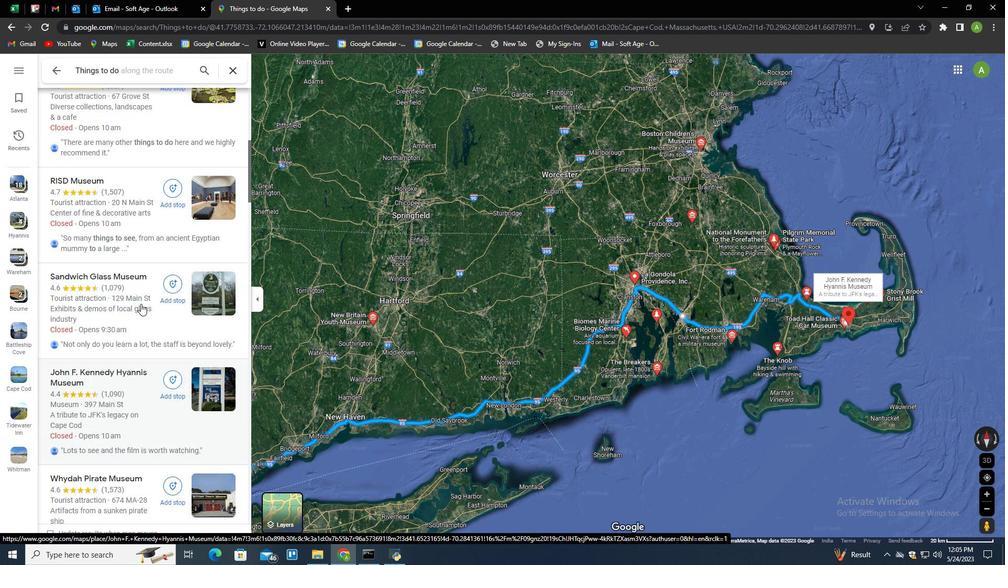 
Action: Mouse scrolled (140, 303) with delta (0, 0)
Screenshot: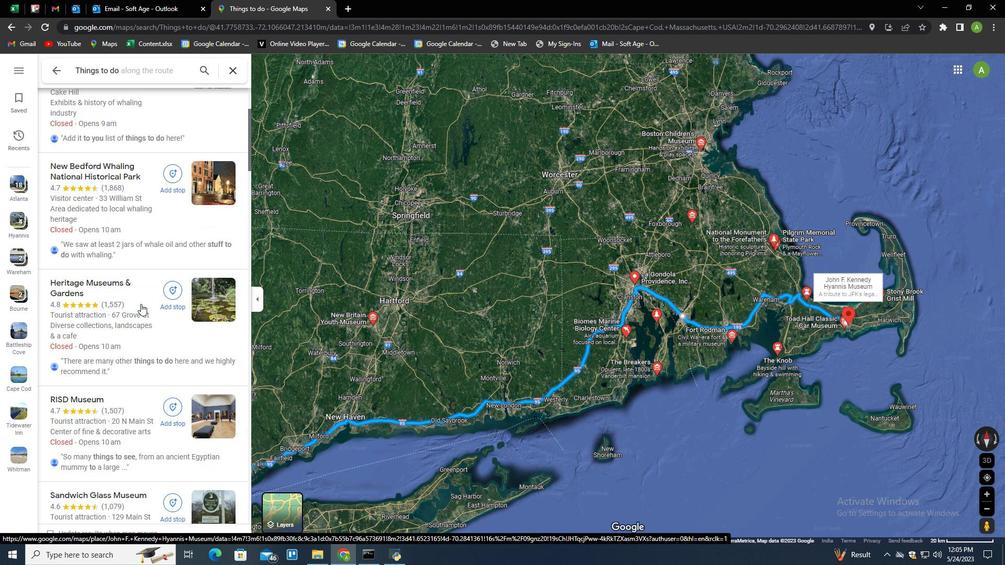 
Action: Mouse scrolled (140, 304) with delta (0, 0)
Screenshot: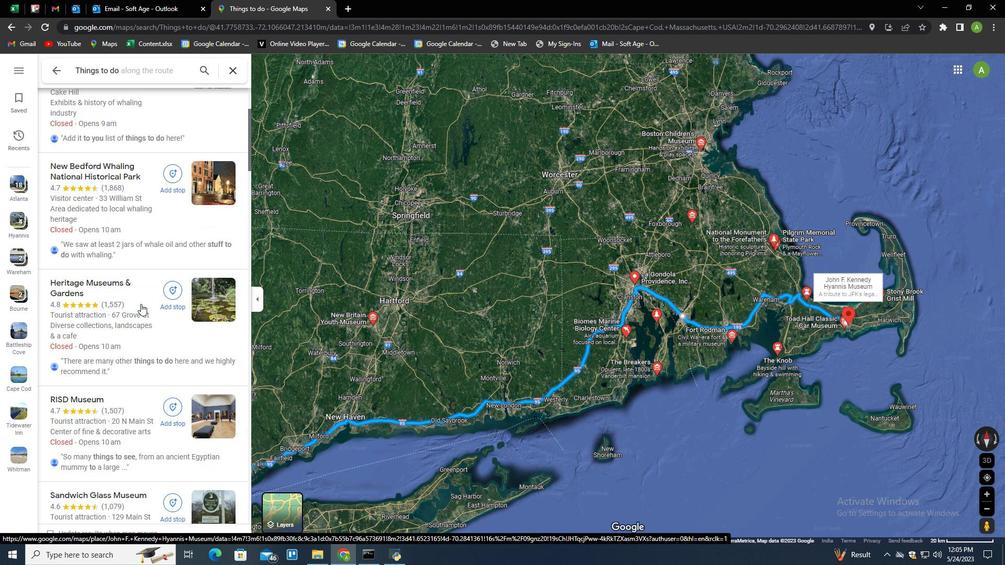 
Action: Mouse scrolled (140, 304) with delta (0, 0)
Screenshot: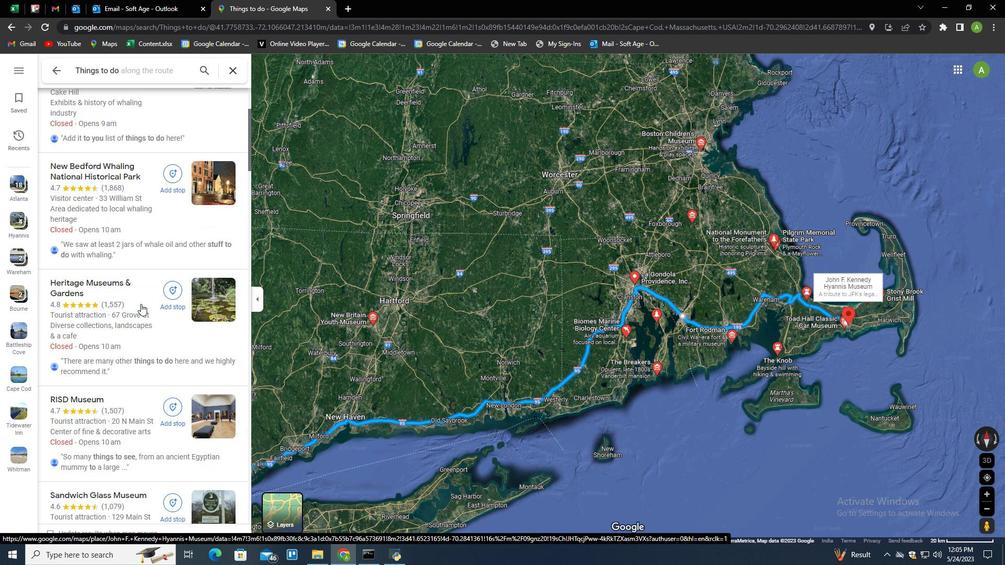 
Action: Mouse scrolled (140, 304) with delta (0, 0)
Screenshot: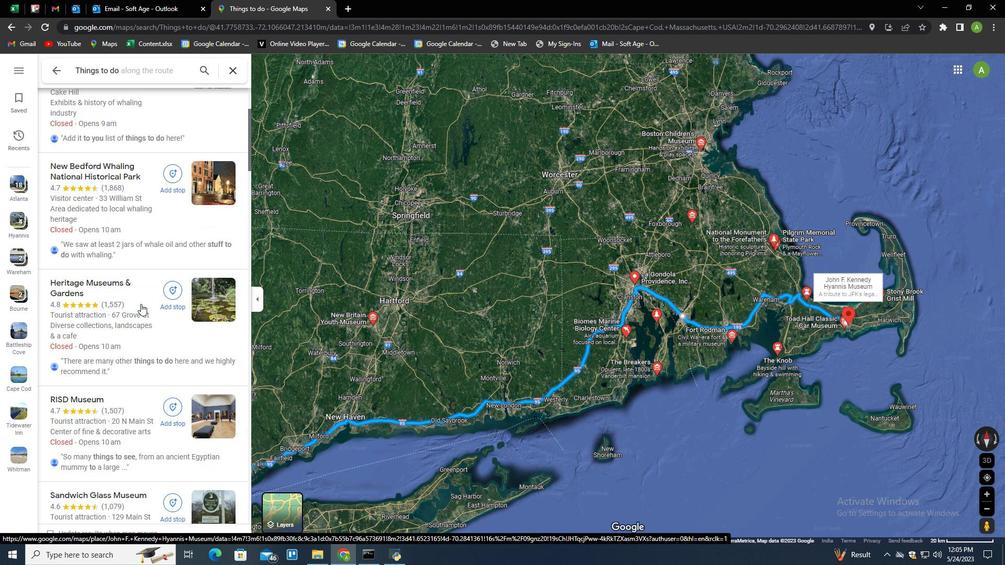 
Action: Mouse scrolled (140, 304) with delta (0, 0)
Screenshot: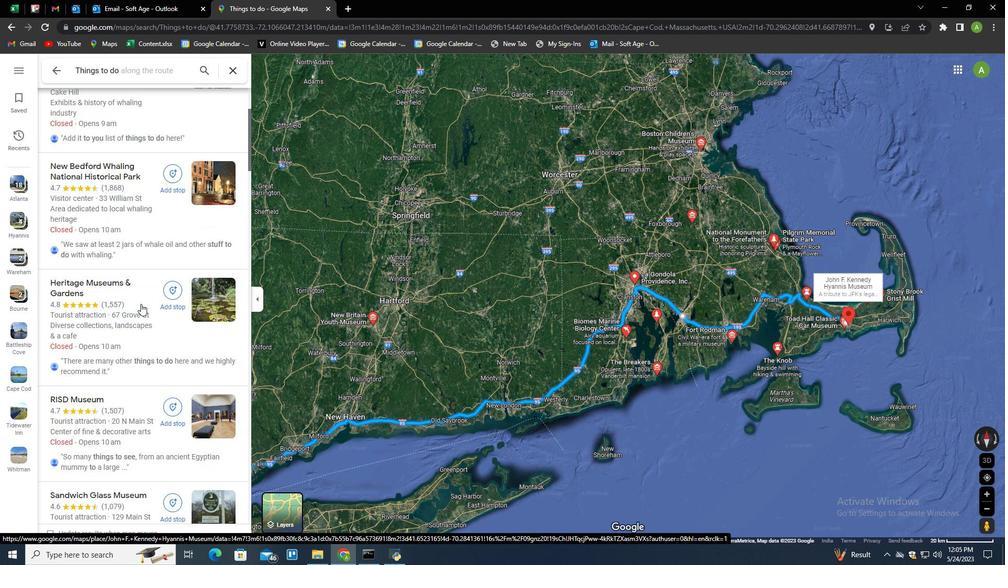 
Action: Mouse scrolled (140, 304) with delta (0, 0)
Screenshot: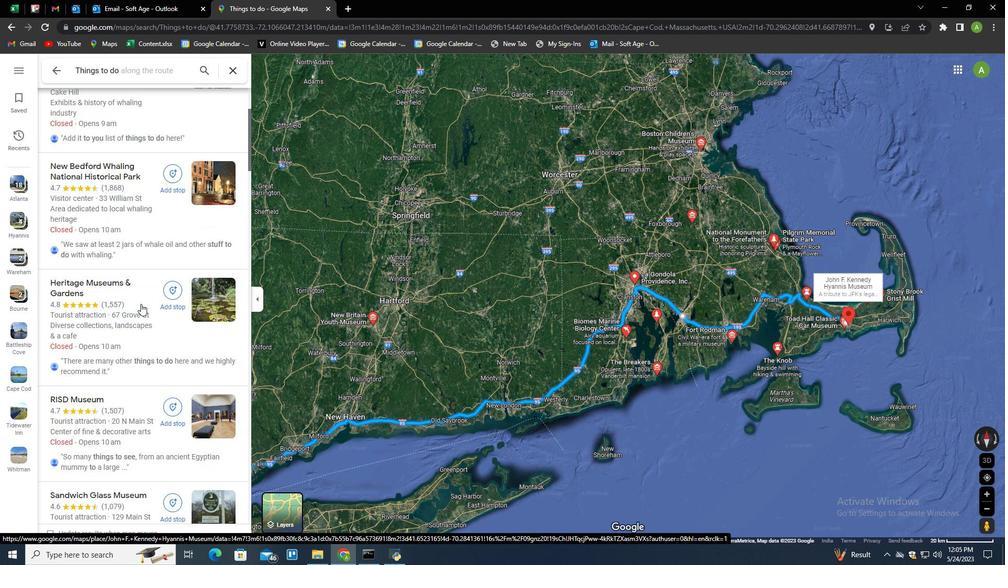 
Action: Mouse scrolled (140, 304) with delta (0, 0)
Screenshot: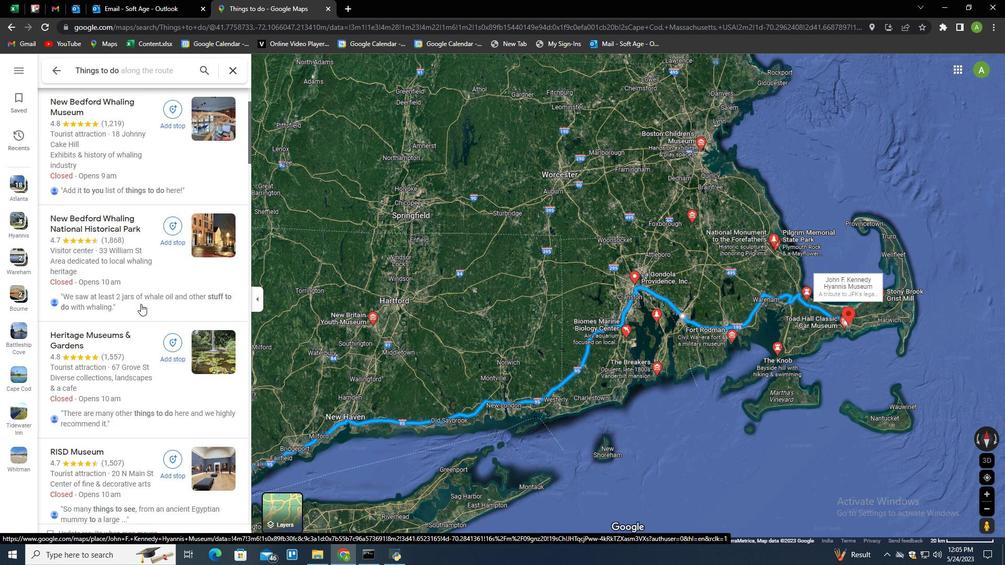 
Action: Mouse scrolled (140, 304) with delta (0, 0)
Screenshot: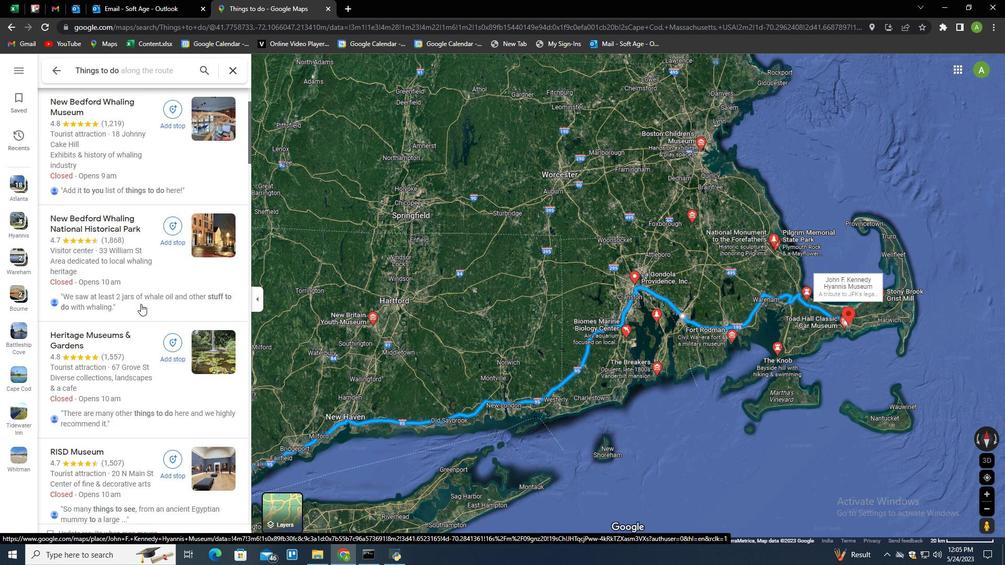 
Action: Mouse scrolled (140, 304) with delta (0, 0)
Screenshot: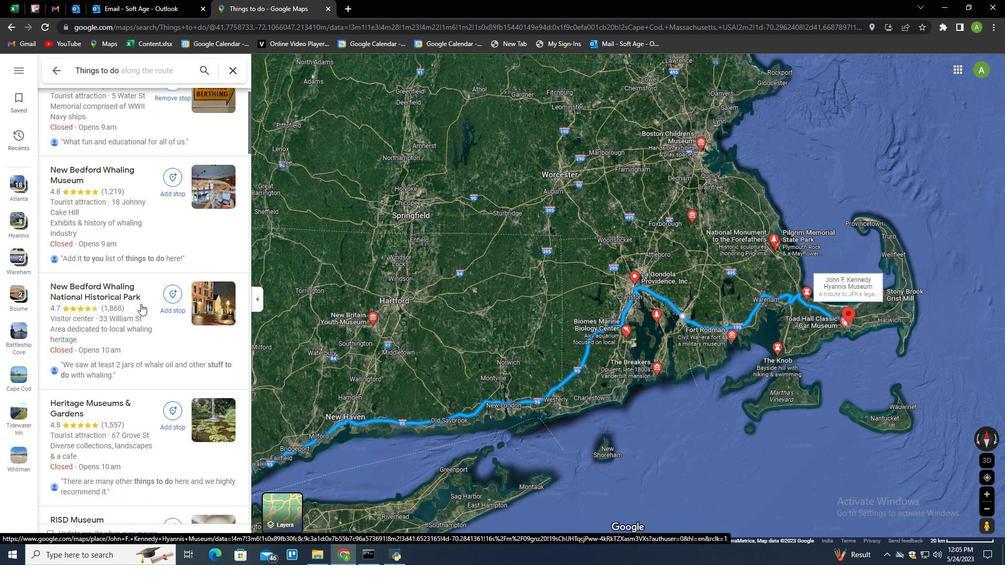 
Action: Mouse scrolled (140, 304) with delta (0, 0)
Screenshot: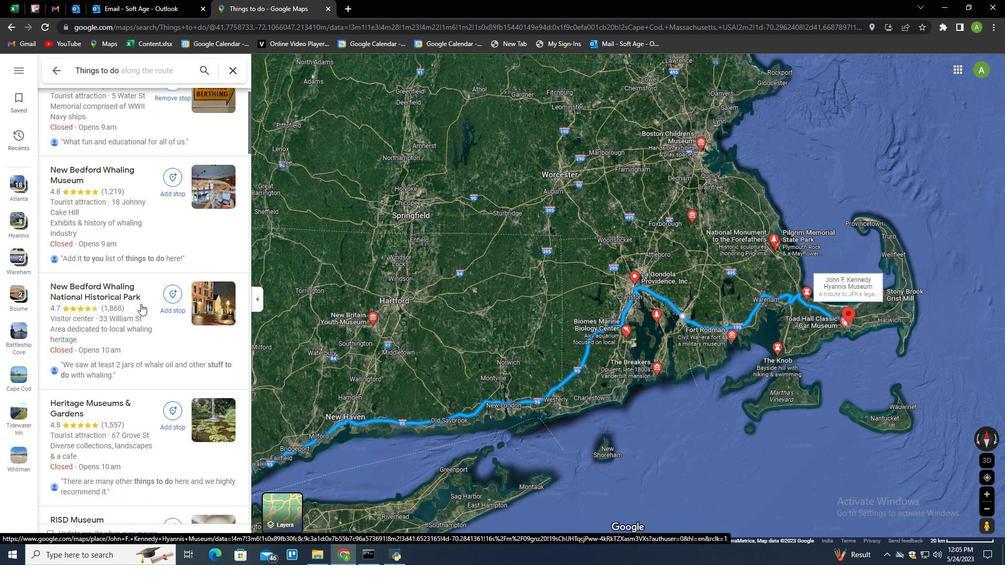 
Action: Mouse scrolled (140, 304) with delta (0, 0)
Screenshot: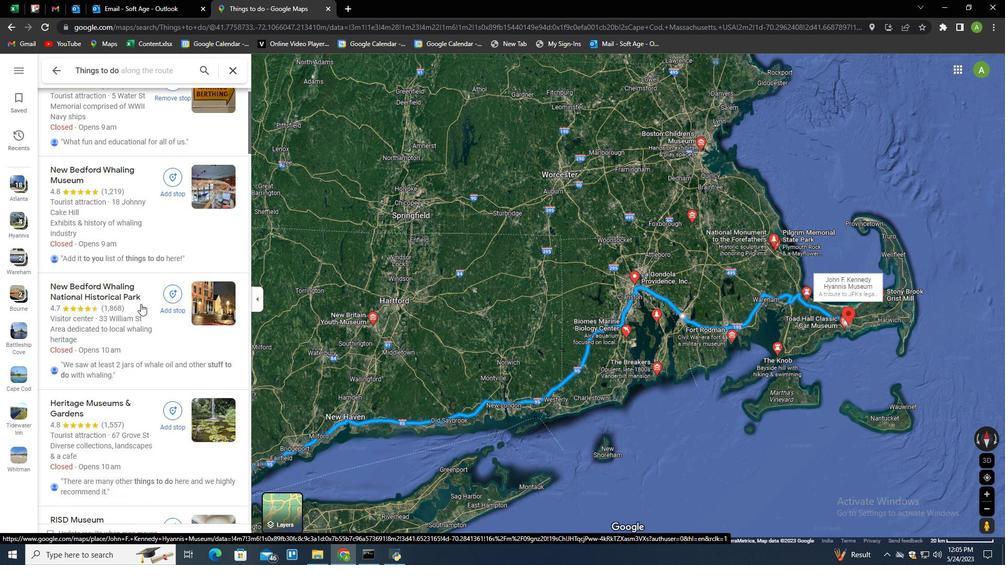 
Action: Mouse scrolled (140, 304) with delta (0, 0)
Screenshot: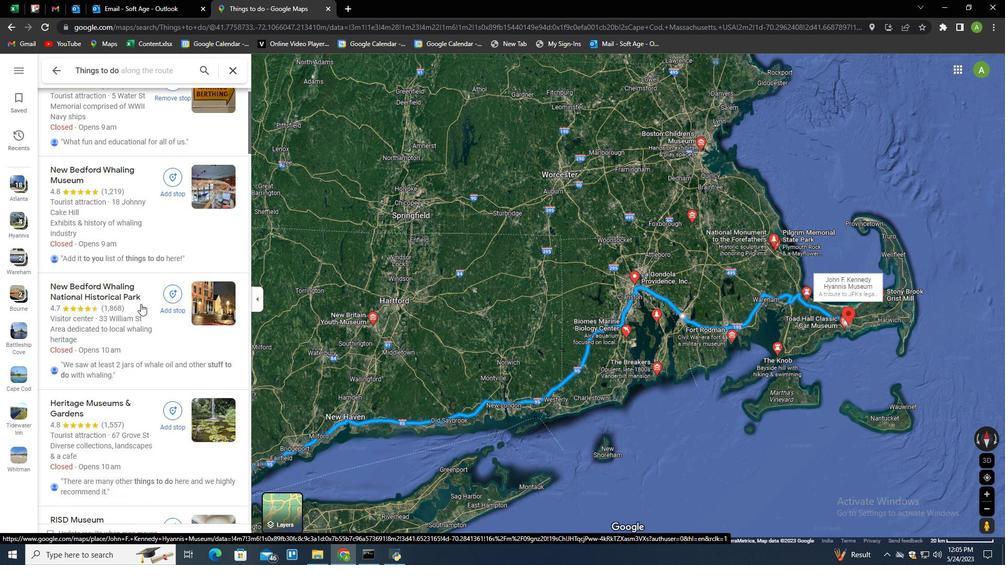 
Action: Mouse scrolled (140, 304) with delta (0, 0)
Screenshot: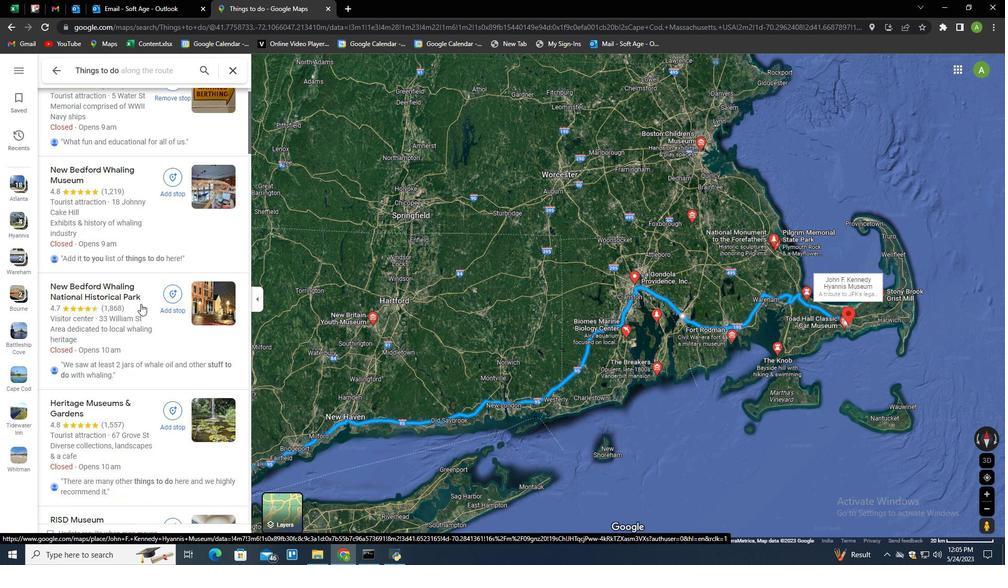 
Action: Mouse scrolled (140, 304) with delta (0, 0)
Screenshot: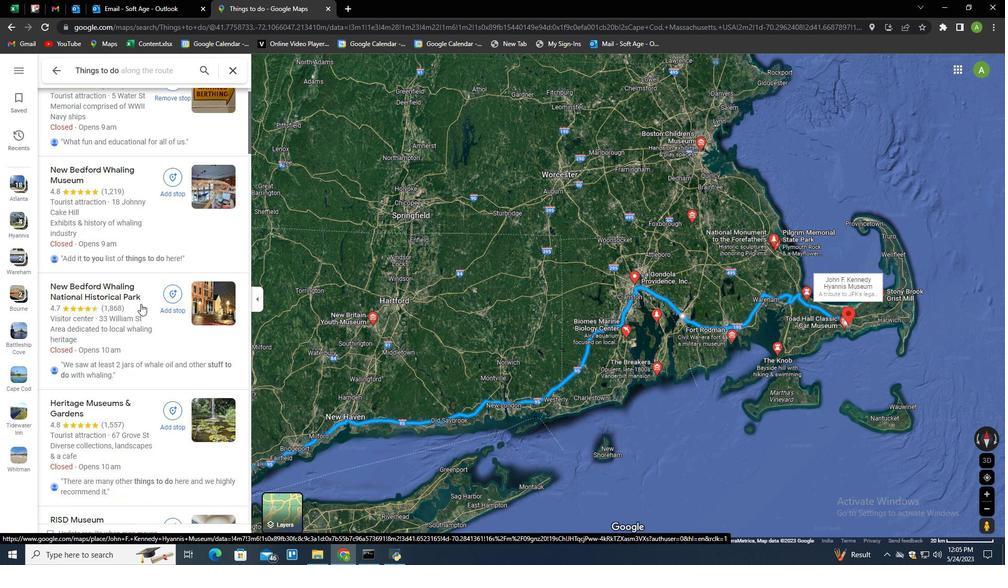 
Action: Mouse scrolled (140, 304) with delta (0, 0)
Screenshot: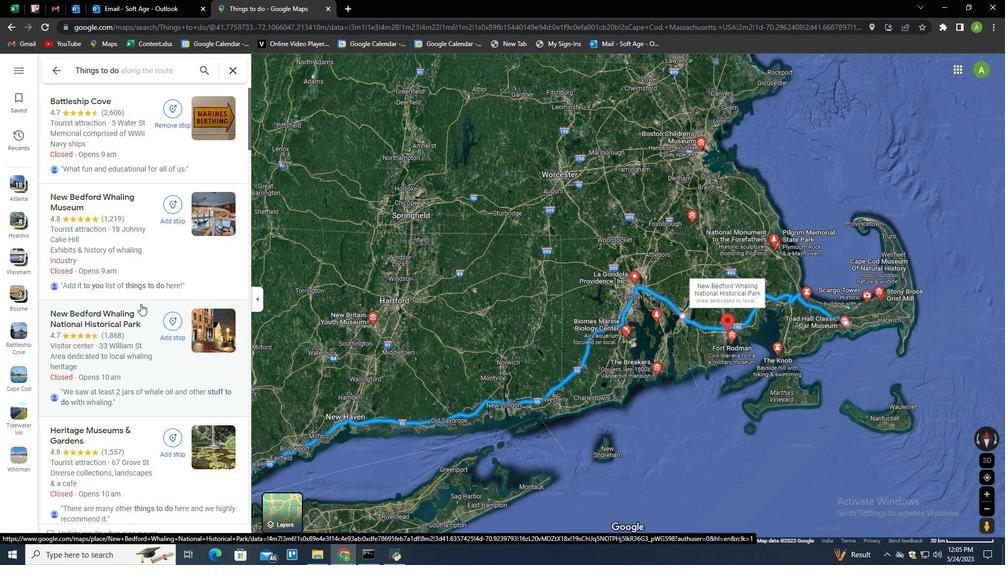 
Action: Mouse scrolled (140, 304) with delta (0, 0)
Screenshot: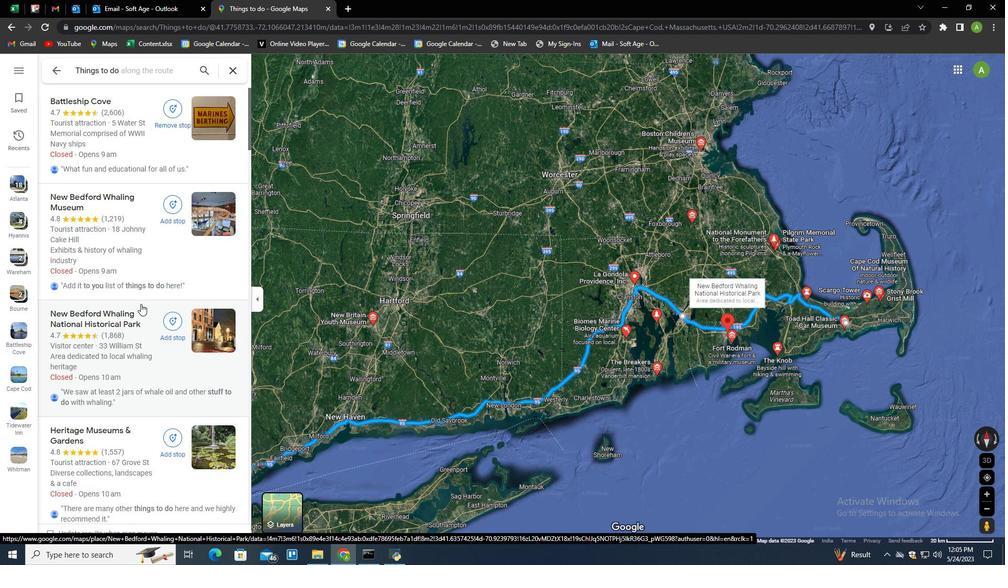 
Action: Mouse scrolled (140, 304) with delta (0, 0)
Screenshot: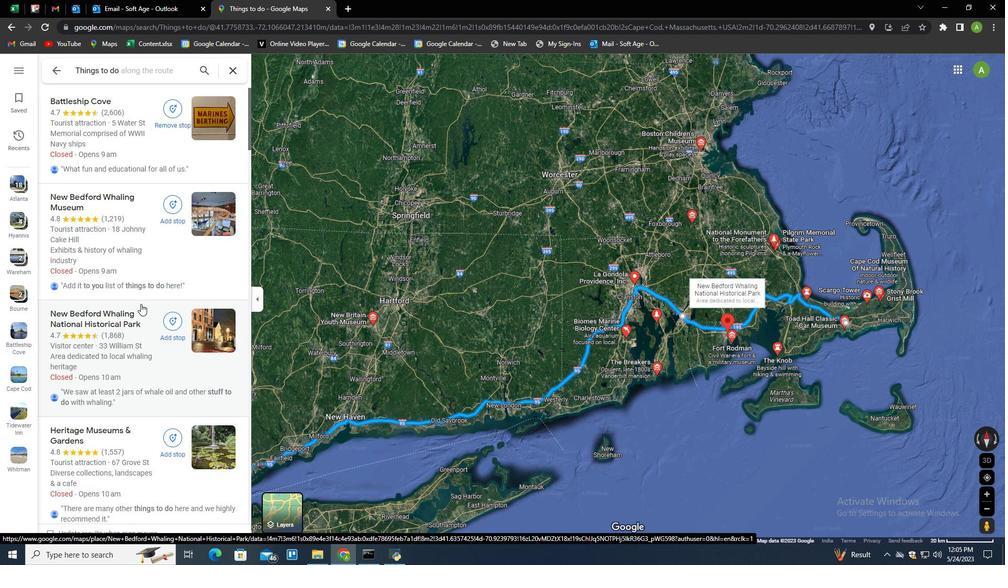 
Action: Mouse scrolled (140, 304) with delta (0, 0)
Screenshot: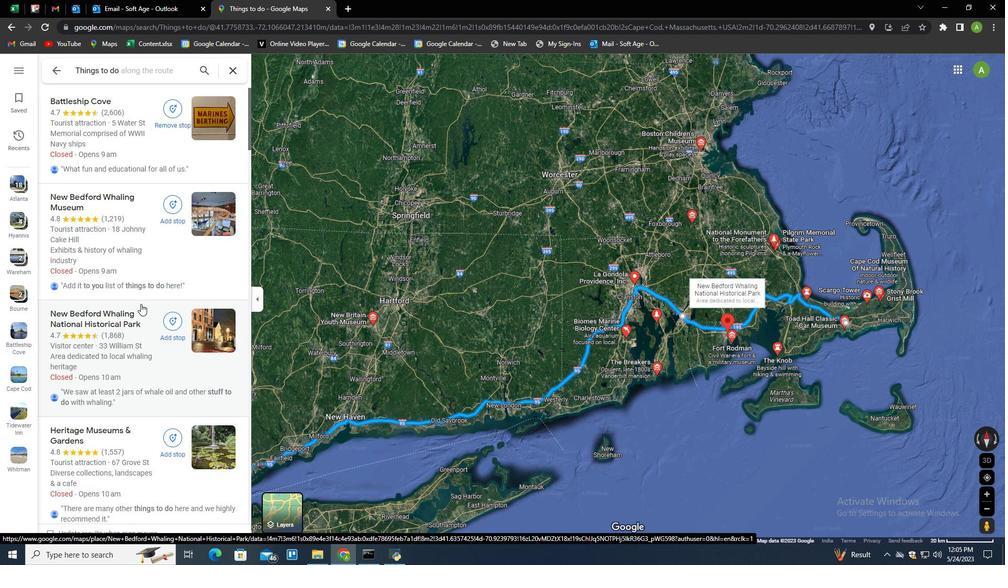 
Action: Mouse scrolled (140, 304) with delta (0, 0)
